 Task: Create a 3D text effect: Design a captivating 3D text effect using Photoshops 3D tools and techniques. Experiment with lighting, textures, and perspective.
Action: Mouse moved to (115, 184)
Screenshot: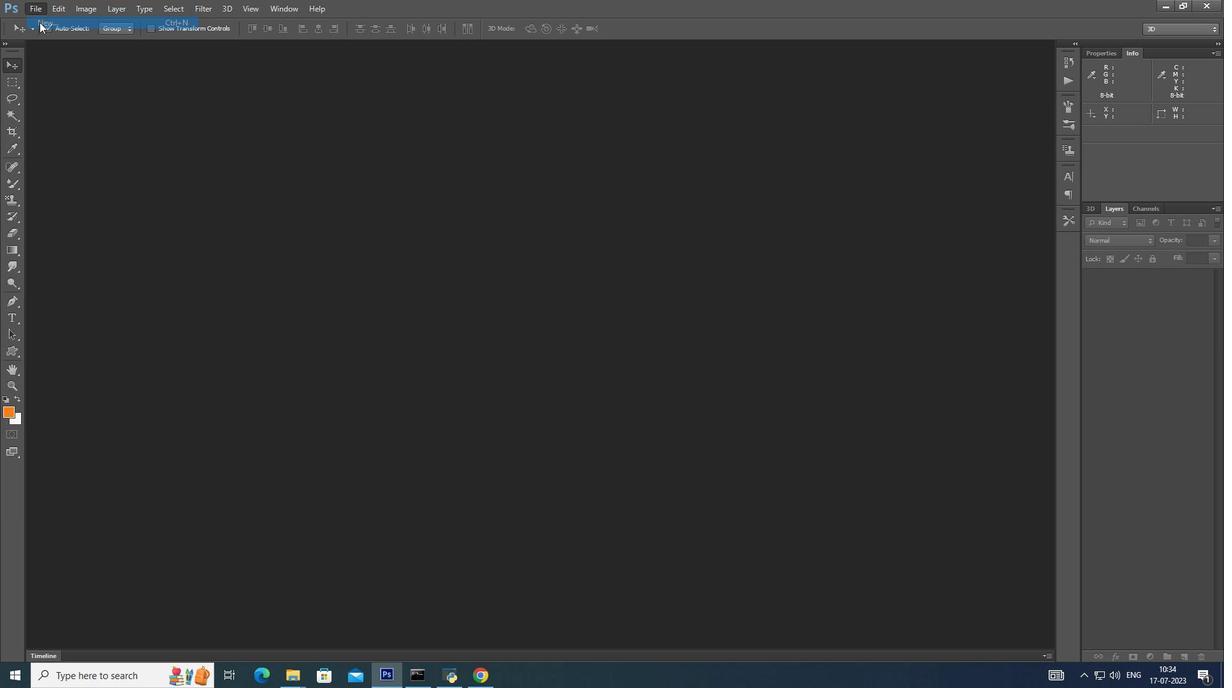 
Action: Mouse pressed left at (115, 184)
Screenshot: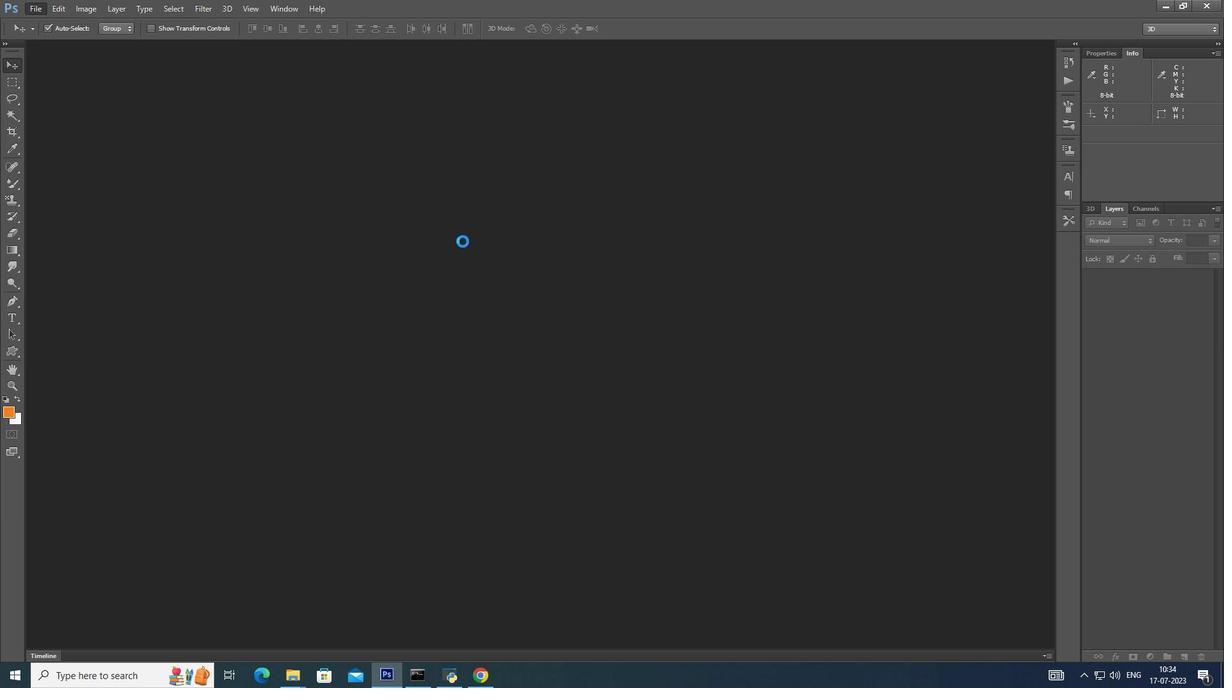 
Action: Mouse moved to (120, 189)
Screenshot: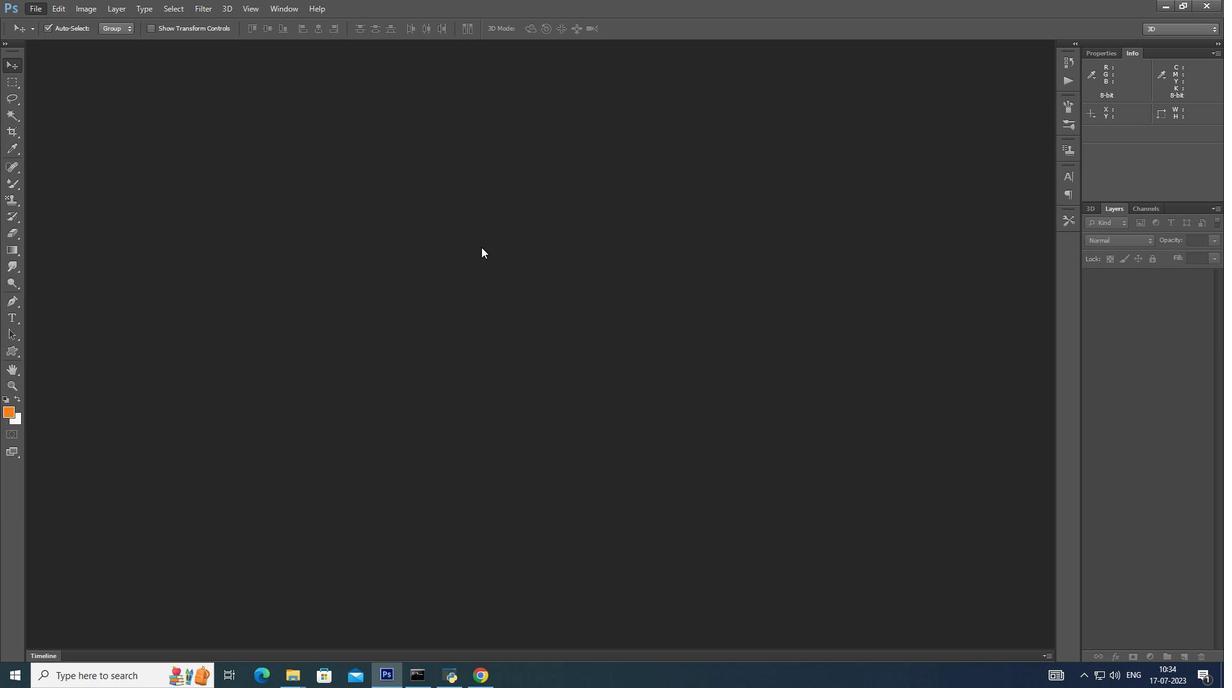 
Action: Mouse pressed left at (120, 189)
Screenshot: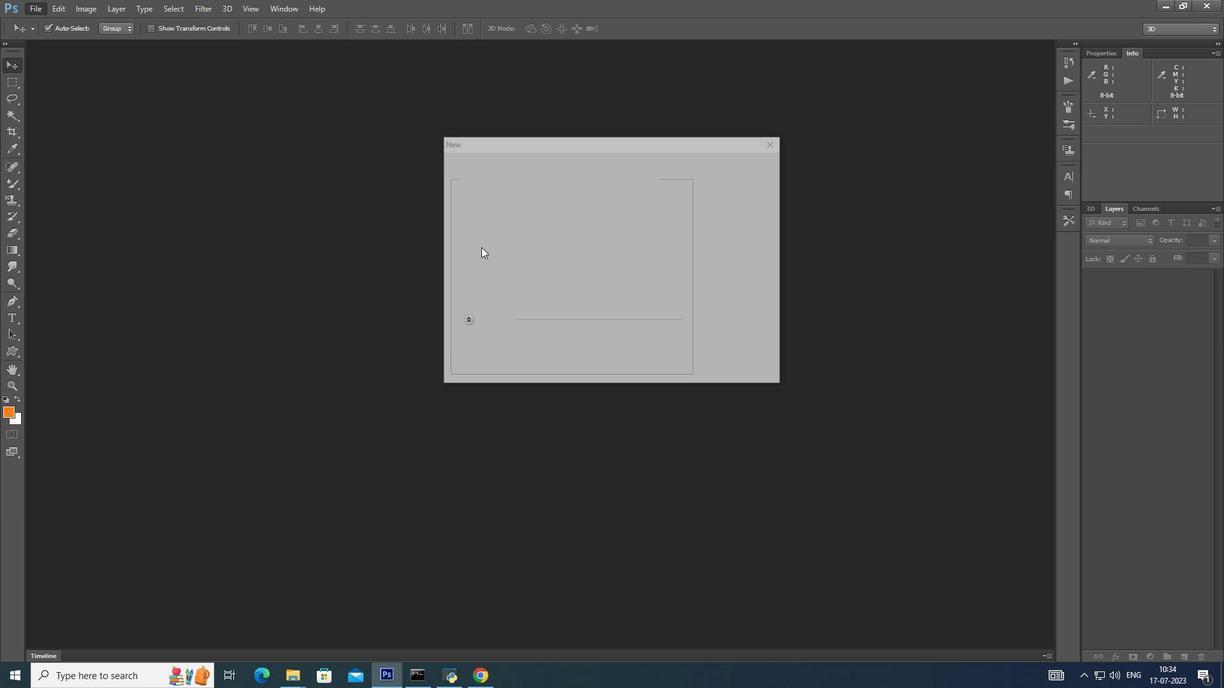 
Action: Mouse moved to (793, 256)
Screenshot: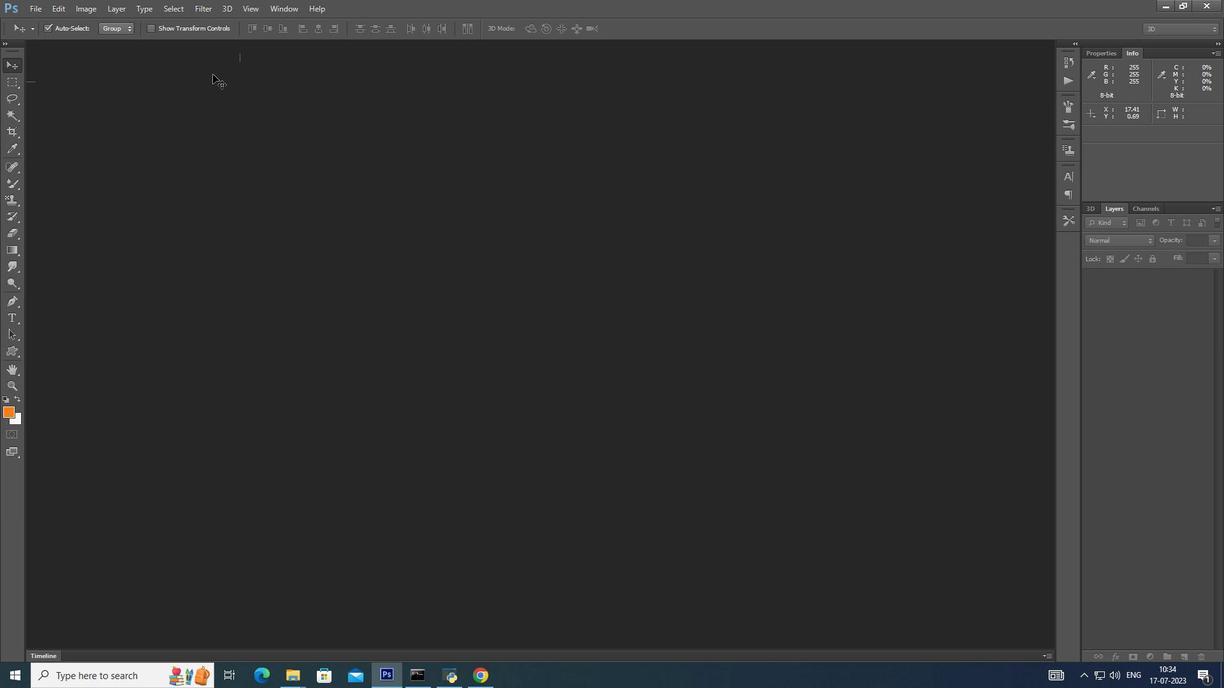 
Action: Mouse pressed left at (793, 256)
Screenshot: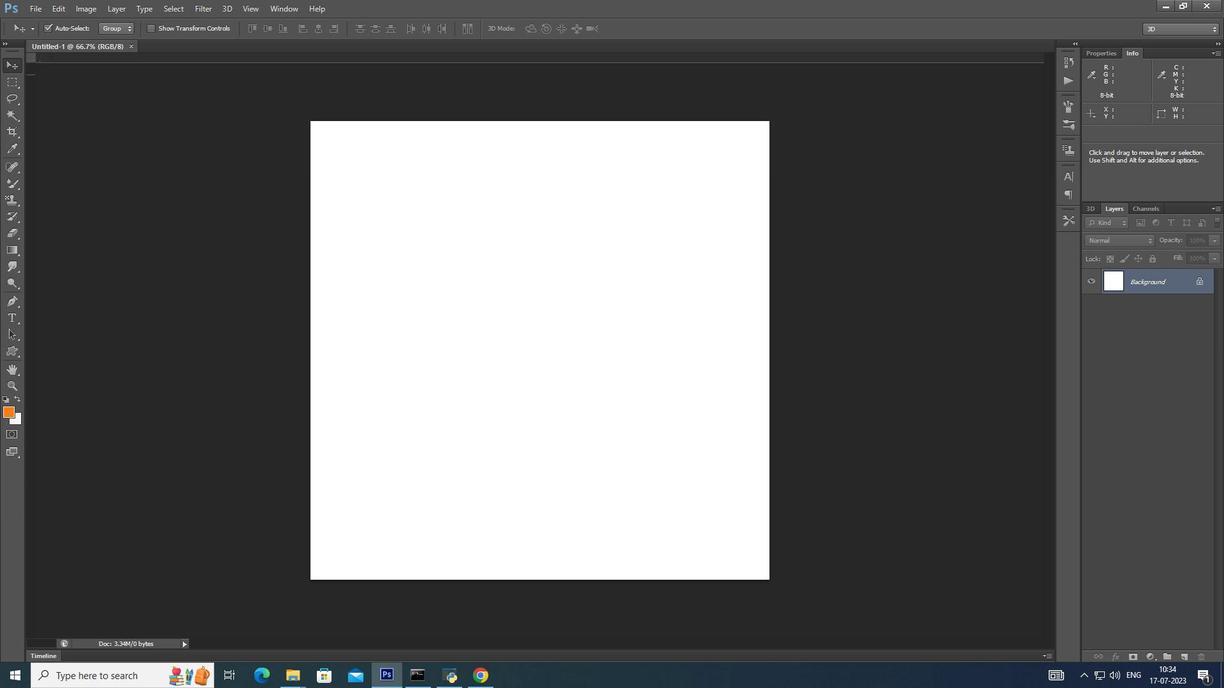 
Action: Mouse moved to (114, 182)
Screenshot: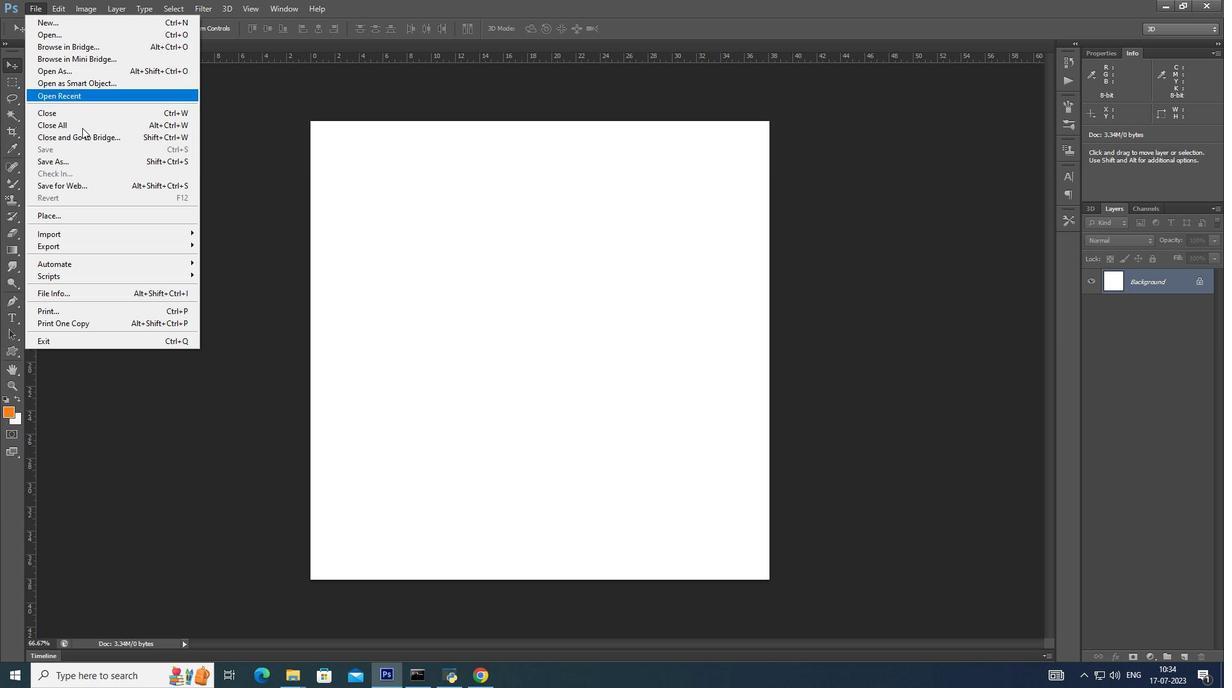 
Action: Mouse pressed left at (114, 182)
Screenshot: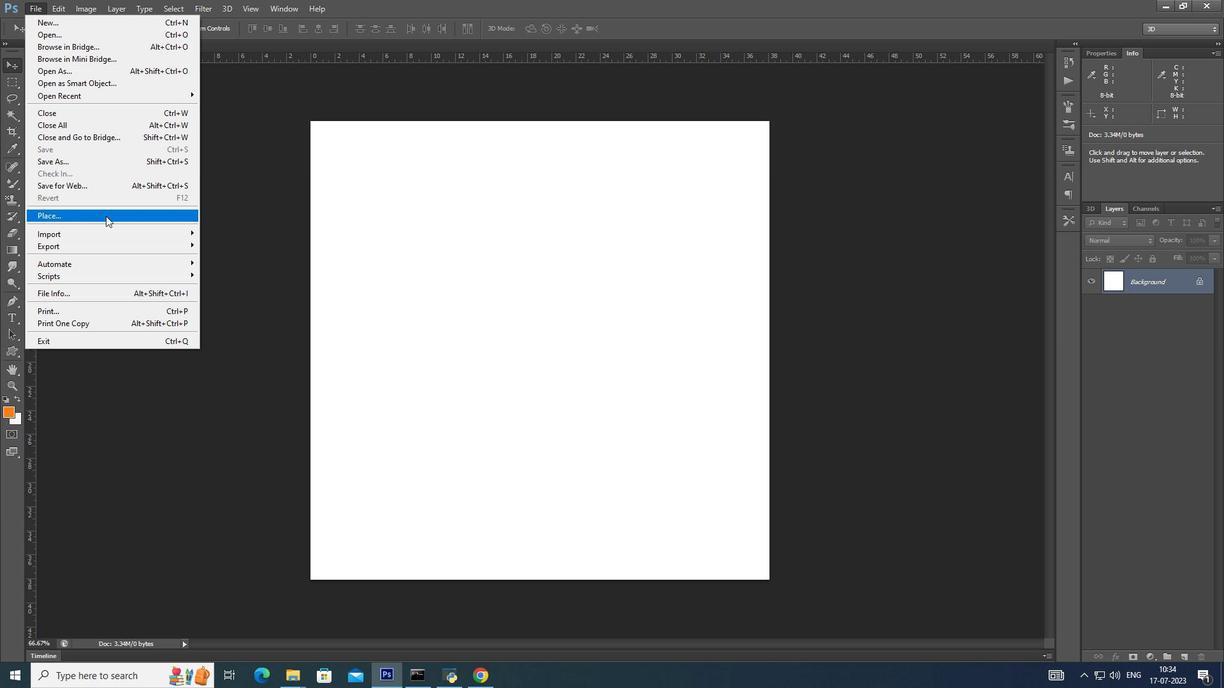 
Action: Mouse moved to (183, 282)
Screenshot: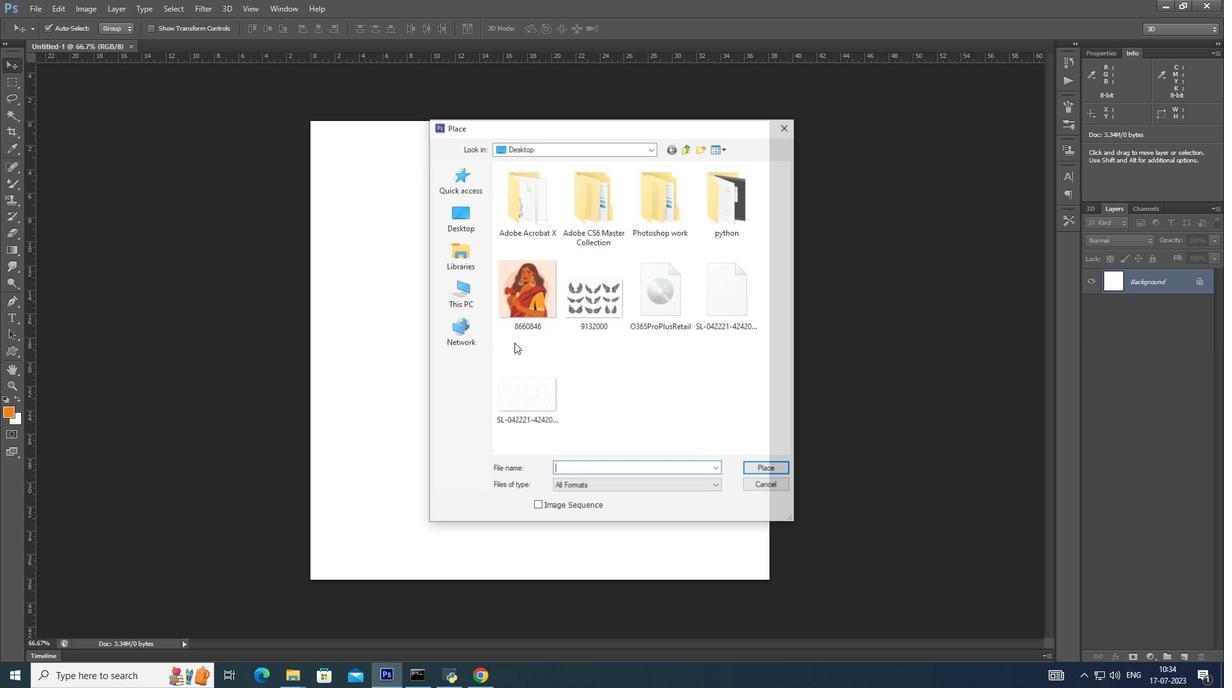
Action: Mouse pressed left at (183, 282)
Screenshot: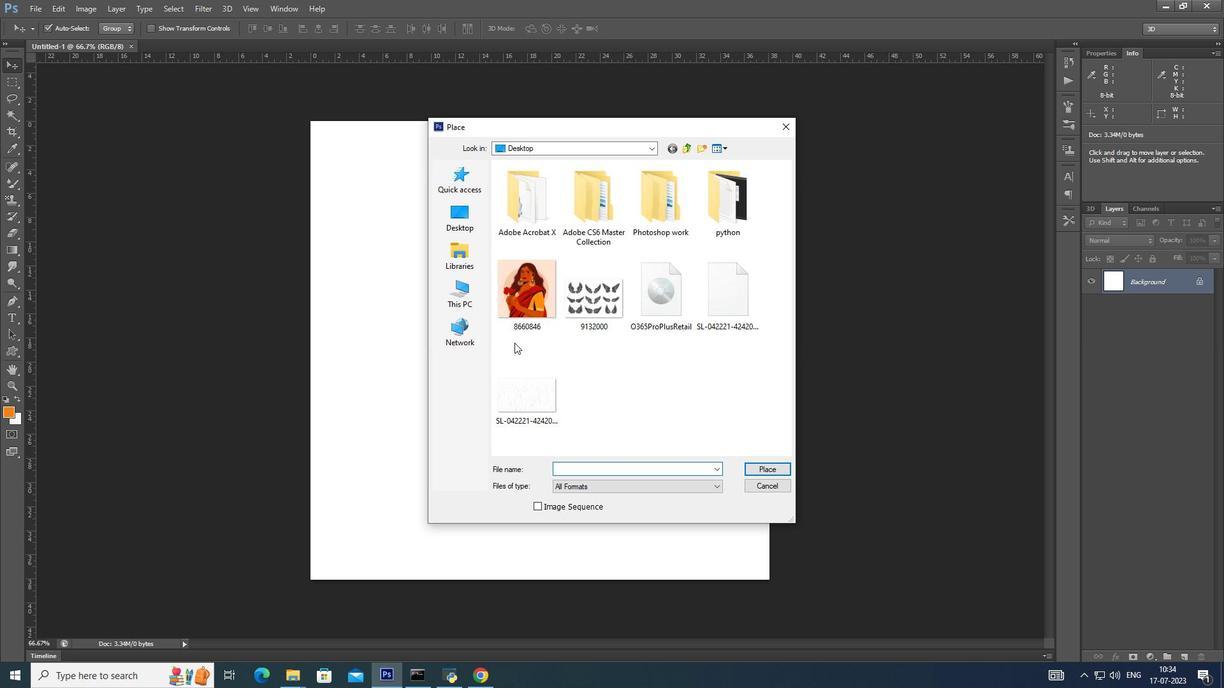 
Action: Mouse moved to (528, 323)
Screenshot: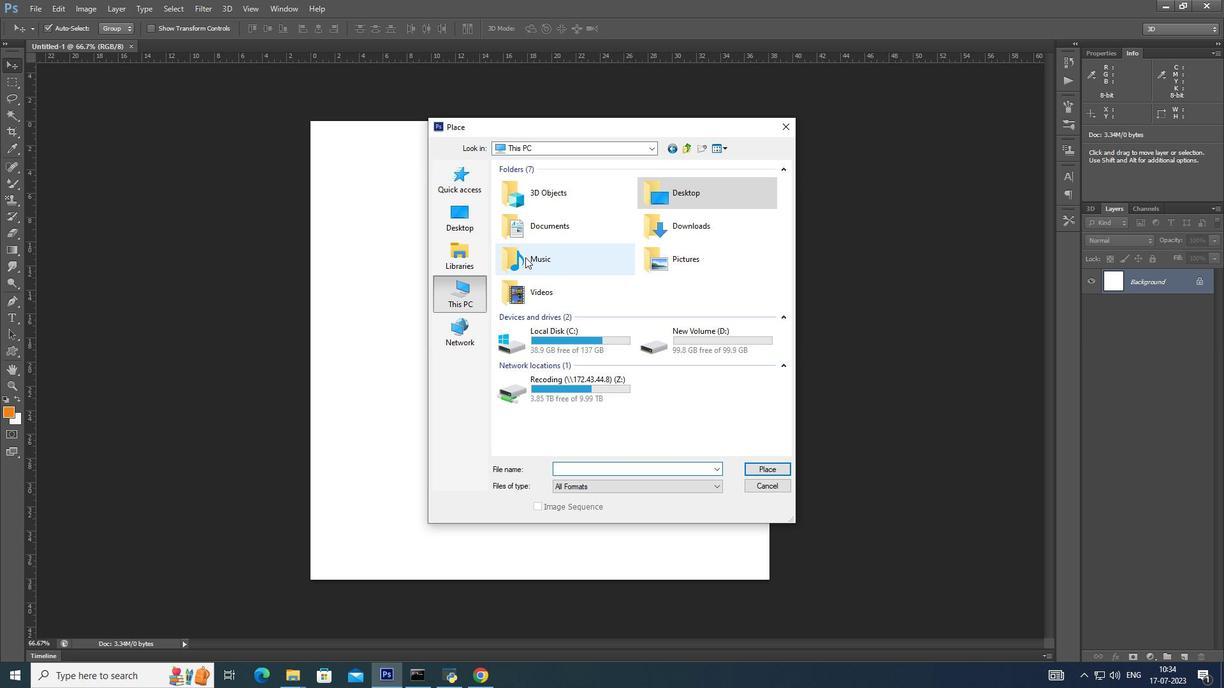 
Action: Mouse pressed left at (528, 323)
Screenshot: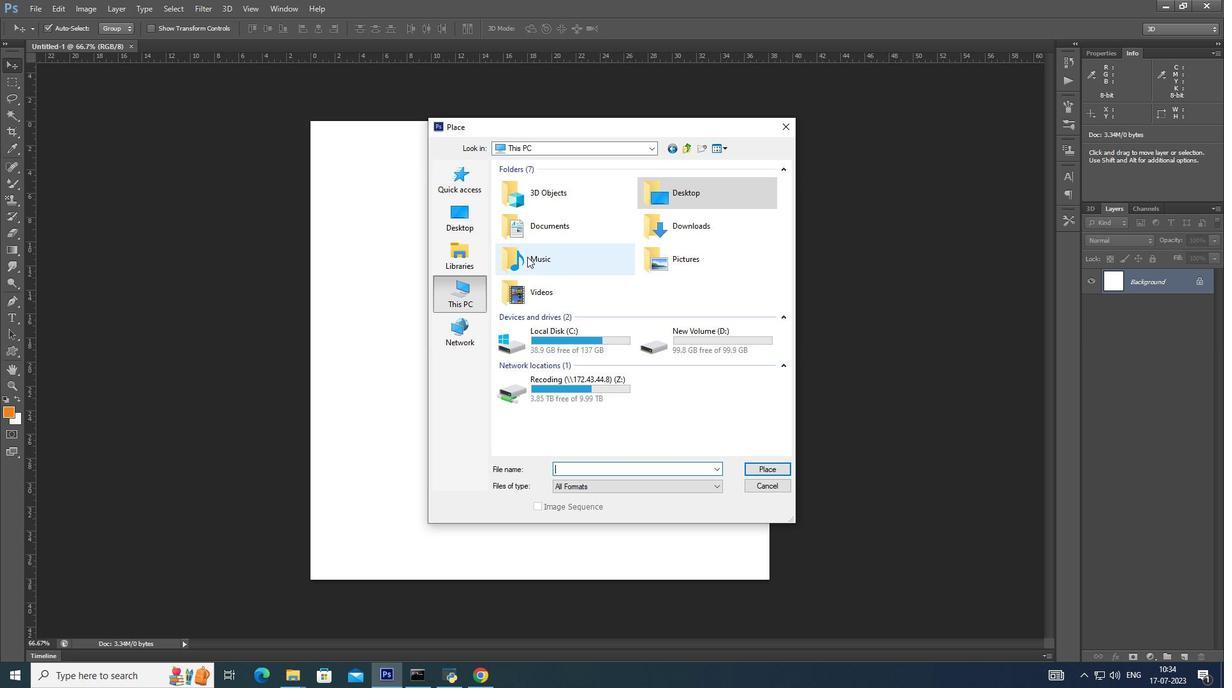 
Action: Mouse moved to (722, 285)
Screenshot: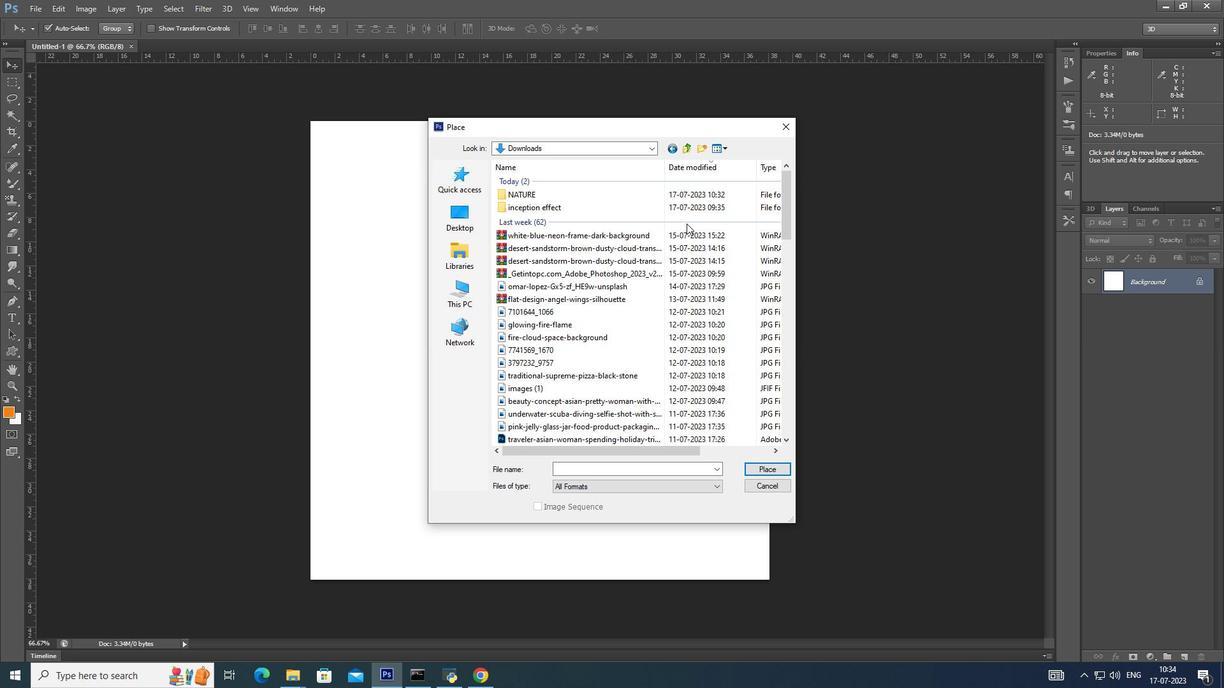 
Action: Mouse pressed left at (722, 285)
Screenshot: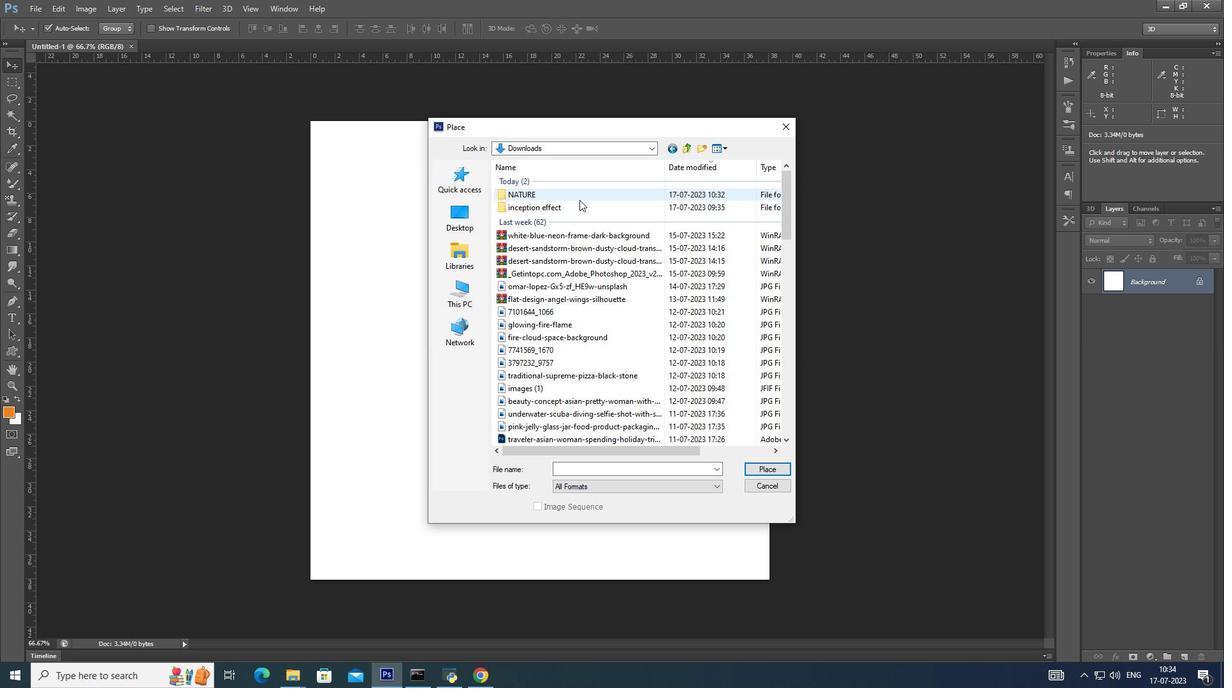 
Action: Mouse pressed left at (722, 285)
Screenshot: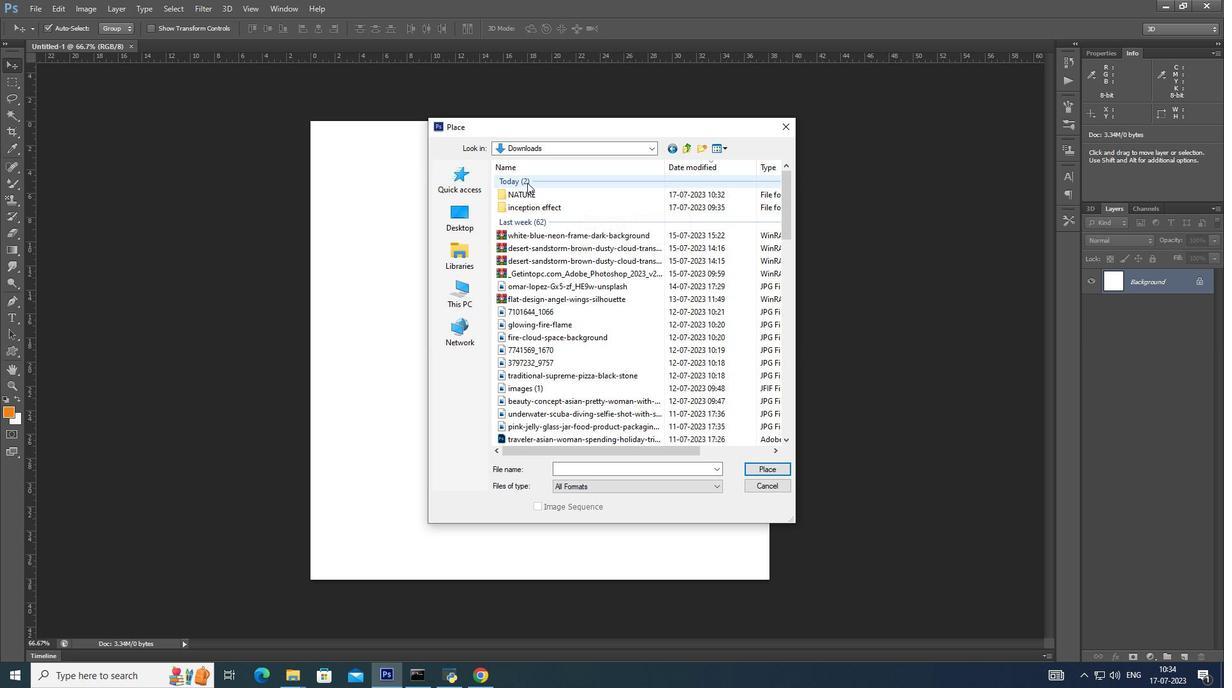 
Action: Mouse moved to (575, 269)
Screenshot: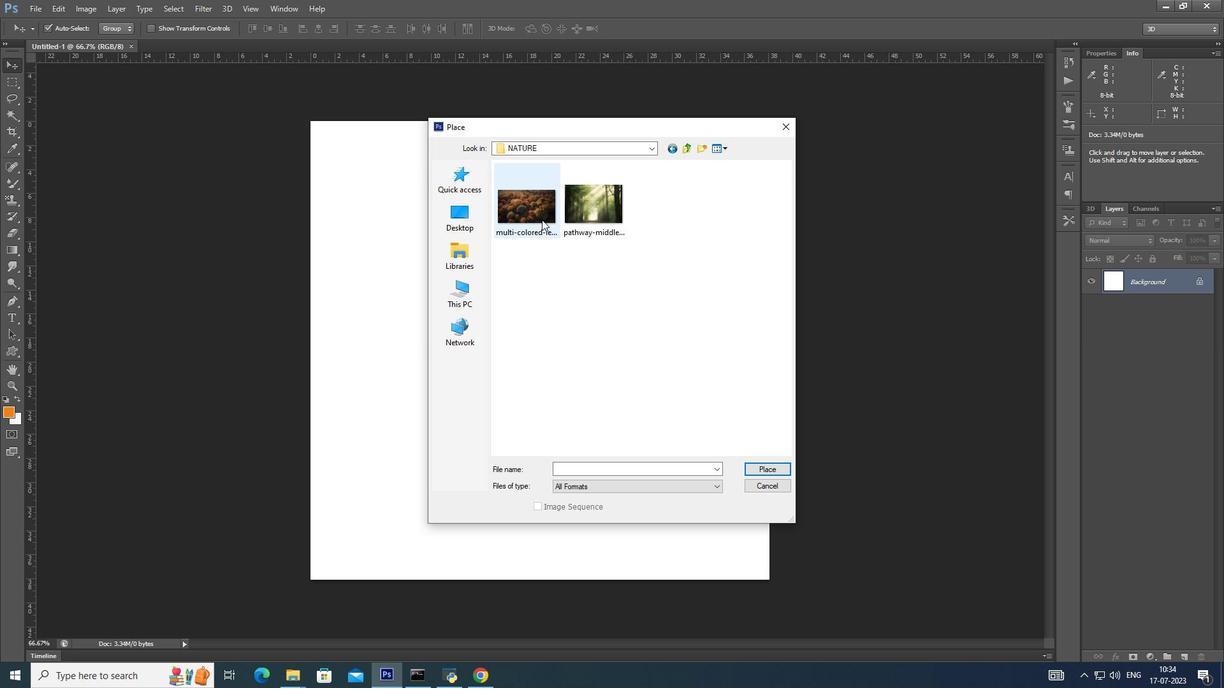
Action: Mouse pressed left at (575, 269)
Screenshot: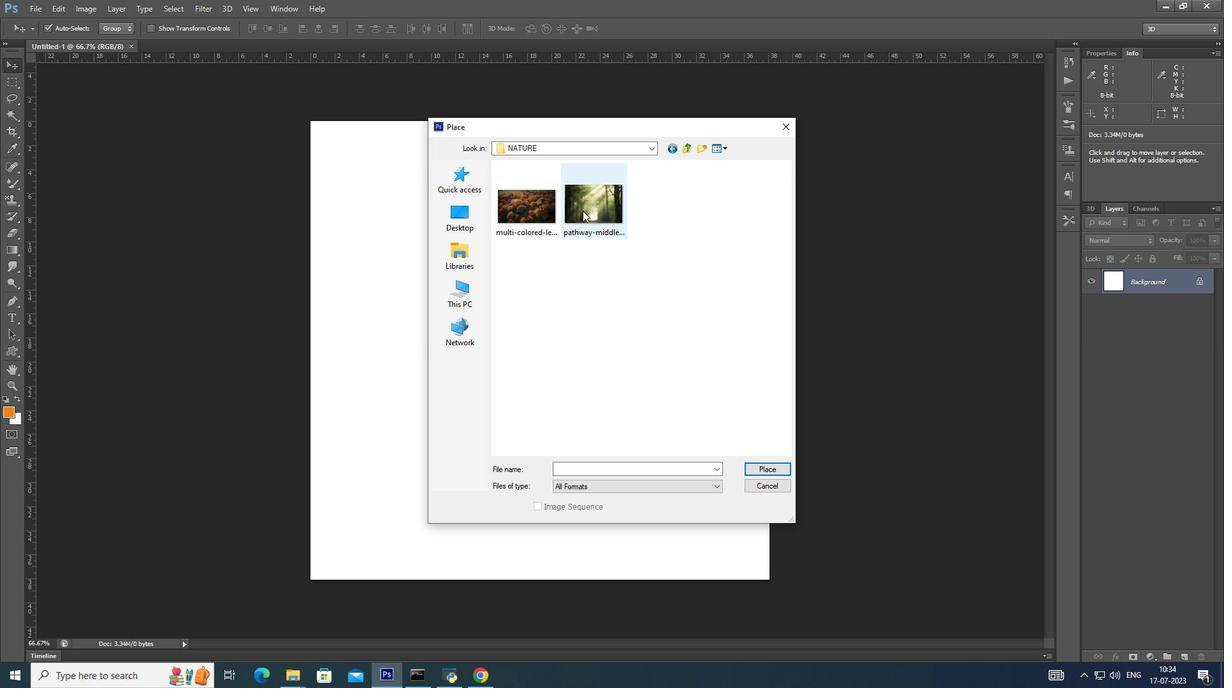 
Action: Mouse pressed left at (575, 269)
Screenshot: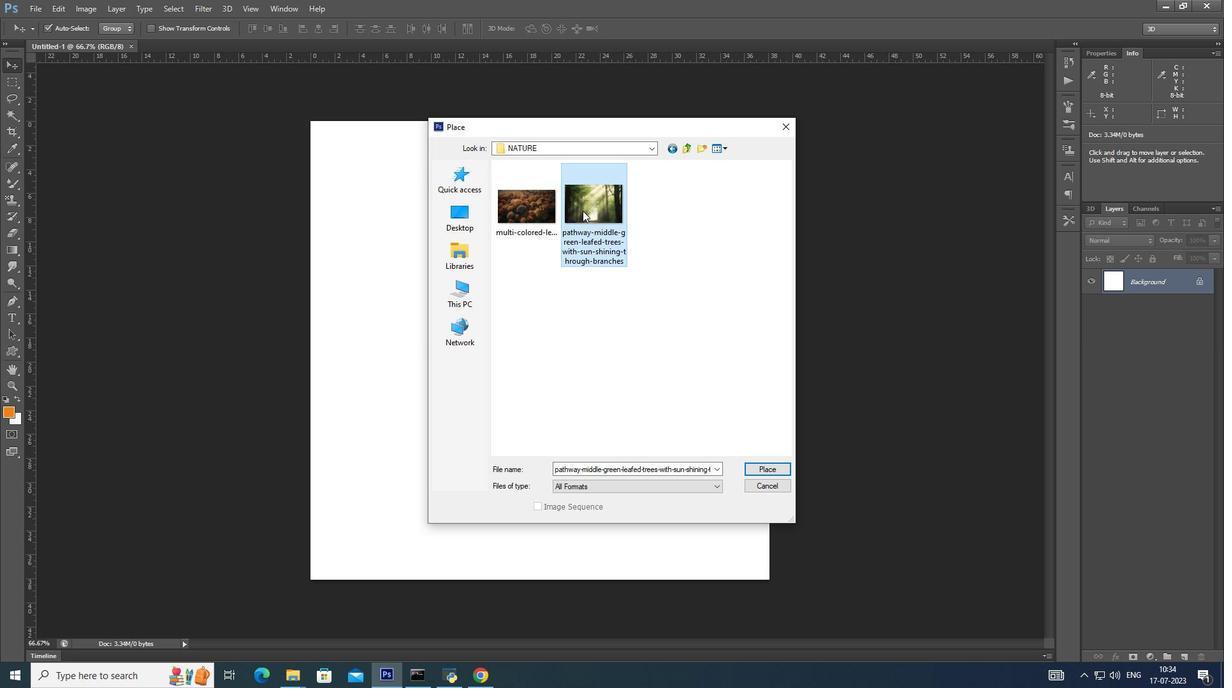 
Action: Mouse moved to (625, 279)
Screenshot: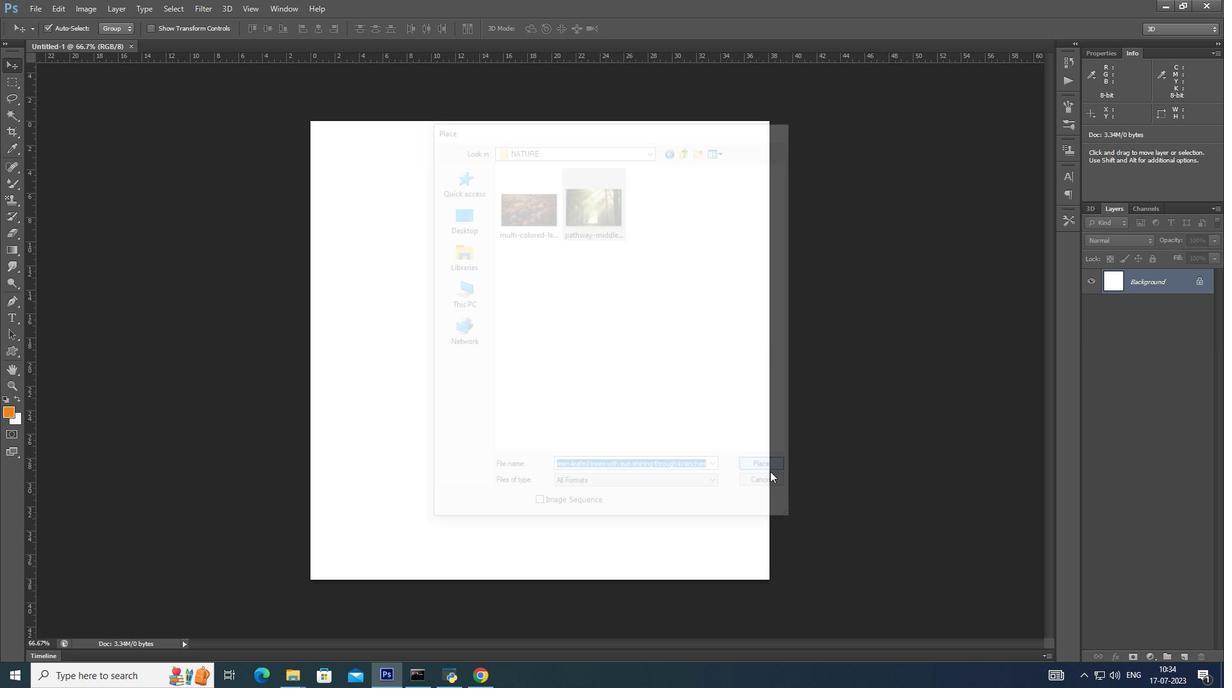 
Action: Mouse pressed left at (625, 279)
Screenshot: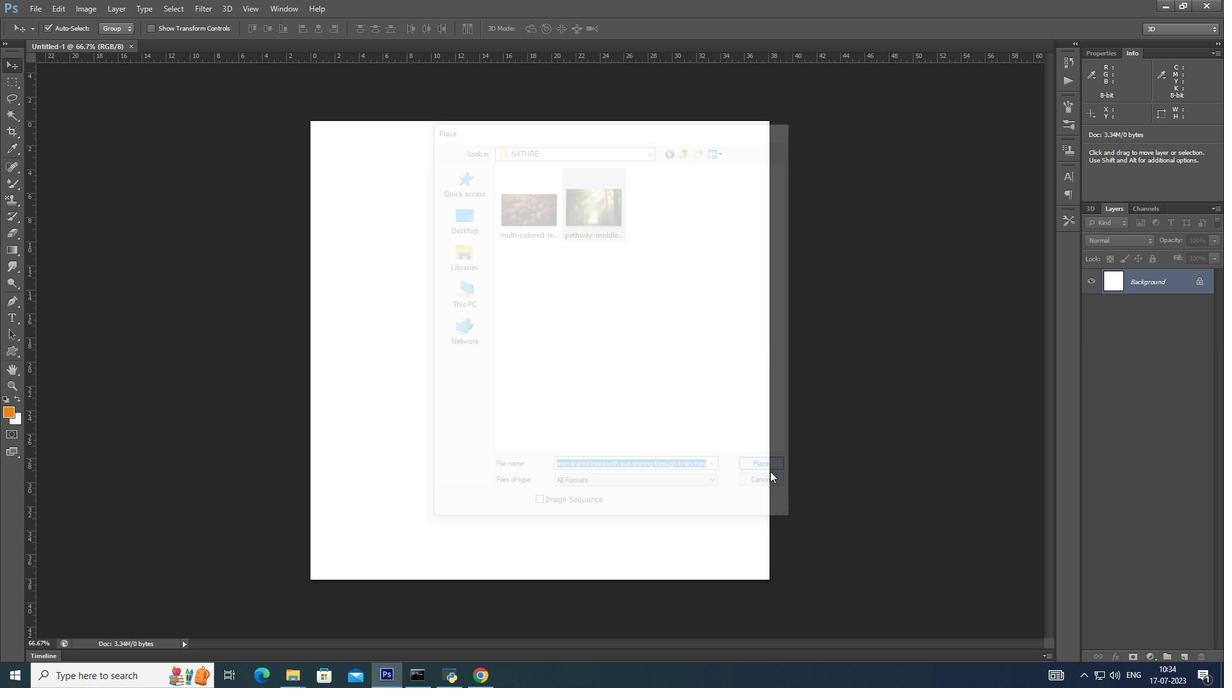 
Action: Mouse moved to (799, 402)
Screenshot: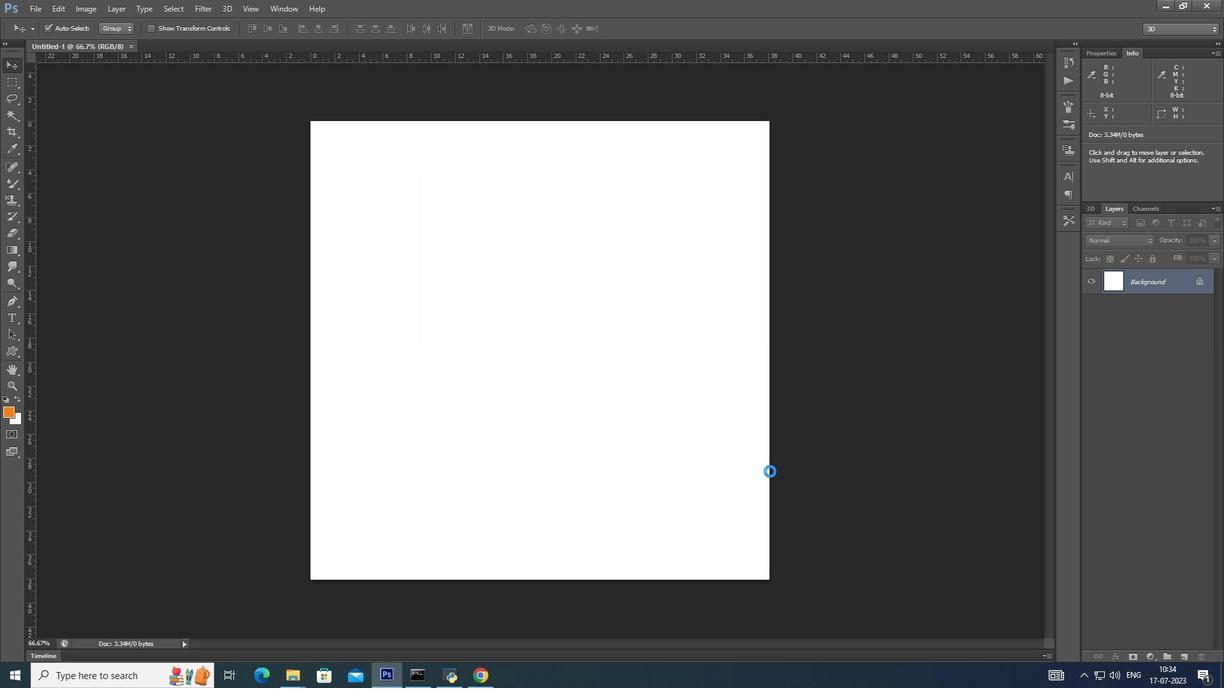 
Action: Mouse pressed left at (799, 402)
Screenshot: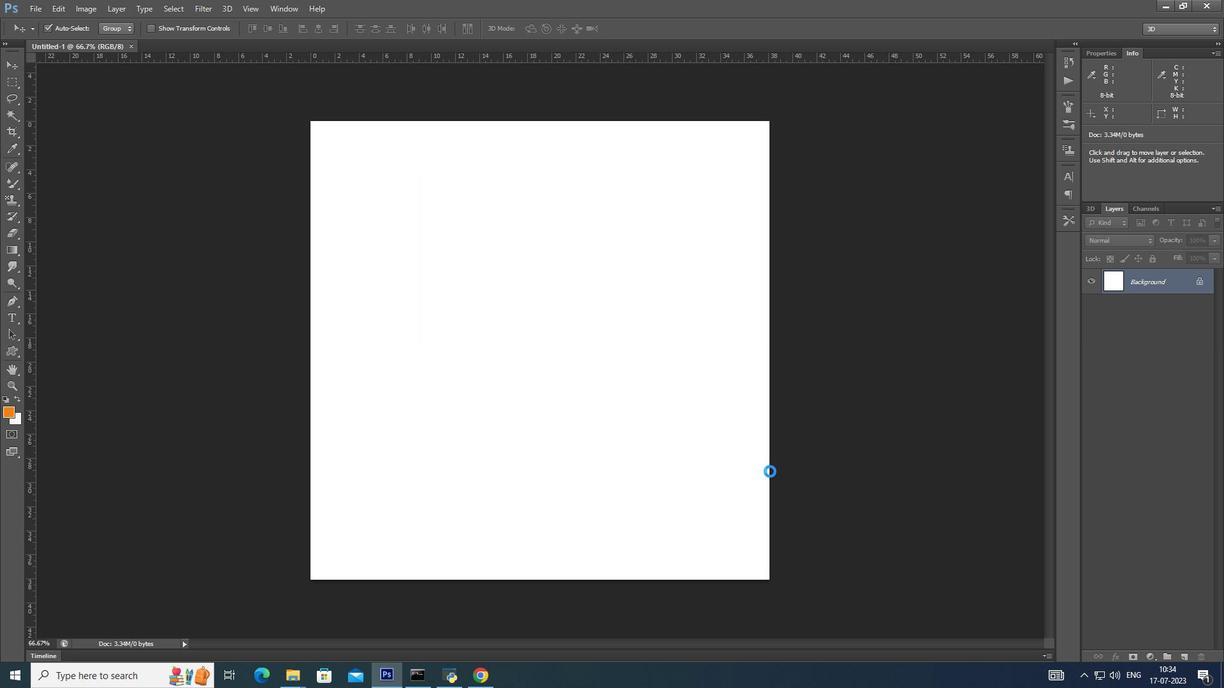 
Action: Mouse moved to (798, 271)
Screenshot: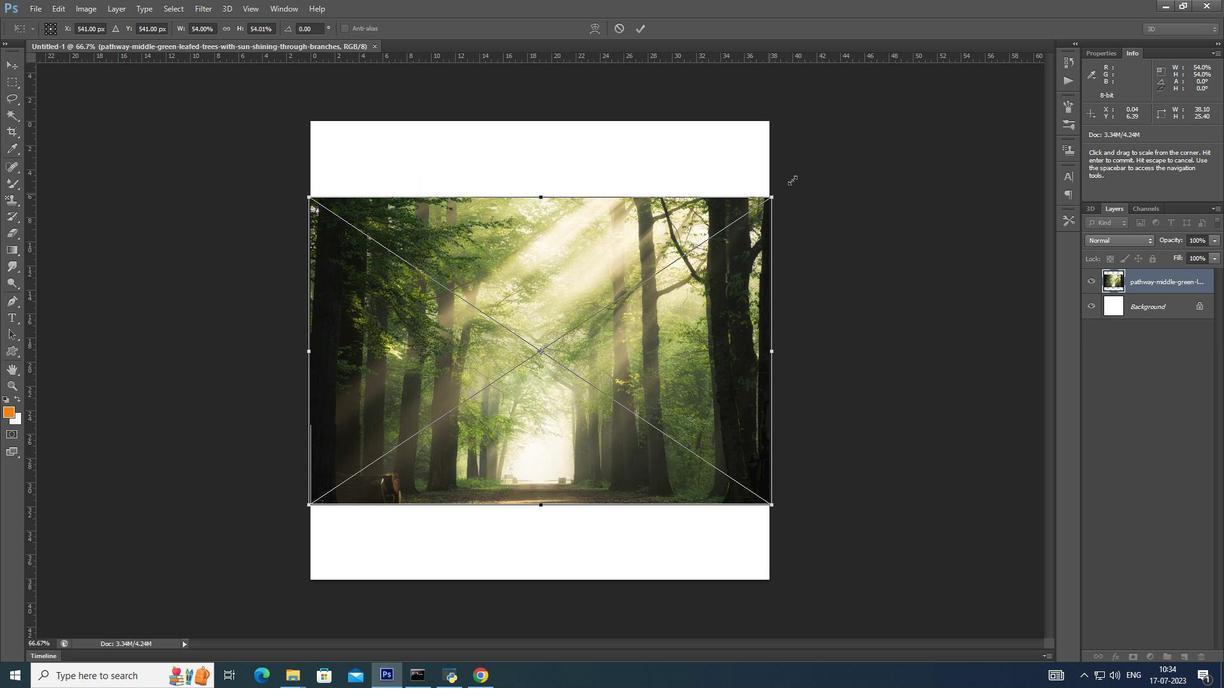 
Action: Key pressed <Key.shift><Key.alt_l>
Screenshot: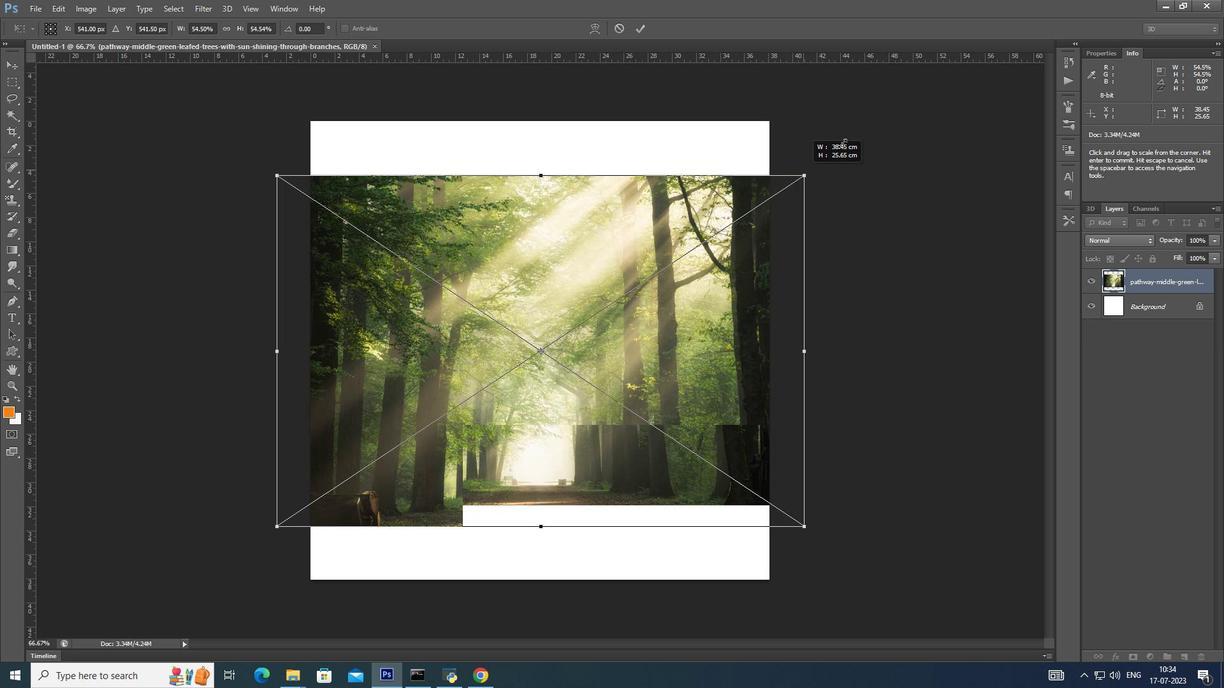 
Action: Mouse pressed left at (798, 271)
Screenshot: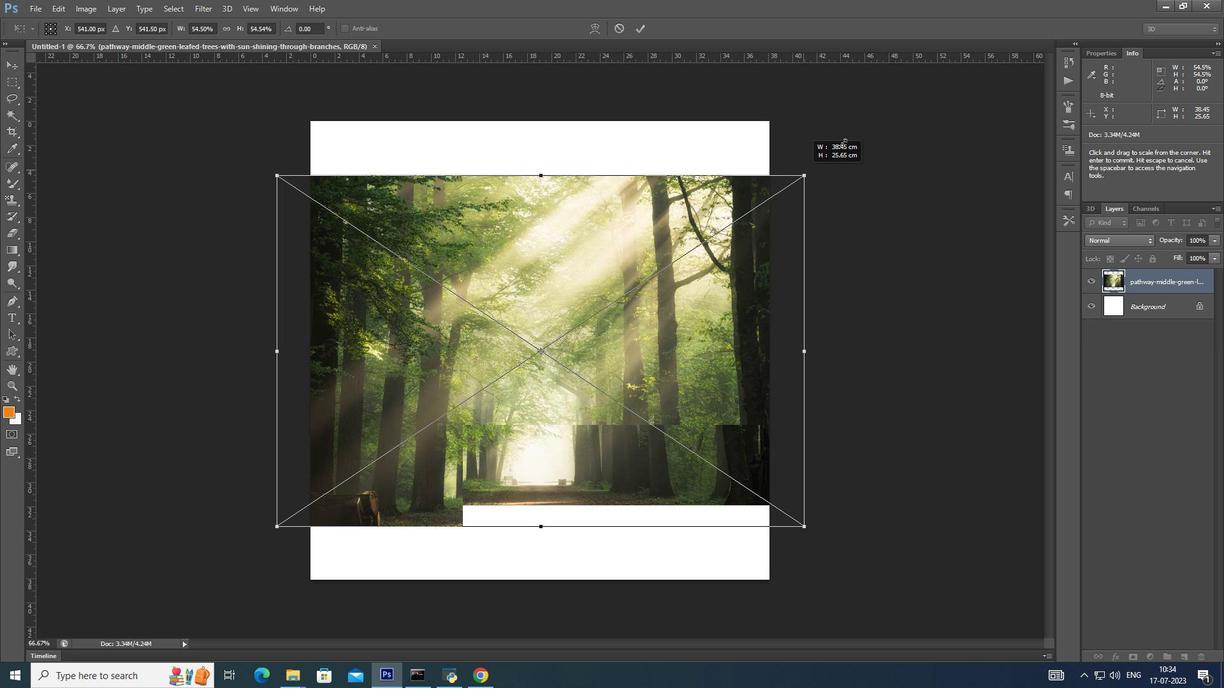 
Action: Mouse moved to (812, 267)
Screenshot: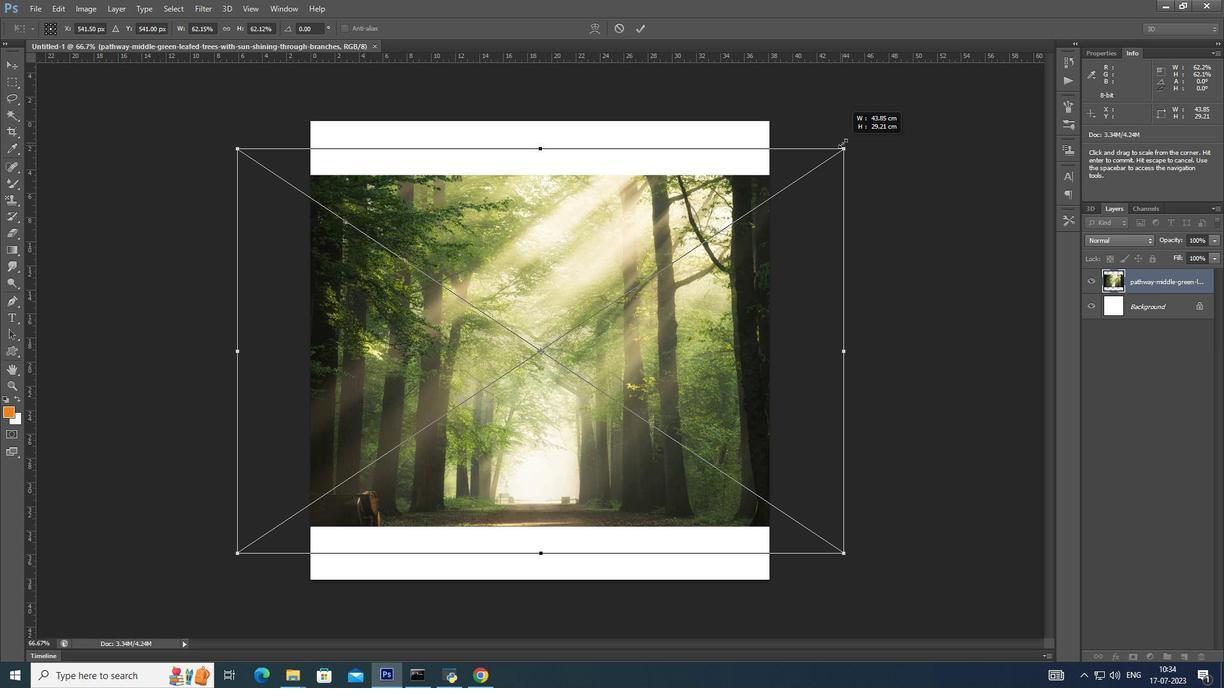 
Action: Key pressed <Key.alt_l>
Screenshot: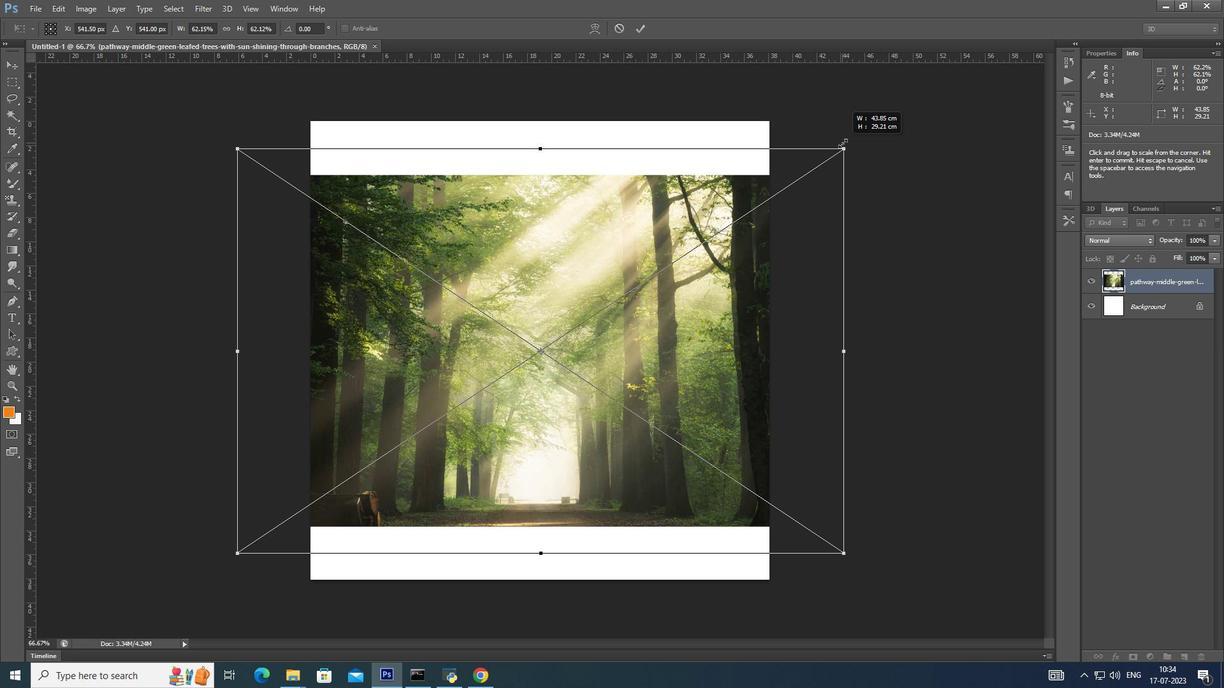 
Action: Mouse moved to (814, 267)
Screenshot: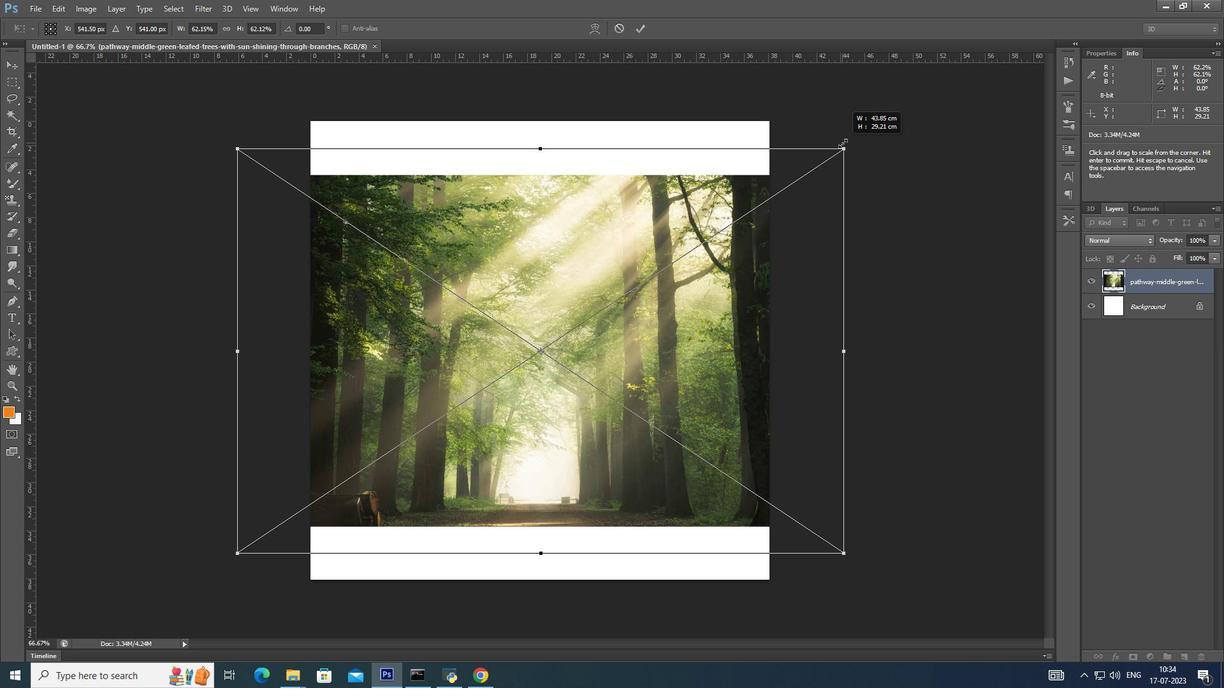 
Action: Key pressed <Key.alt_l>
Screenshot: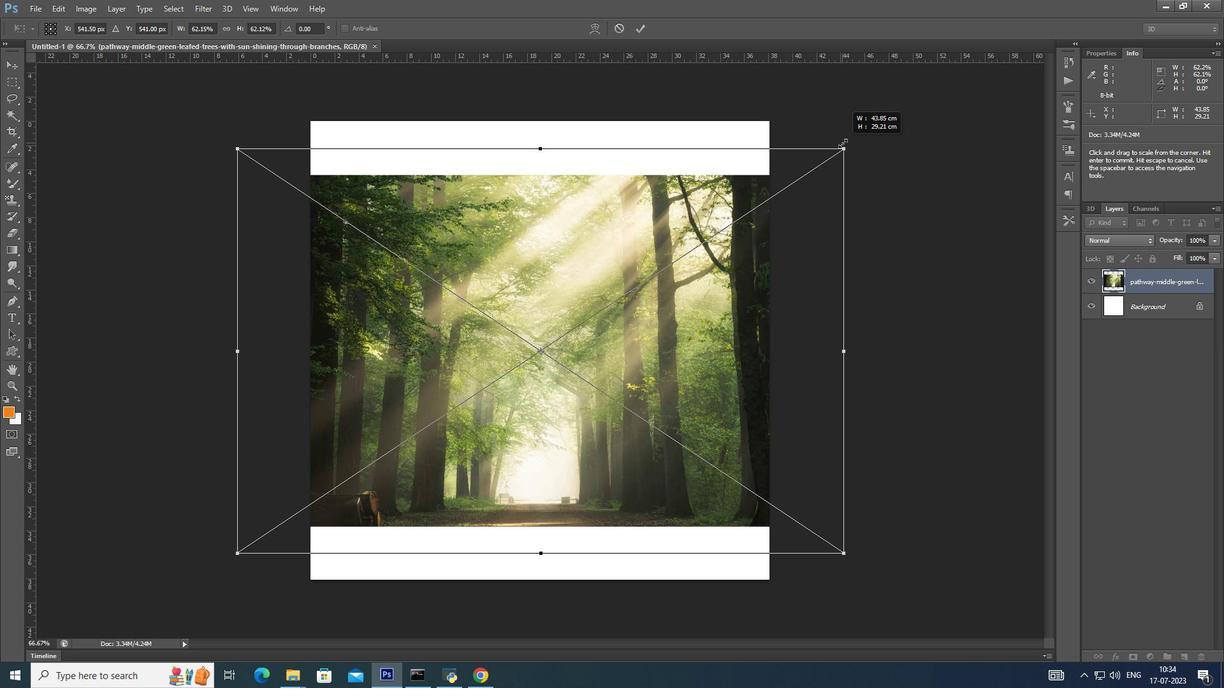 
Action: Mouse moved to (816, 266)
Screenshot: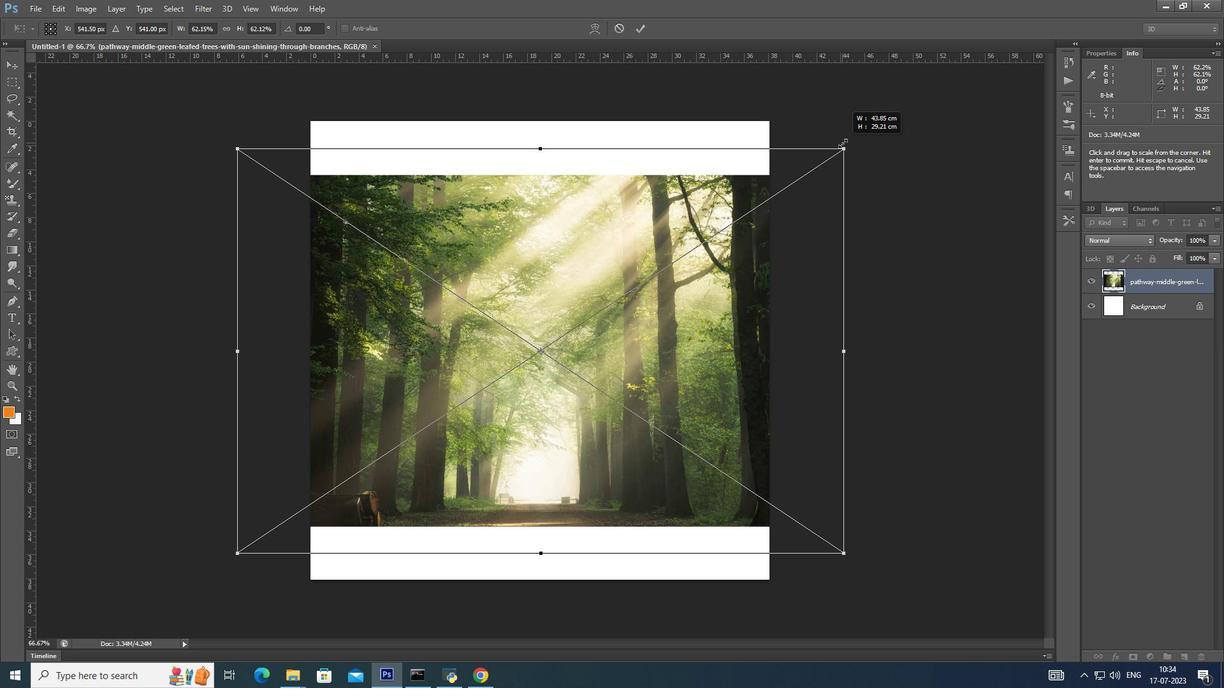 
Action: Key pressed <Key.alt_l>
Screenshot: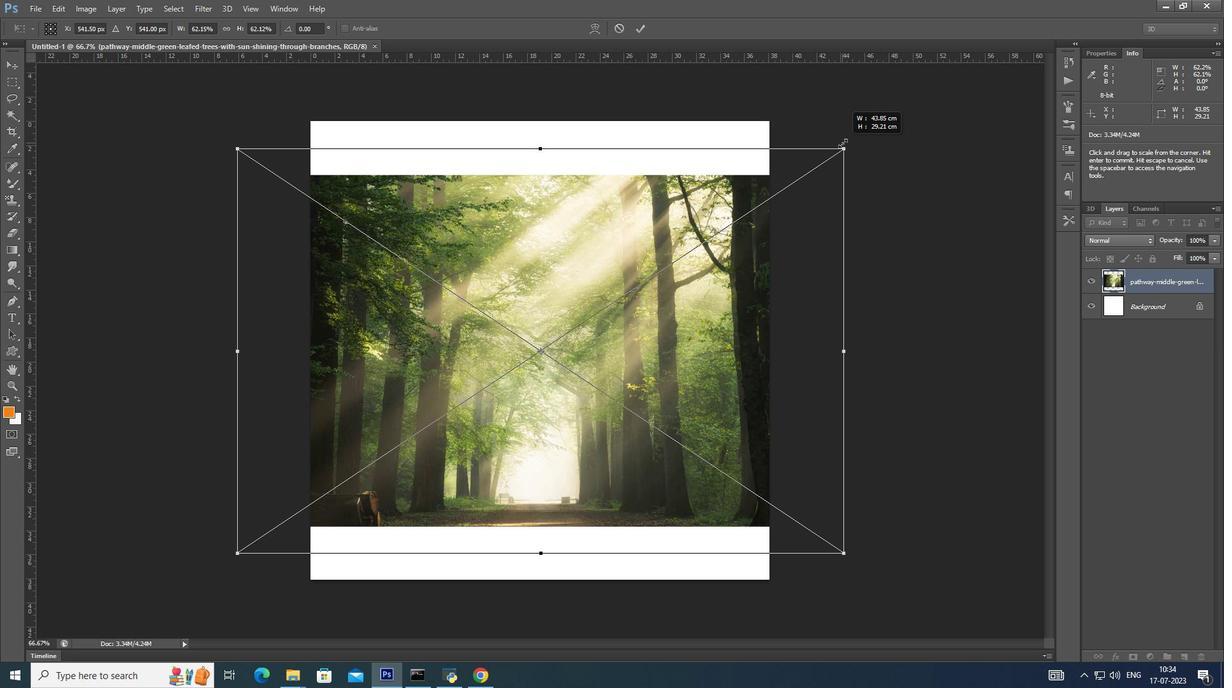 
Action: Mouse moved to (817, 265)
Screenshot: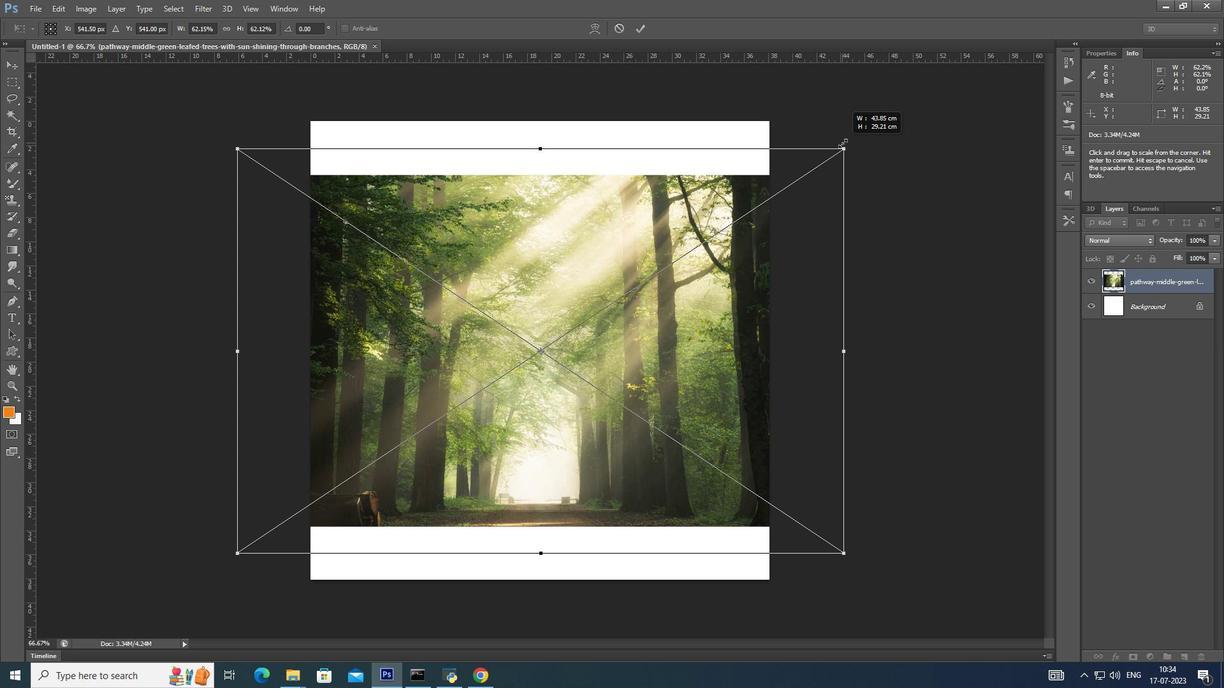 
Action: Key pressed <Key.alt_l>
Screenshot: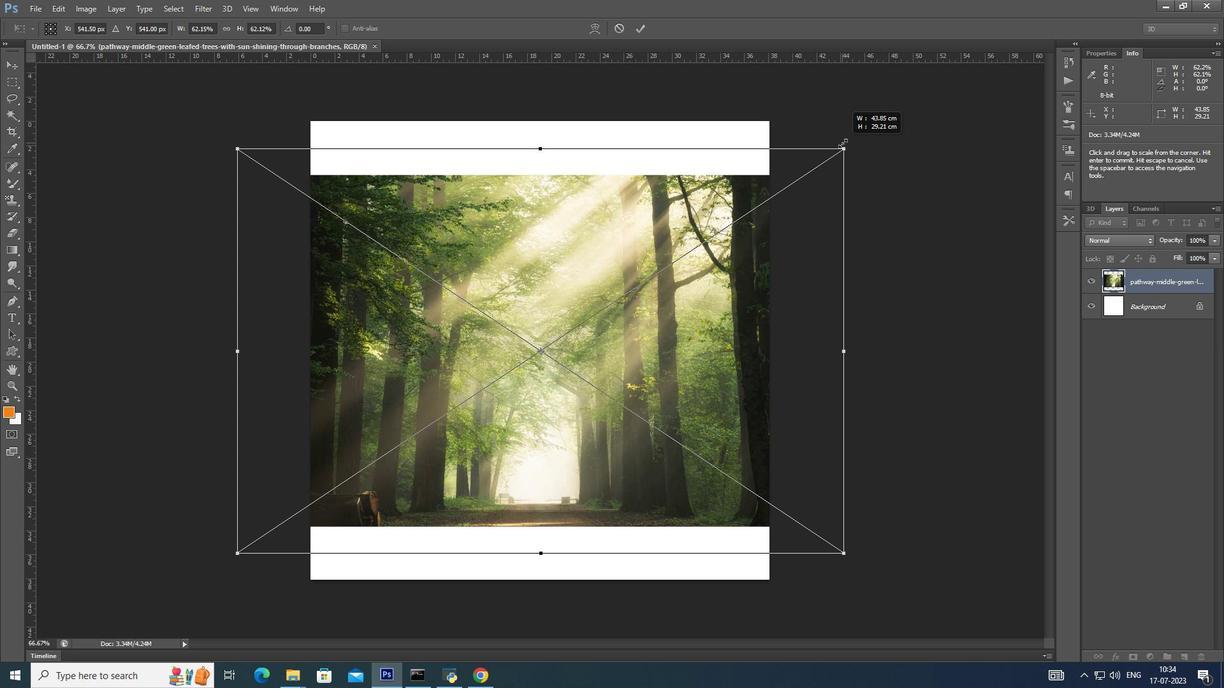 
Action: Mouse moved to (819, 265)
Screenshot: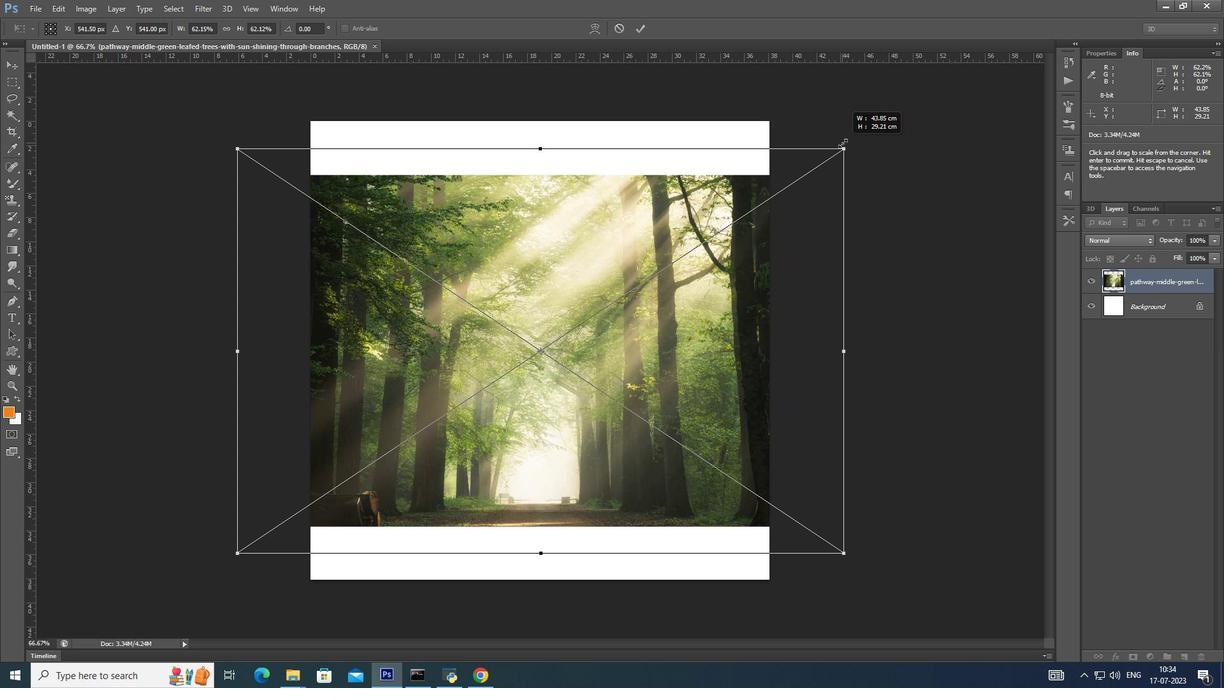 
Action: Key pressed <Key.alt_l>
Screenshot: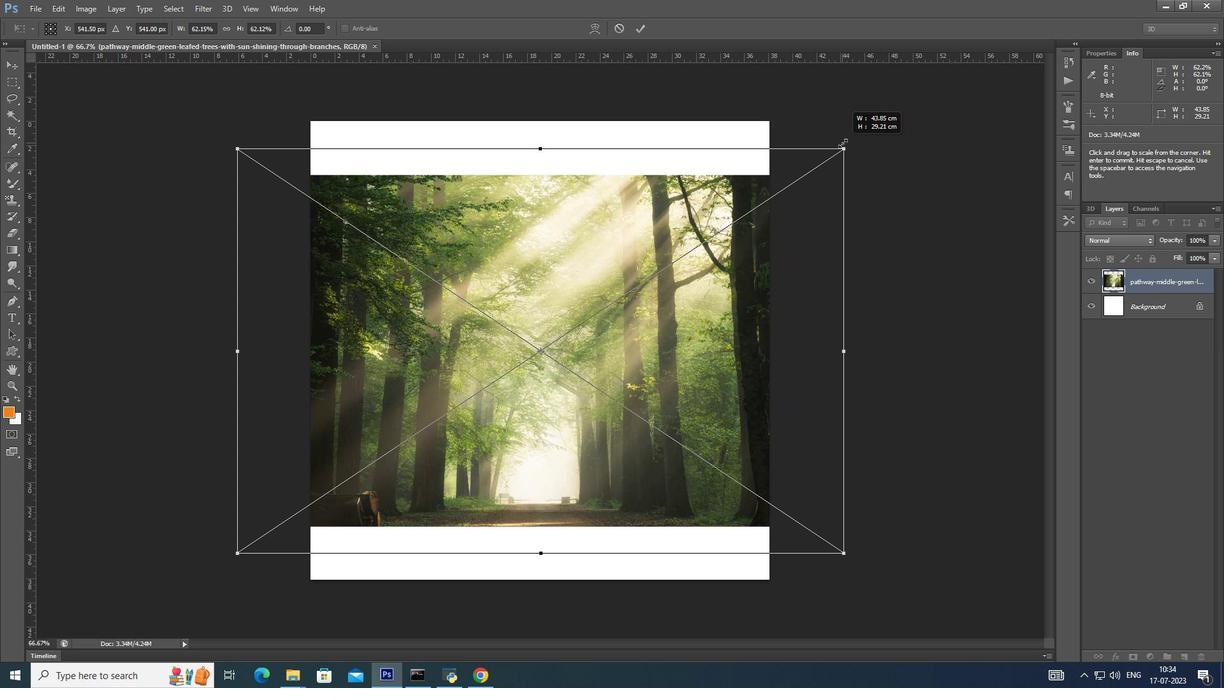 
Action: Mouse moved to (819, 264)
Screenshot: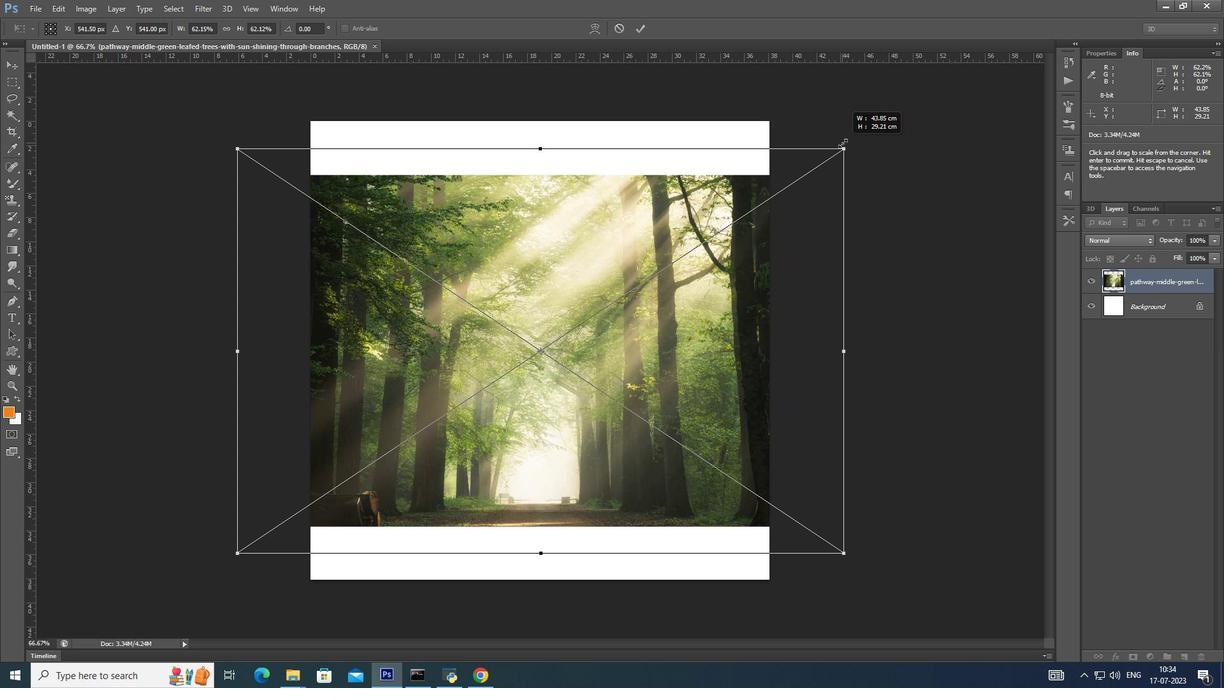 
Action: Key pressed <Key.alt_l>
Screenshot: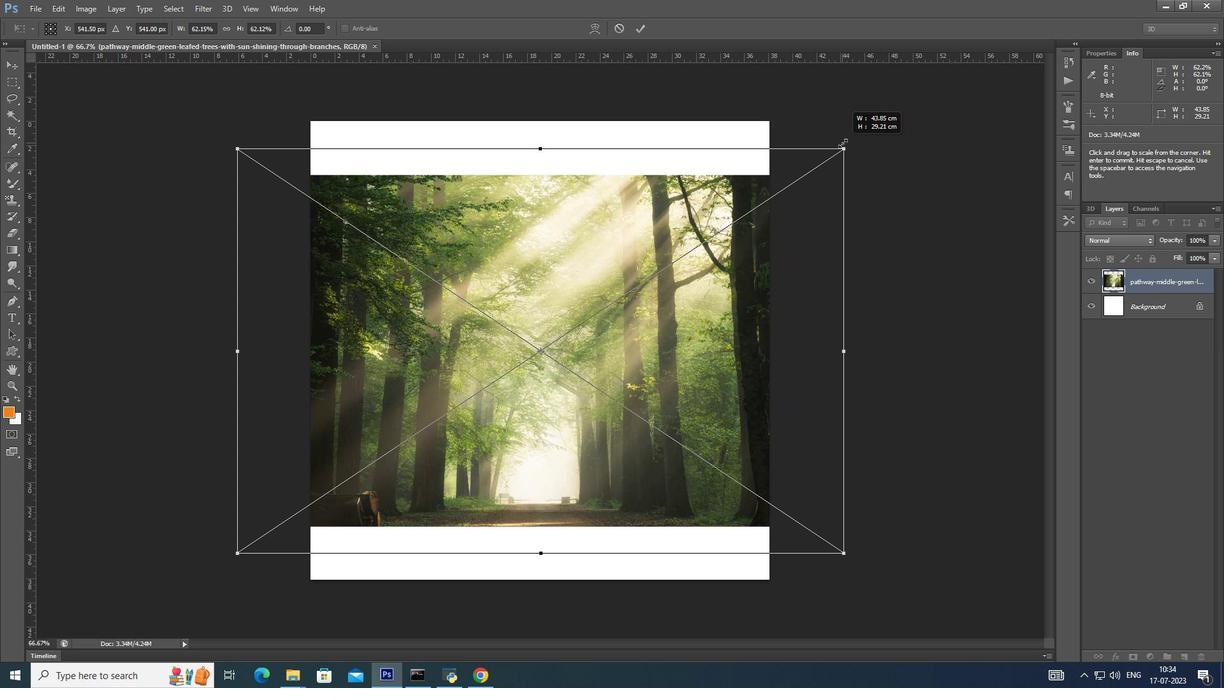 
Action: Mouse moved to (821, 264)
Screenshot: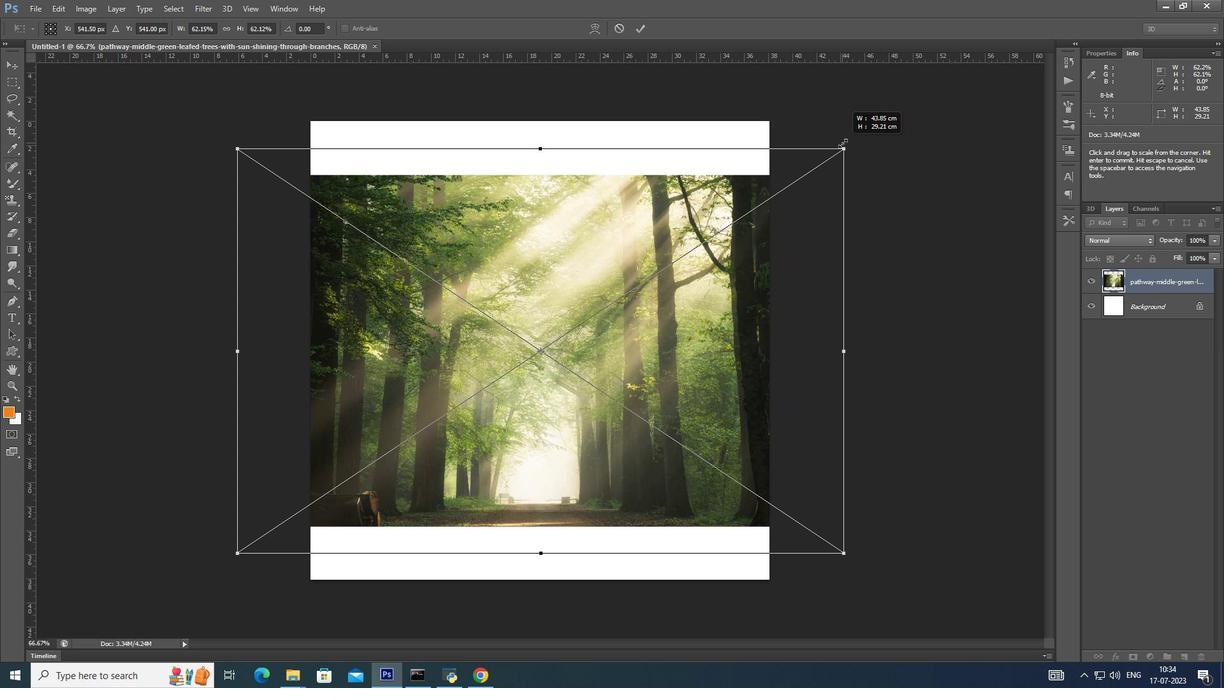 
Action: Key pressed <Key.alt_l>
Screenshot: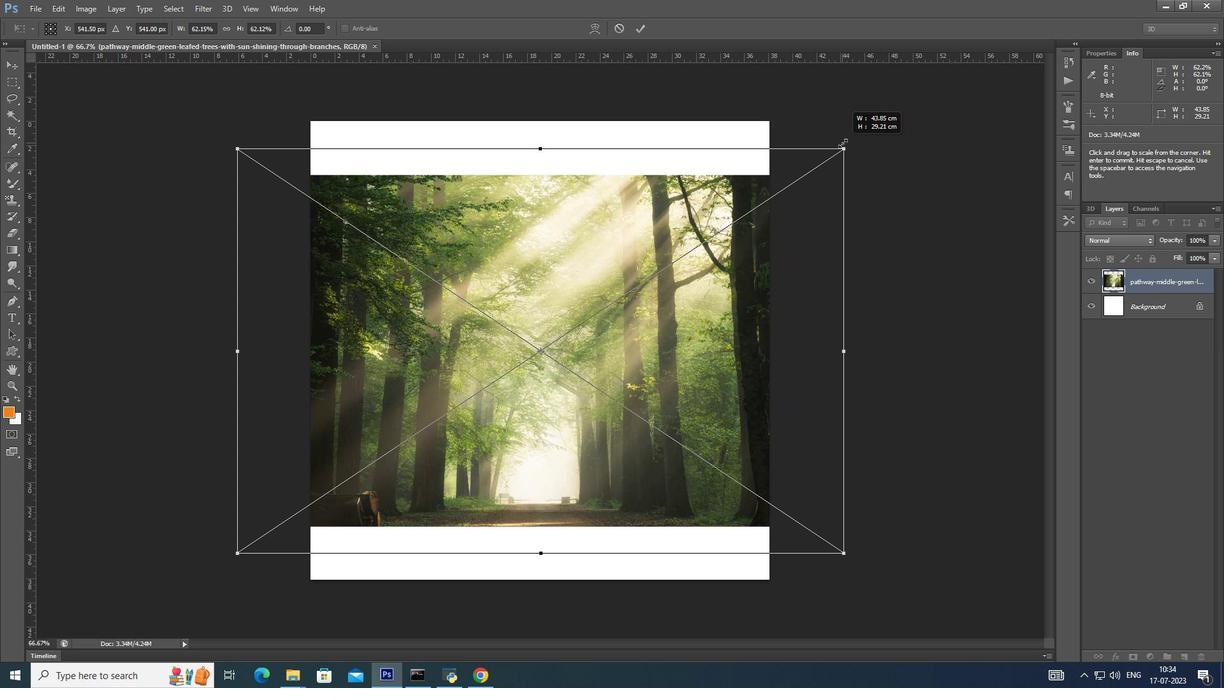 
Action: Mouse moved to (826, 262)
Screenshot: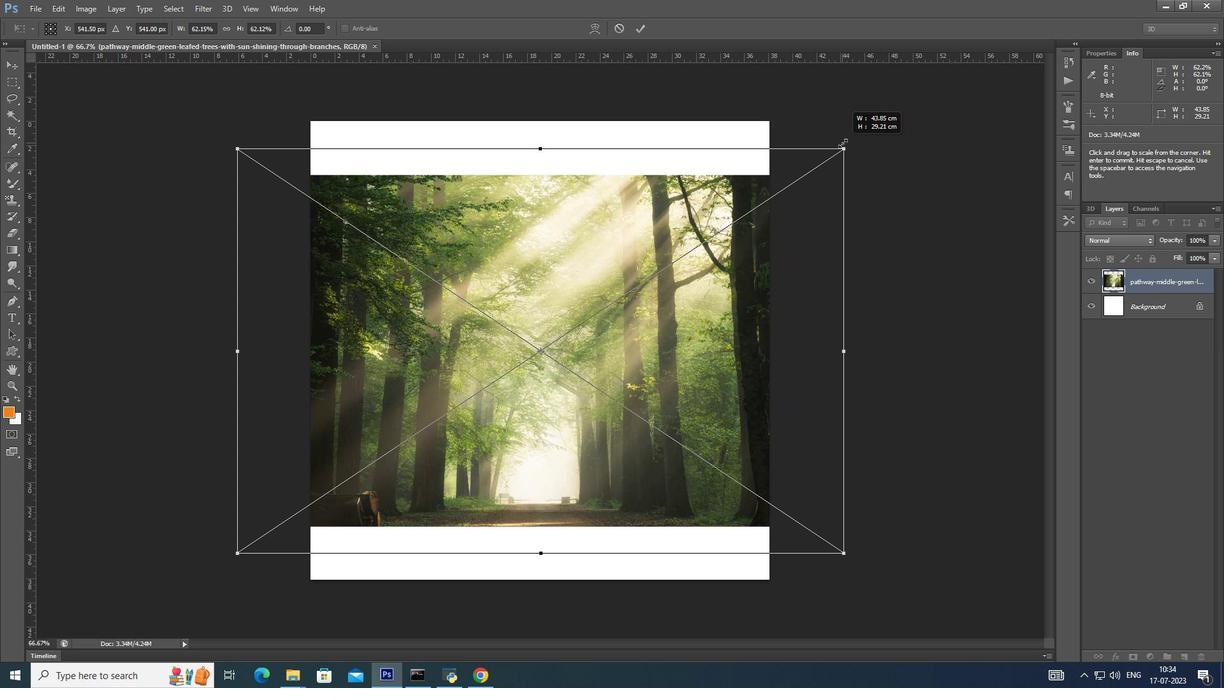 
Action: Key pressed <Key.alt_l>
Screenshot: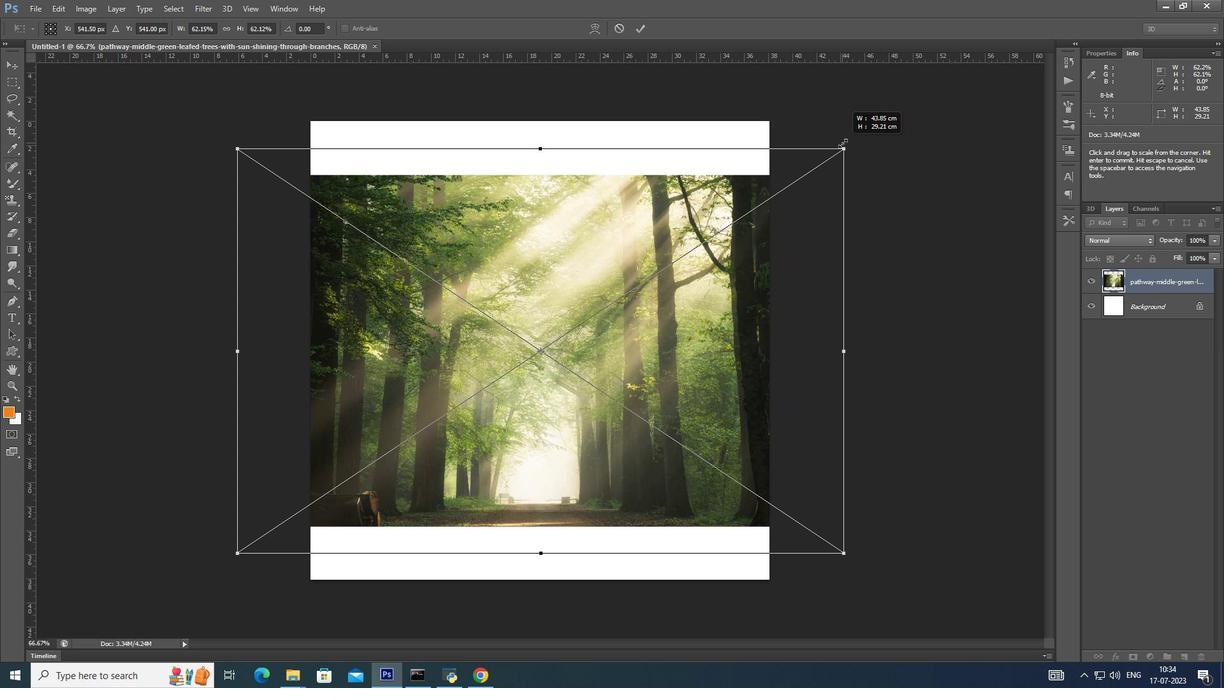 
Action: Mouse moved to (826, 262)
Screenshot: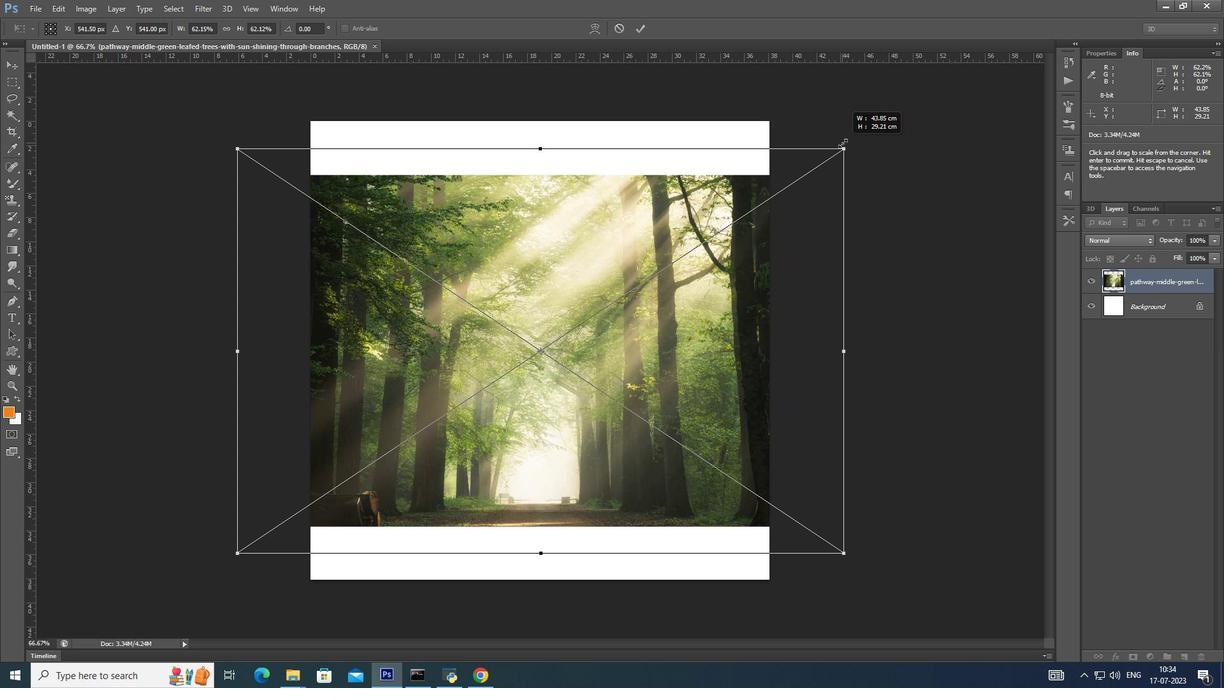 
Action: Key pressed <Key.alt_l>
Screenshot: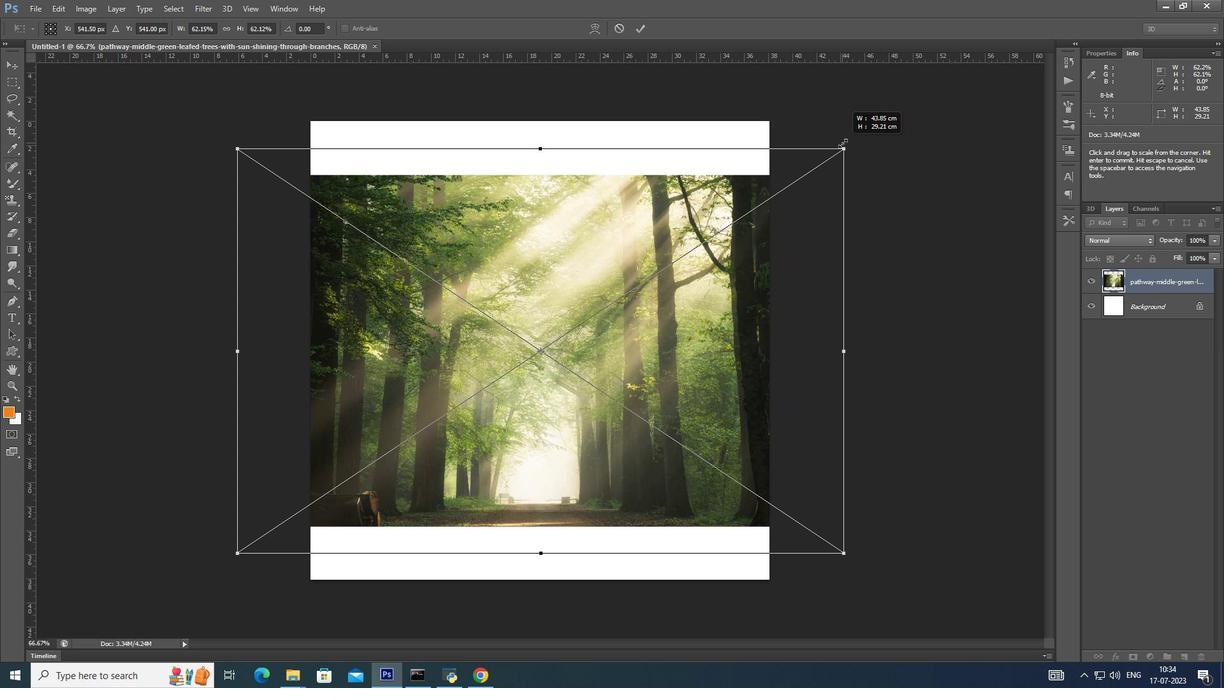 
Action: Mouse moved to (828, 261)
Screenshot: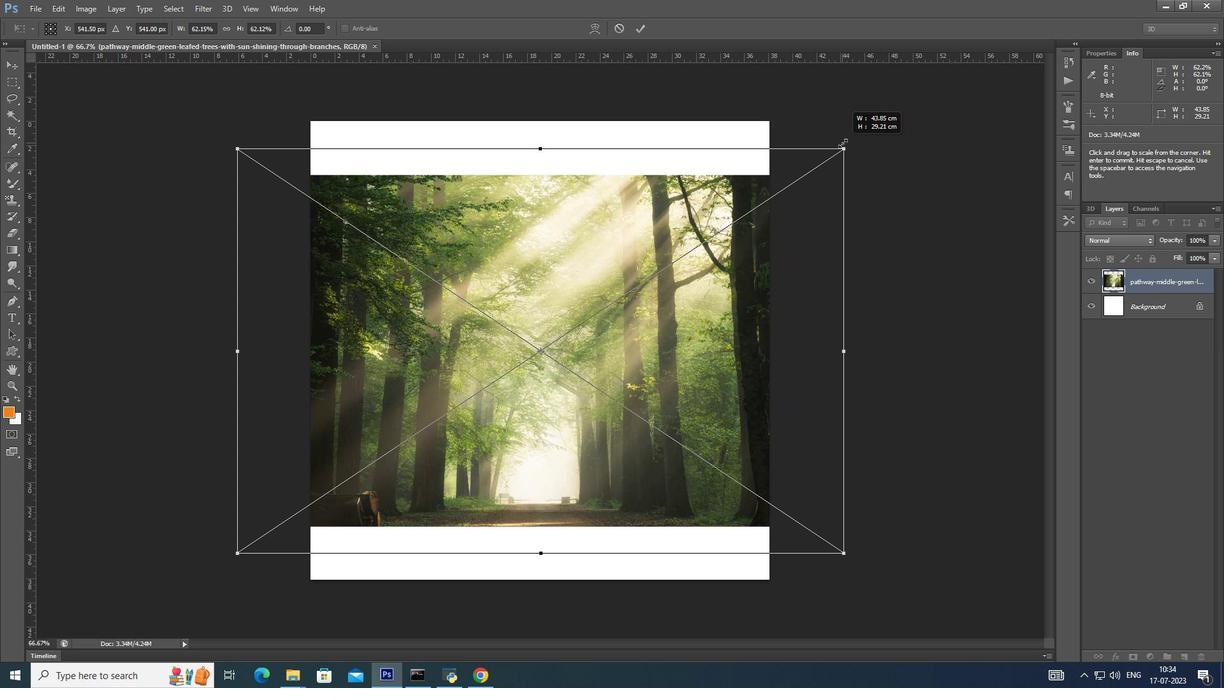 
Action: Key pressed <Key.alt_l>
Screenshot: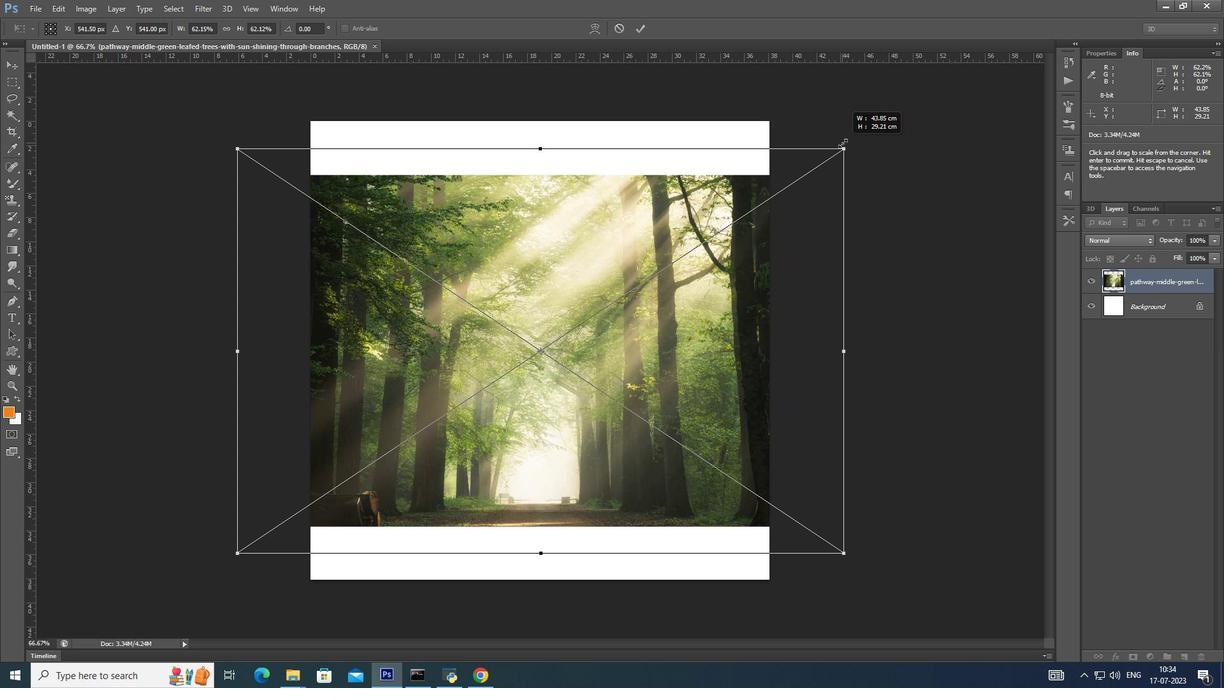
Action: Mouse moved to (829, 261)
Screenshot: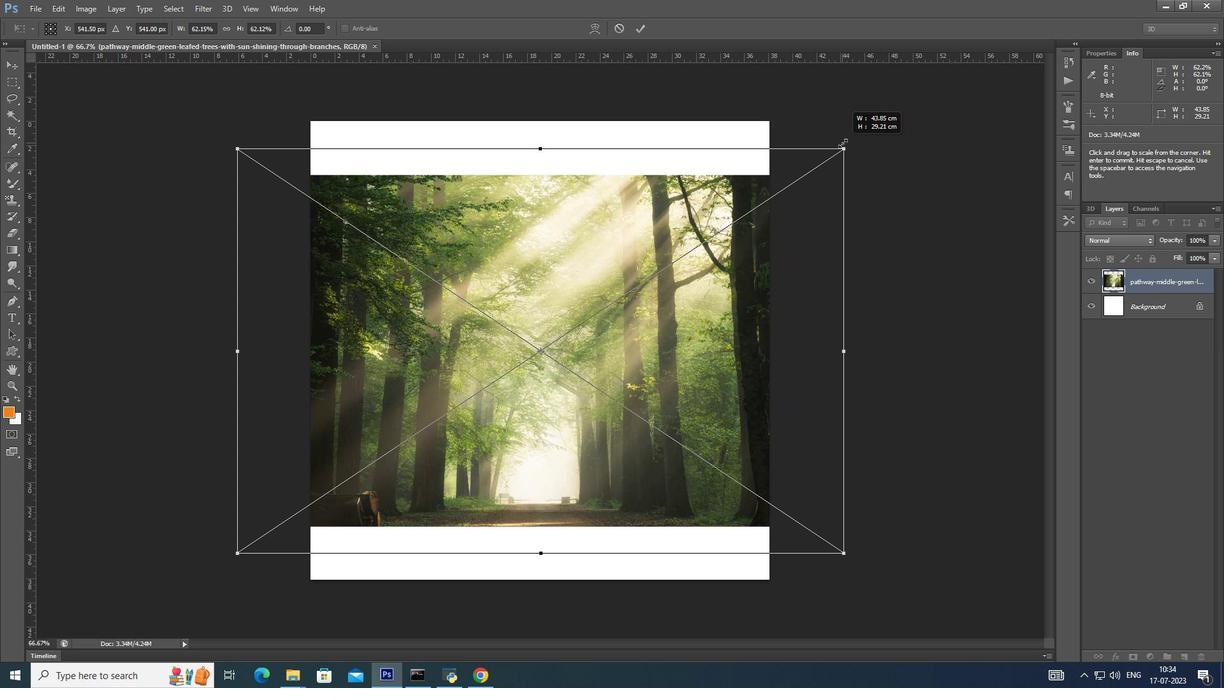 
Action: Key pressed <Key.alt_l>
Screenshot: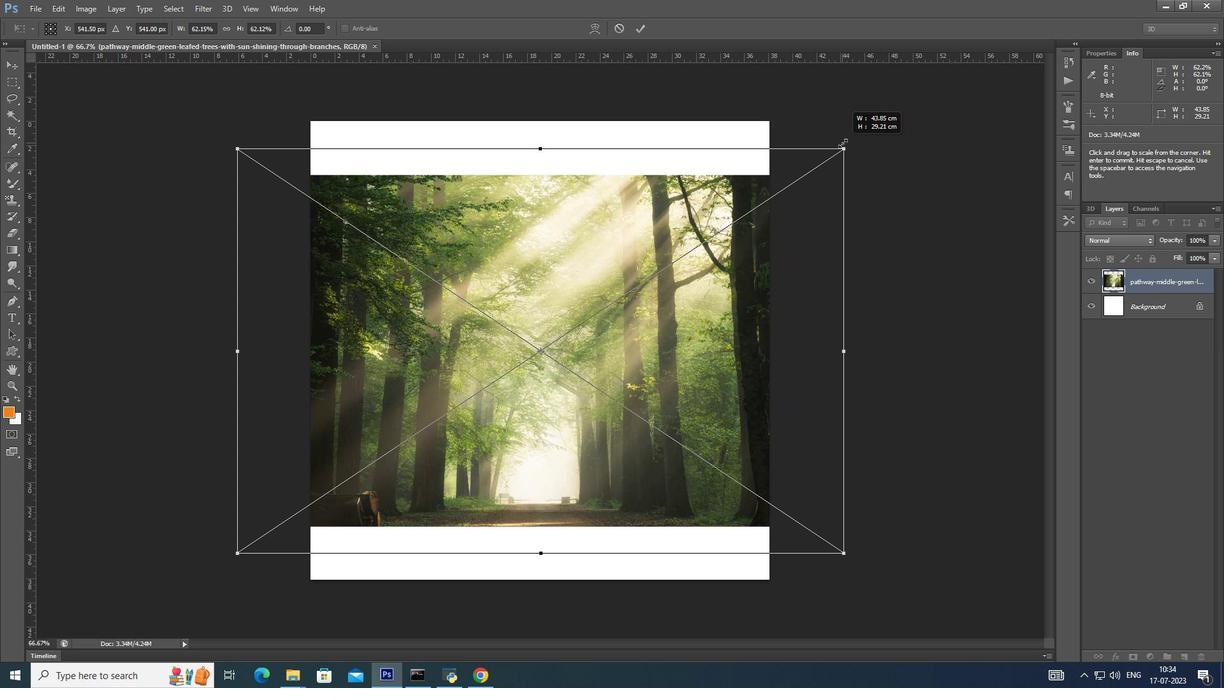 
Action: Mouse moved to (830, 260)
Screenshot: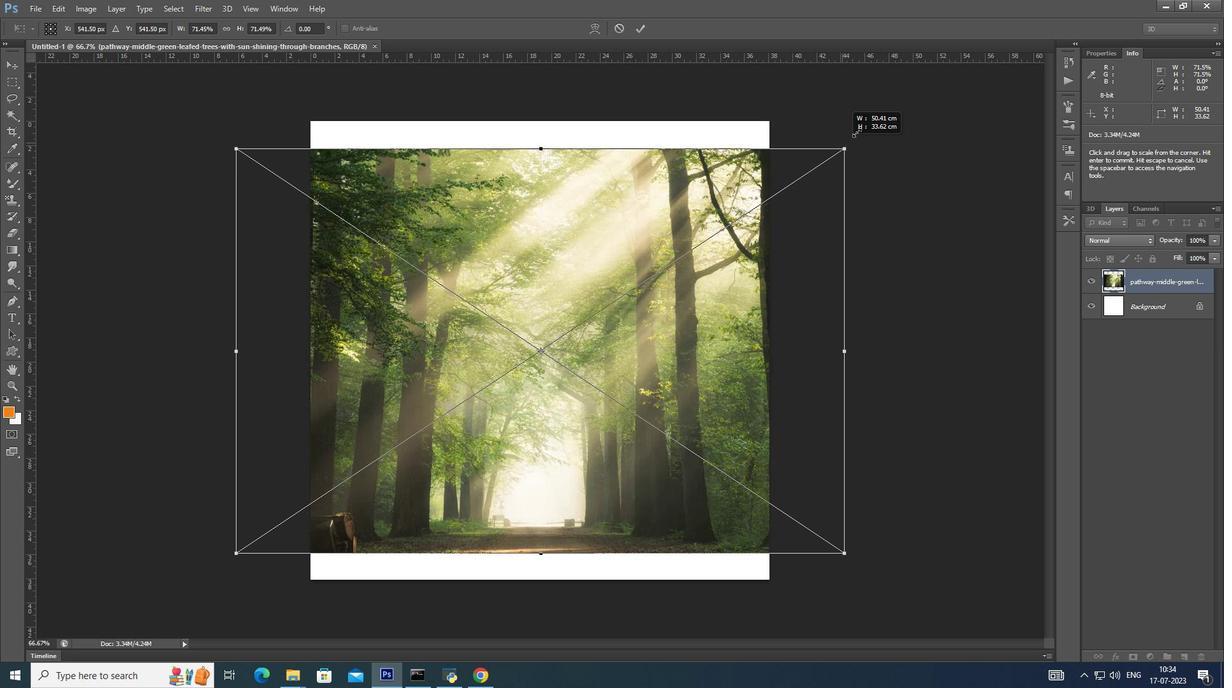 
Action: Key pressed <Key.alt_l>
Screenshot: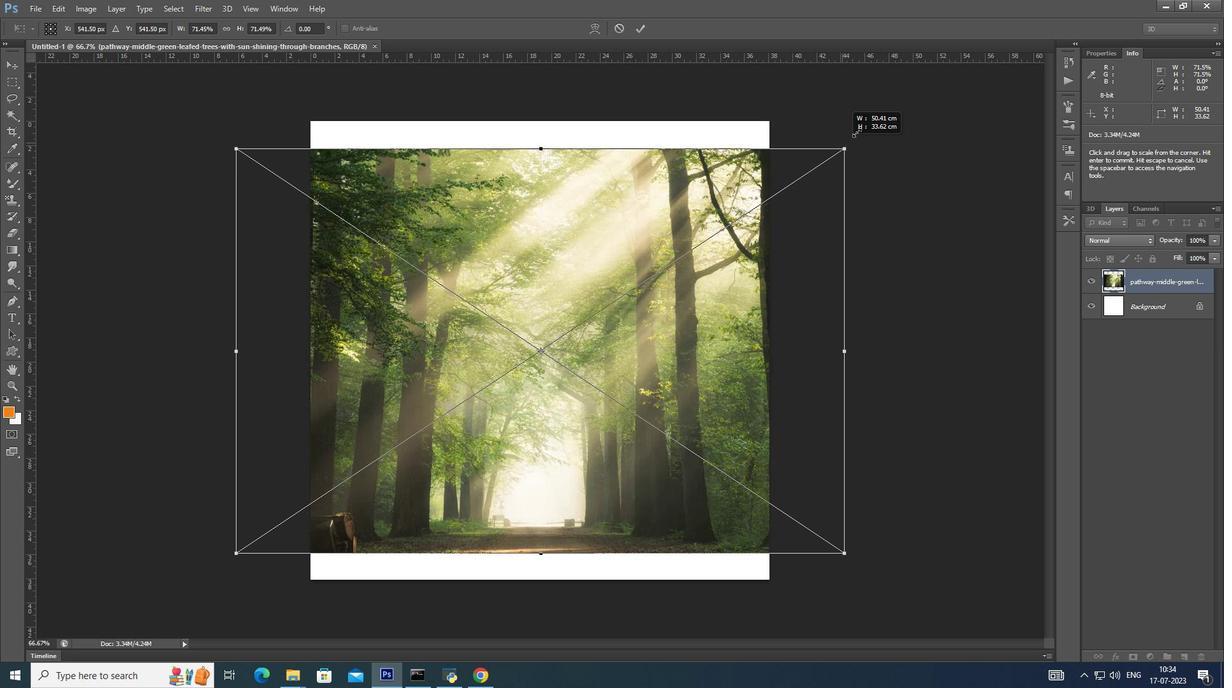 
Action: Mouse moved to (830, 260)
Screenshot: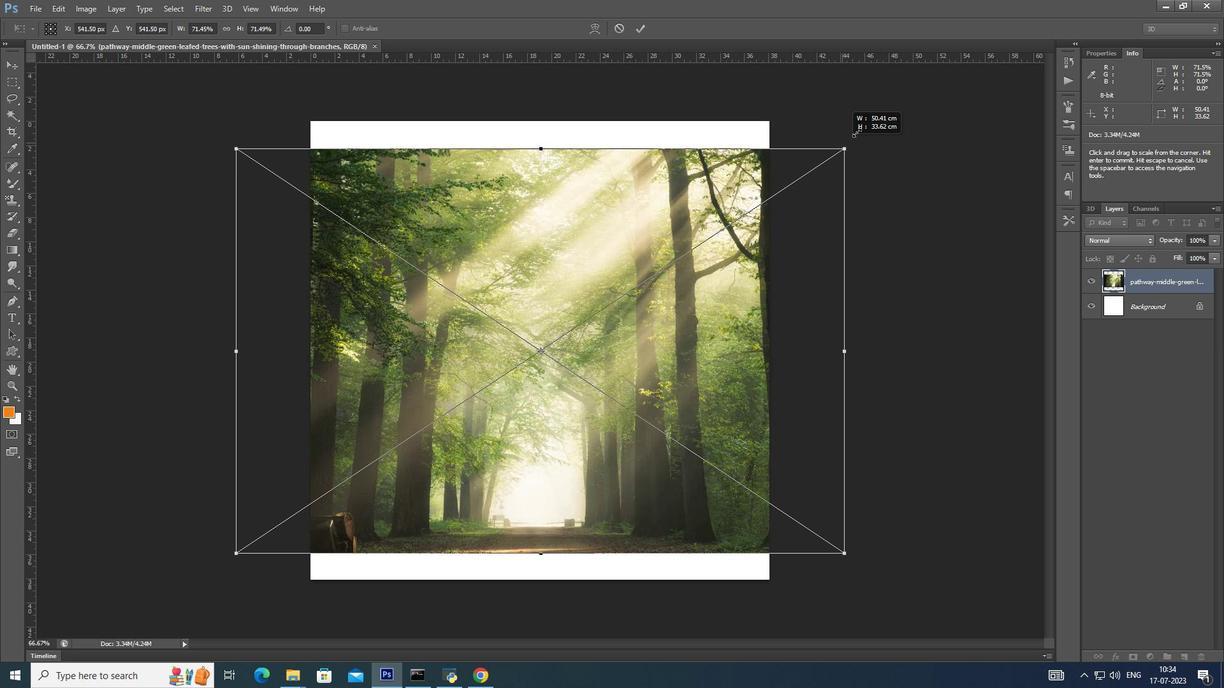 
Action: Key pressed <Key.alt_l>
Screenshot: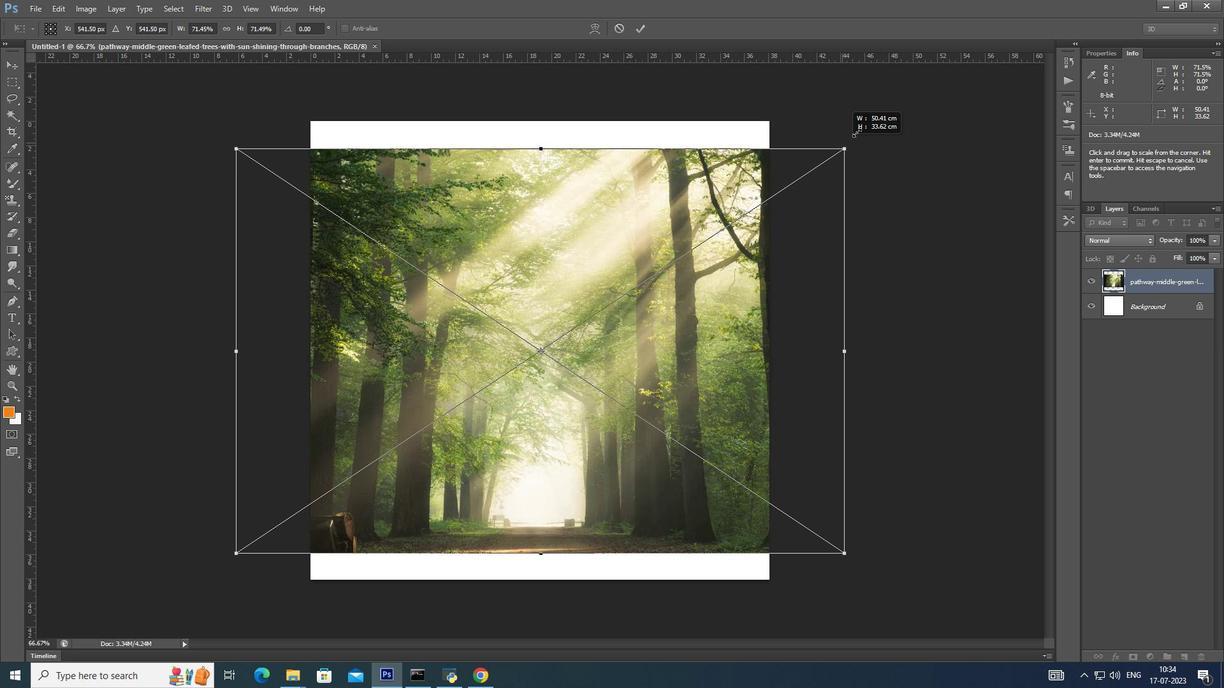 
Action: Mouse moved to (833, 258)
Screenshot: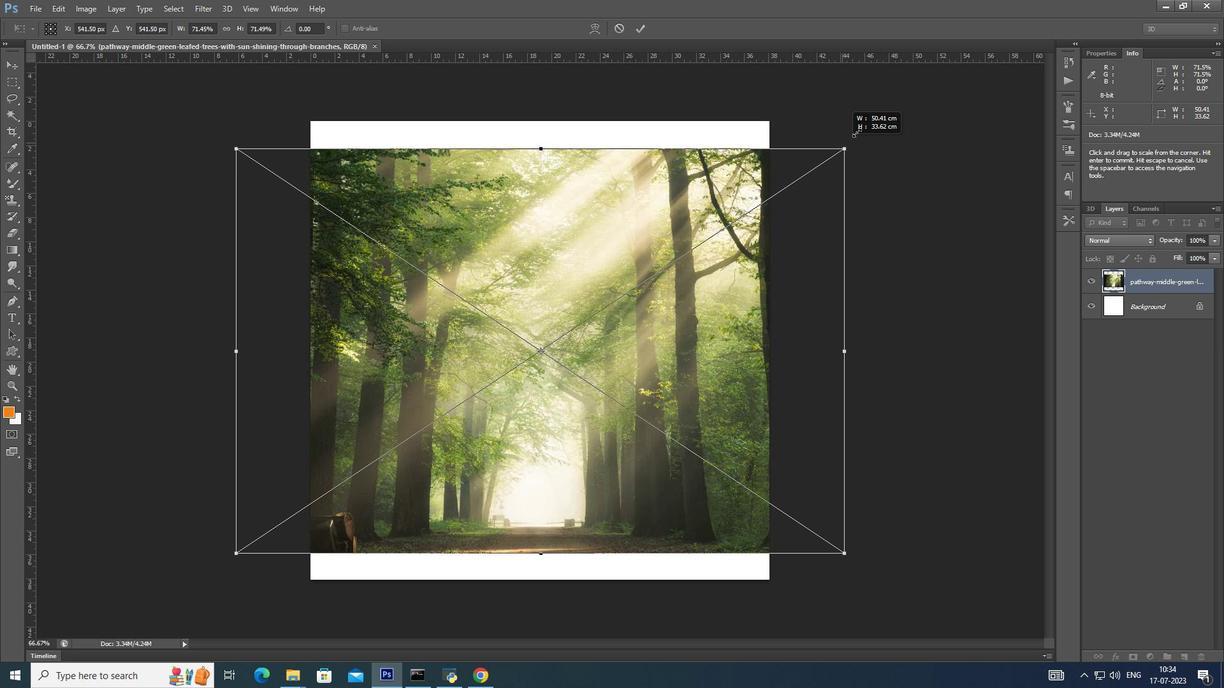 
Action: Key pressed <Key.alt_l>
Screenshot: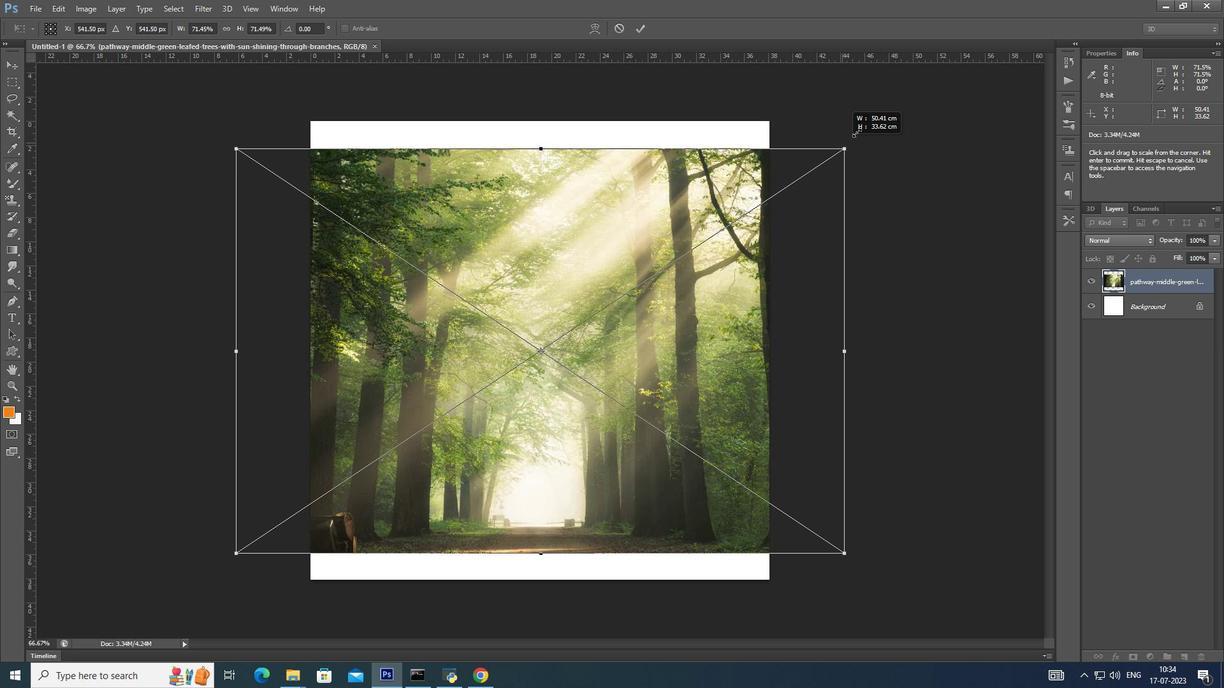 
Action: Mouse moved to (835, 258)
Screenshot: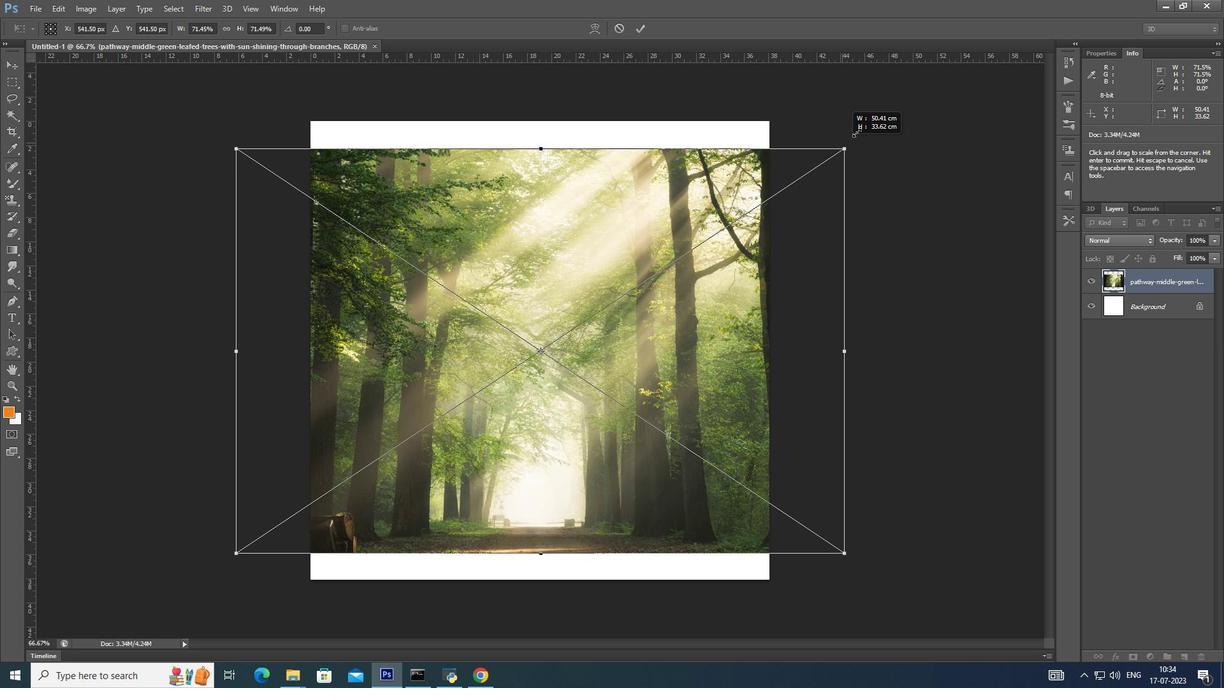 
Action: Key pressed <Key.alt_l>
Screenshot: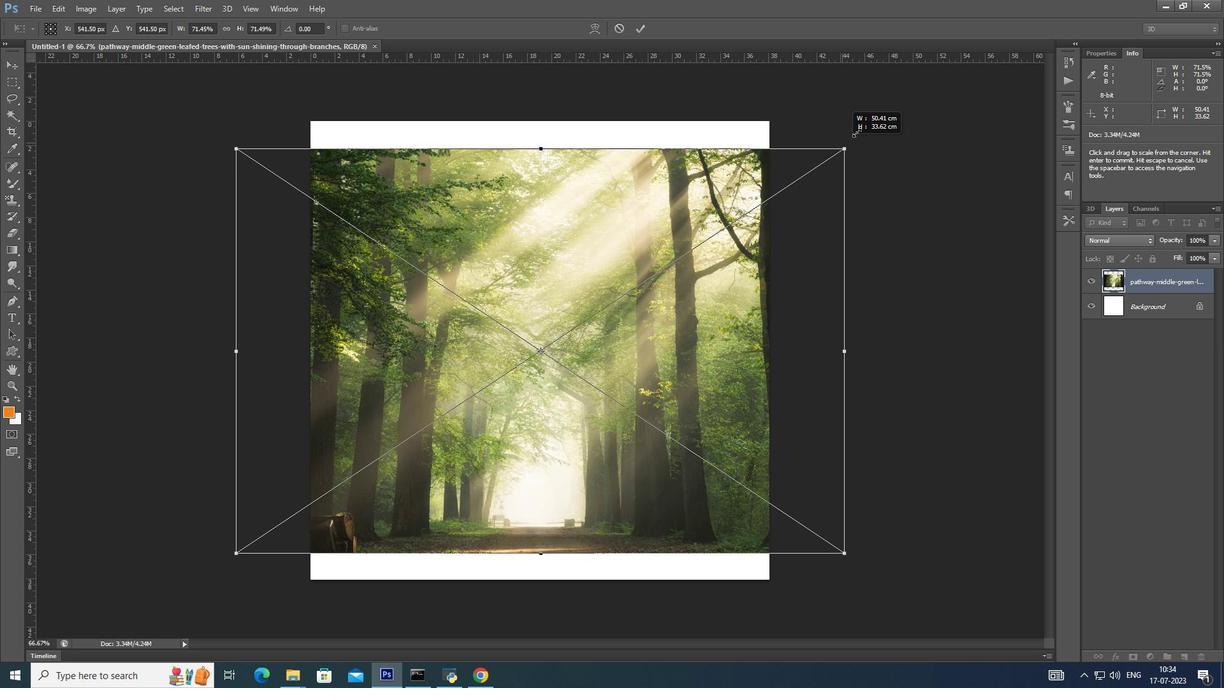 
Action: Mouse moved to (837, 257)
Screenshot: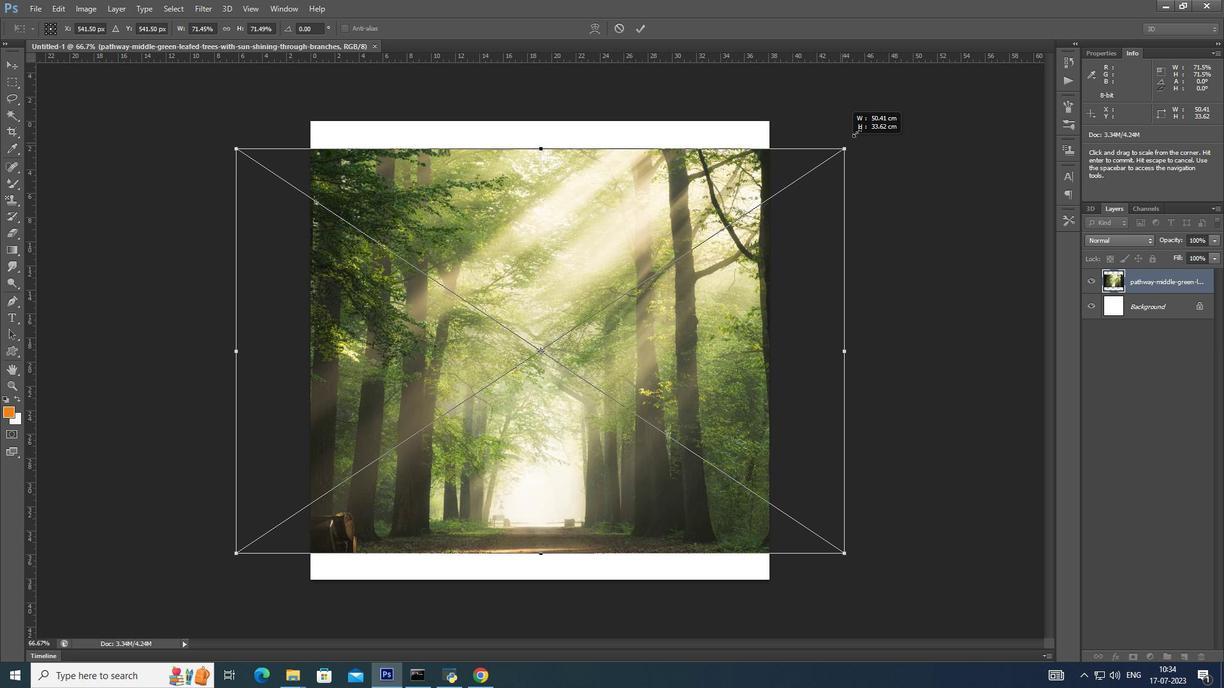 
Action: Key pressed <Key.alt_l>
Screenshot: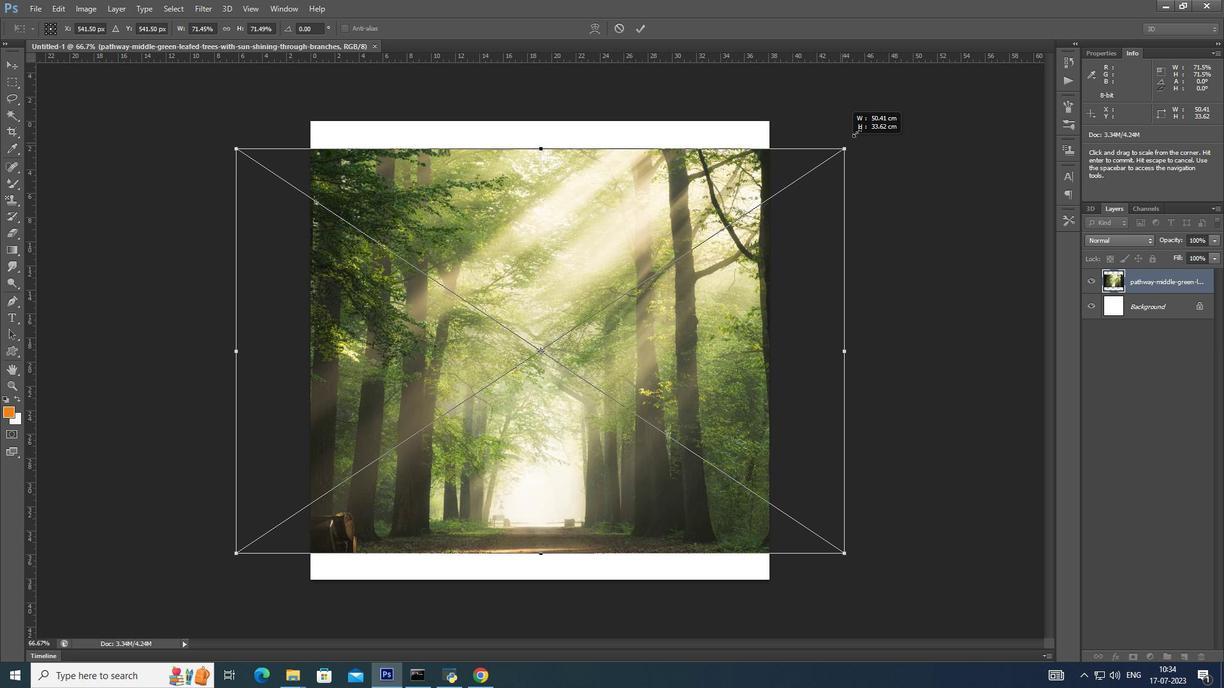 
Action: Mouse moved to (837, 256)
Screenshot: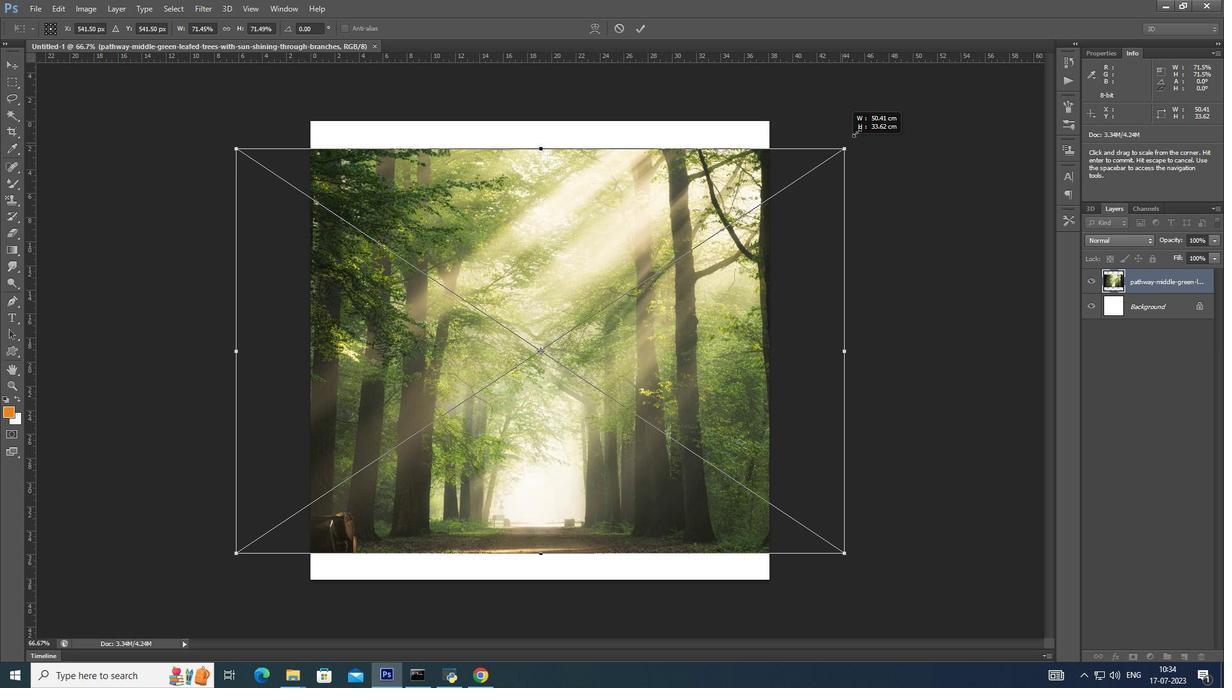 
Action: Key pressed <Key.alt_l>
Screenshot: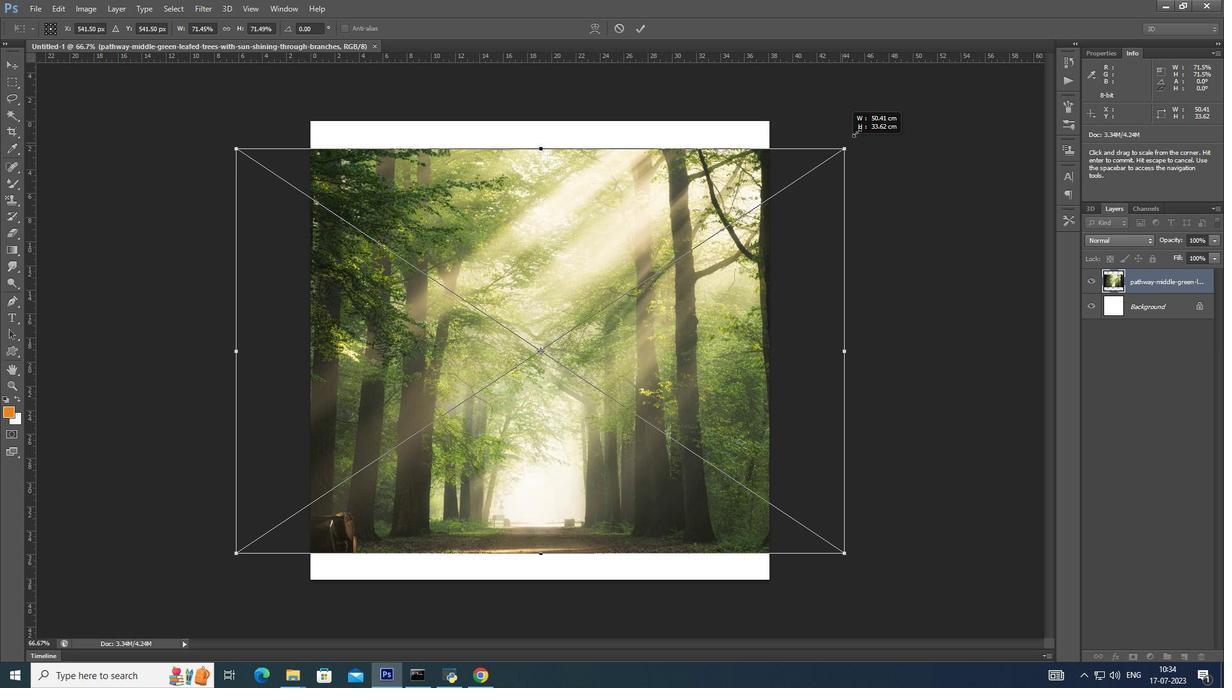 
Action: Mouse moved to (842, 255)
Screenshot: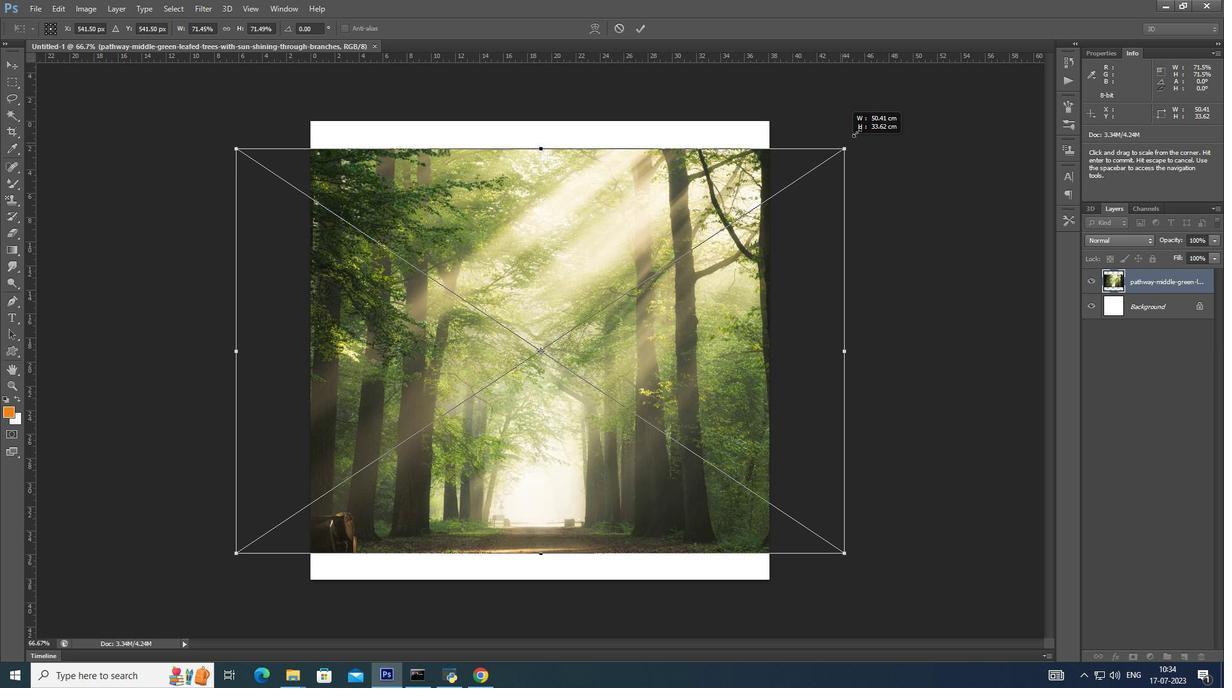 
Action: Key pressed <Key.alt_l>
Screenshot: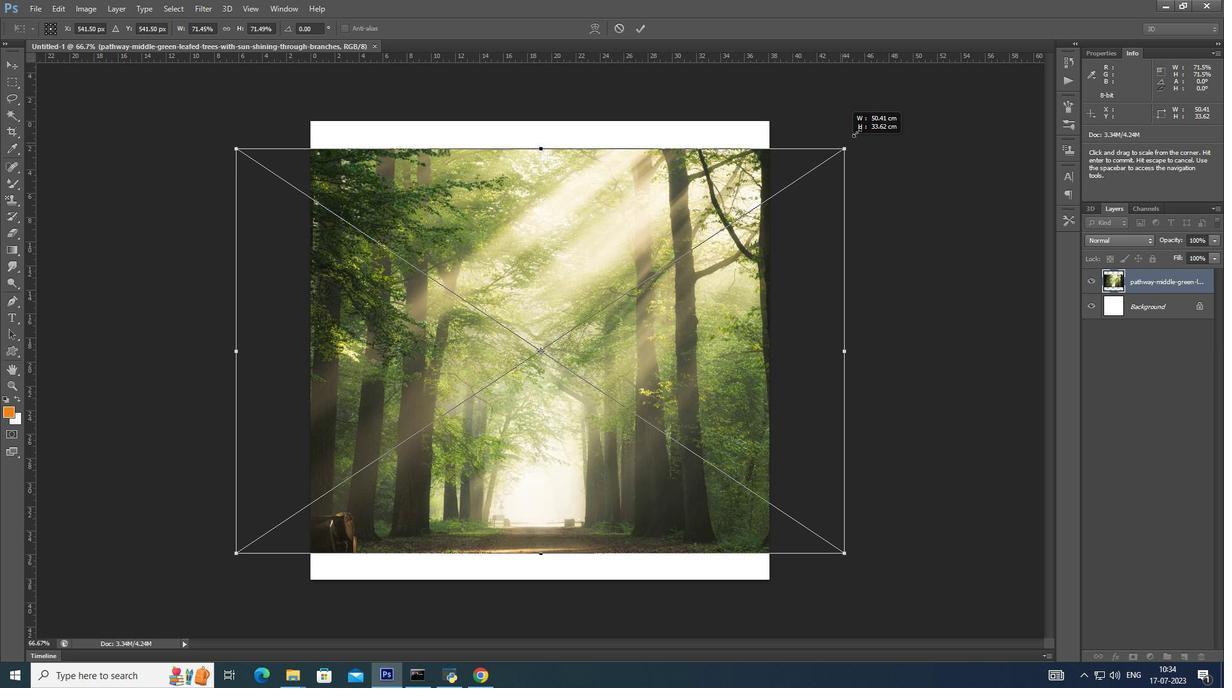 
Action: Mouse moved to (844, 254)
Screenshot: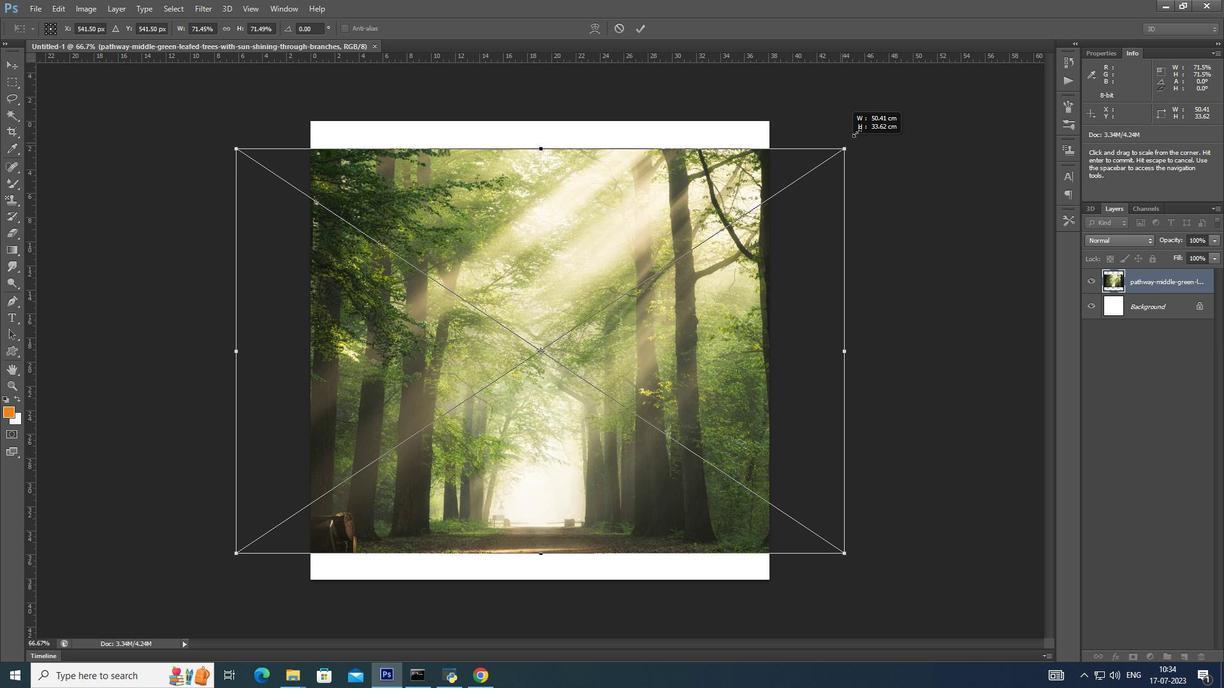 
Action: Key pressed <Key.alt_l>
Screenshot: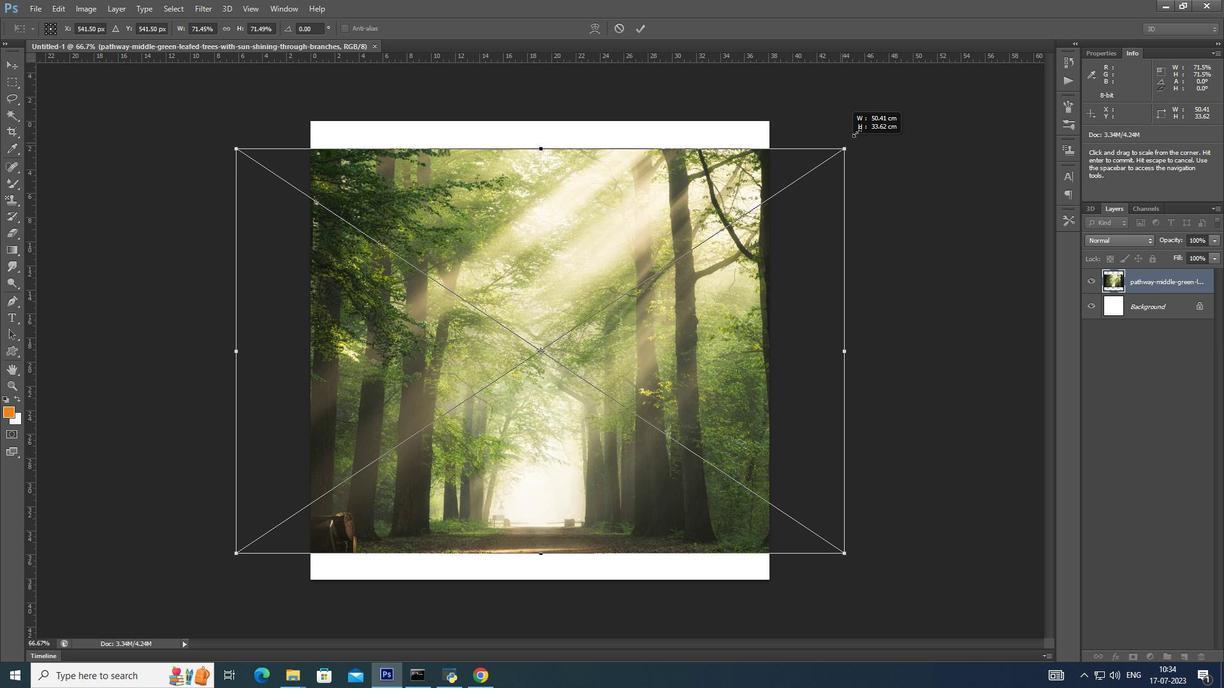 
Action: Mouse moved to (844, 254)
Screenshot: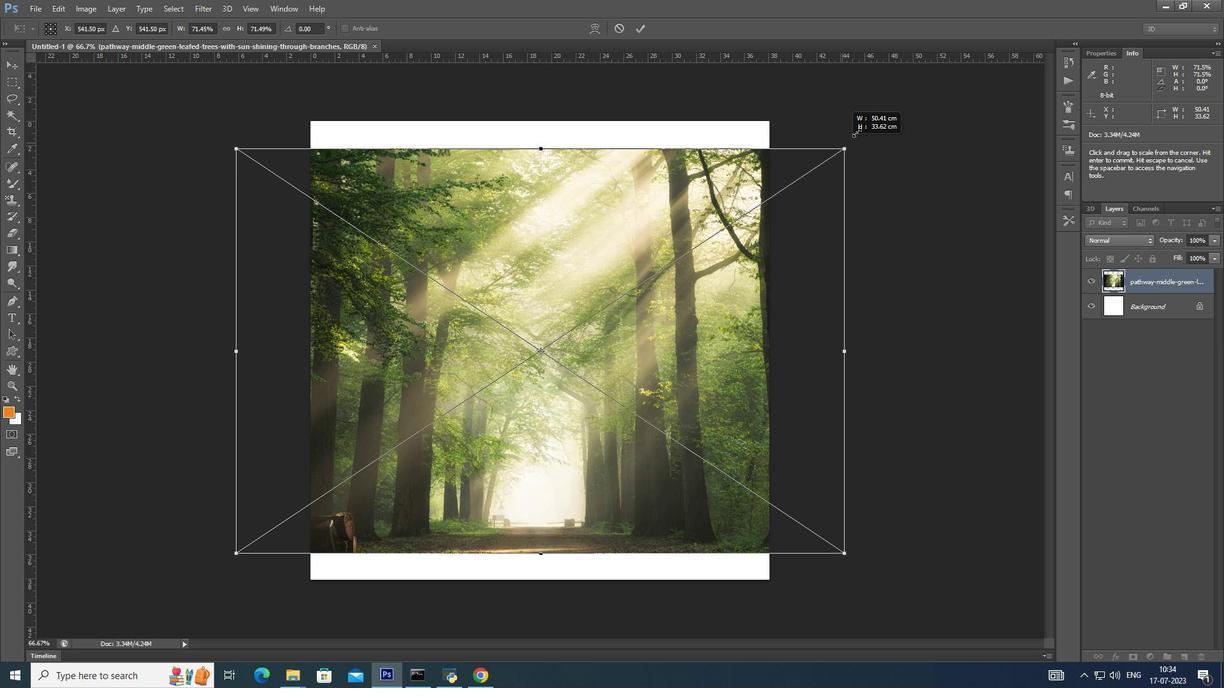 
Action: Key pressed <Key.alt_l>
Screenshot: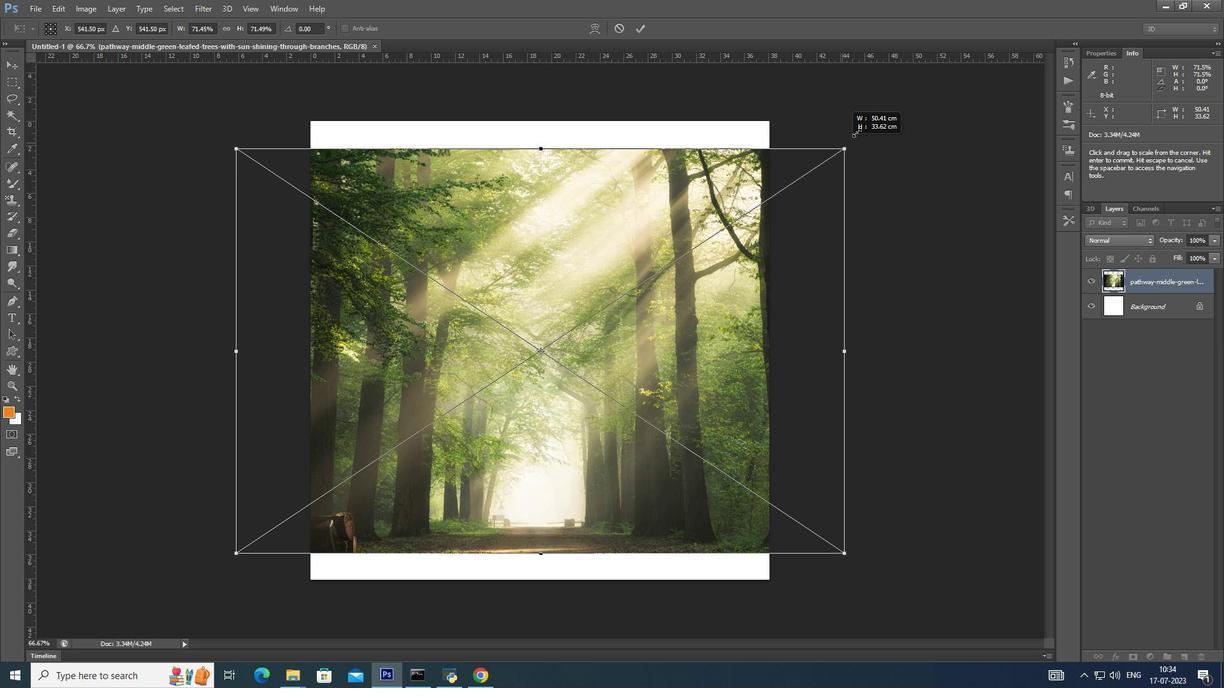 
Action: Mouse moved to (847, 252)
Screenshot: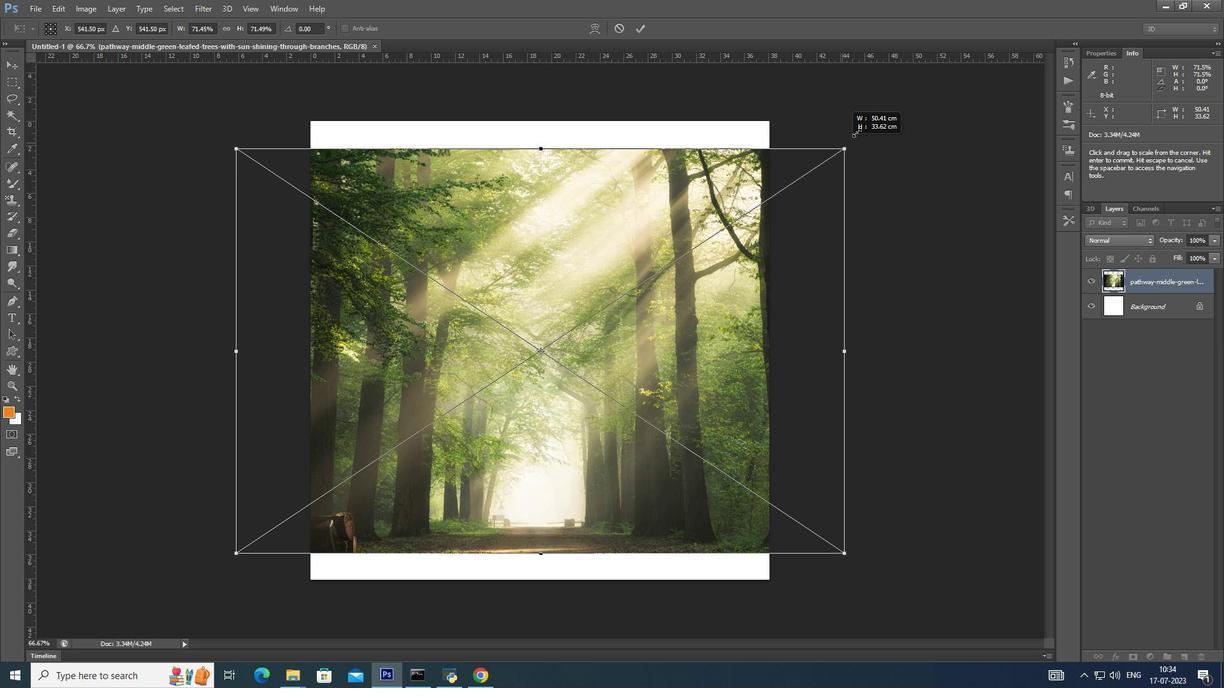 
Action: Key pressed <Key.alt_l>
Screenshot: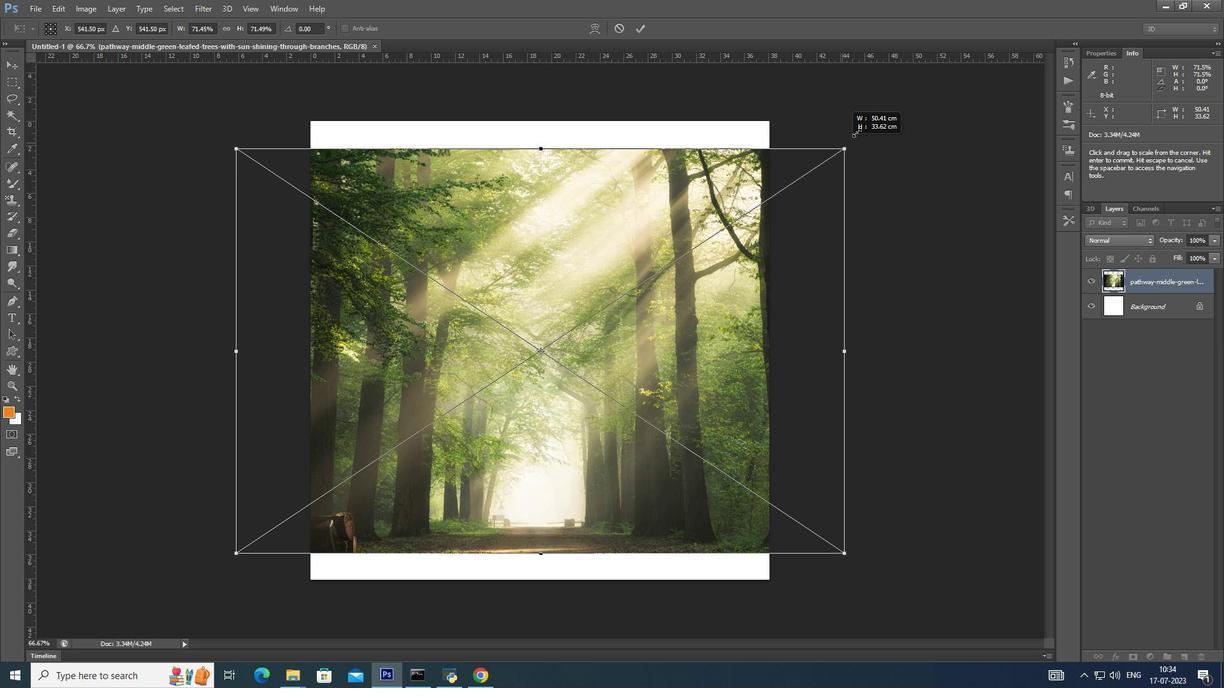 
Action: Mouse moved to (849, 251)
Screenshot: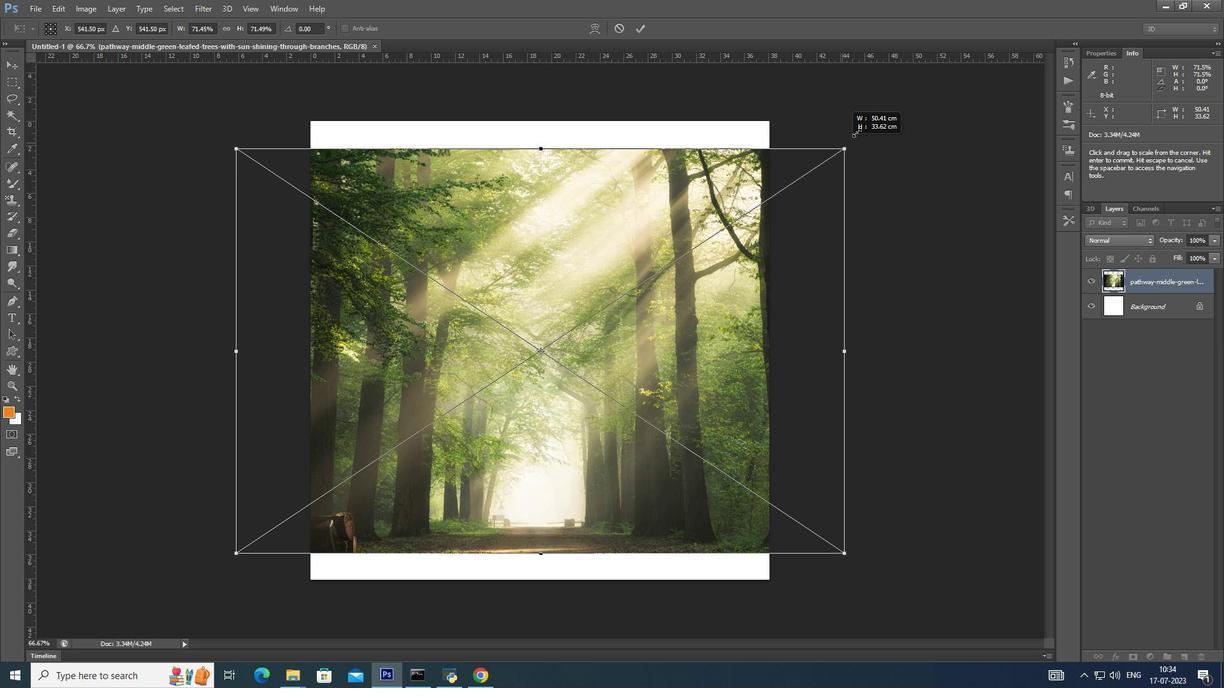 
Action: Key pressed <Key.alt_l>
Screenshot: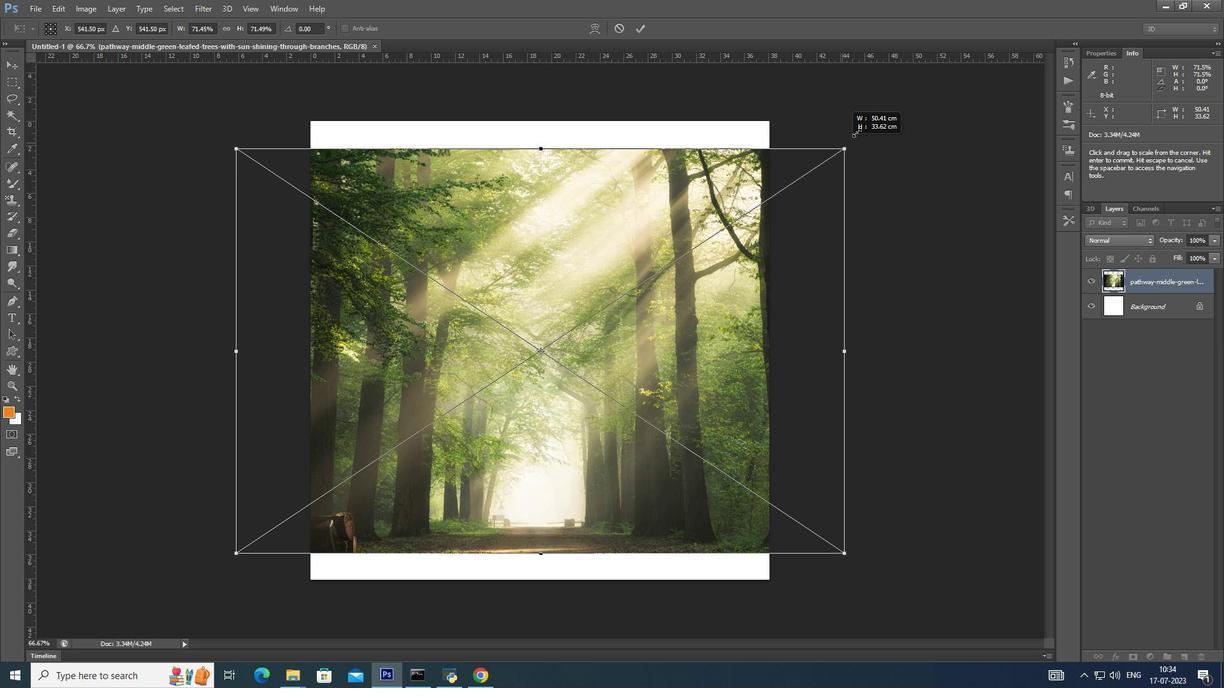 
Action: Mouse moved to (853, 250)
Screenshot: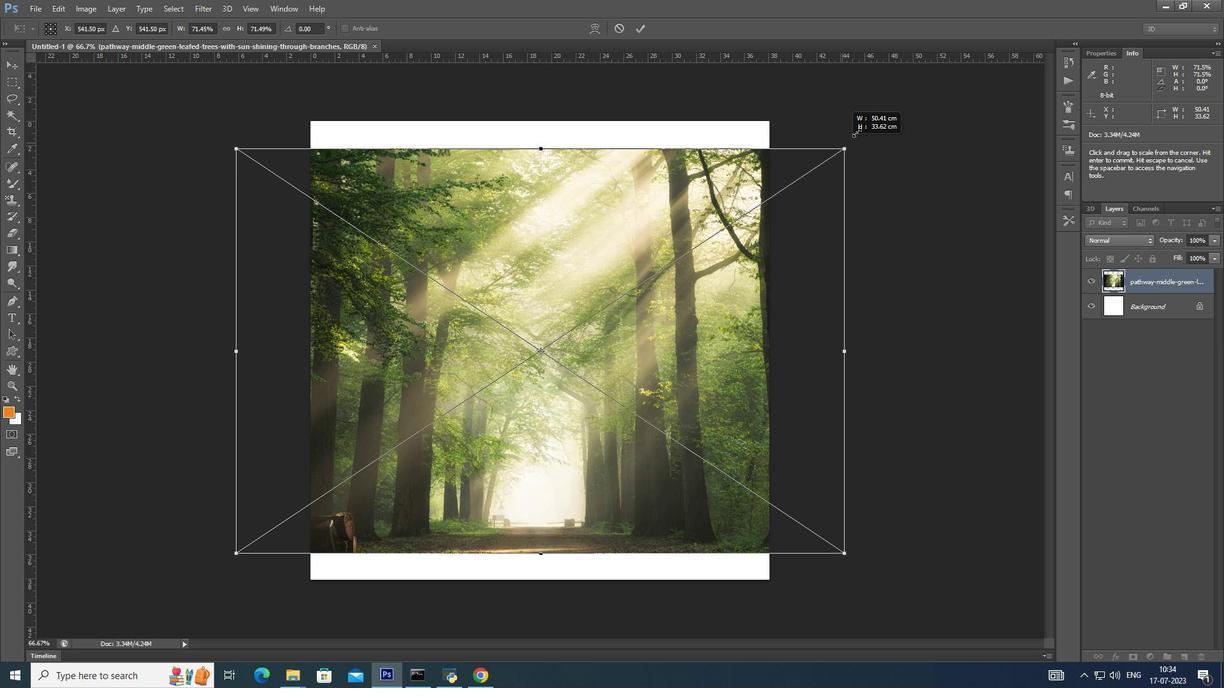 
Action: Key pressed <Key.alt_l>
Screenshot: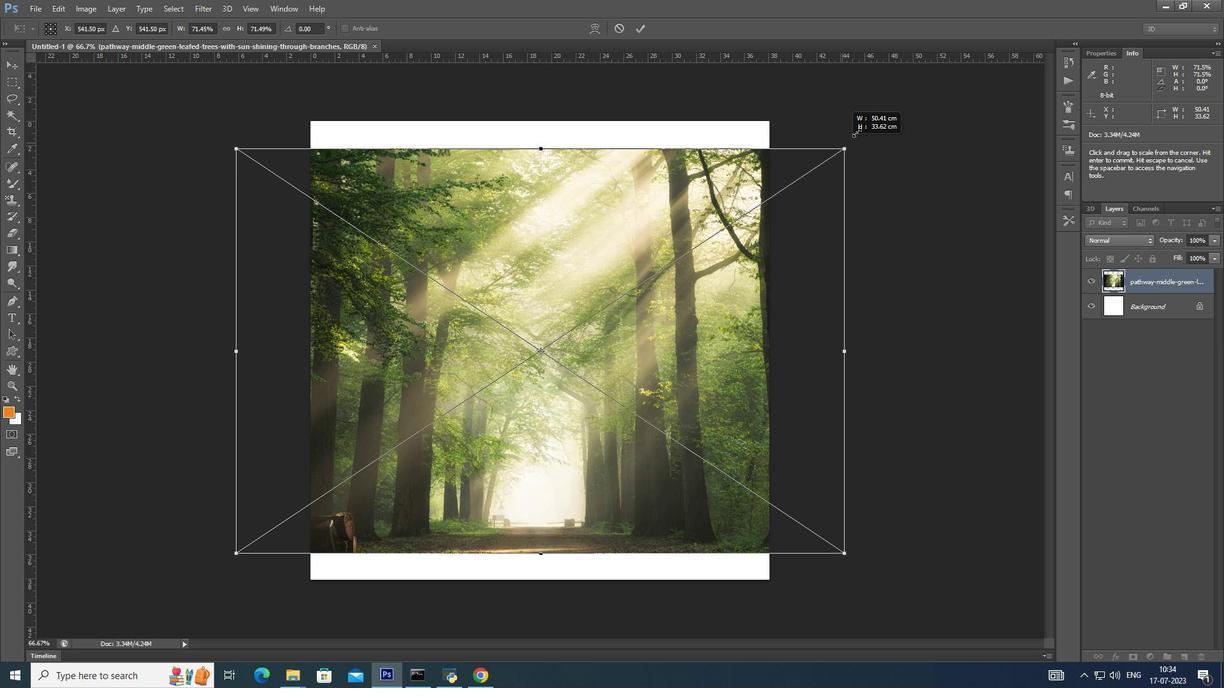 
Action: Mouse moved to (855, 250)
Screenshot: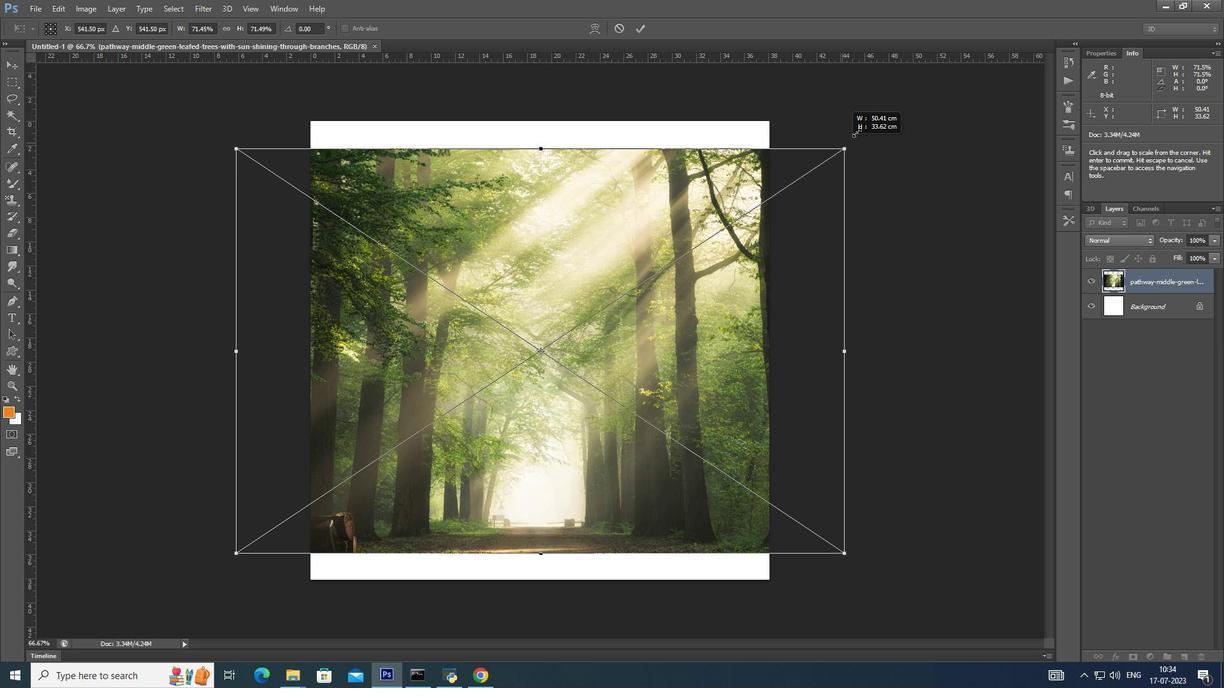 
Action: Key pressed <Key.alt_l>
Screenshot: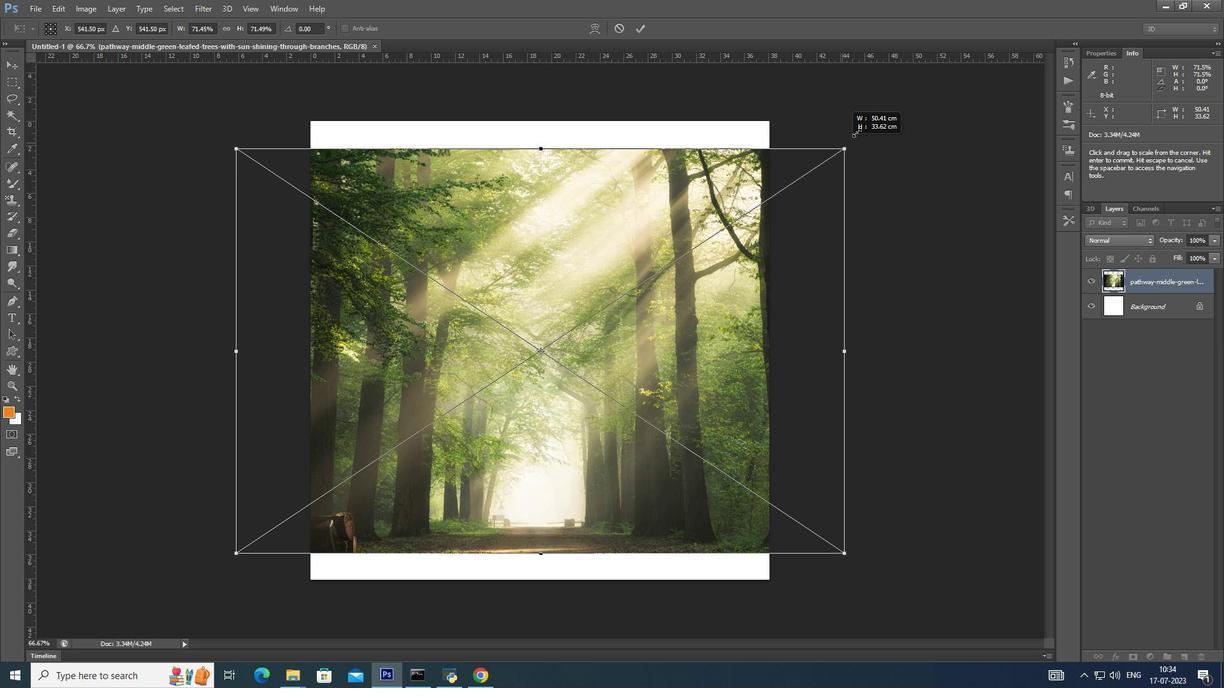 
Action: Mouse moved to (860, 248)
Screenshot: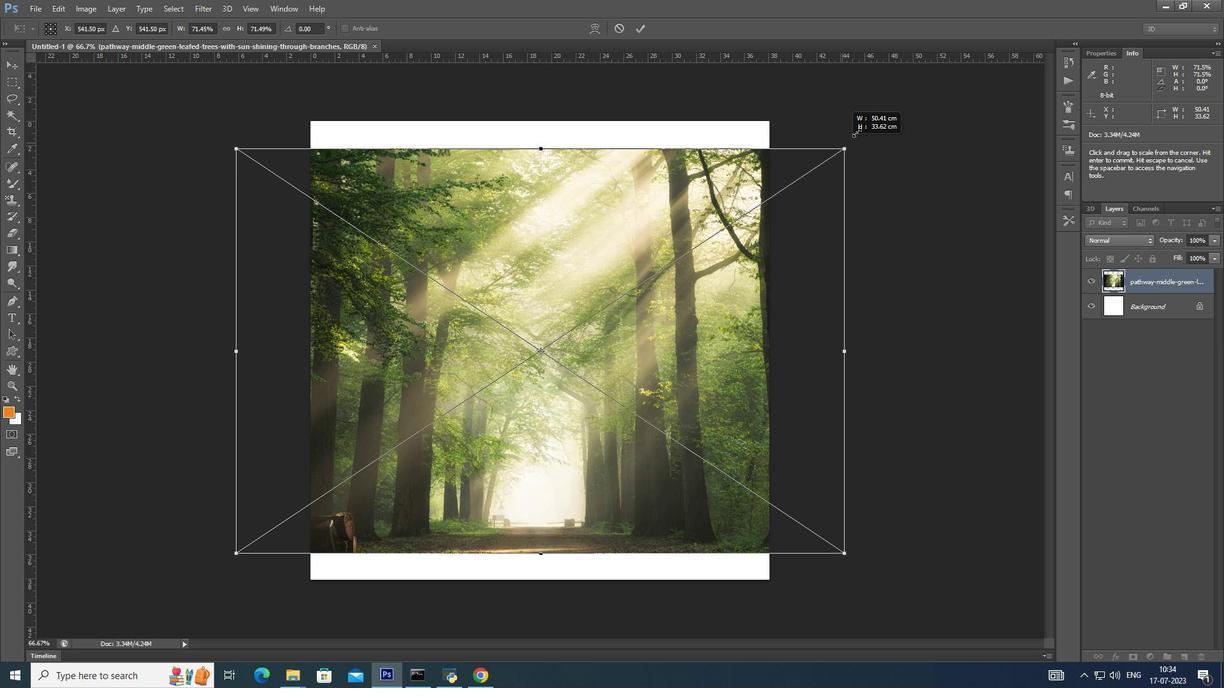 
Action: Key pressed <Key.alt_l>
Screenshot: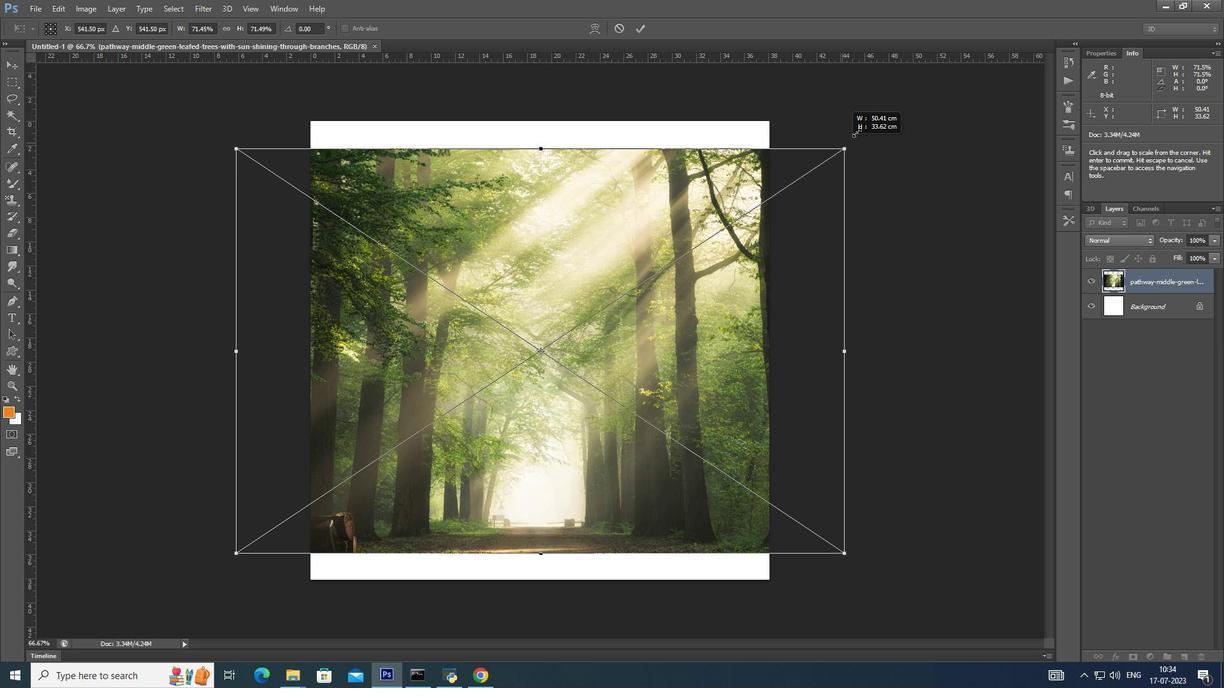 
Action: Mouse moved to (860, 248)
Screenshot: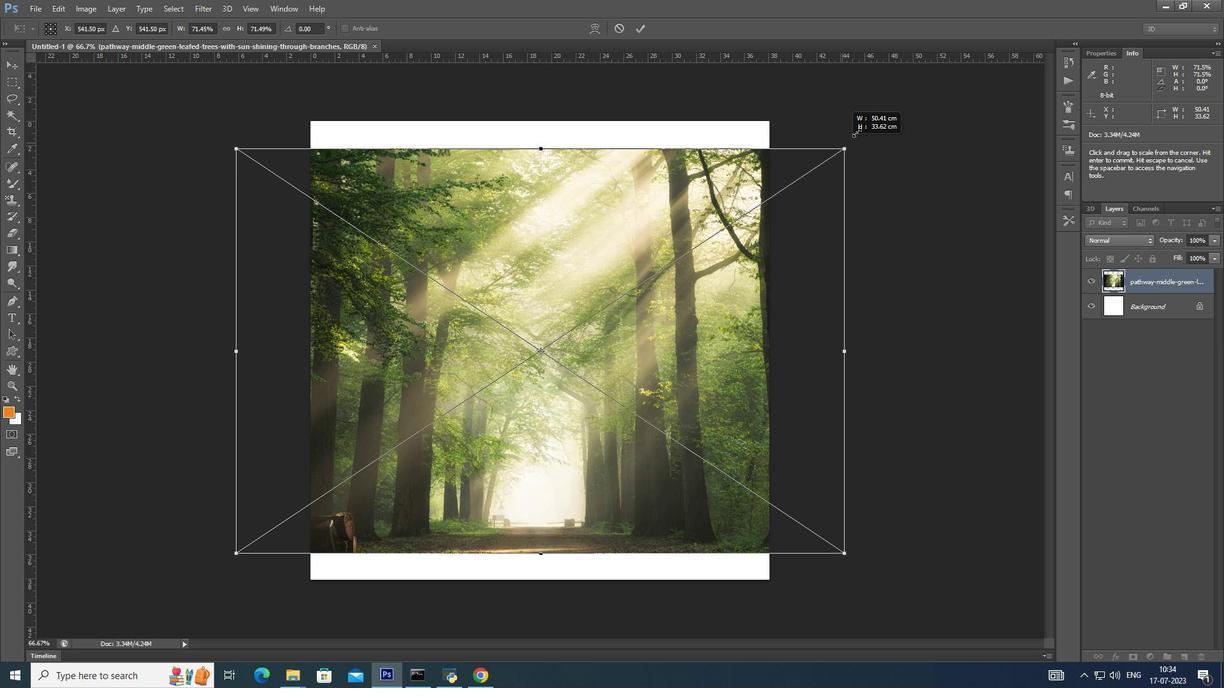 
Action: Key pressed <Key.alt_l>
Screenshot: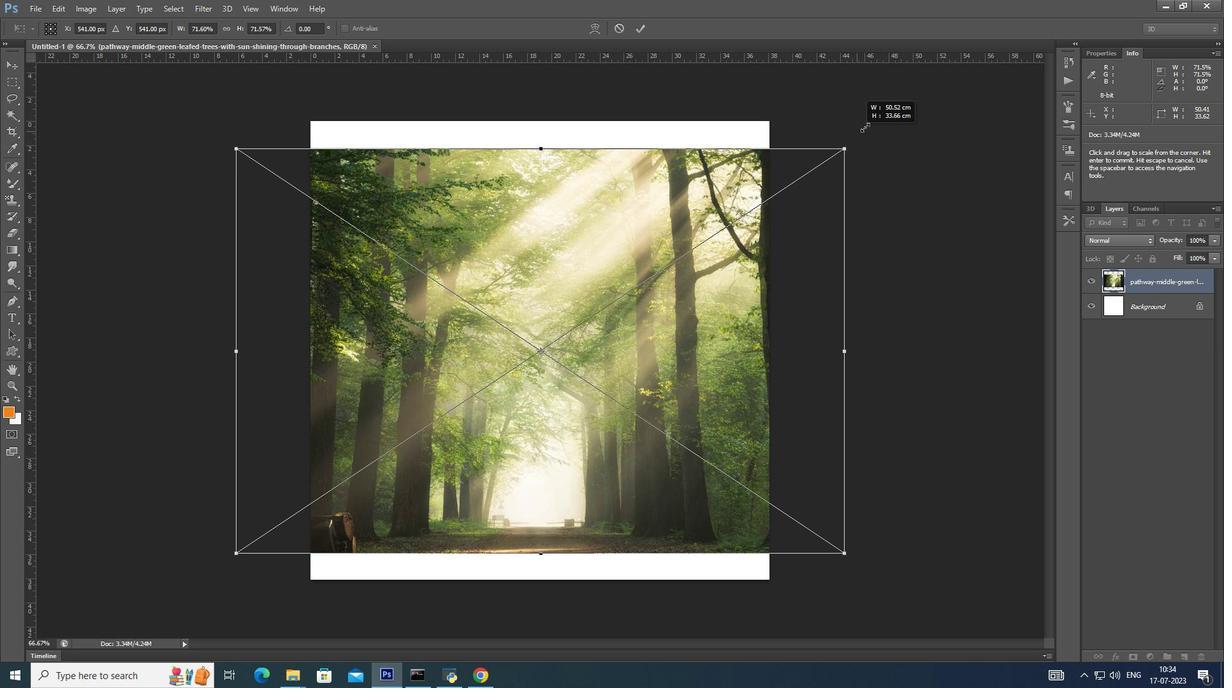 
Action: Mouse moved to (863, 247)
Screenshot: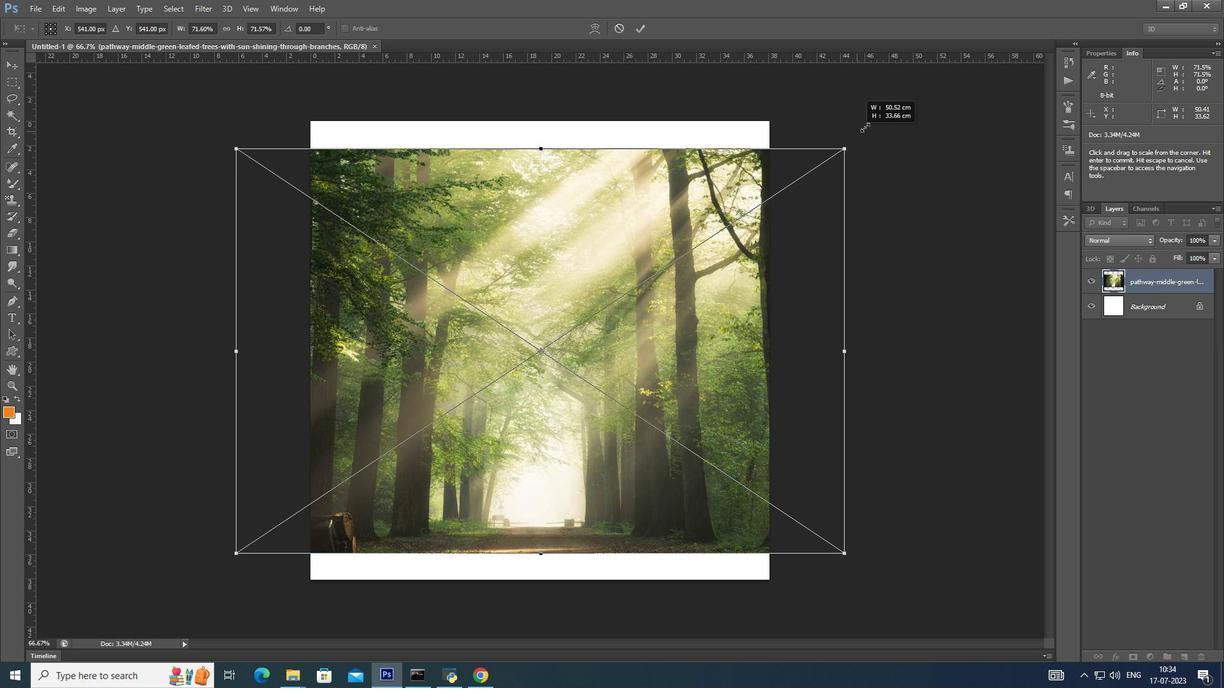 
Action: Key pressed <Key.alt_l>
Screenshot: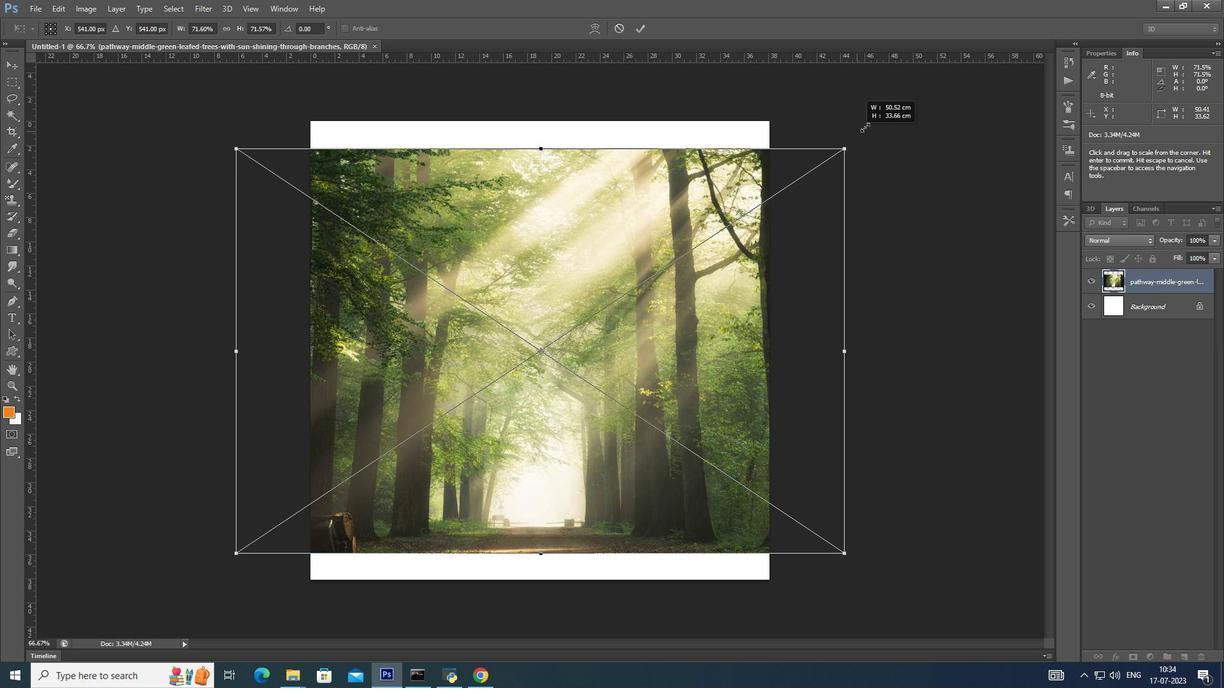
Action: Mouse moved to (866, 247)
Screenshot: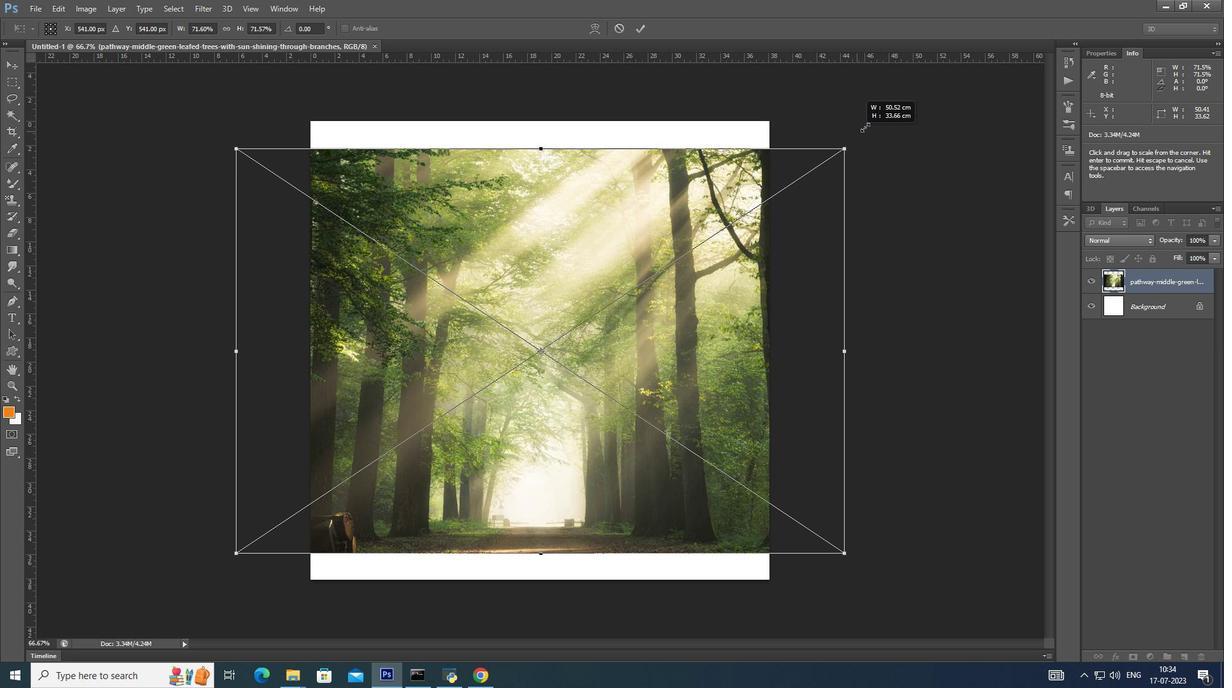 
Action: Key pressed <Key.alt_l><Key.alt_l><Key.alt_l><Key.alt_l><Key.alt_l><Key.alt_l><Key.alt_l><Key.alt_l><Key.alt_l><Key.alt_l><Key.alt_l><Key.alt_l><Key.alt_l><Key.alt_l><Key.alt_l><Key.alt_l><Key.alt_l><Key.alt_l><Key.alt_l>
Screenshot: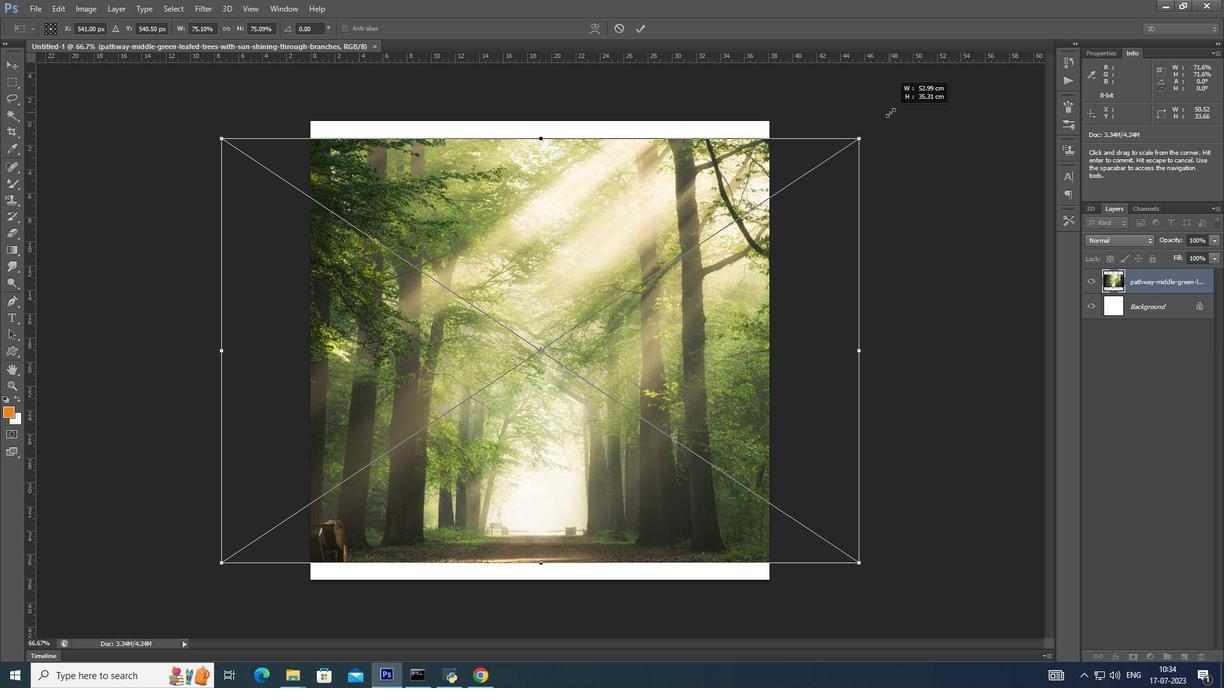 
Action: Mouse moved to (866, 246)
Screenshot: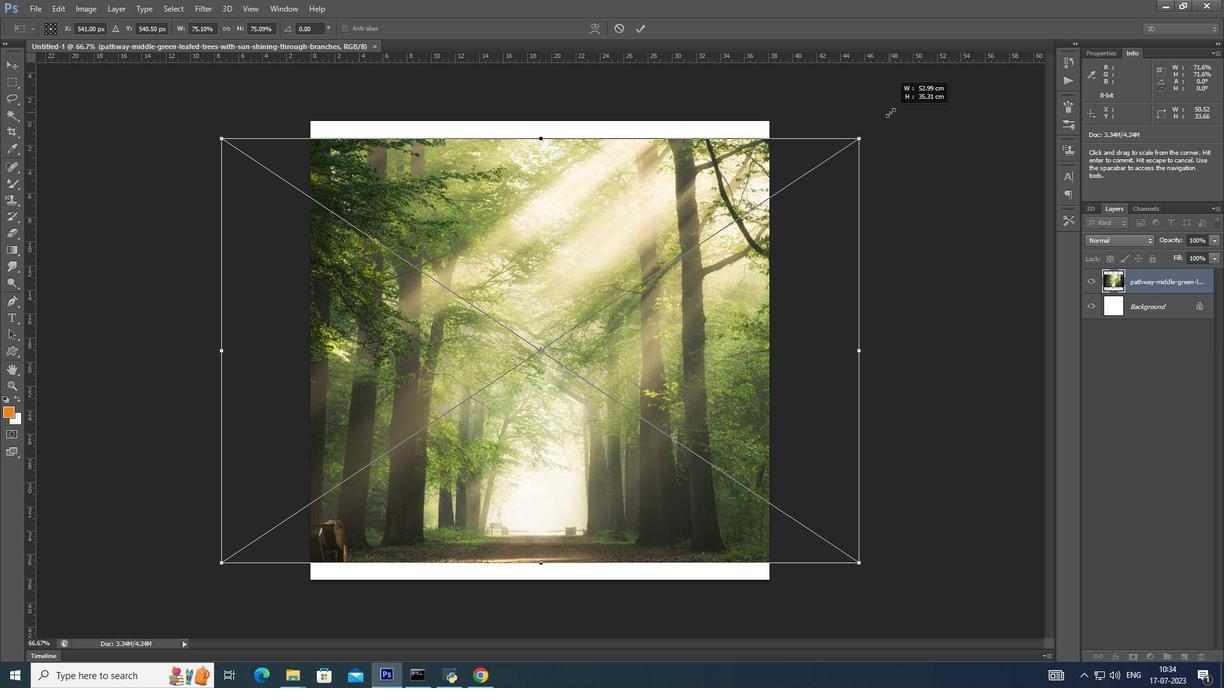 
Action: Key pressed <Key.alt_l><Key.alt_l><Key.alt_l>
Screenshot: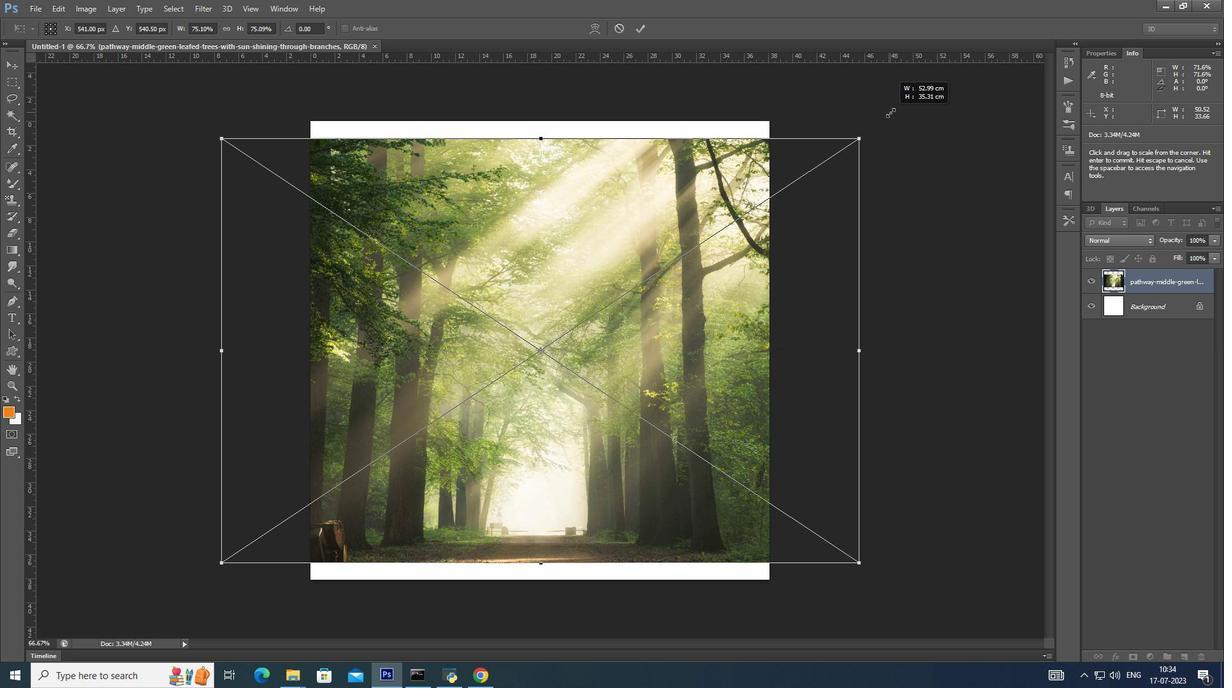 
Action: Mouse moved to (878, 242)
Screenshot: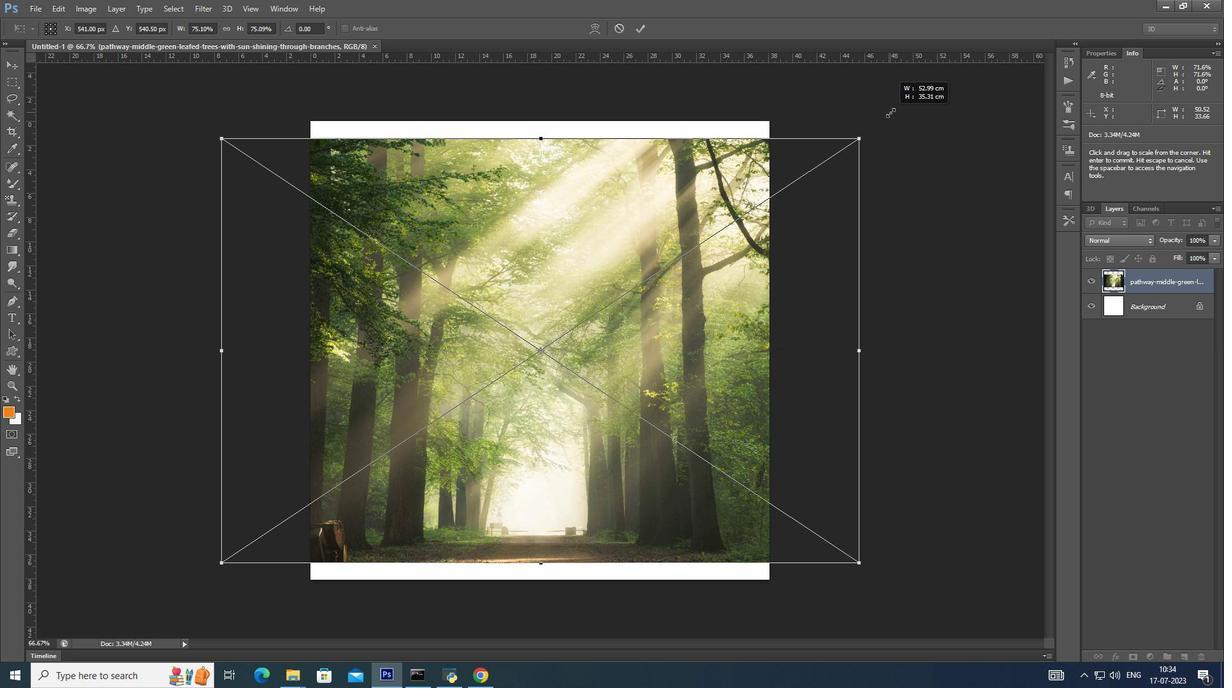 
Action: Key pressed <Key.alt_l>
Screenshot: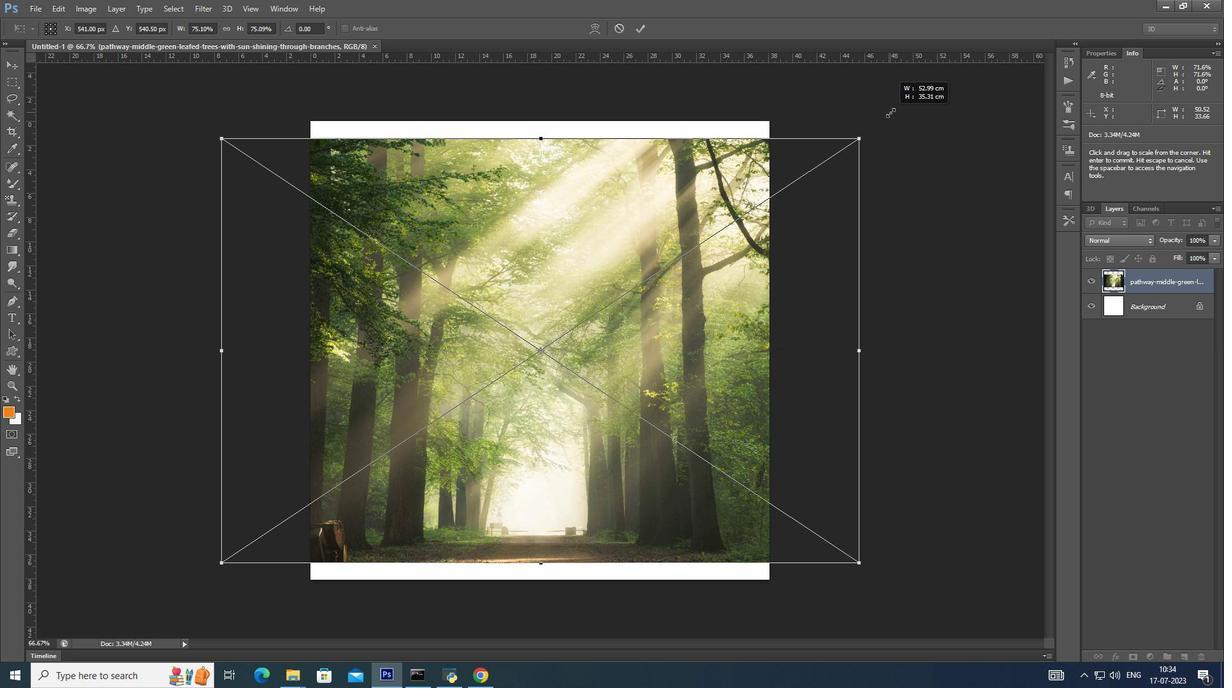 
Action: Mouse moved to (879, 242)
Screenshot: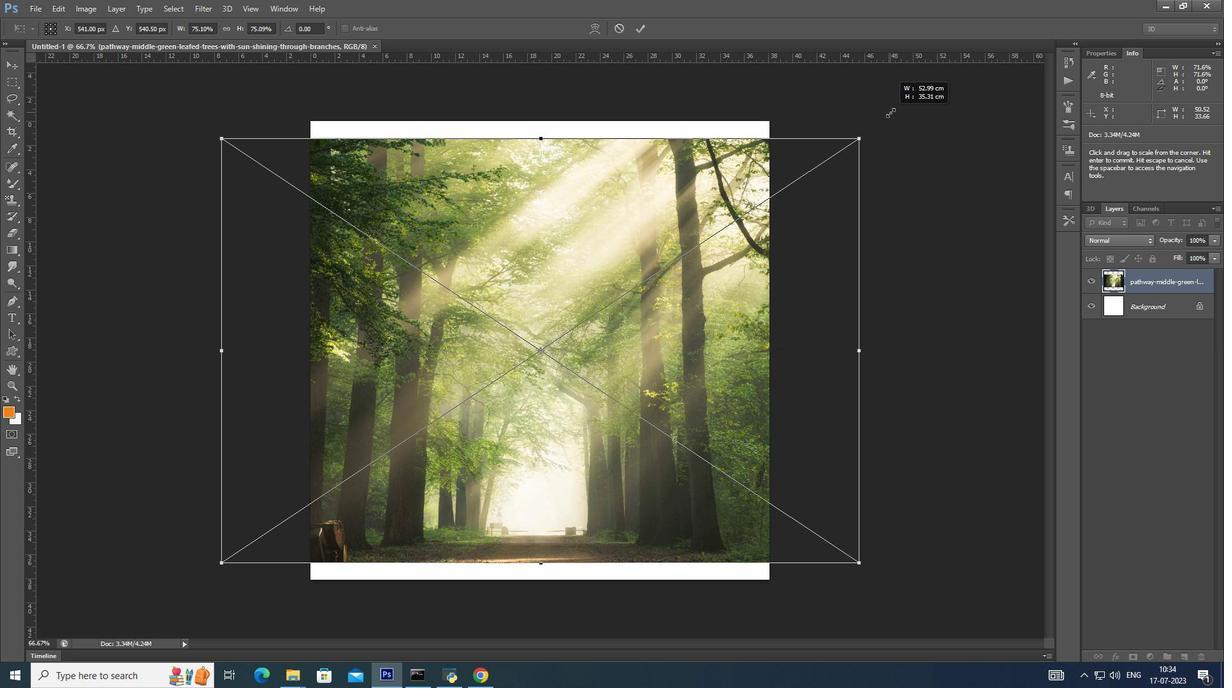 
Action: Key pressed <Key.alt_l><Key.alt_l><Key.alt_l><Key.alt_l><Key.alt_l><Key.alt_l><Key.alt_l><Key.alt_l><Key.alt_l><Key.alt_l><Key.alt_l><Key.alt_l><Key.alt_l><Key.alt_l><Key.alt_l><Key.alt_l><Key.alt_l>
Screenshot: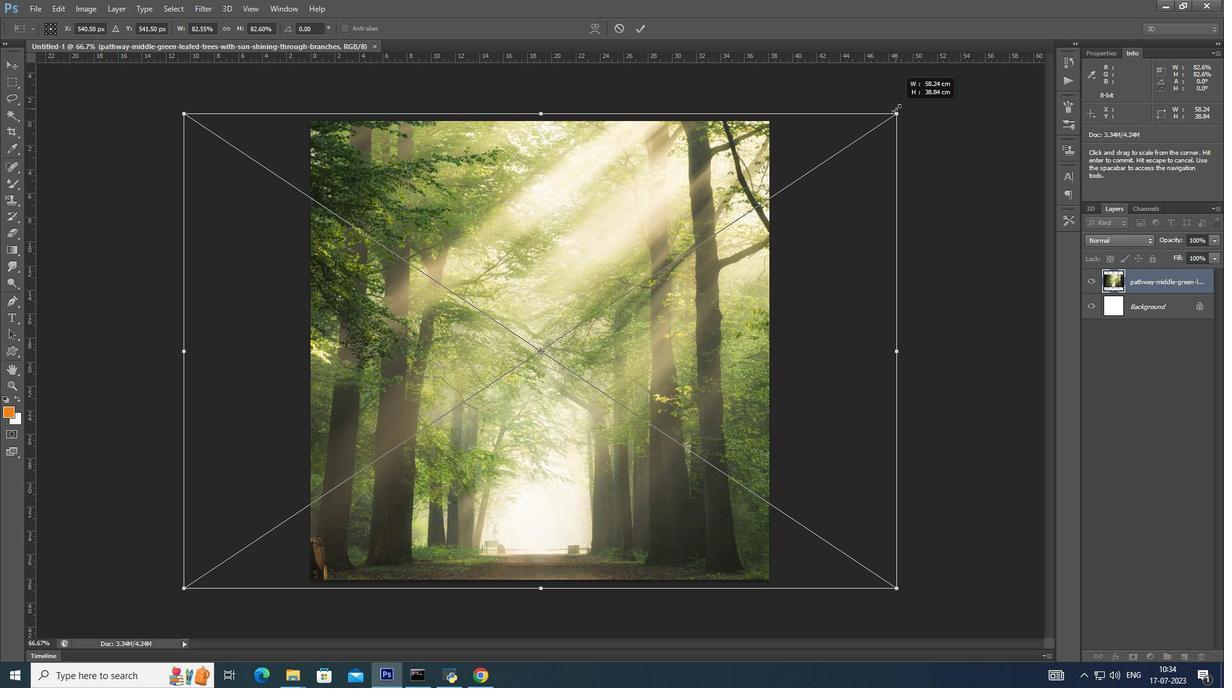 
Action: Mouse moved to (881, 240)
Screenshot: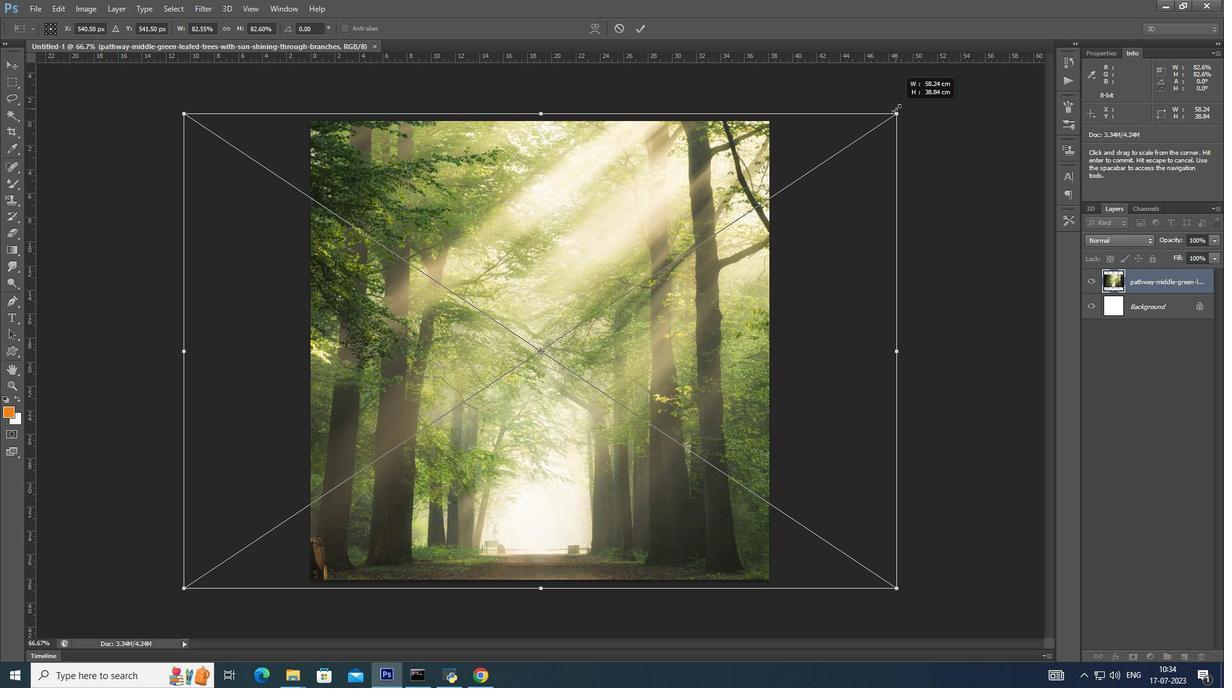 
Action: Key pressed <Key.alt_l>
Screenshot: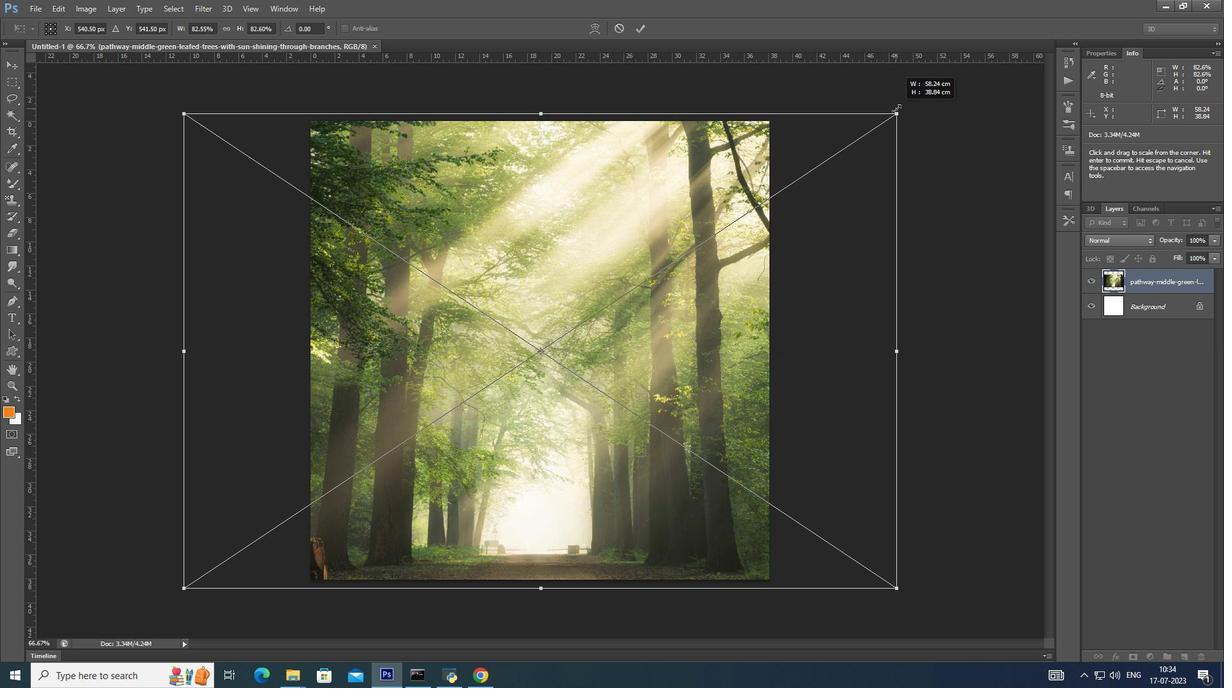
Action: Mouse moved to (884, 240)
Screenshot: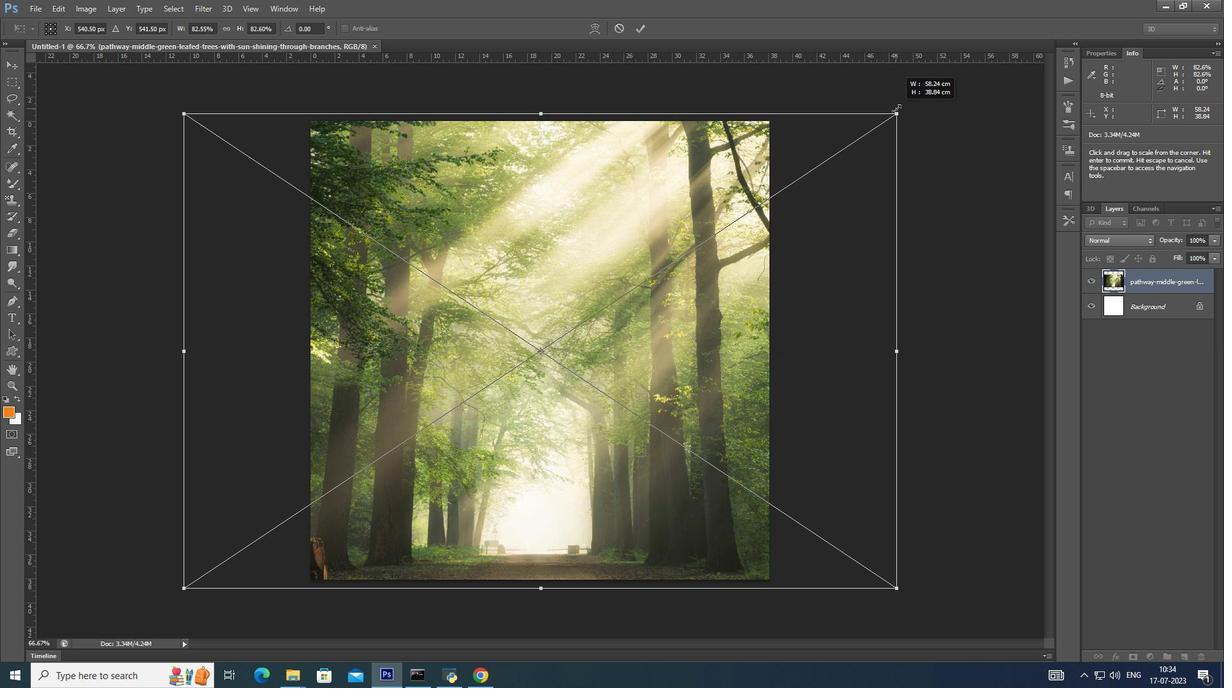 
Action: Key pressed <Key.alt_l>
Screenshot: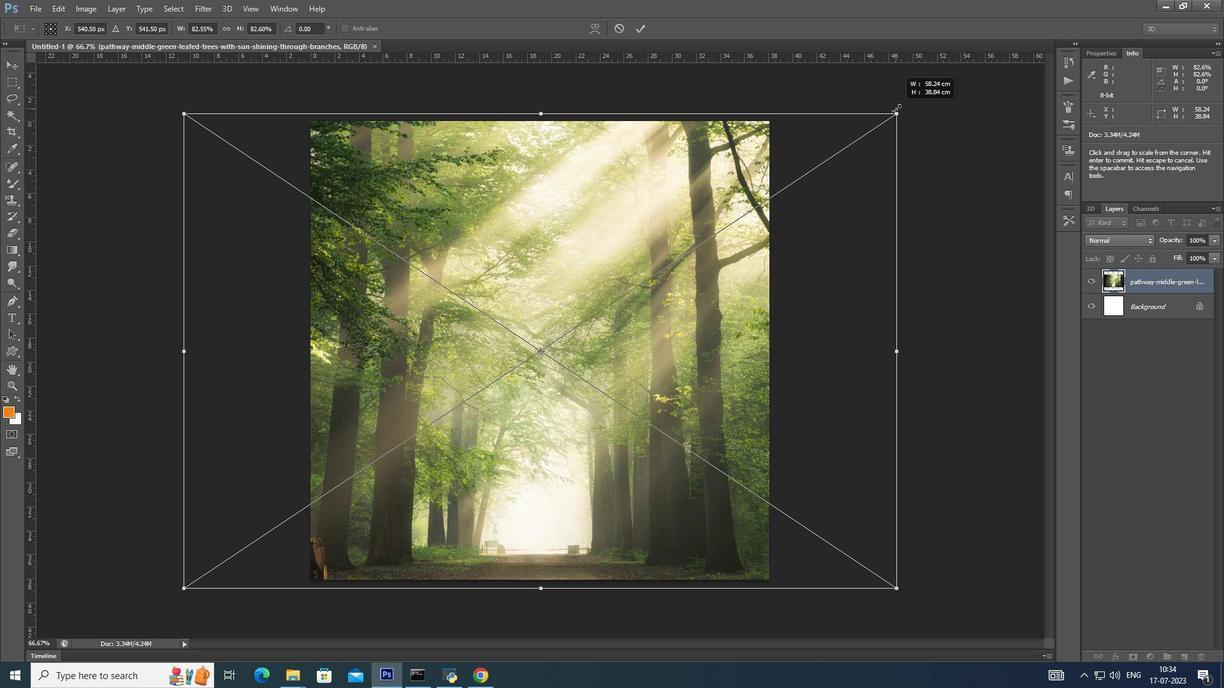 
Action: Mouse moved to (886, 239)
Screenshot: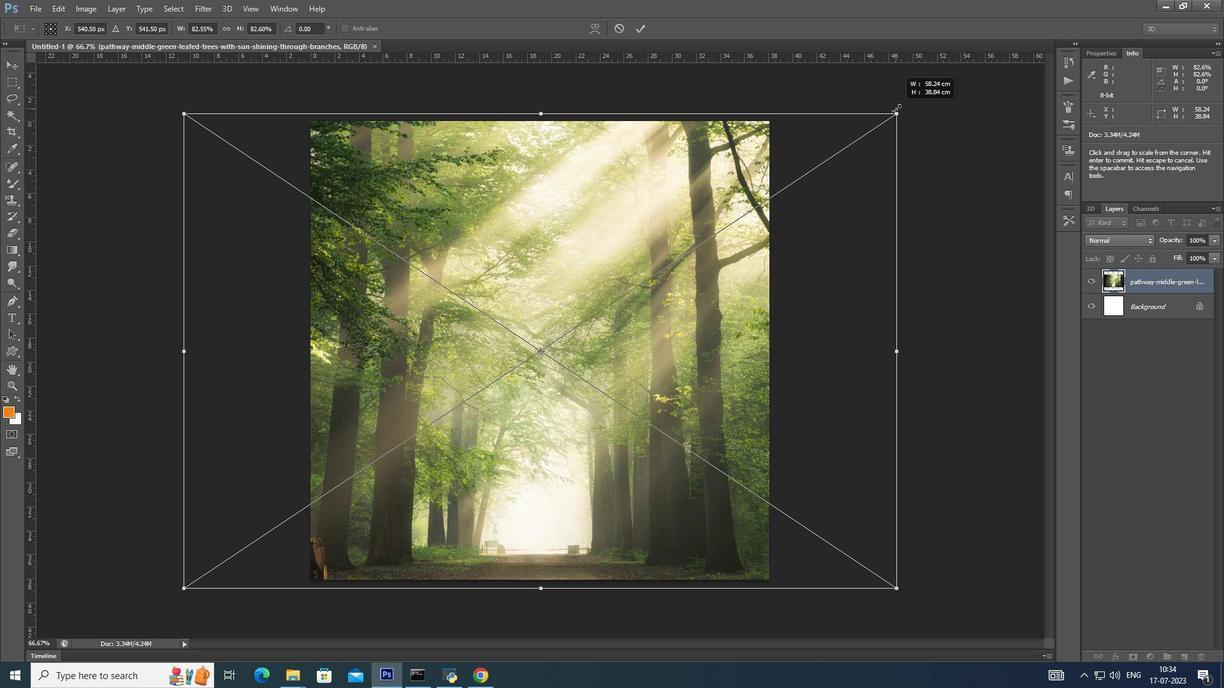 
Action: Key pressed <Key.alt_l><Key.alt_l>
Screenshot: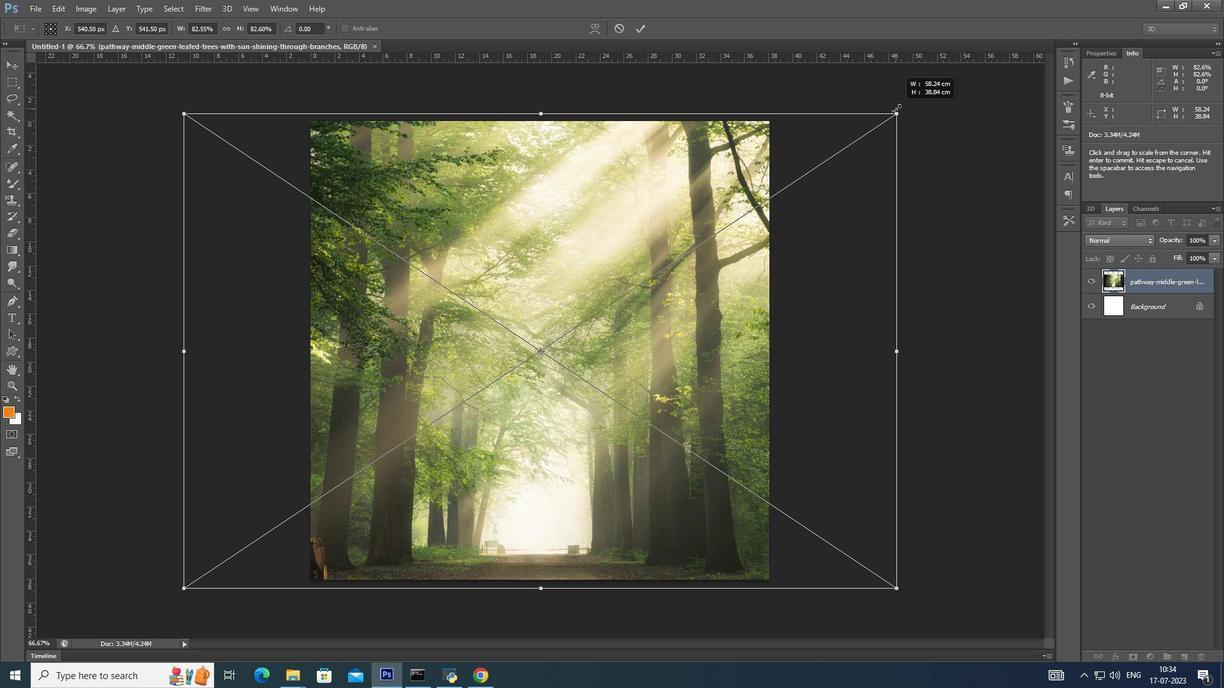 
Action: Mouse moved to (887, 239)
Screenshot: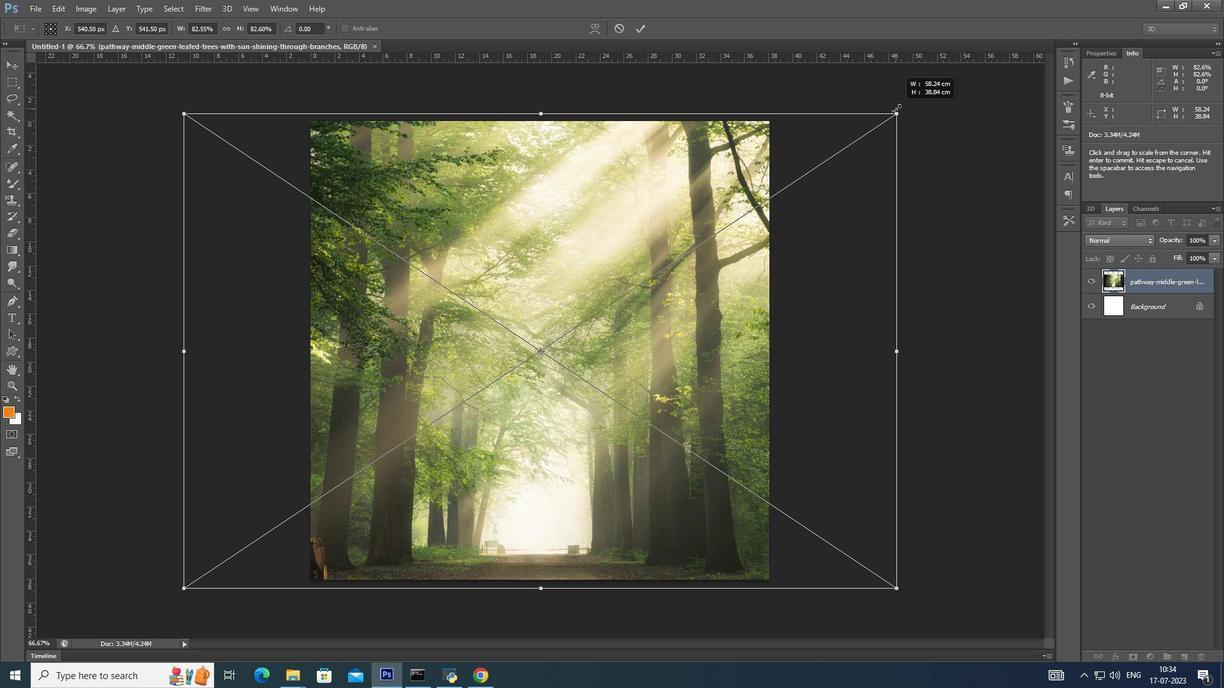 
Action: Key pressed <Key.alt_l>
Screenshot: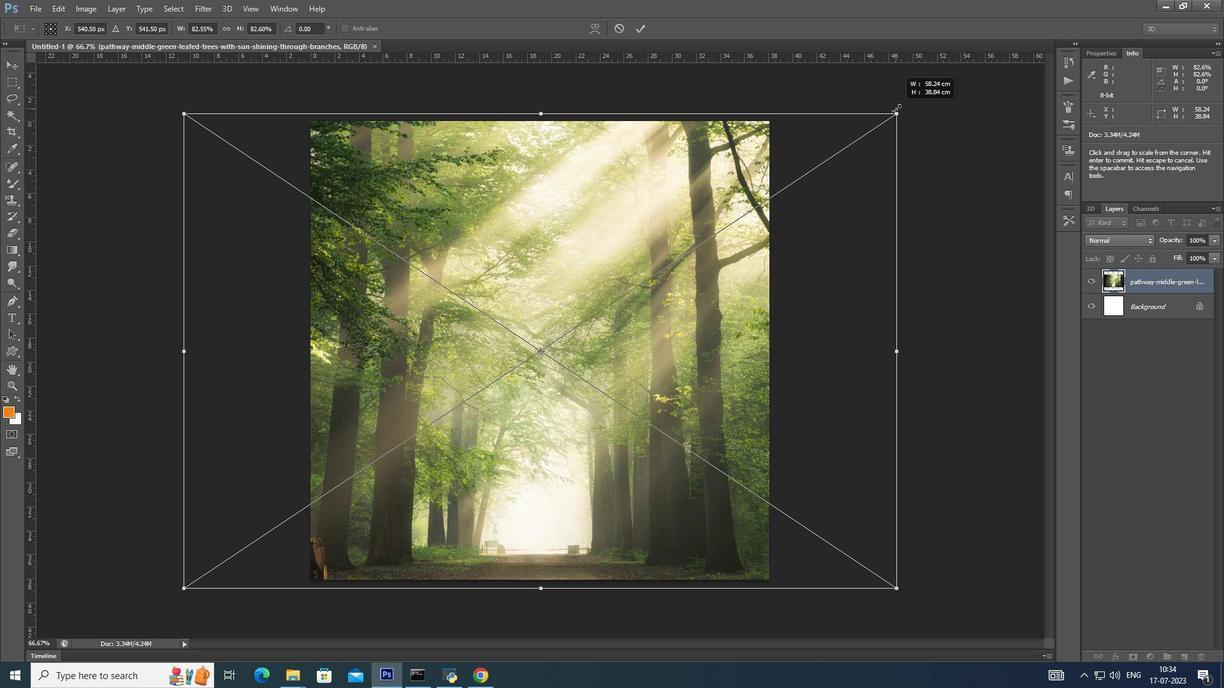 
Action: Mouse moved to (888, 239)
Screenshot: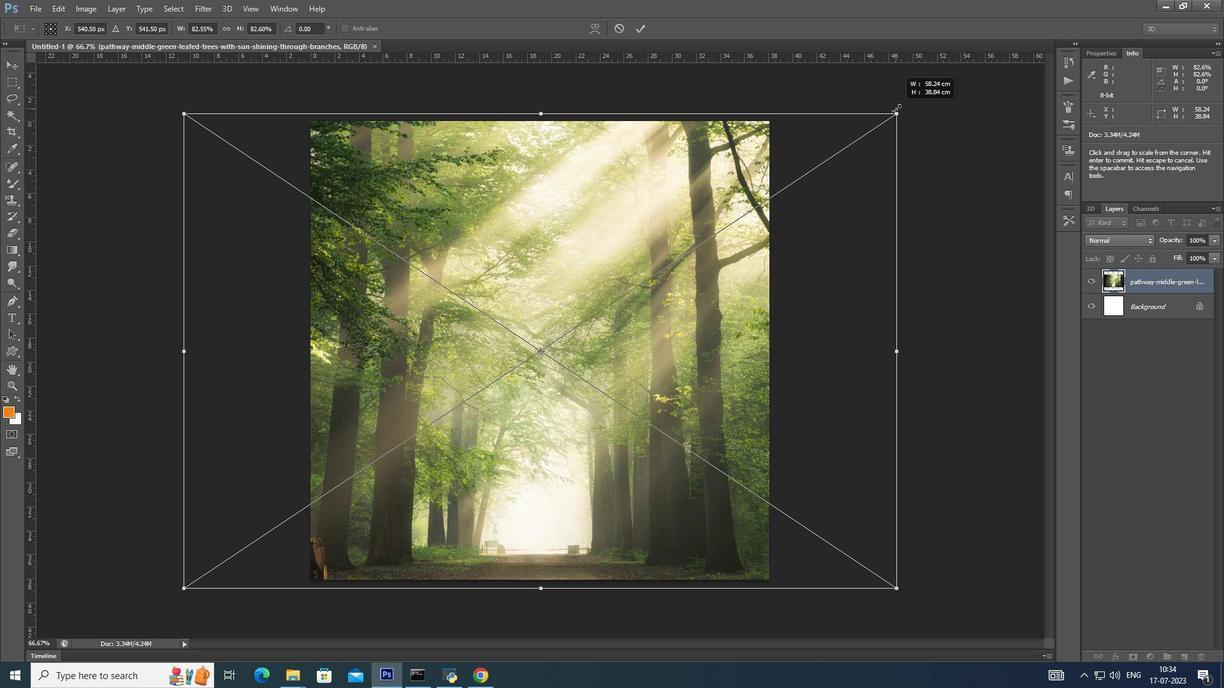 
Action: Key pressed <Key.alt_l>
Screenshot: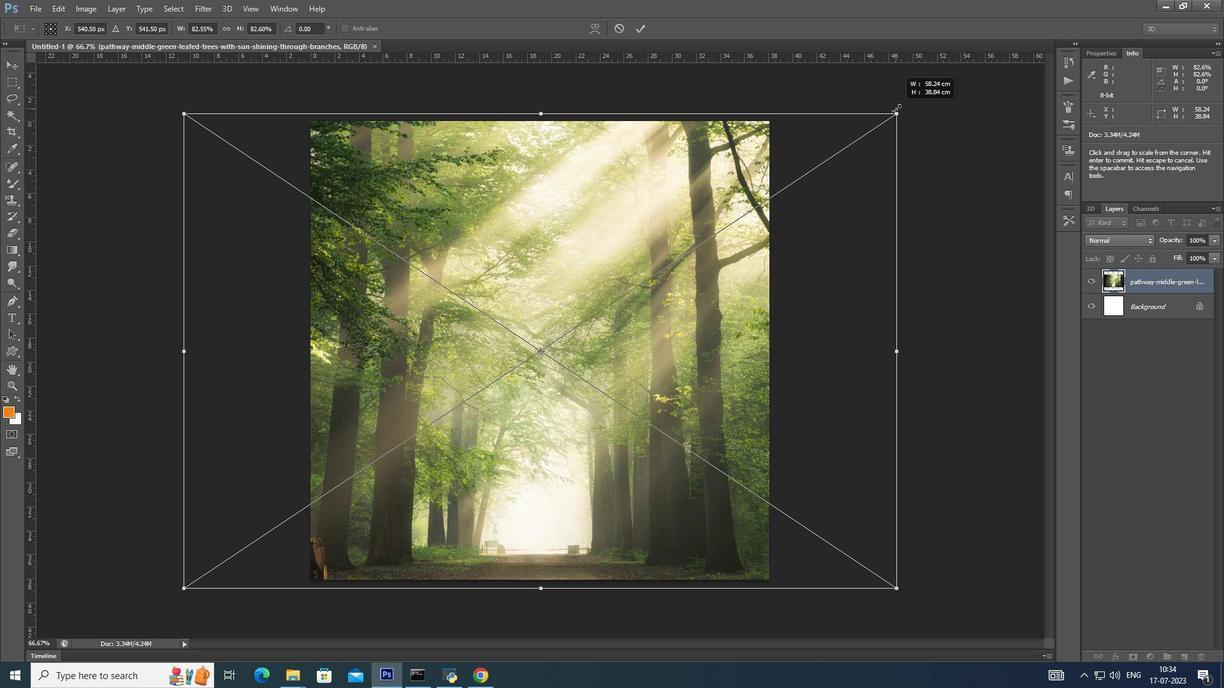 
Action: Mouse moved to (889, 239)
Screenshot: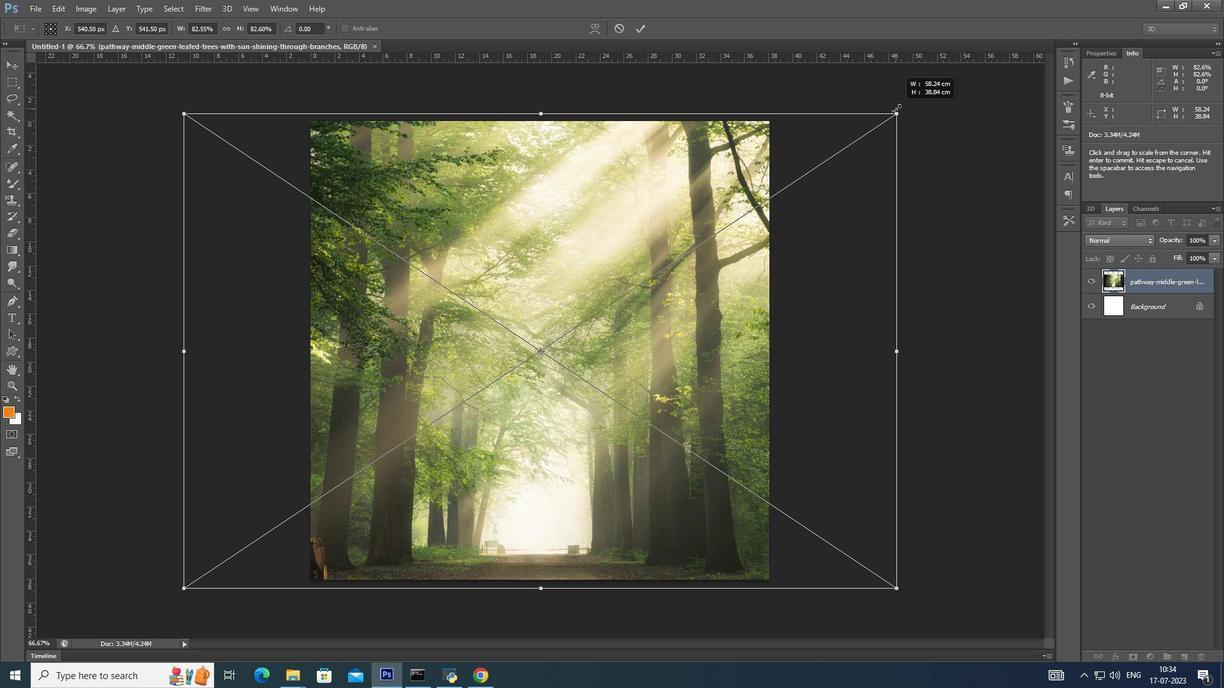 
Action: Key pressed <Key.alt_l>
Screenshot: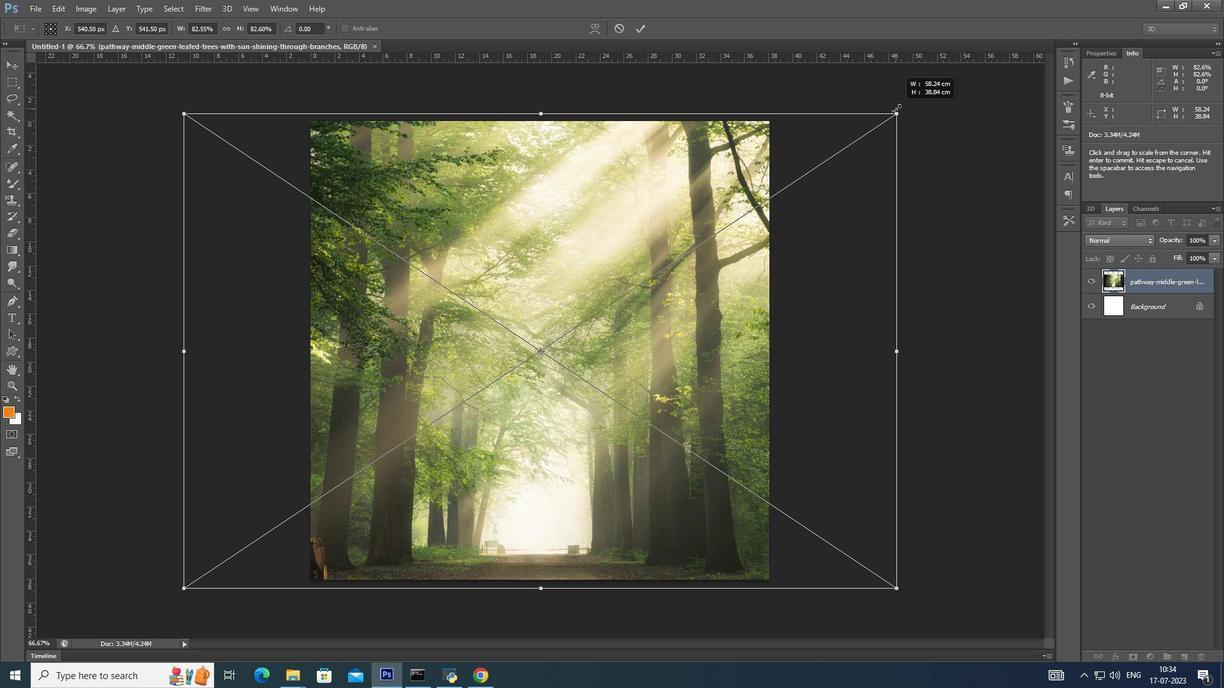 
Action: Mouse moved to (891, 238)
Screenshot: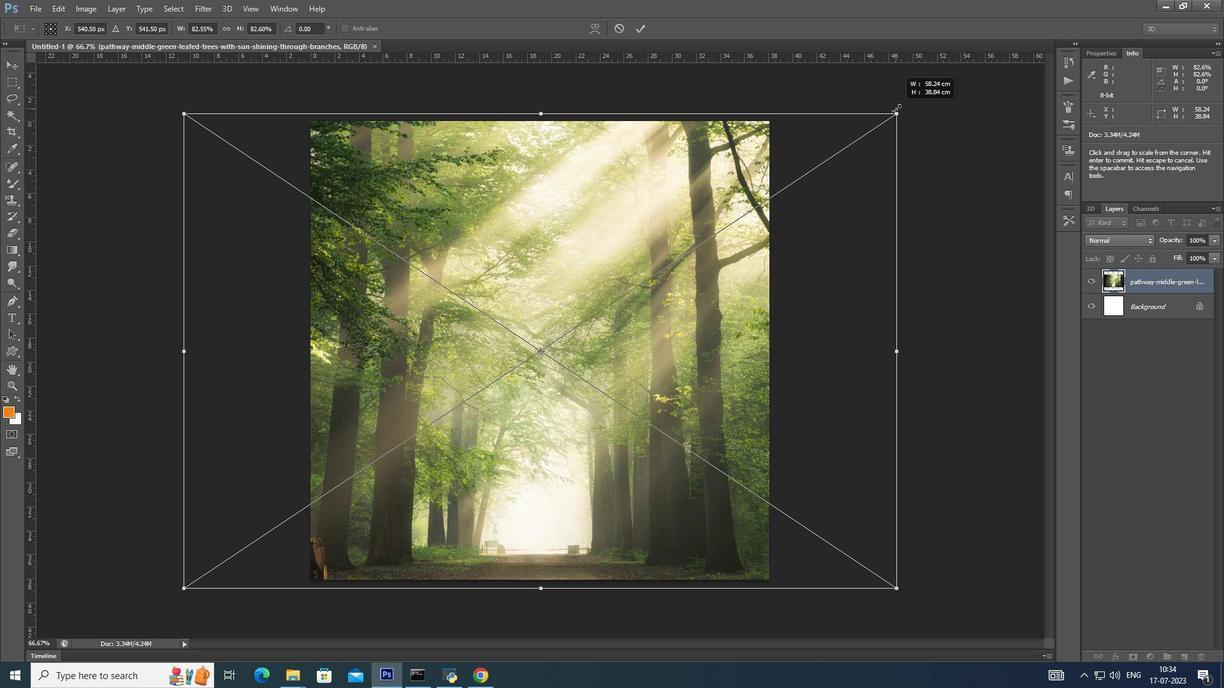 
Action: Key pressed <Key.alt_l>
Screenshot: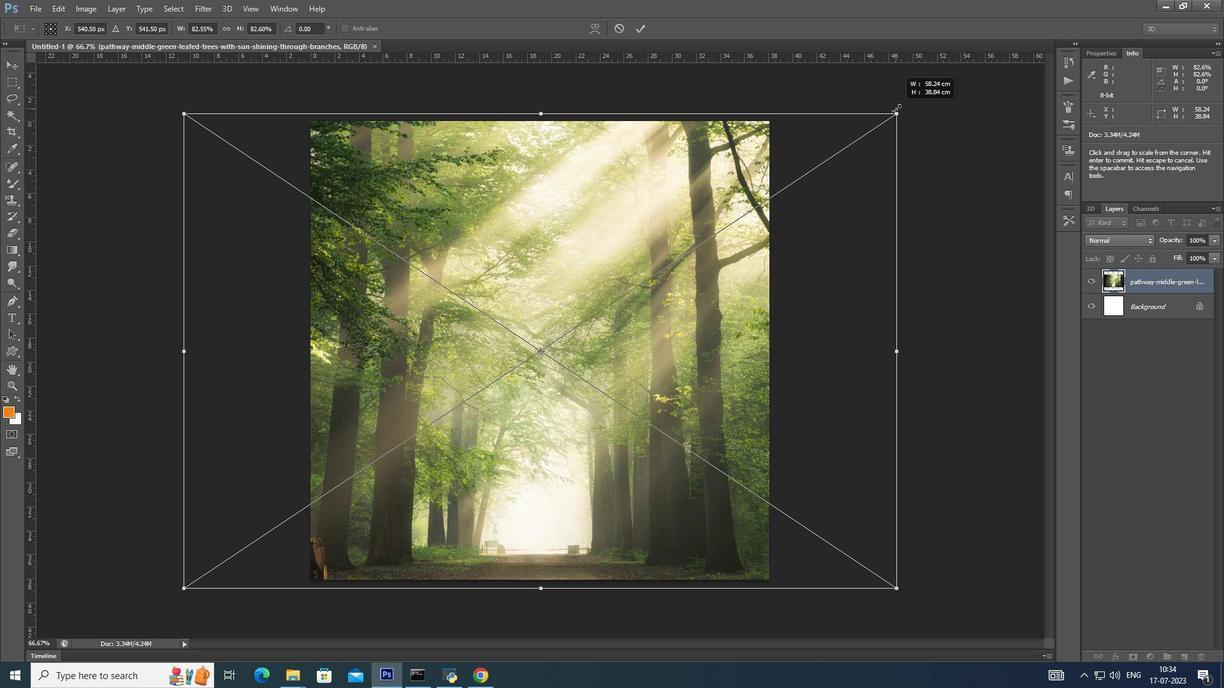 
Action: Mouse moved to (893, 237)
Screenshot: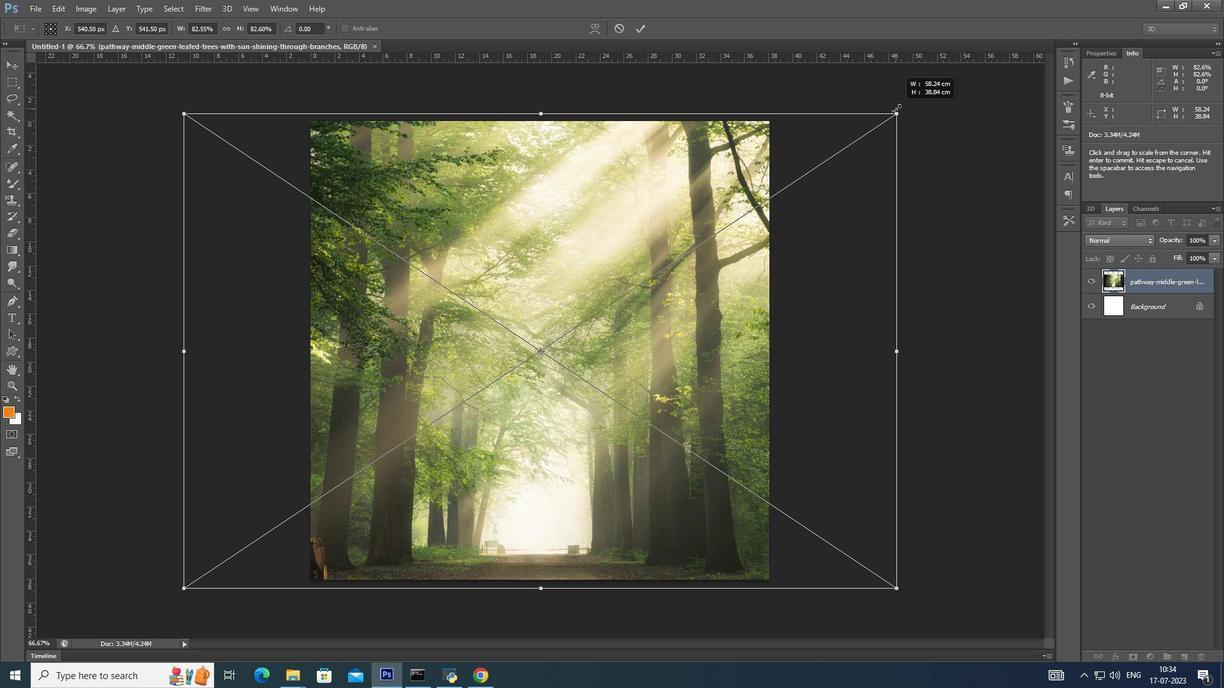 
Action: Key pressed <Key.alt_l>
Screenshot: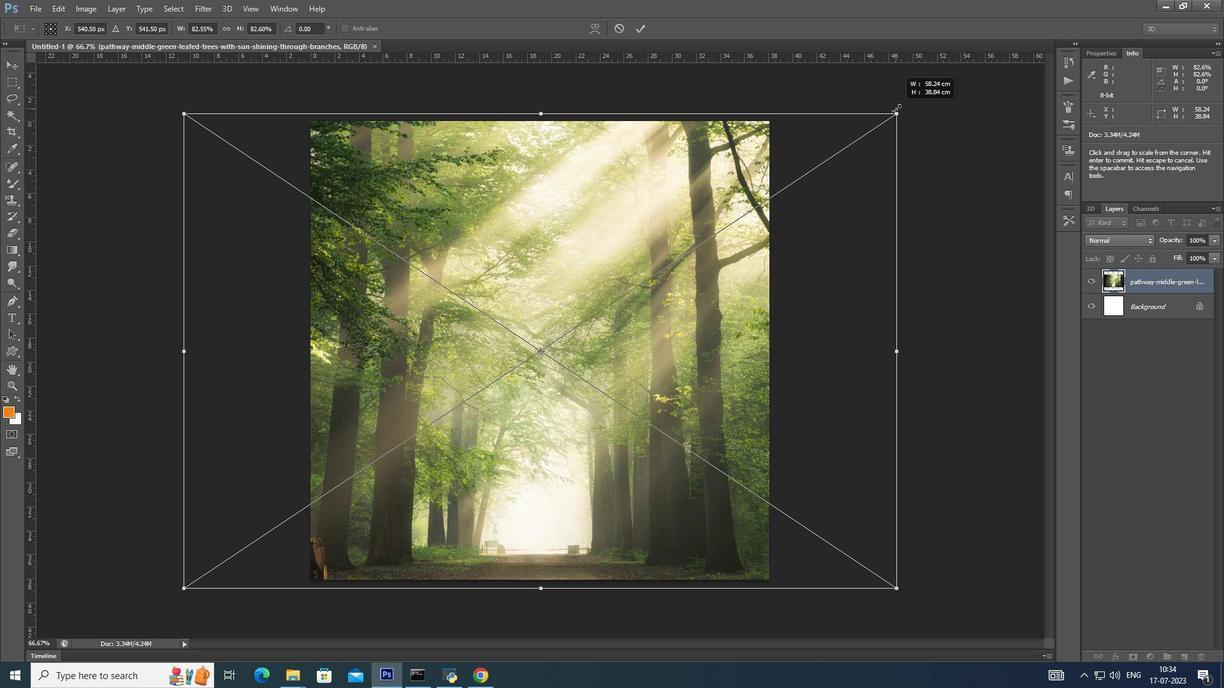 
Action: Mouse moved to (895, 237)
Screenshot: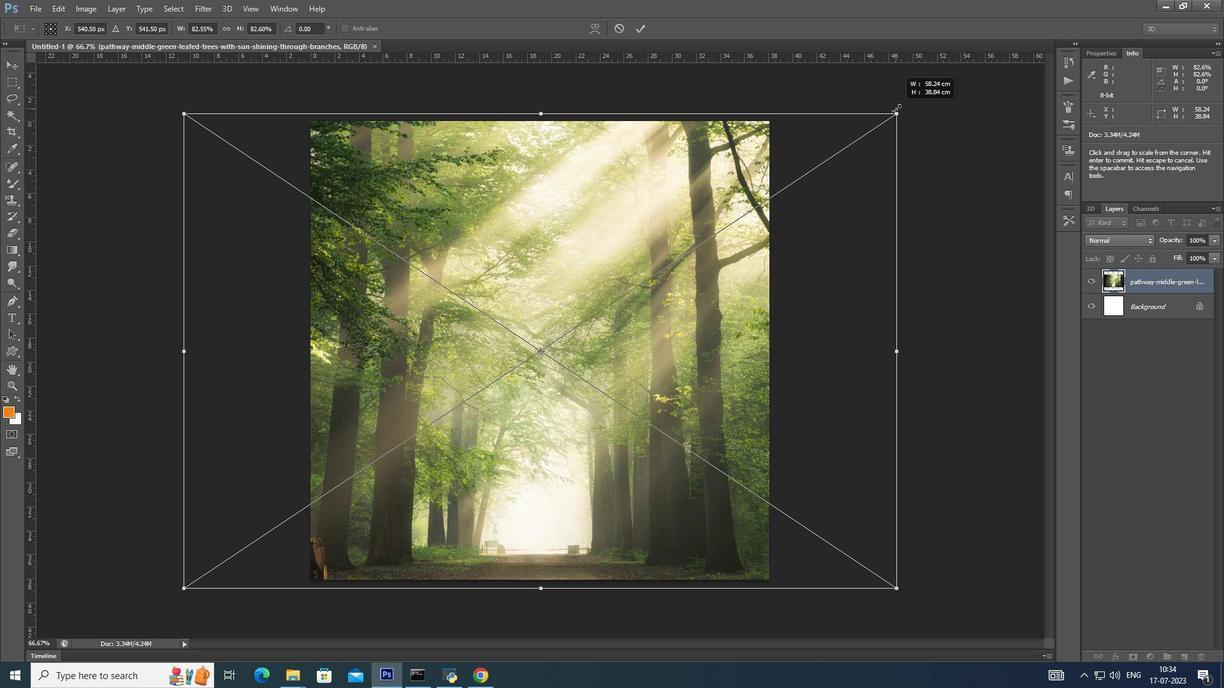 
Action: Key pressed <Key.alt_l>
Screenshot: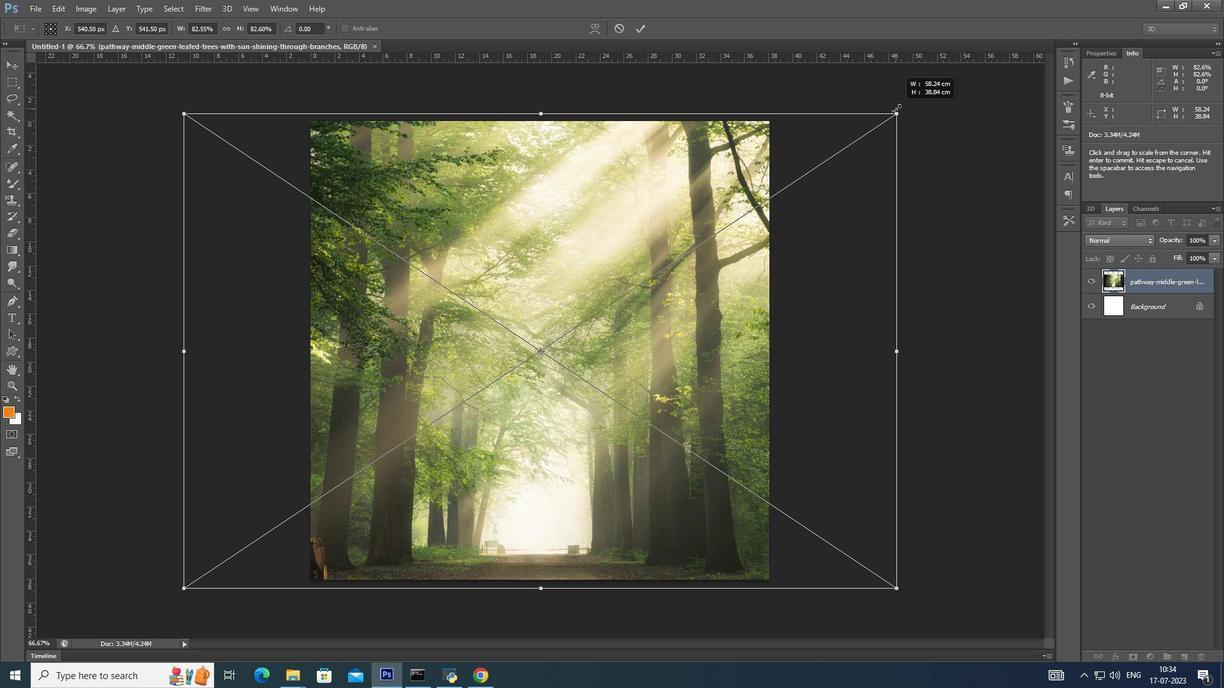 
Action: Mouse moved to (898, 236)
Screenshot: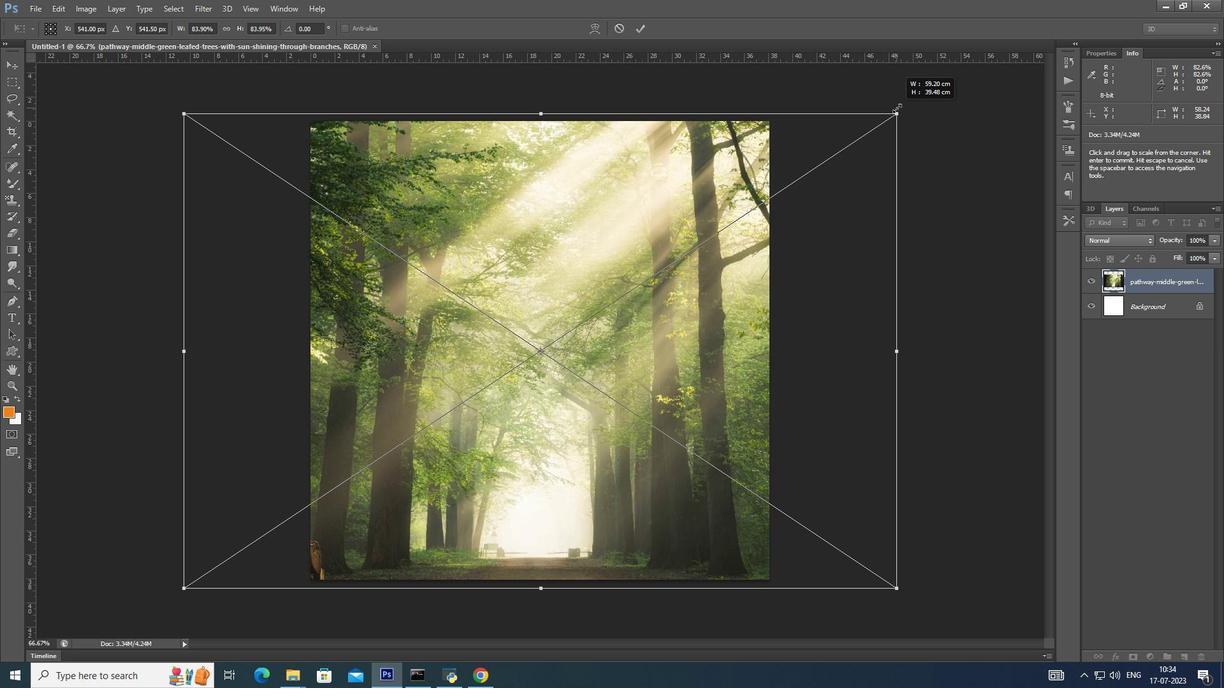 
Action: Key pressed <Key.alt_l>
Screenshot: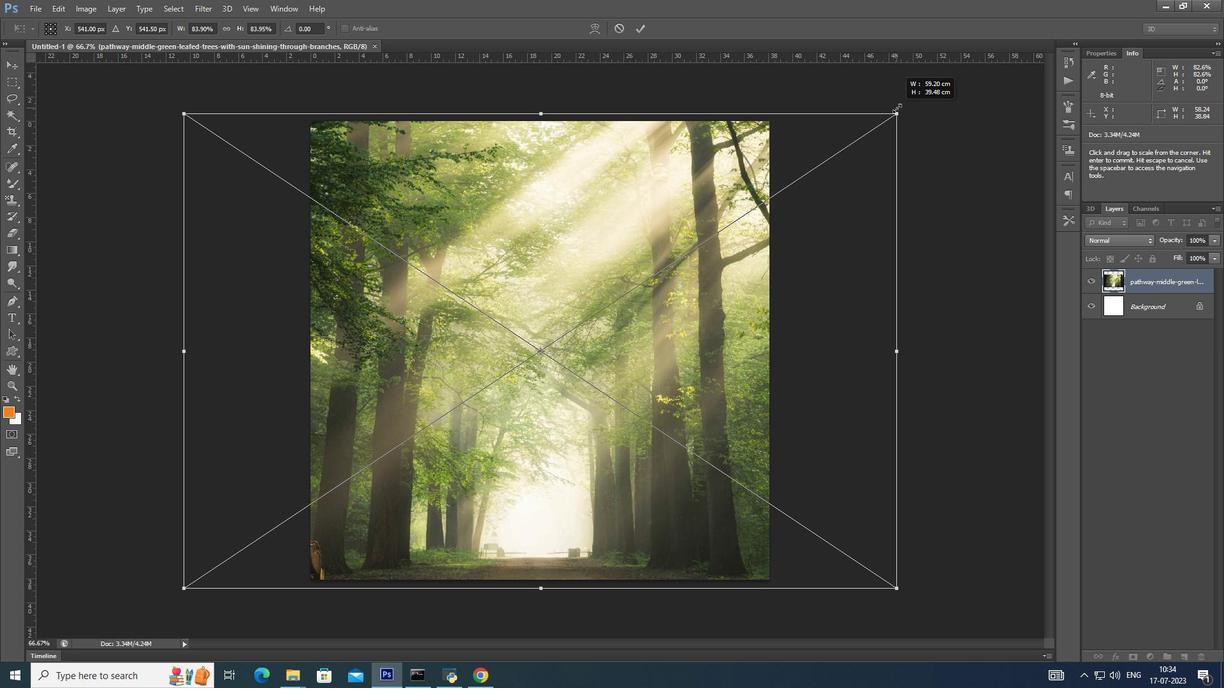
Action: Mouse moved to (901, 235)
Screenshot: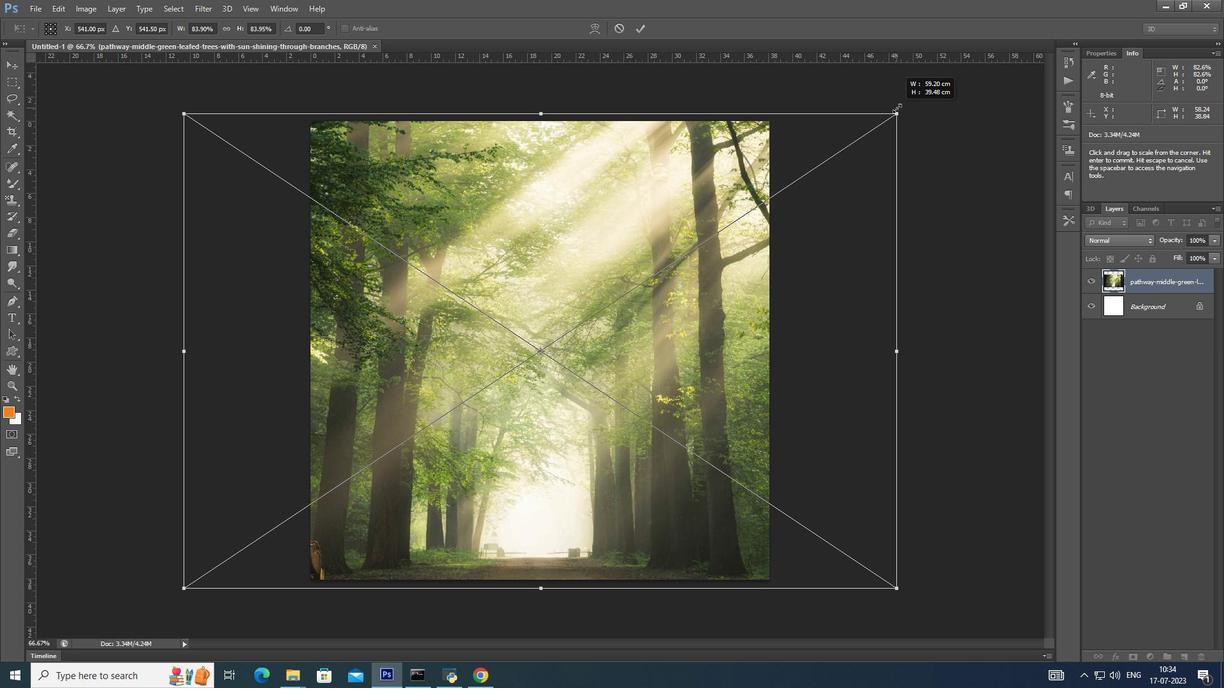 
Action: Key pressed <Key.alt_l>
Screenshot: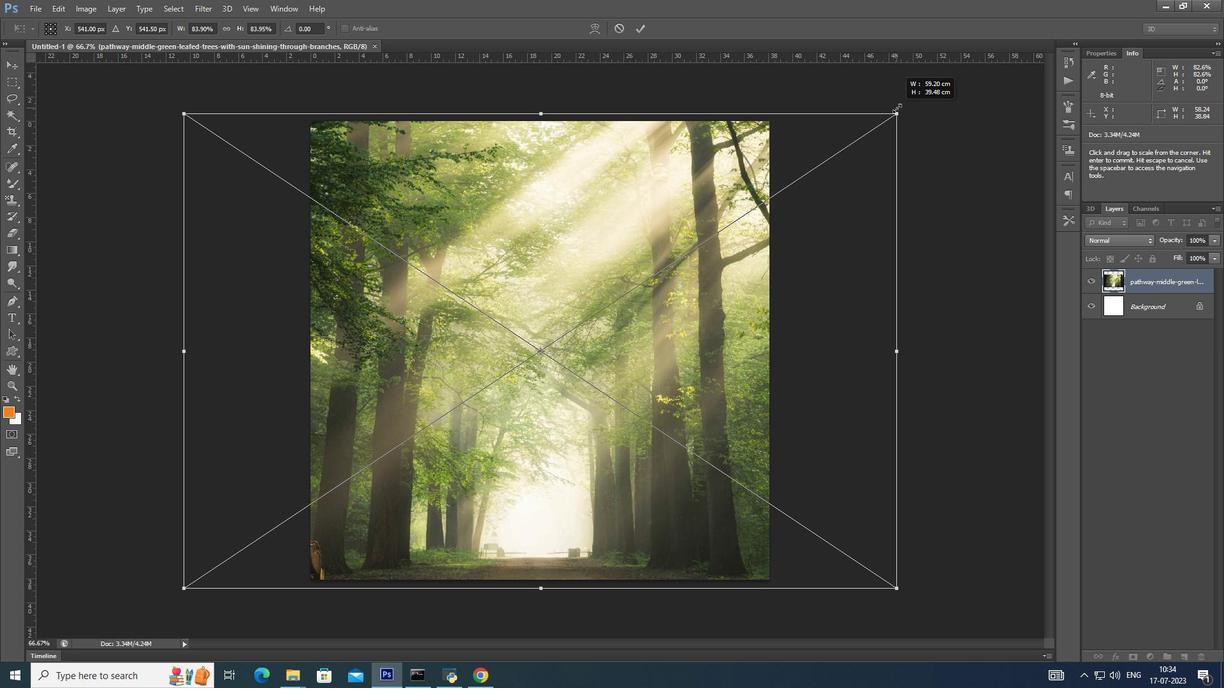 
Action: Mouse moved to (909, 233)
Screenshot: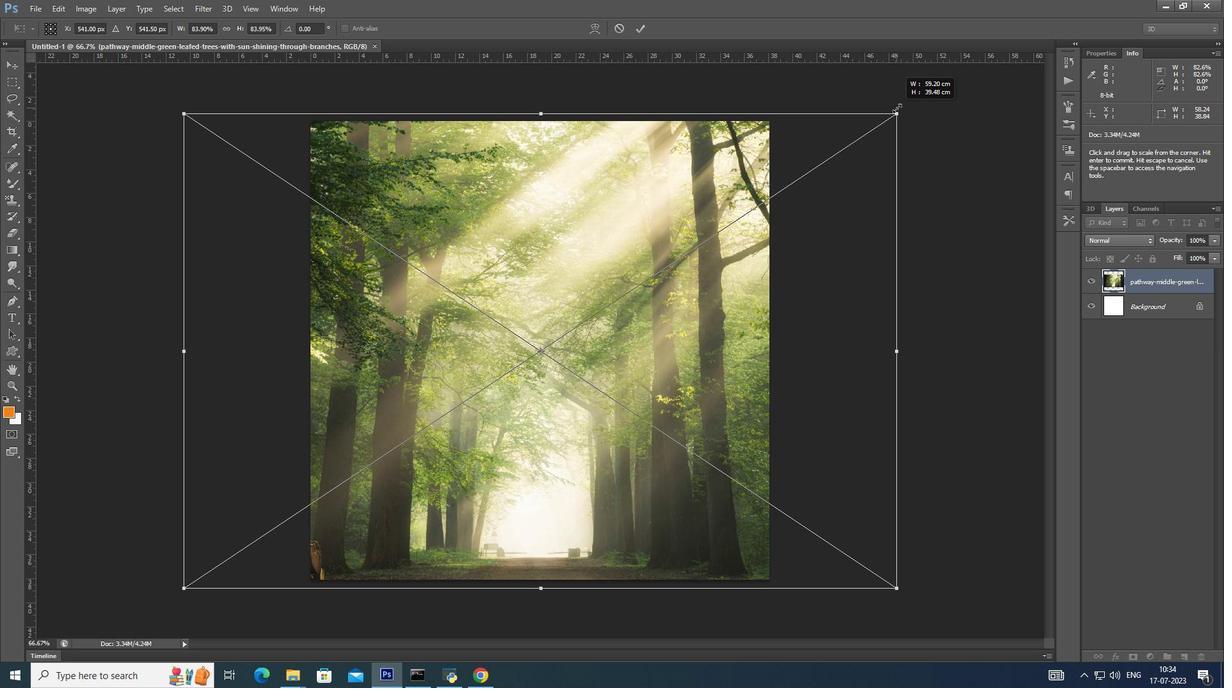 
Action: Key pressed <Key.alt_l>
Screenshot: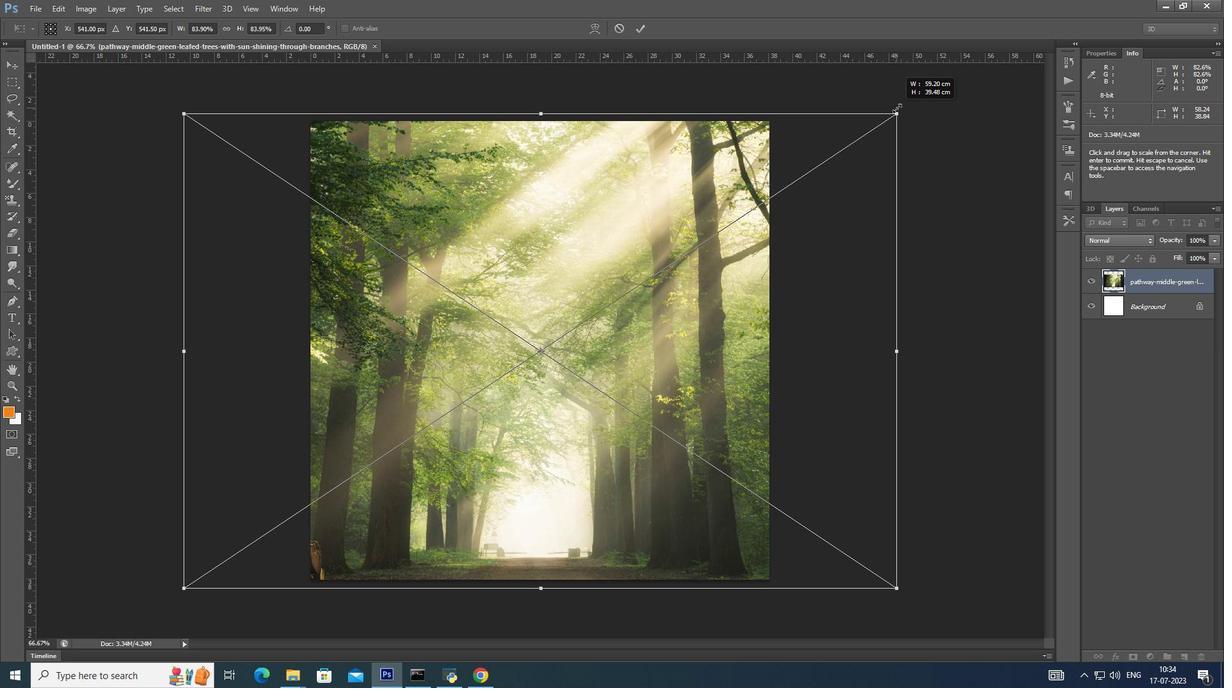
Action: Mouse moved to (909, 233)
Screenshot: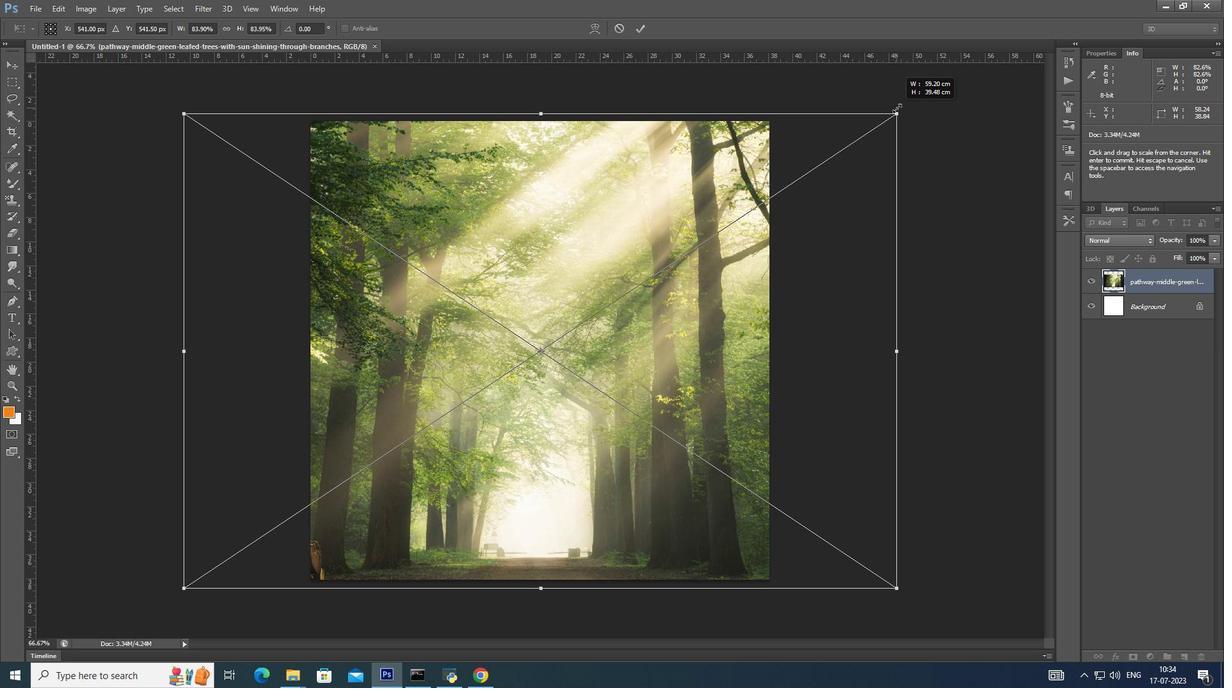 
Action: Key pressed <Key.alt_l>
Screenshot: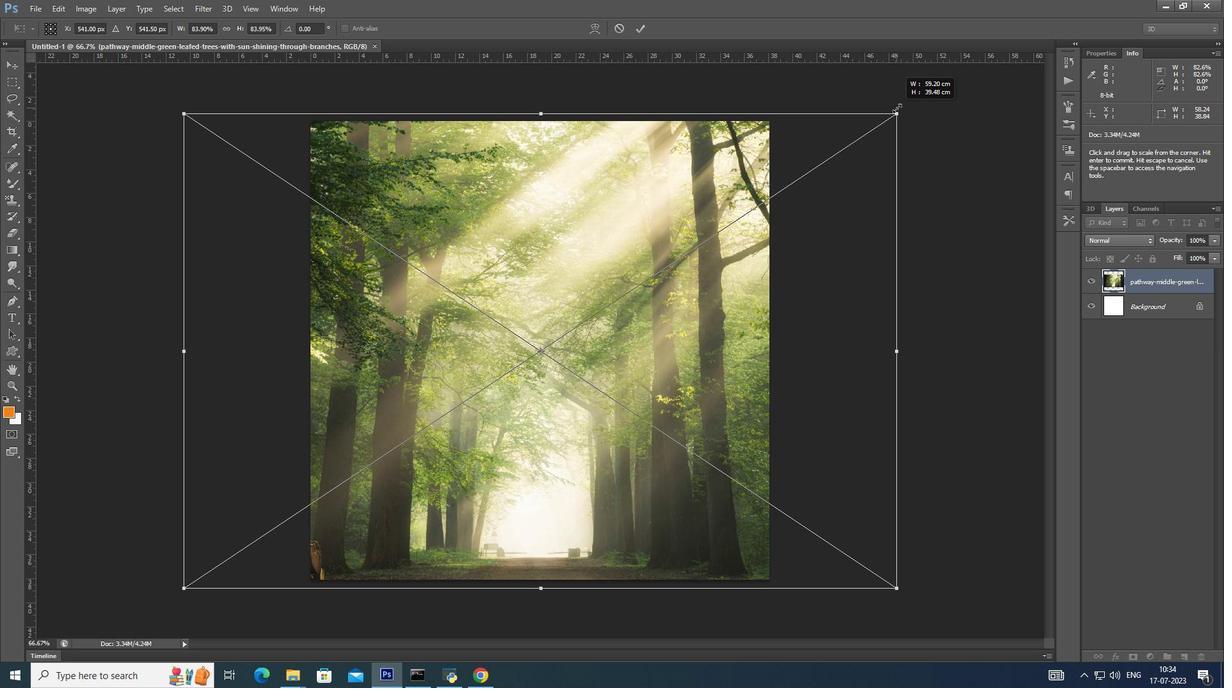 
Action: Mouse moved to (910, 233)
Screenshot: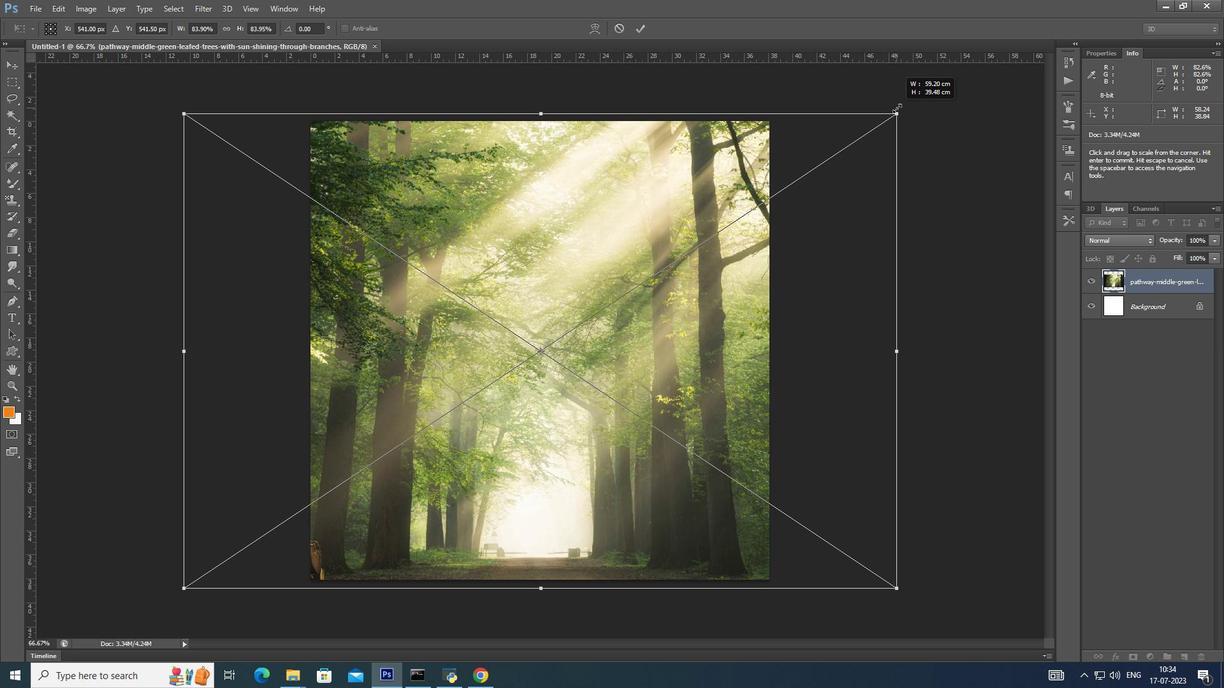 
Action: Key pressed <Key.alt_l>
Screenshot: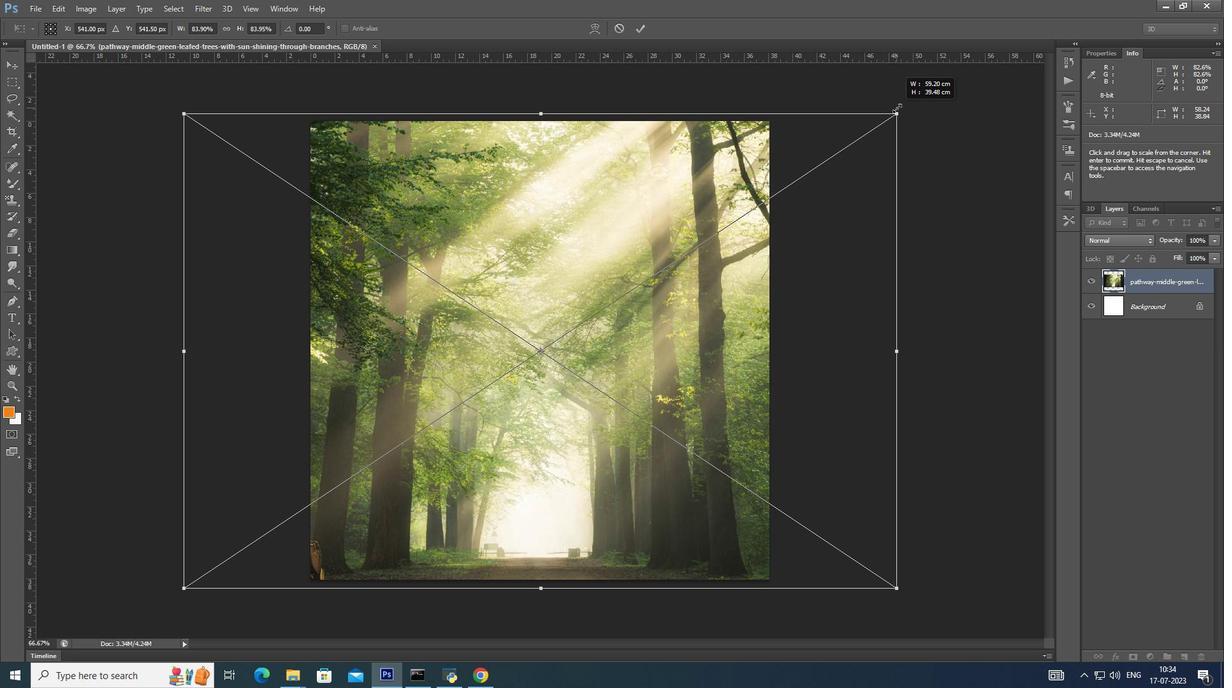 
Action: Mouse moved to (911, 232)
Screenshot: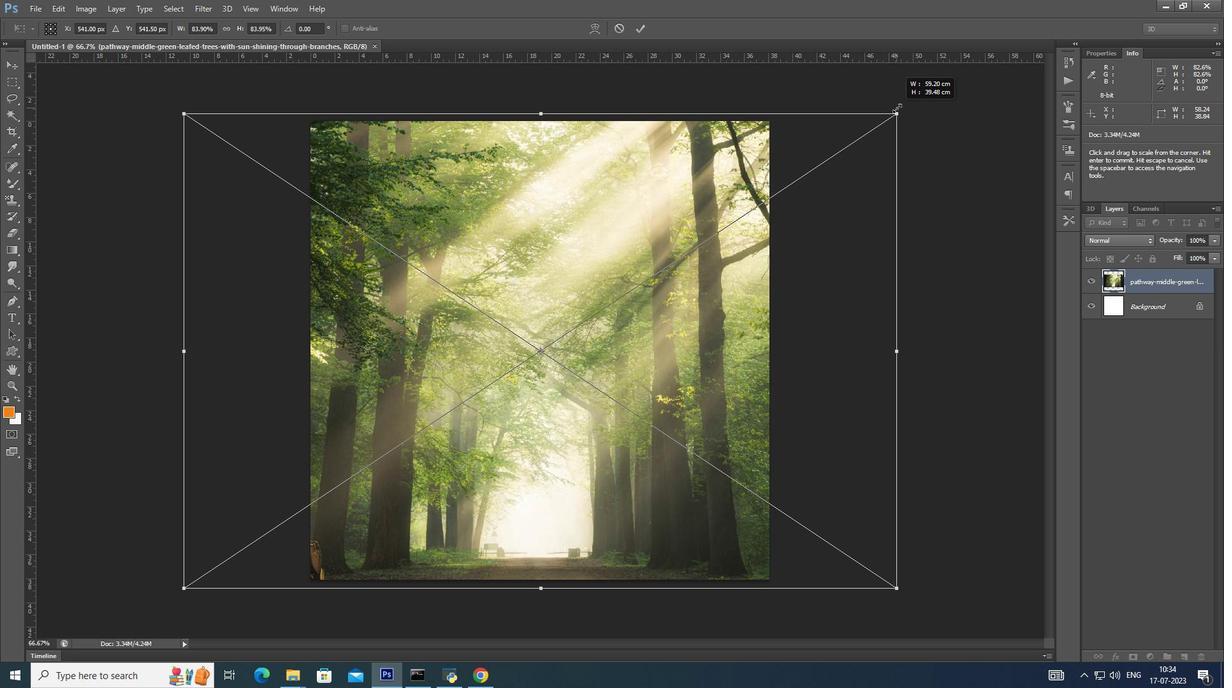 
Action: Key pressed <Key.alt_l><Key.alt_l><Key.alt_l><Key.alt_l><Key.alt_l><Key.alt_l><Key.alt_l><Key.alt_l><Key.alt_l>
Screenshot: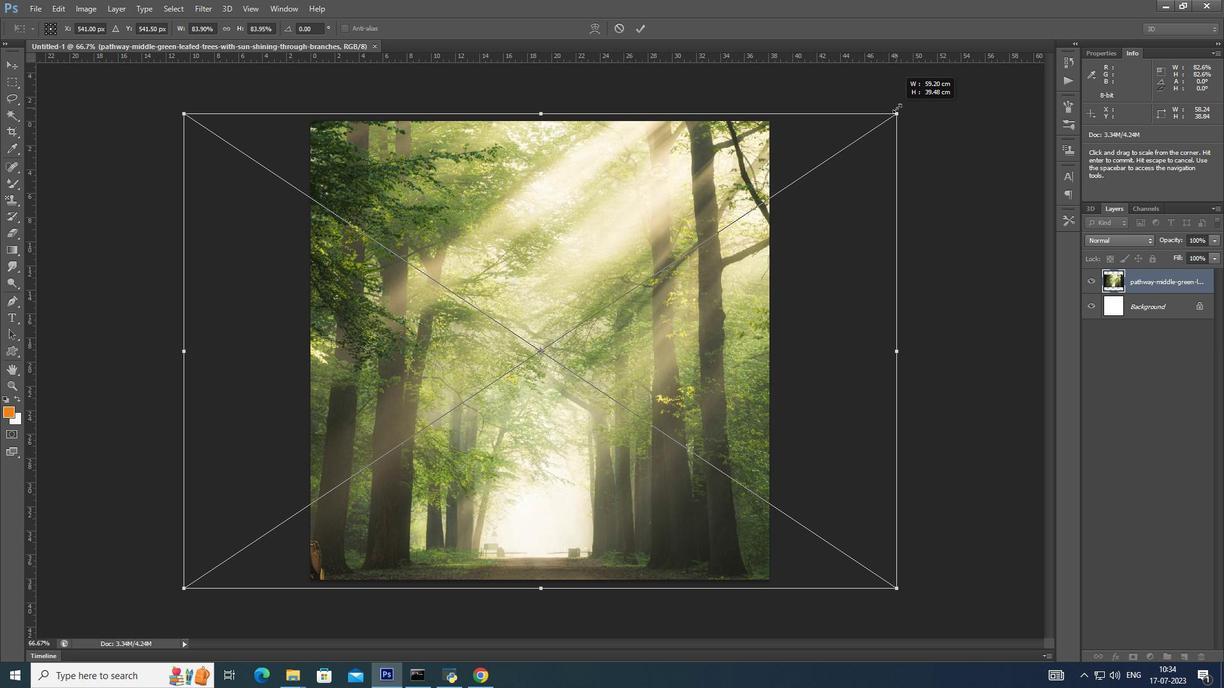 
Action: Mouse moved to (914, 231)
Screenshot: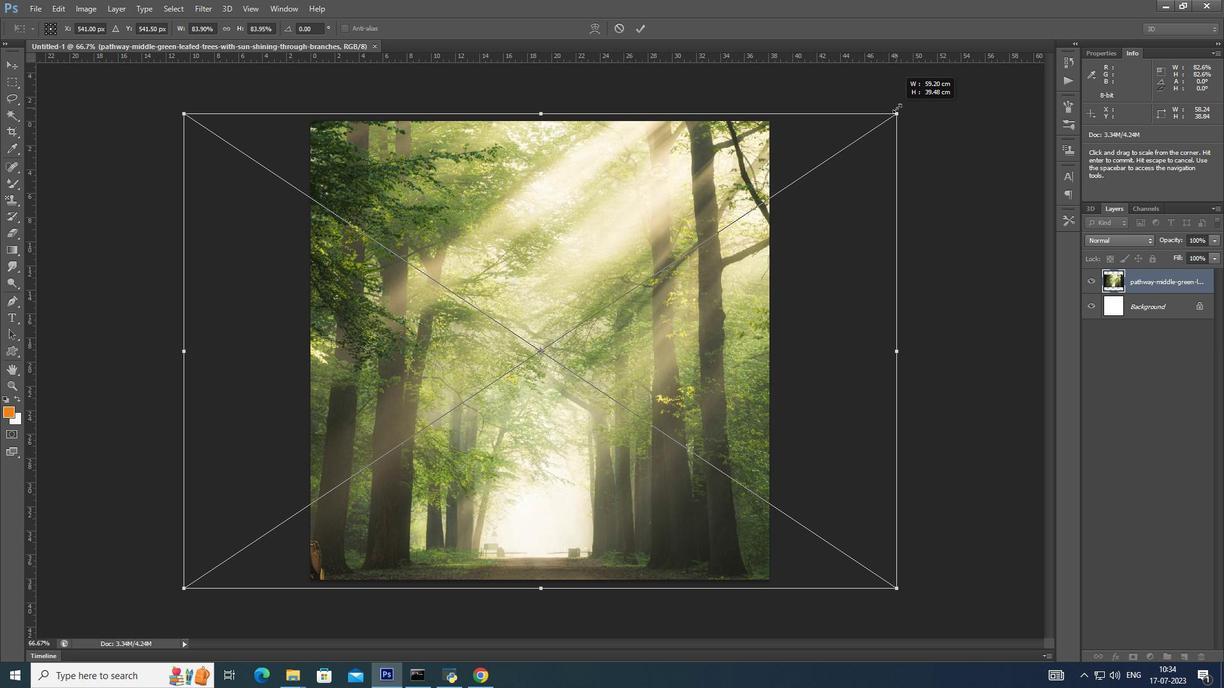 
Action: Key pressed <Key.alt_l>
Screenshot: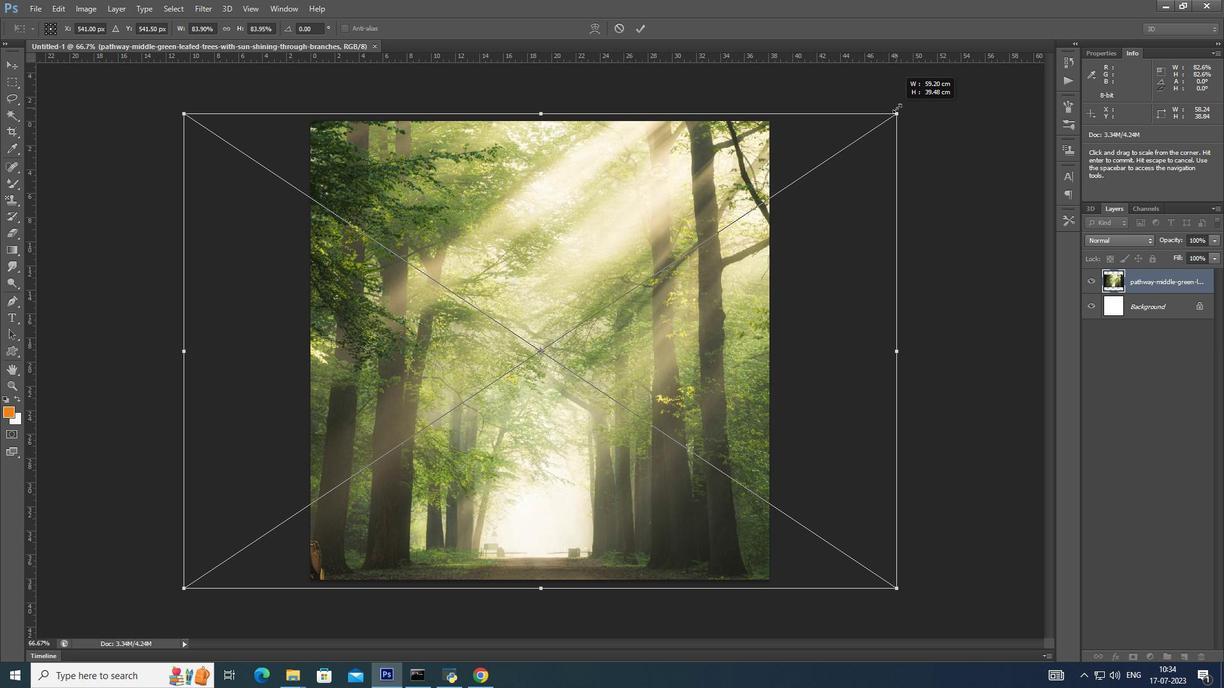 
Action: Mouse moved to (915, 231)
Screenshot: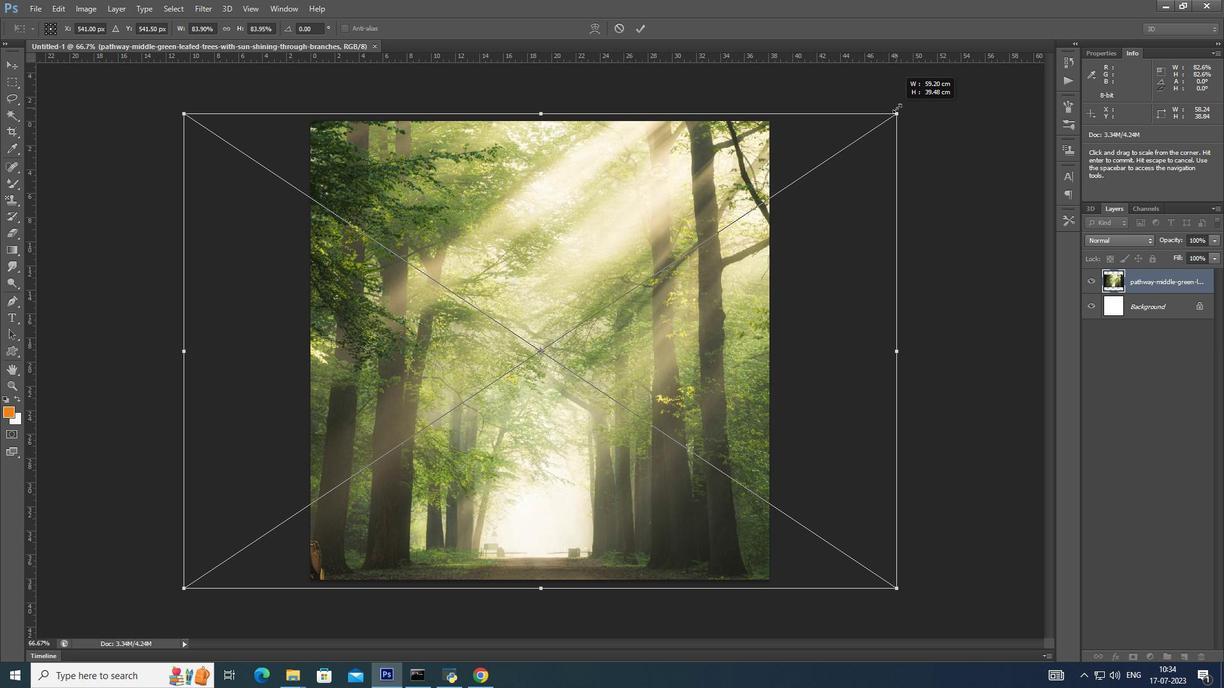
Action: Key pressed <Key.alt_l><Key.alt_l><Key.alt_l><Key.alt_l><Key.alt_l><Key.alt_l><Key.alt_l><Key.alt_l><Key.alt_l><Key.alt_l><Key.alt_l><Key.alt_l><Key.alt_l><Key.alt_l><Key.alt_l><Key.alt_l>
Screenshot: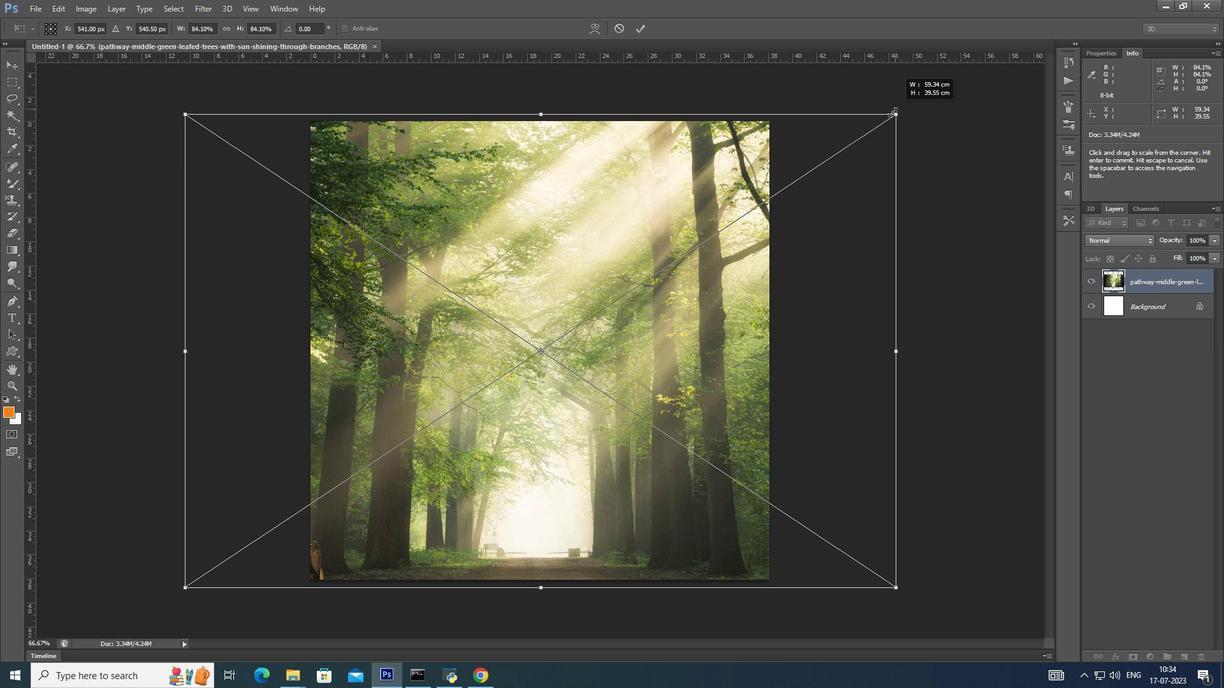 
Action: Mouse moved to (916, 230)
Screenshot: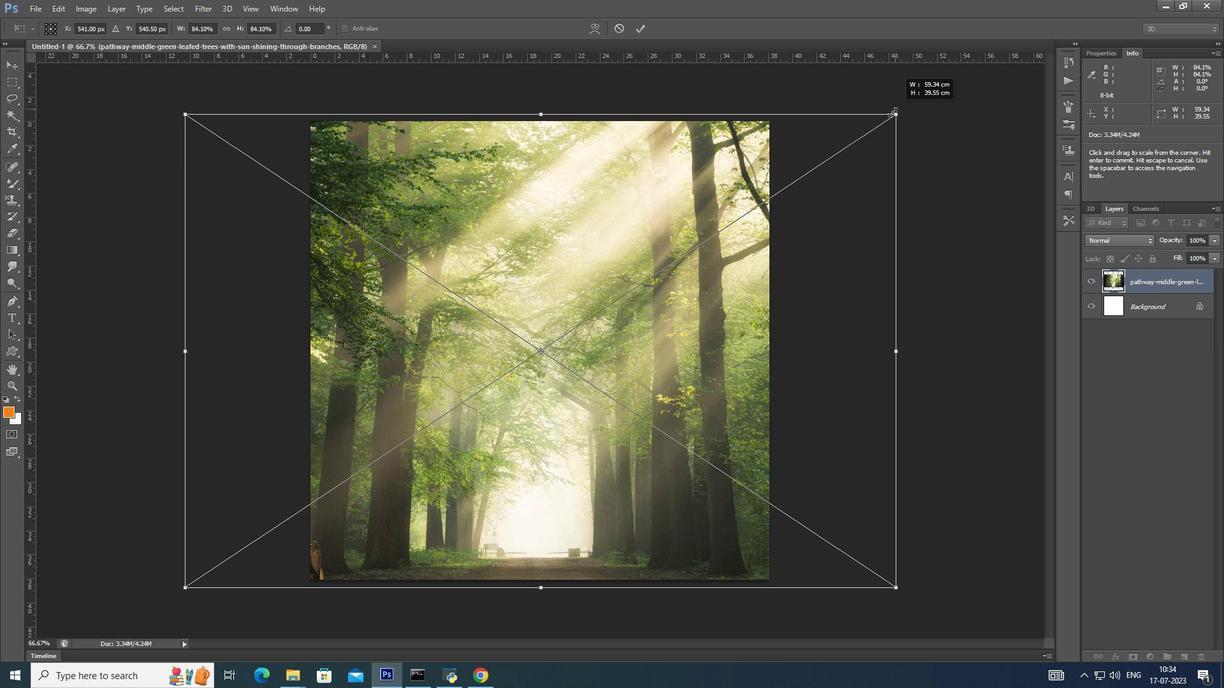 
Action: Key pressed <Key.alt_l><Key.alt_l><Key.alt_l><Key.alt_l><Key.alt_l><Key.alt_l><Key.alt_l><Key.alt_l><Key.alt_l><Key.alt_l><Key.alt_l><Key.alt_l><Key.alt_l><Key.alt_l><Key.alt_l><Key.alt_l><Key.alt_l><Key.alt_l><Key.alt_l><Key.alt_l>
Screenshot: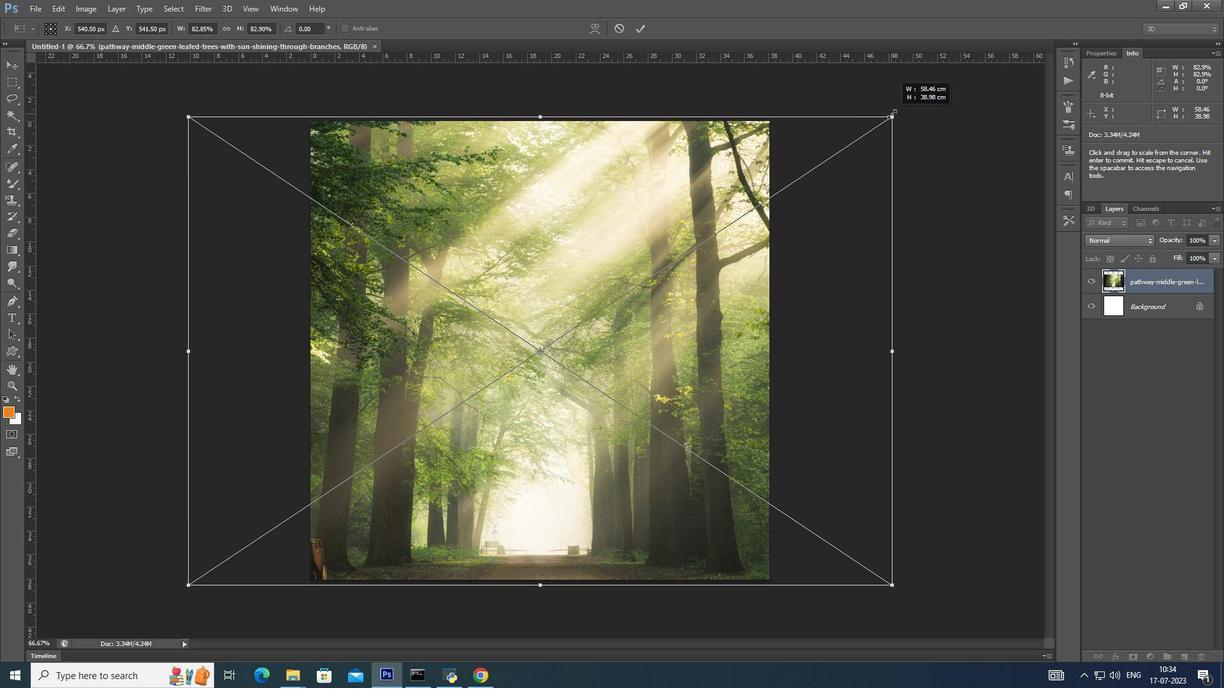 
Action: Mouse moved to (916, 230)
Screenshot: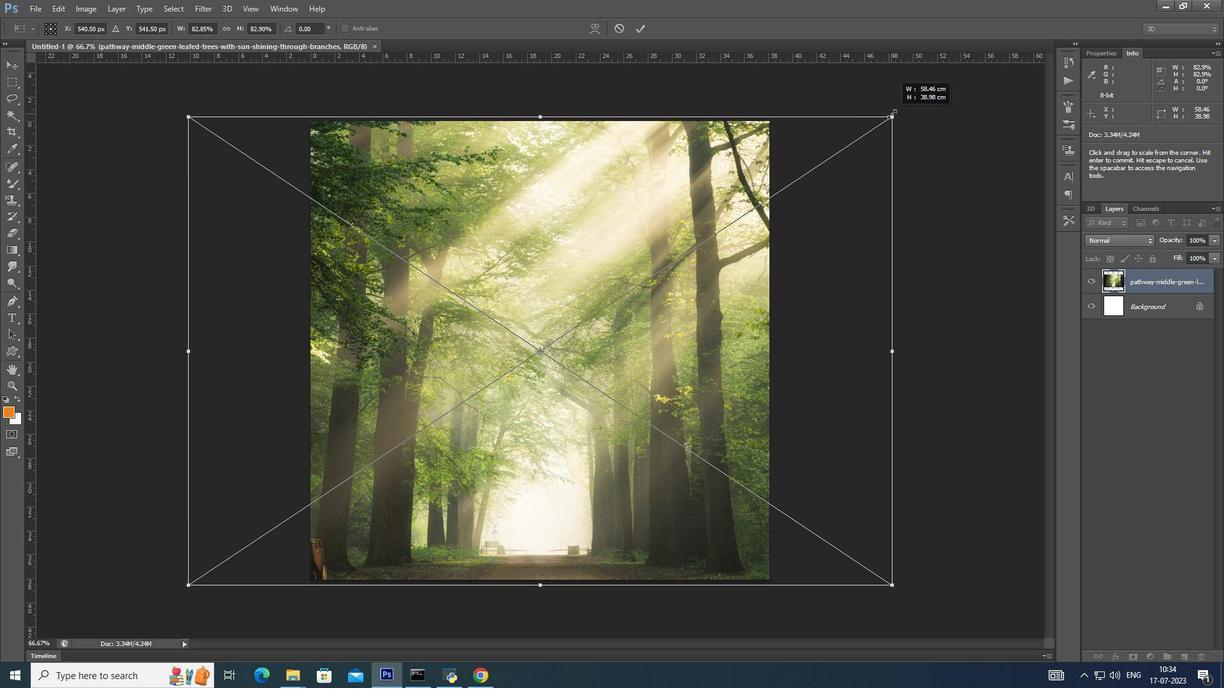 
Action: Key pressed <Key.alt_l>
Screenshot: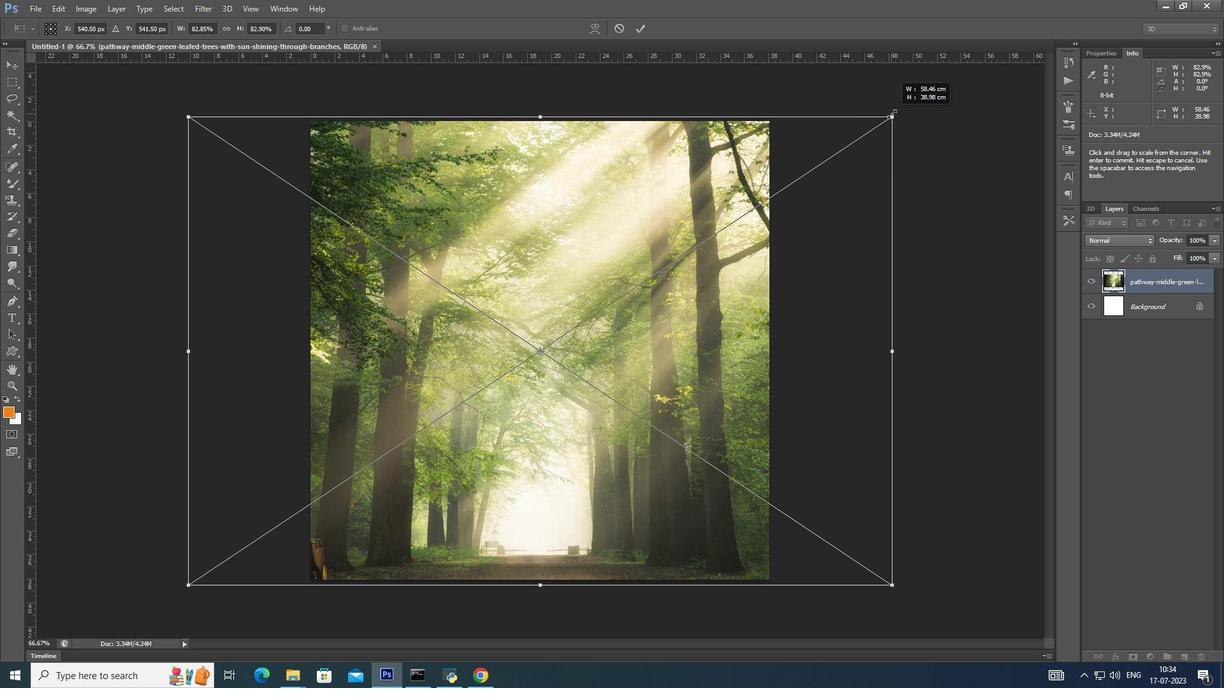 
Action: Mouse moved to (916, 230)
Screenshot: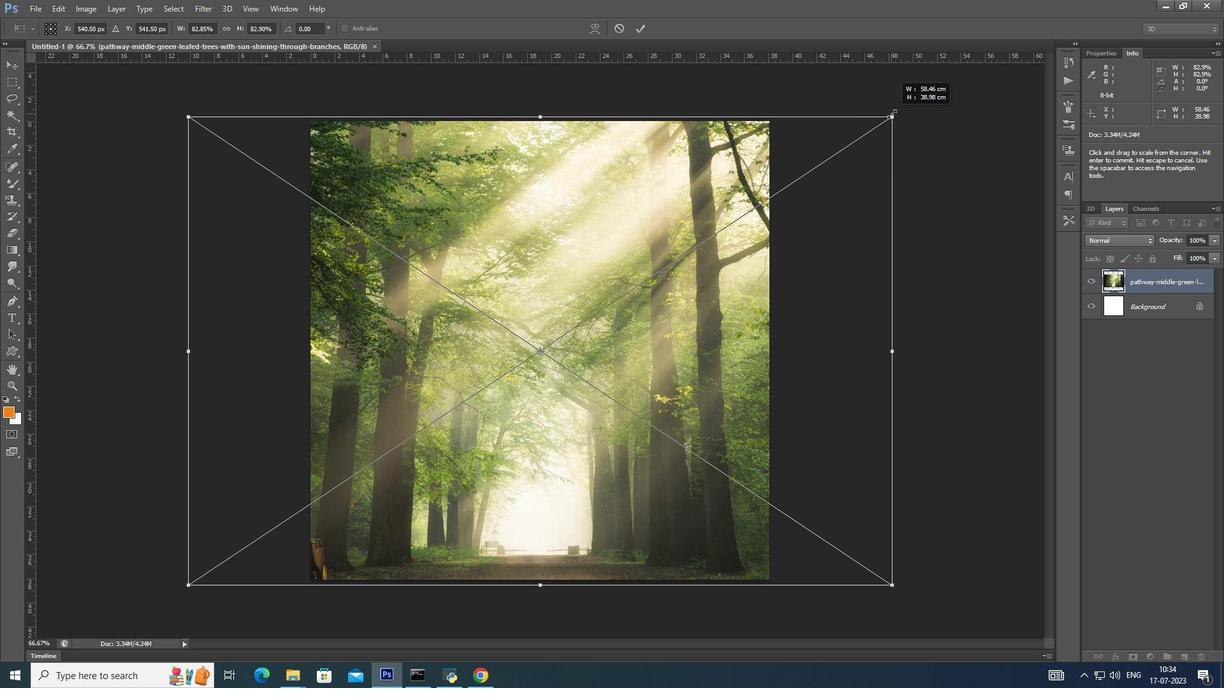 
Action: Key pressed <Key.alt_l>
Screenshot: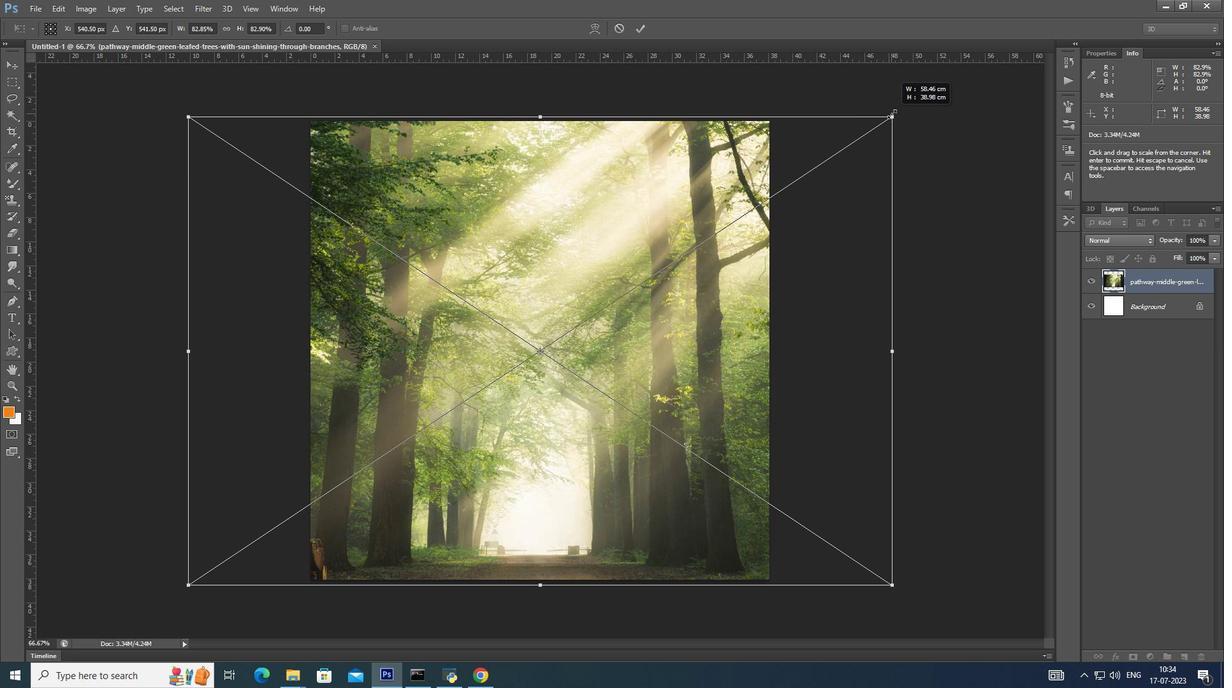 
Action: Mouse moved to (915, 231)
Screenshot: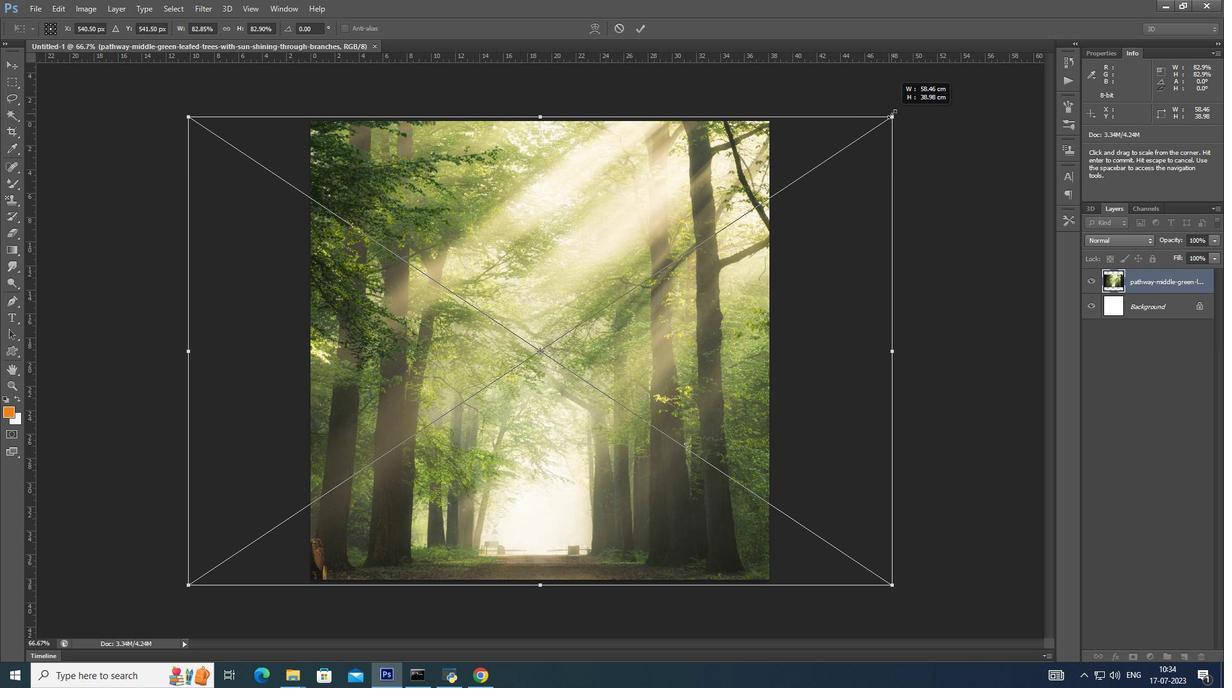 
Action: Key pressed <Key.alt_l>
Screenshot: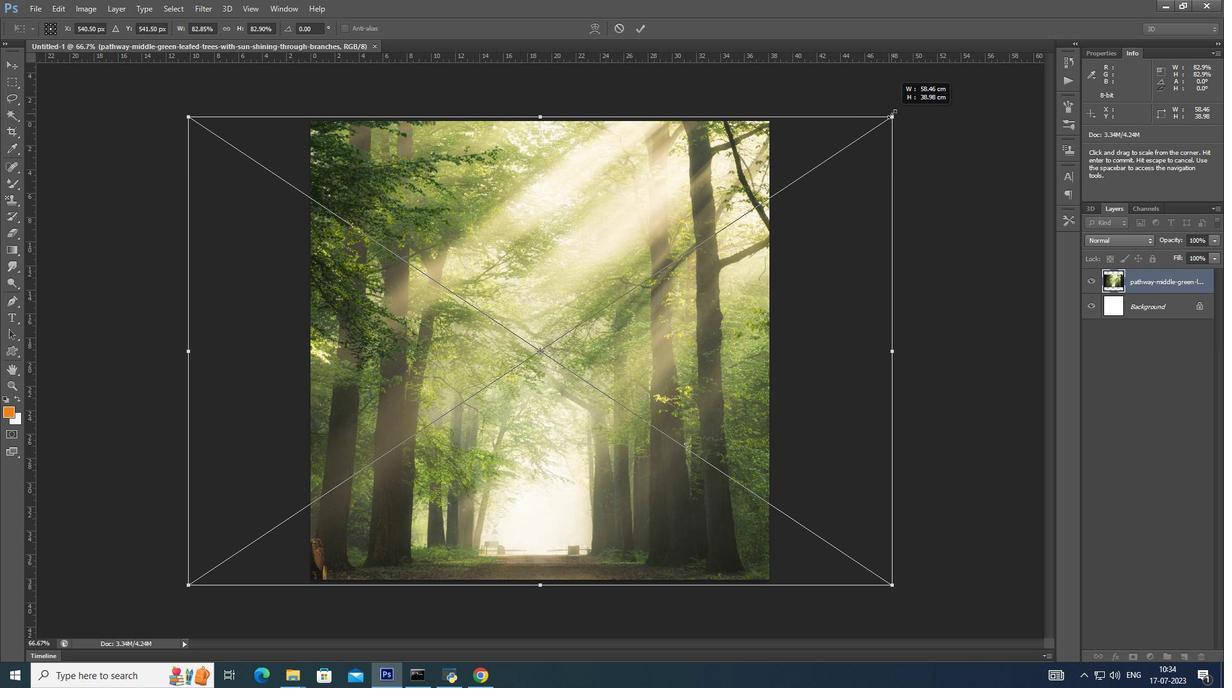 
Action: Mouse moved to (914, 231)
Screenshot: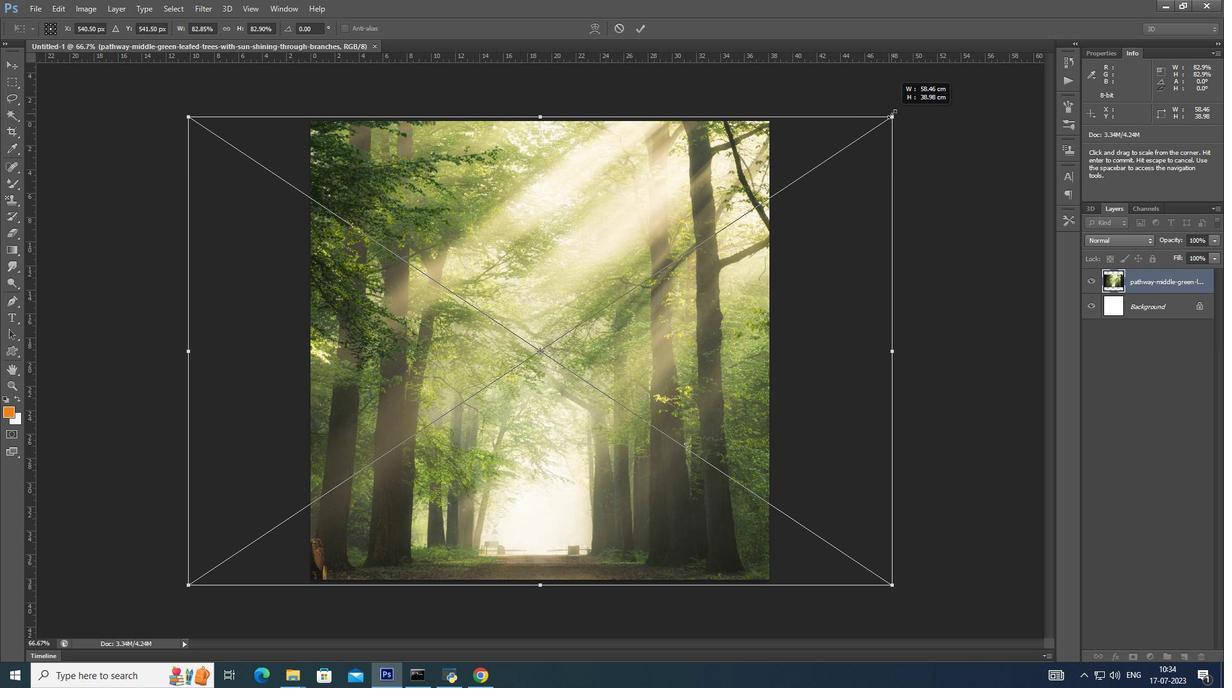 
Action: Key pressed <Key.alt_l><Key.alt_l>
Screenshot: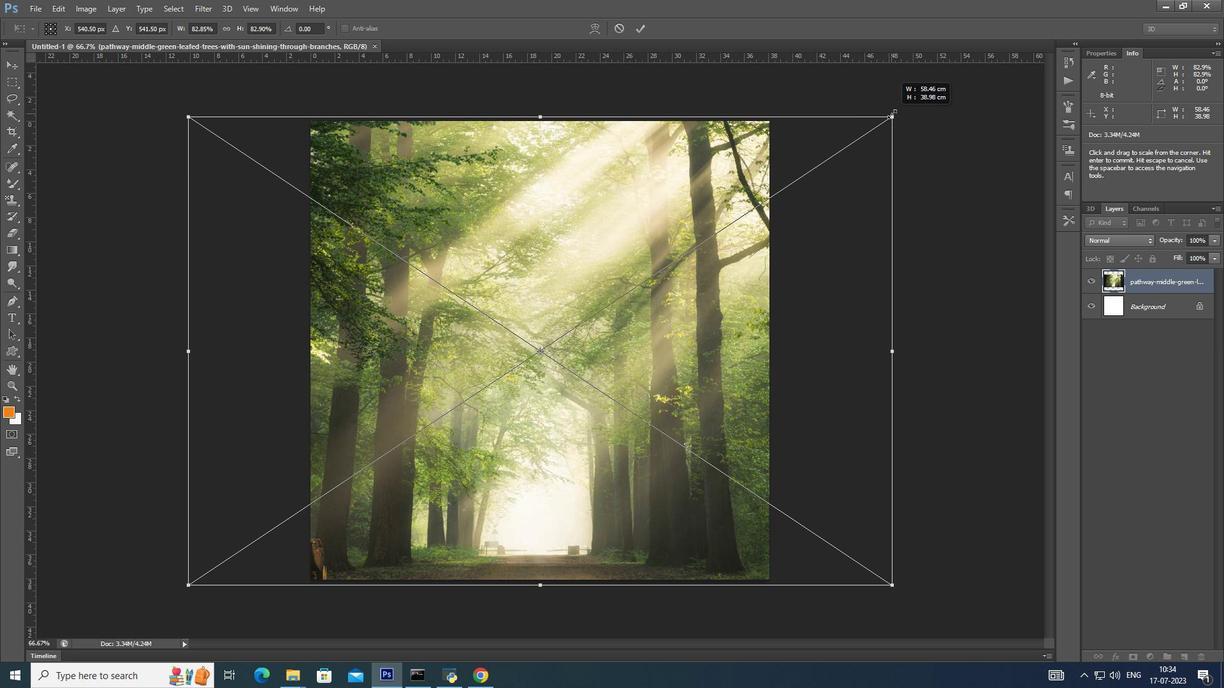
Action: Mouse moved to (913, 232)
Screenshot: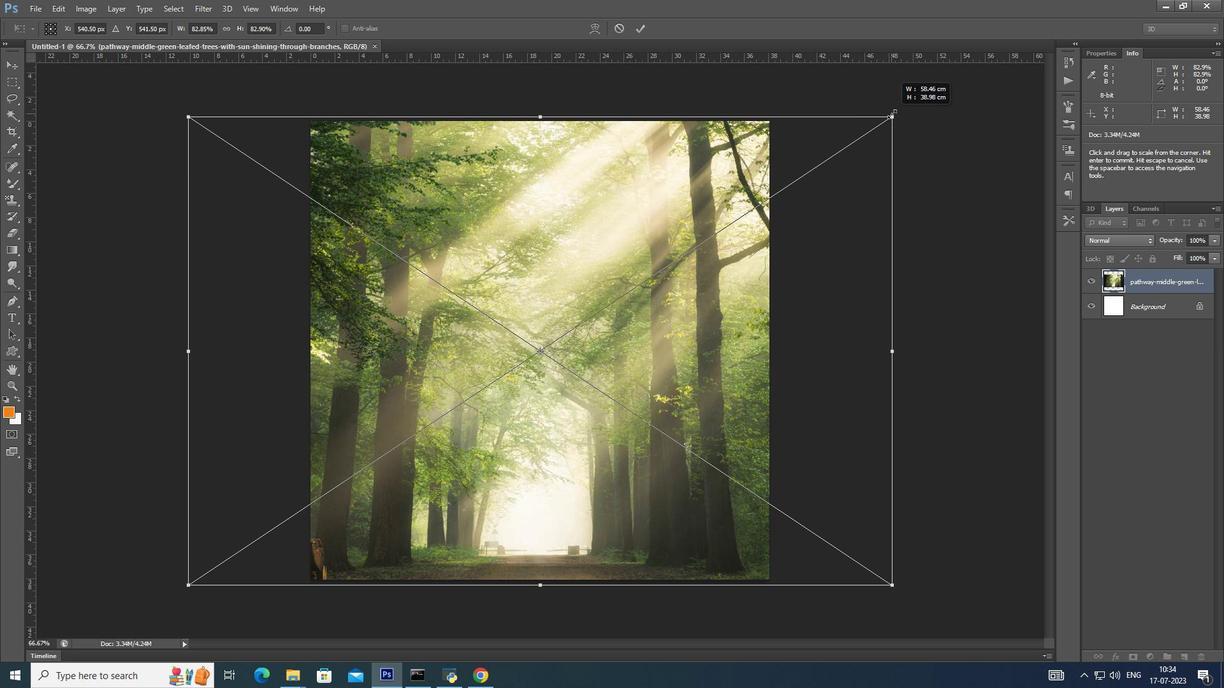 
Action: Key pressed <Key.alt_l>
Screenshot: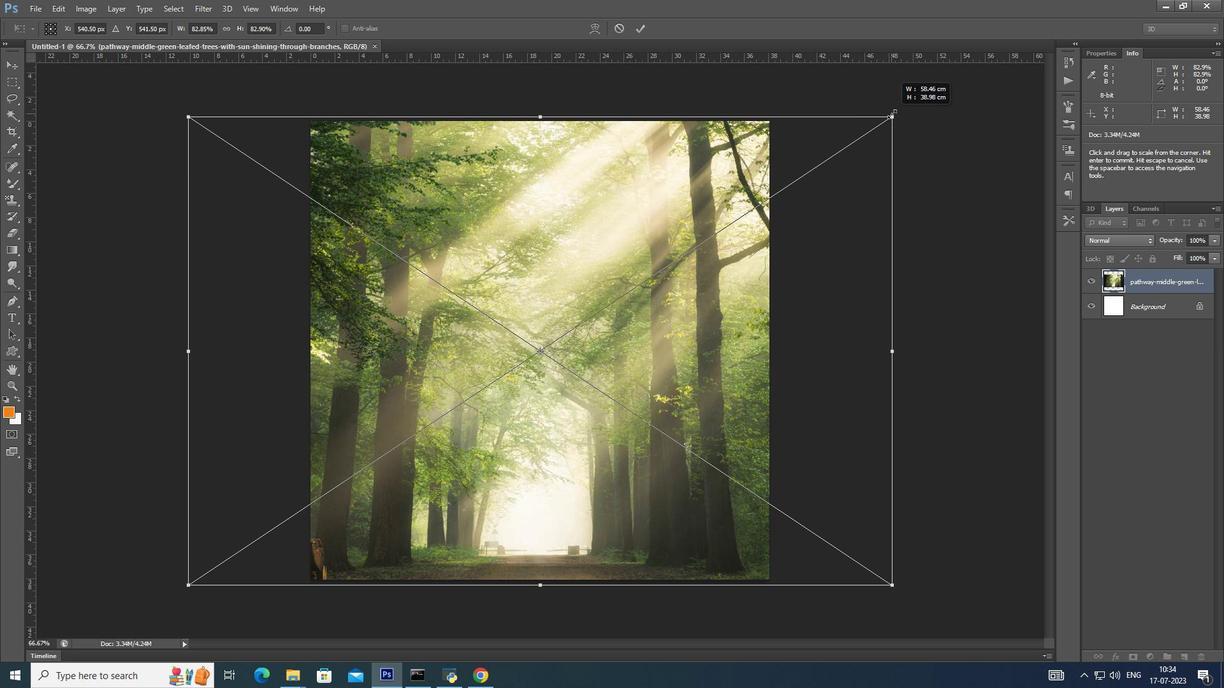
Action: Mouse moved to (913, 232)
Screenshot: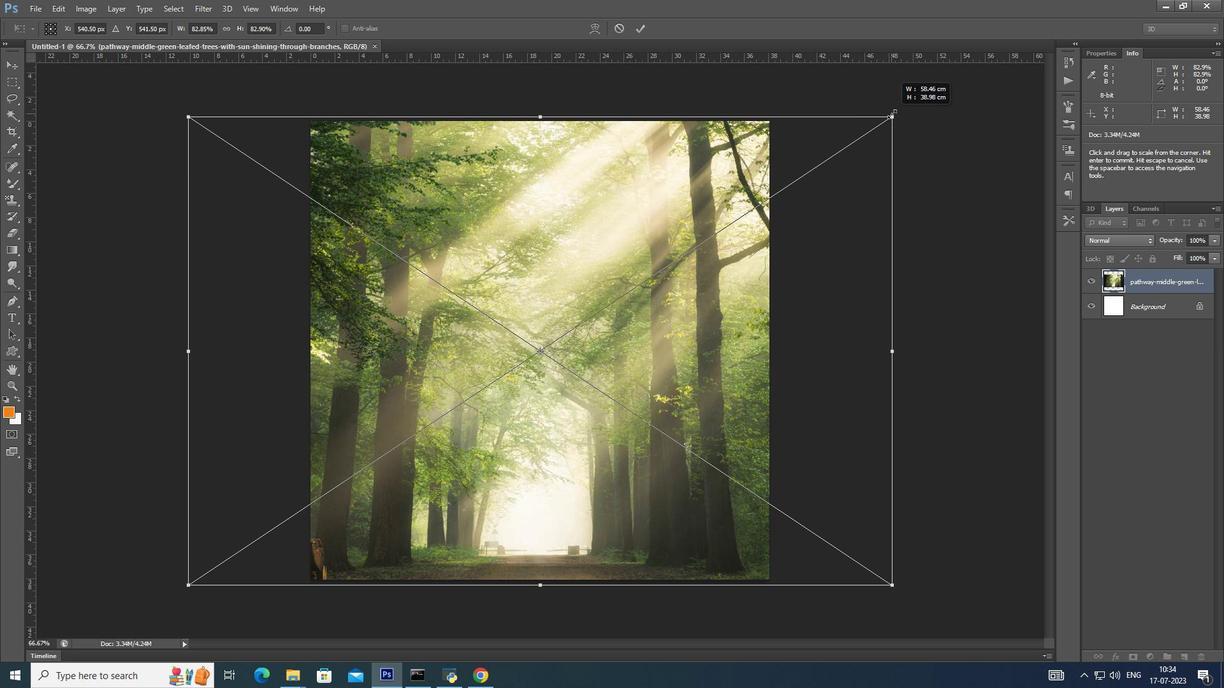 
Action: Key pressed <Key.alt_l><Key.alt_l>
Screenshot: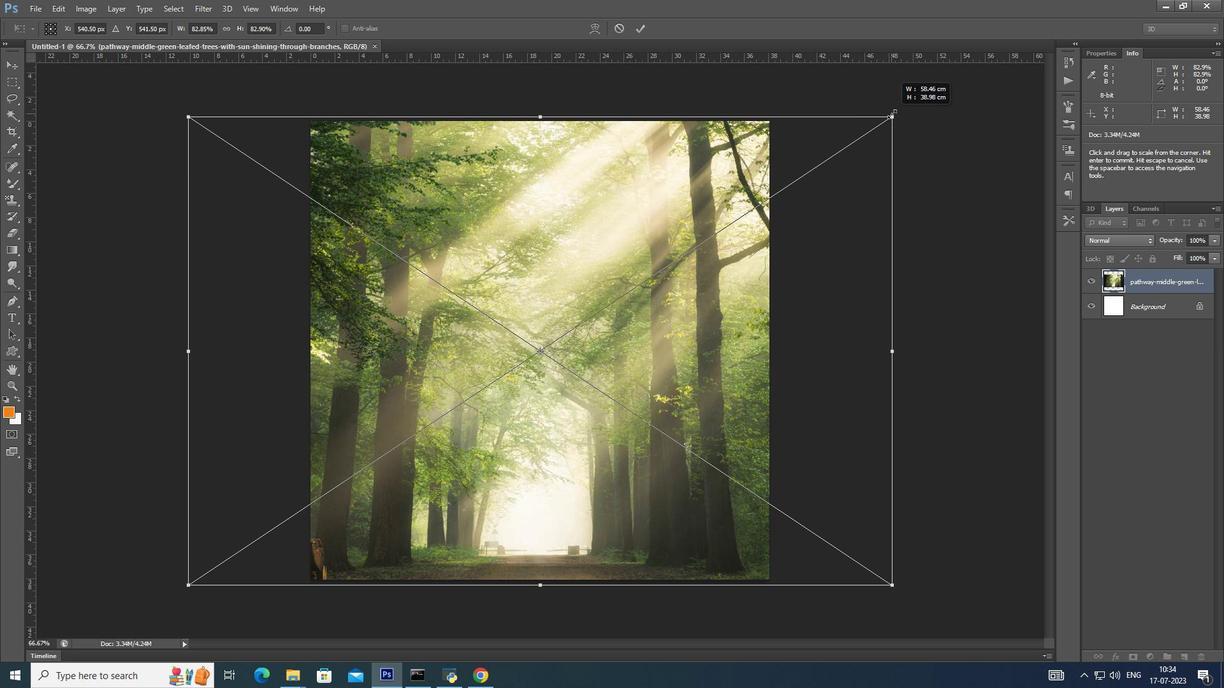 
Action: Mouse moved to (912, 232)
Screenshot: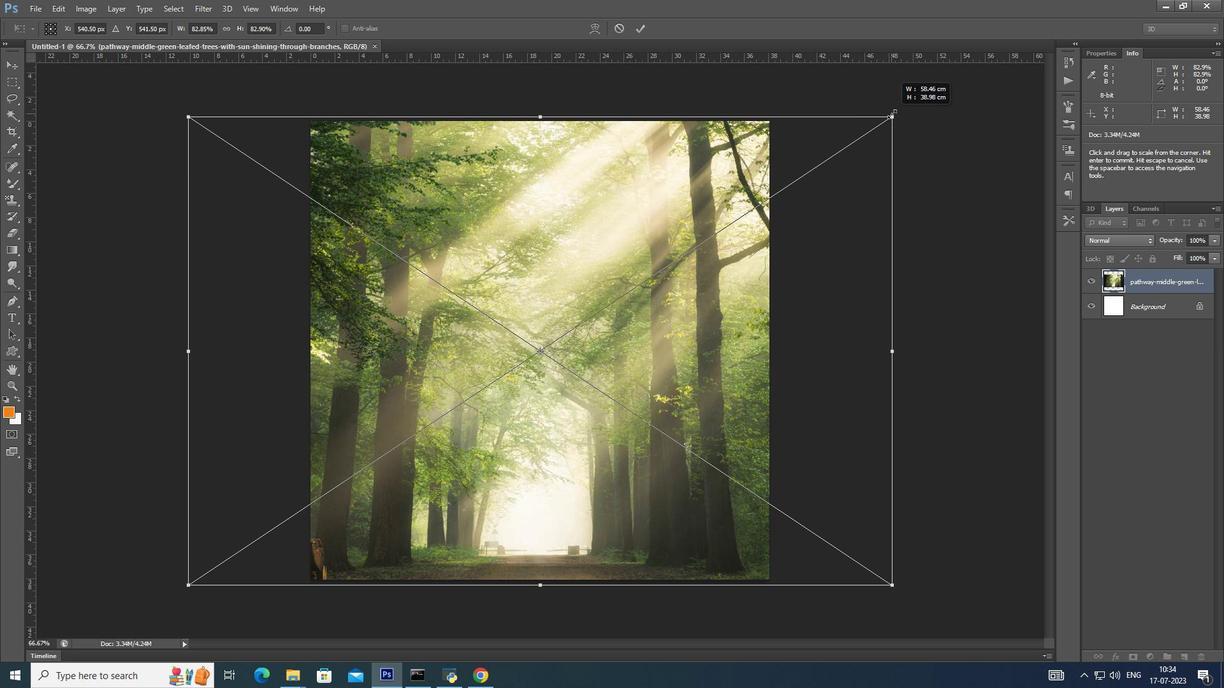 
Action: Key pressed <Key.alt_l><Key.alt_l><Key.alt_l><Key.alt_l><Key.alt_l>
Screenshot: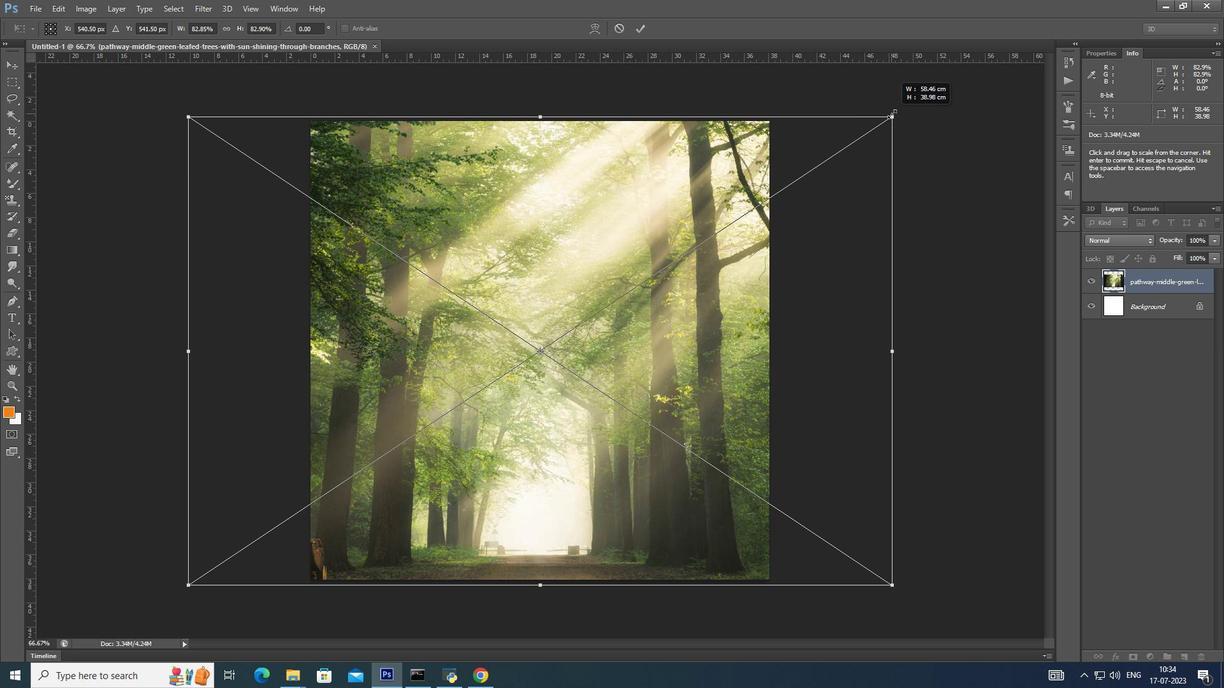 
Action: Mouse moved to (912, 232)
Screenshot: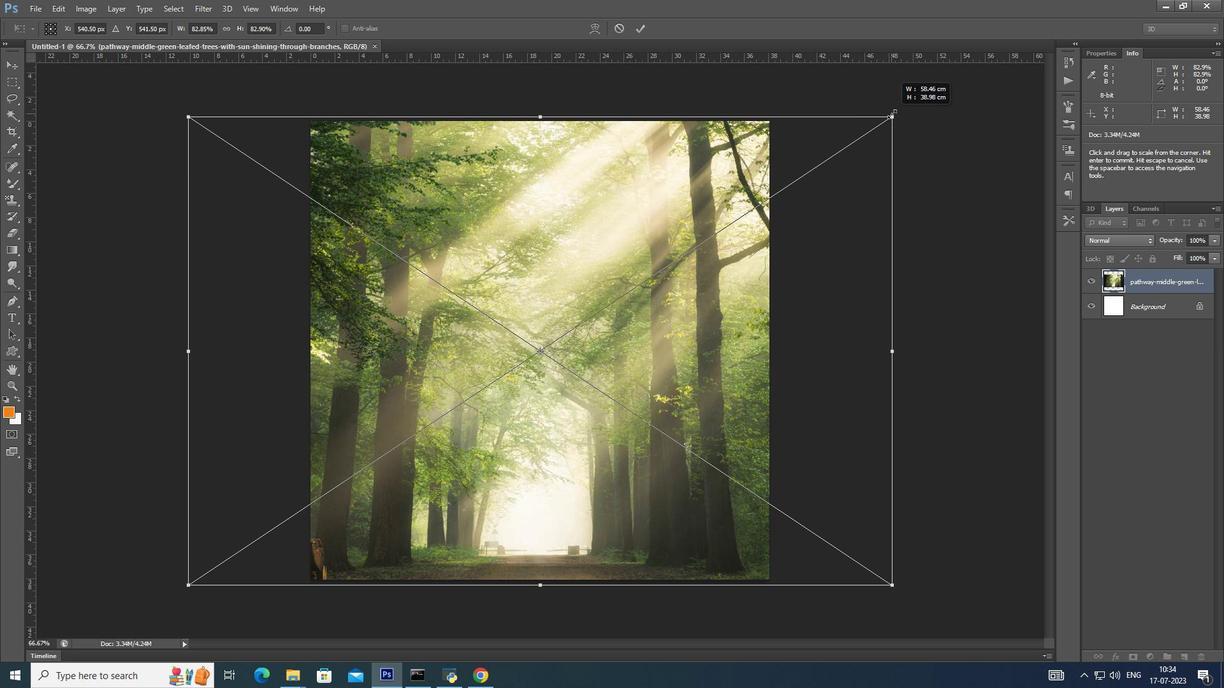 
Action: Key pressed <Key.alt_l><Key.alt_l><Key.alt_l><Key.alt_l><Key.alt_l><Key.alt_l><Key.alt_l><Key.alt_l><Key.alt_l><Key.alt_l><Key.alt_l><Key.alt_l><Key.alt_l><Key.alt_l><Key.alt_l>
Screenshot: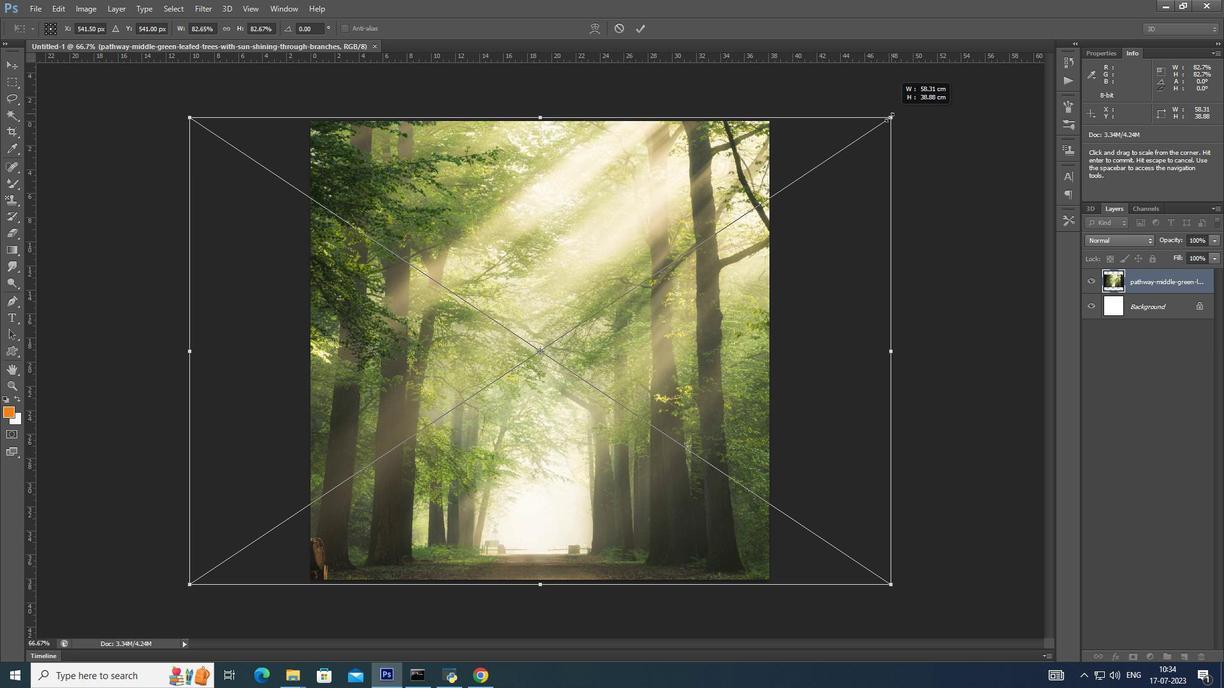 
Action: Mouse moved to (911, 233)
Screenshot: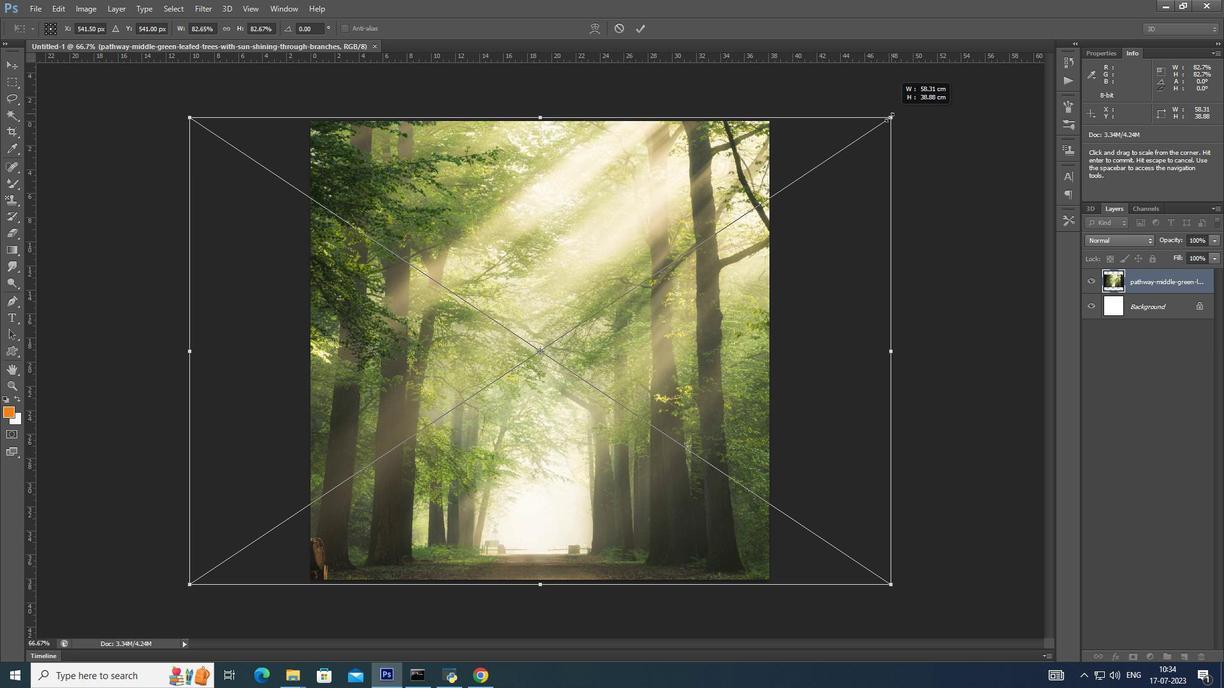 
Action: Key pressed <Key.alt_l>
Screenshot: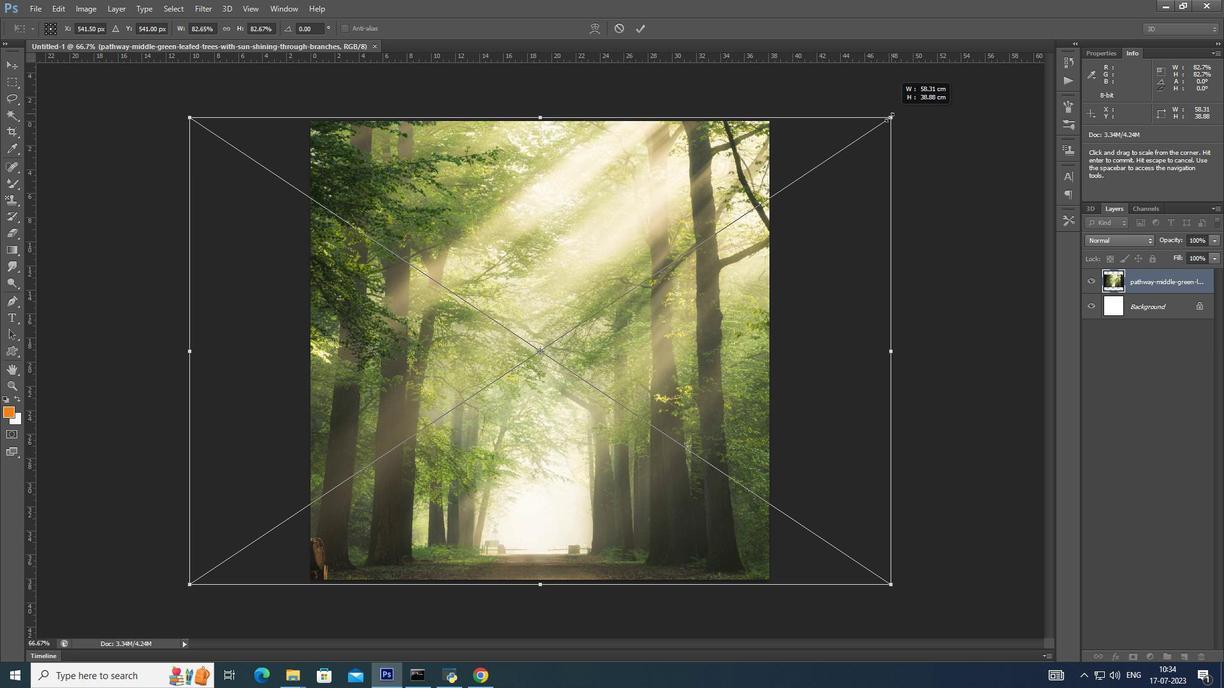 
Action: Mouse moved to (911, 233)
Screenshot: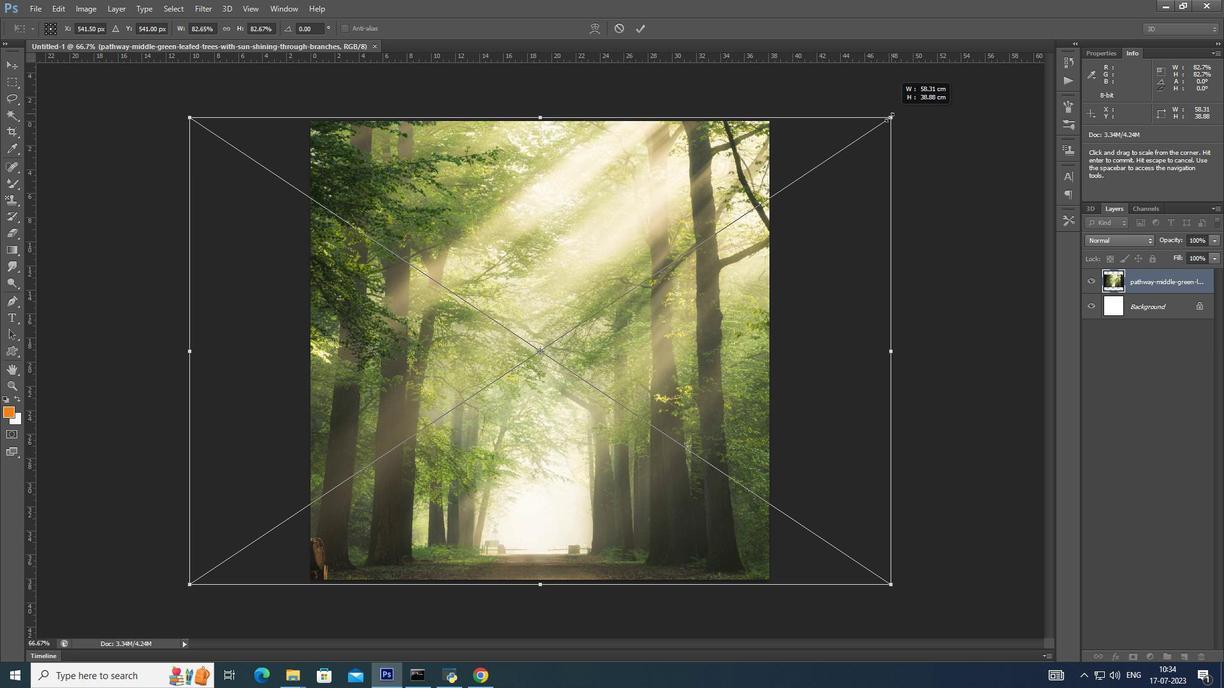 
Action: Key pressed <Key.alt_l>
Screenshot: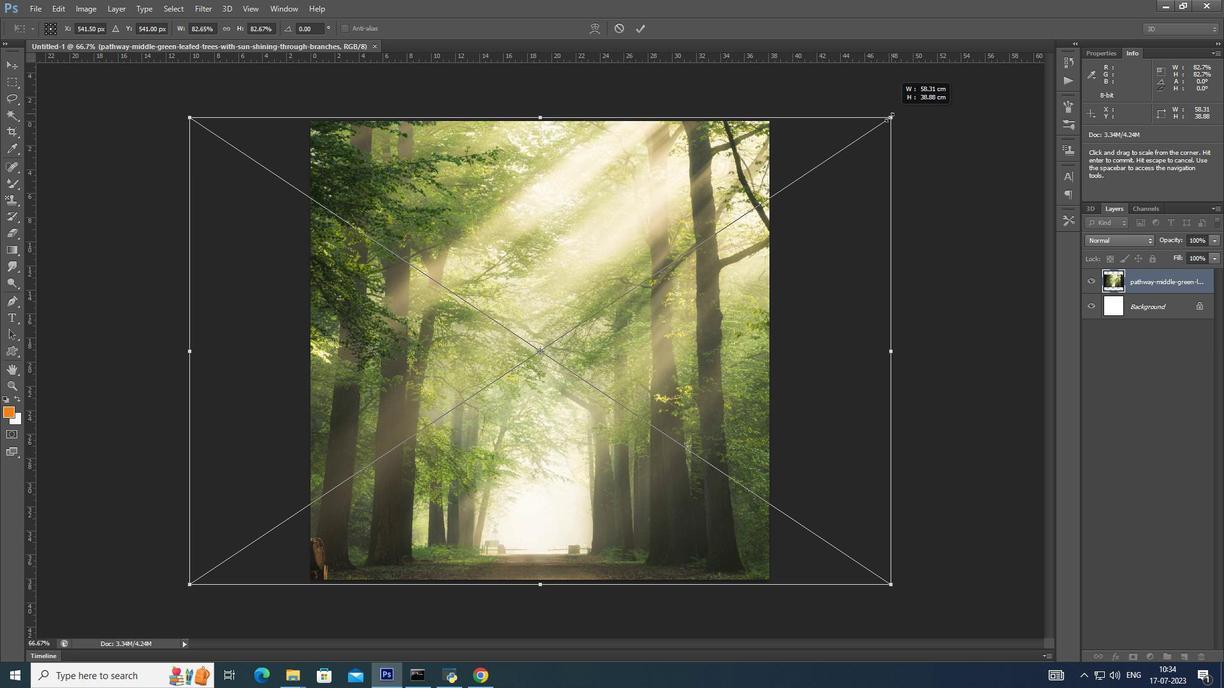 
Action: Mouse moved to (911, 233)
Screenshot: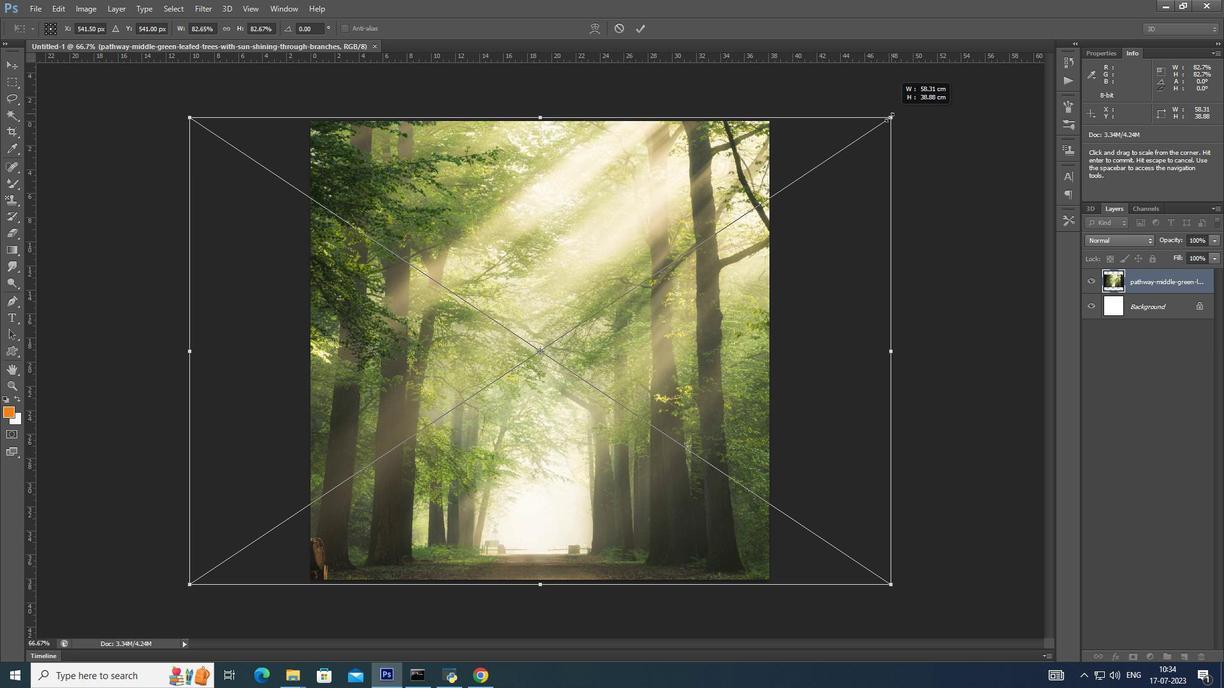 
Action: Key pressed <Key.alt_l><Key.alt_l><Key.alt_l><Key.alt_l><Key.alt_l><Key.alt_l><Key.alt_l><Key.alt_l><Key.alt_l><Key.alt_l><Key.alt_l><Key.alt_l><Key.alt_l><Key.alt_l><Key.alt_l><Key.alt_l><Key.alt_l><Key.alt_l><Key.alt_l><Key.alt_l><Key.alt_l><Key.alt_l><Key.alt_l><Key.alt_l><Key.alt_l><Key.alt_l><Key.alt_l><Key.alt_l><Key.alt_l><Key.alt_l><Key.alt_l><Key.alt_l><Key.alt_l><Key.alt_l>
Screenshot: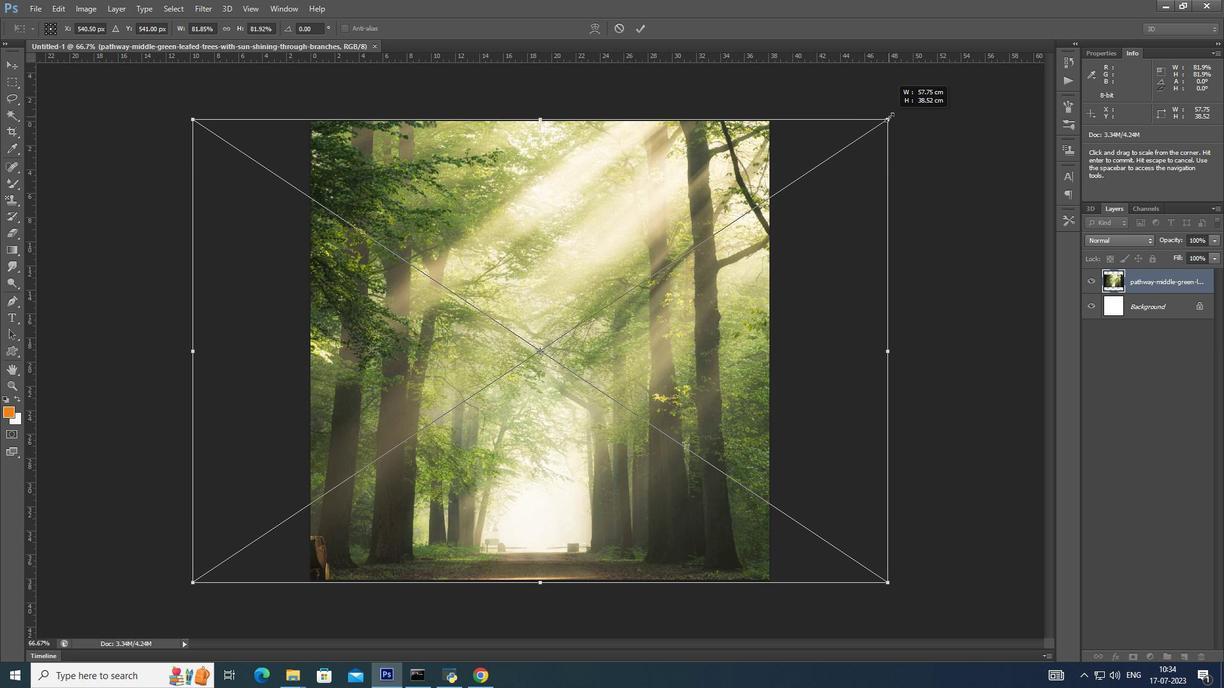 
Action: Mouse moved to (911, 233)
Screenshot: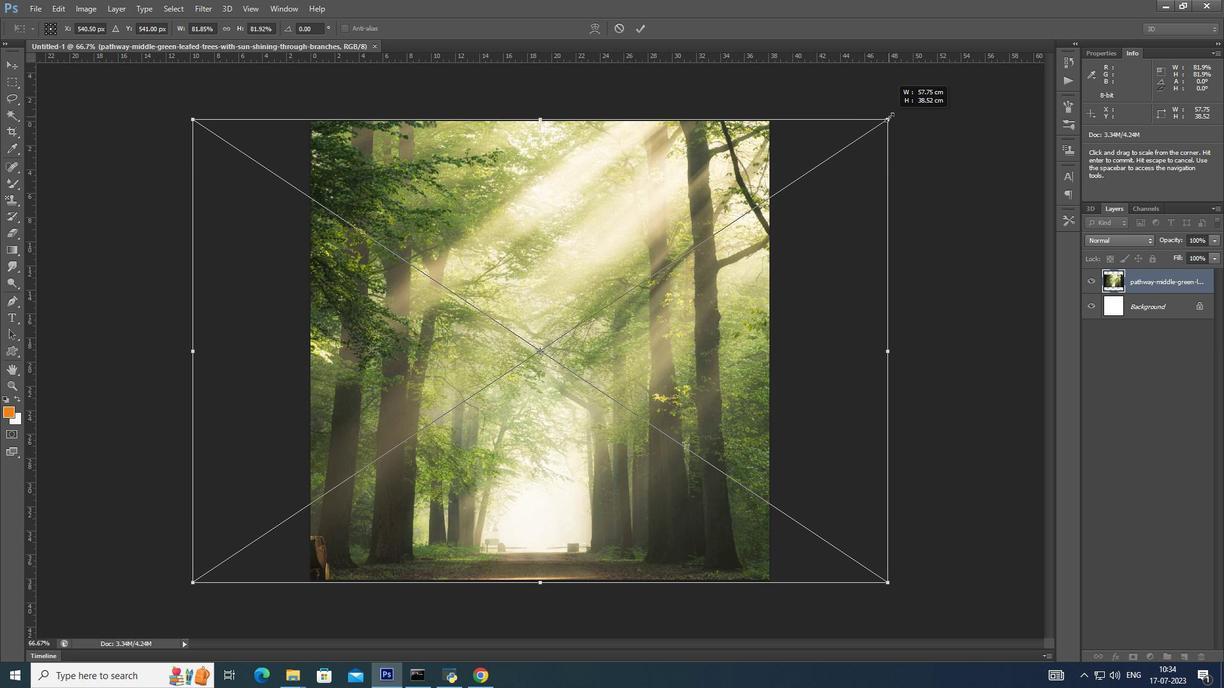 
Action: Key pressed <Key.alt_l>
Screenshot: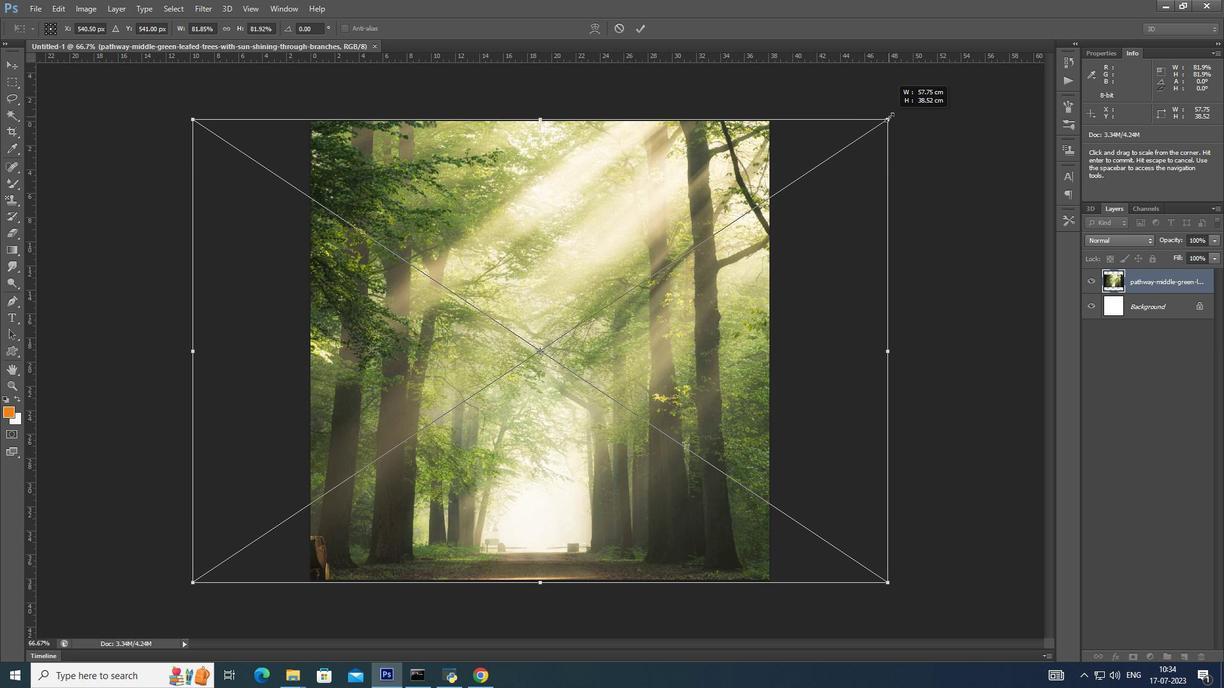
Action: Mouse moved to (911, 234)
Screenshot: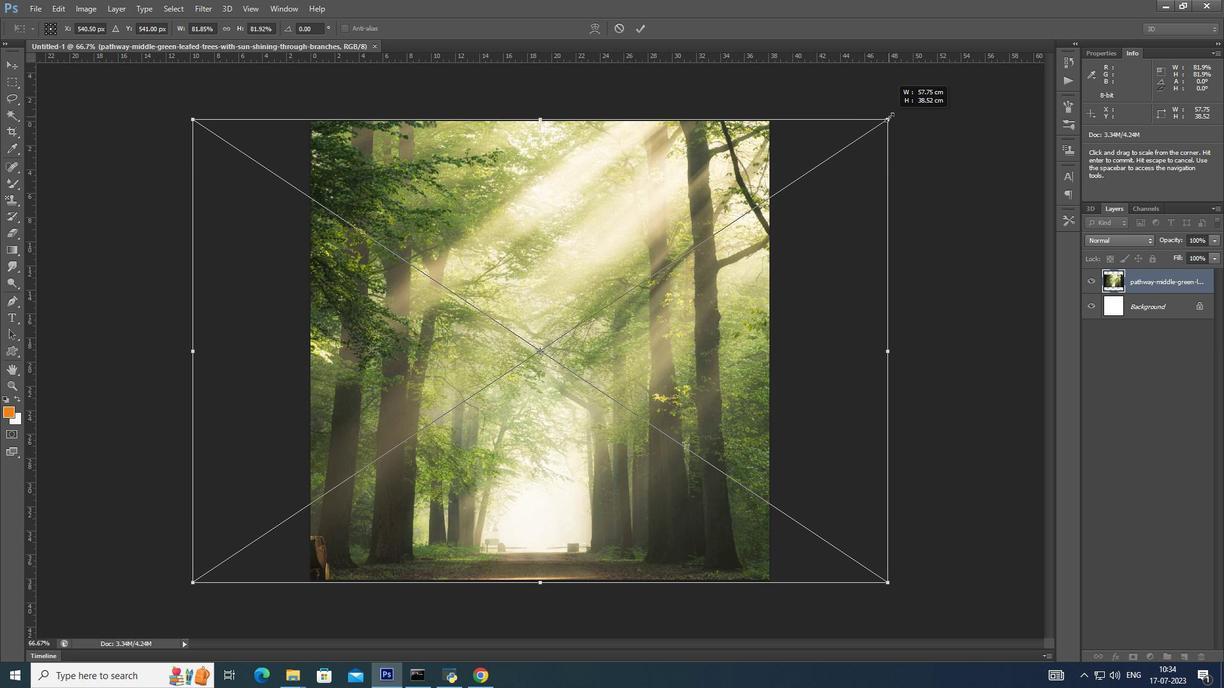 
Action: Key pressed <Key.alt_l>
Screenshot: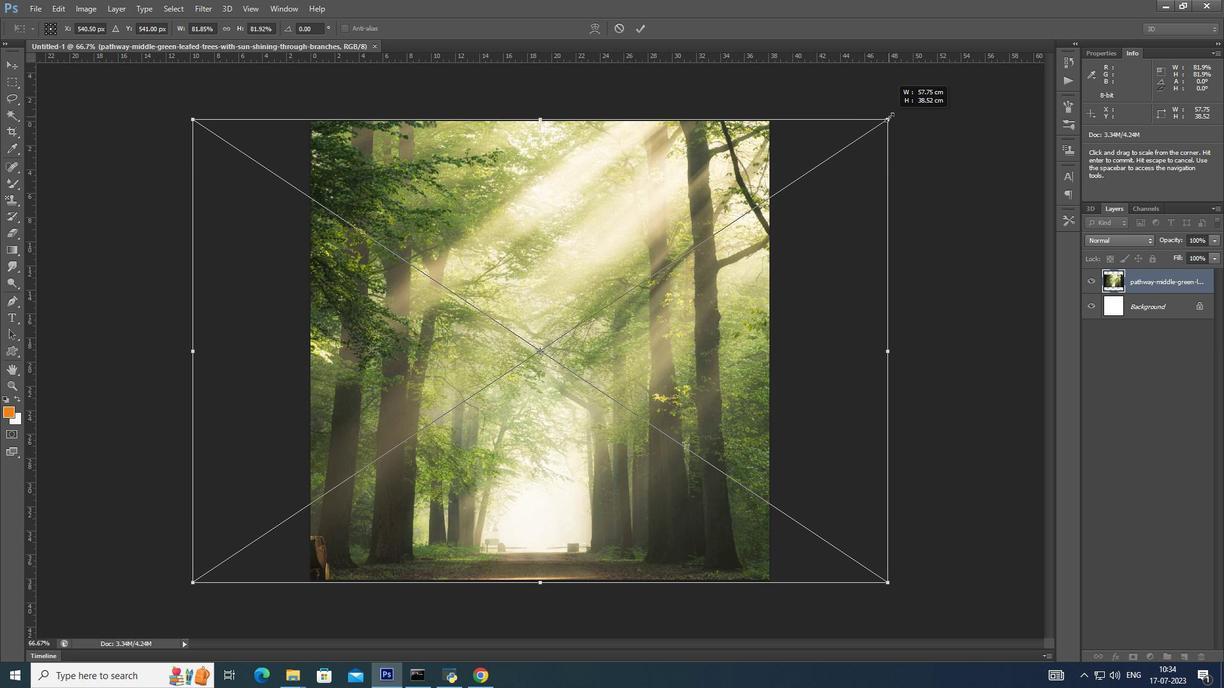 
Action: Mouse moved to (910, 234)
Screenshot: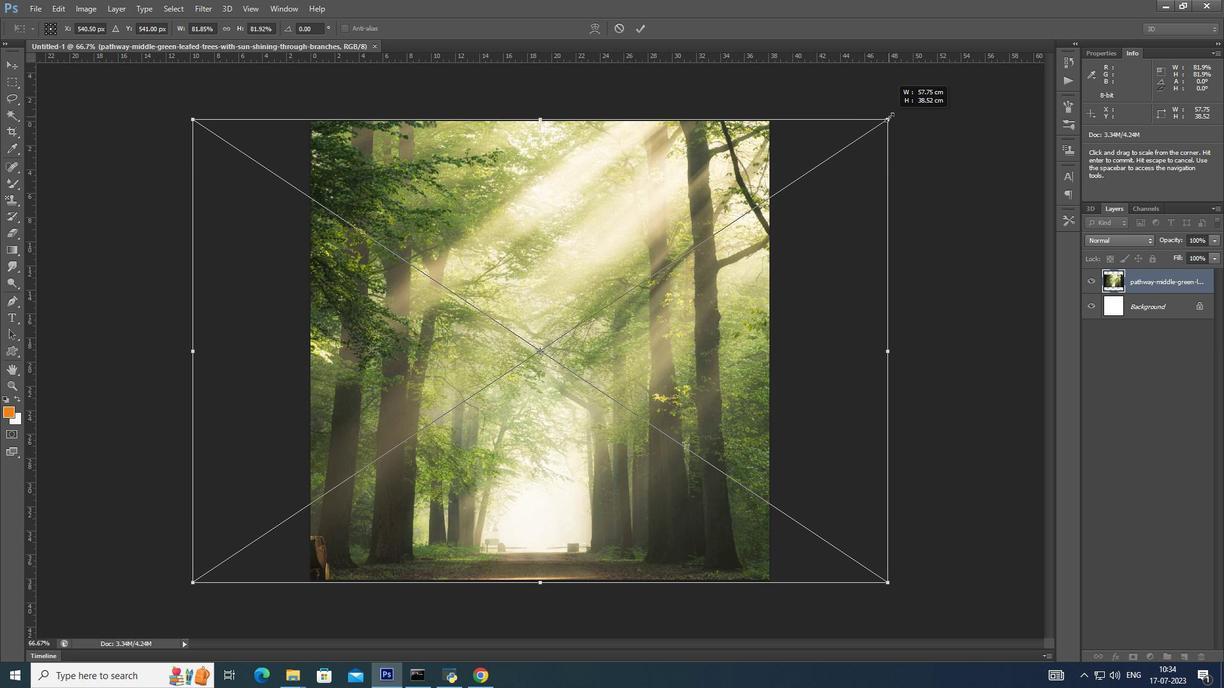 
Action: Key pressed <Key.alt_l>
Screenshot: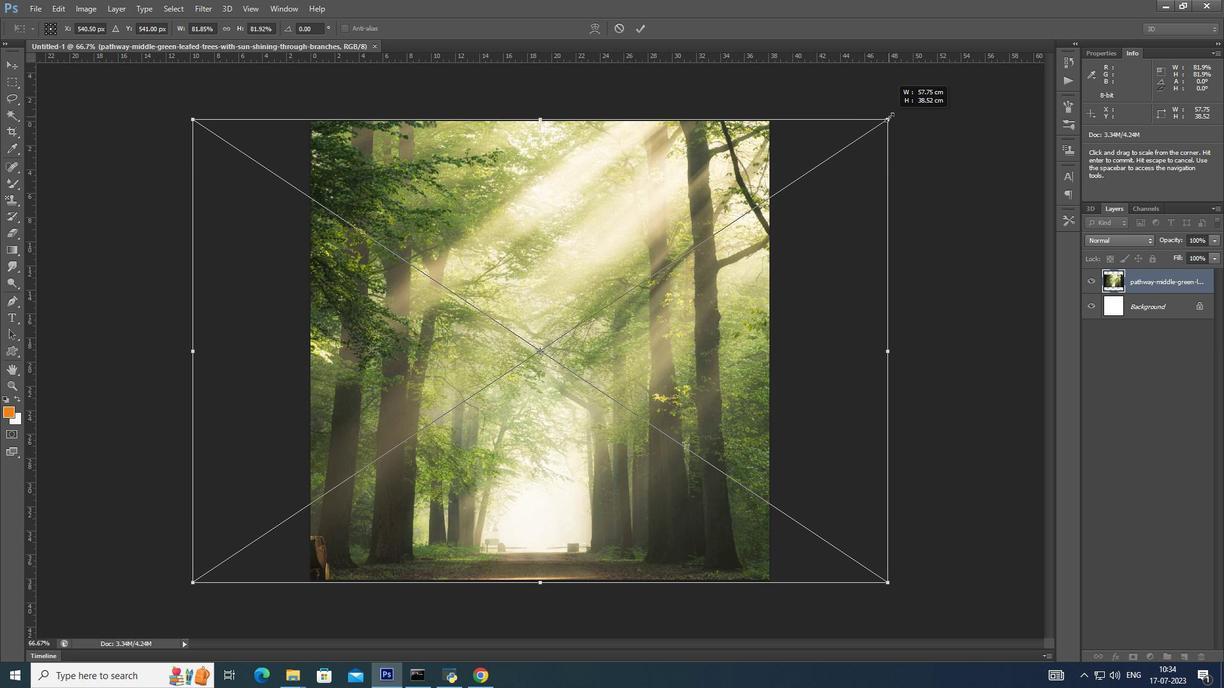 
Action: Mouse moved to (910, 234)
Screenshot: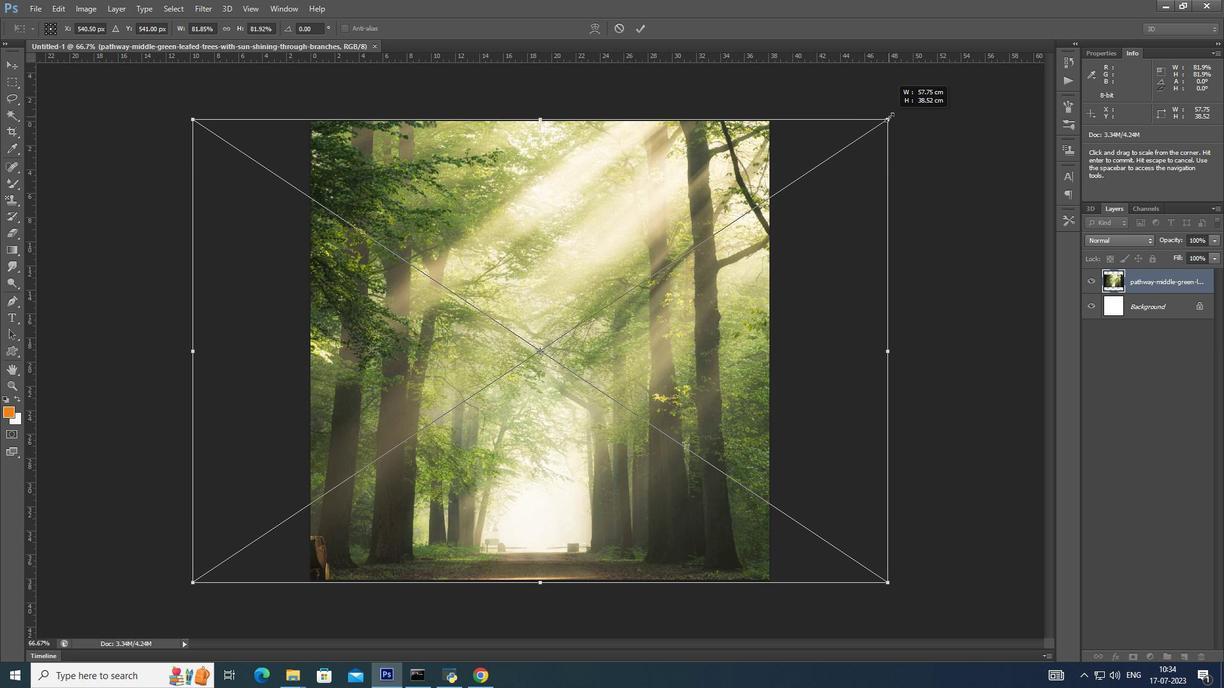 
Action: Key pressed <Key.alt_l>
Screenshot: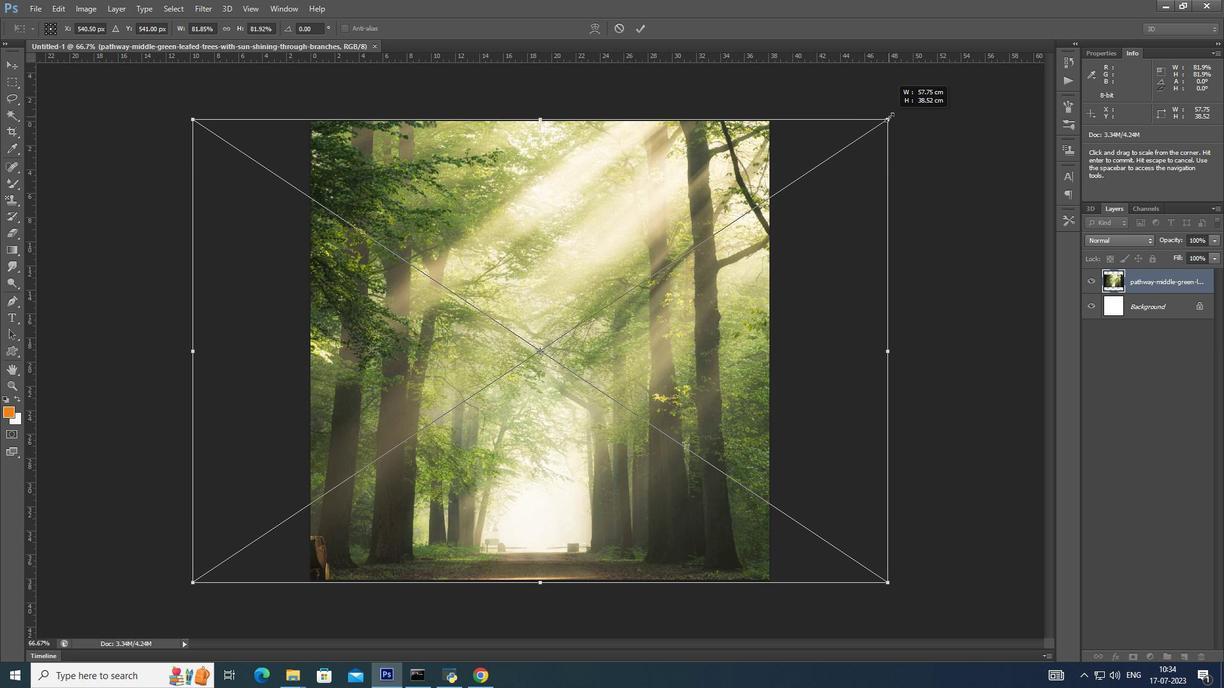 
Action: Mouse moved to (909, 234)
Screenshot: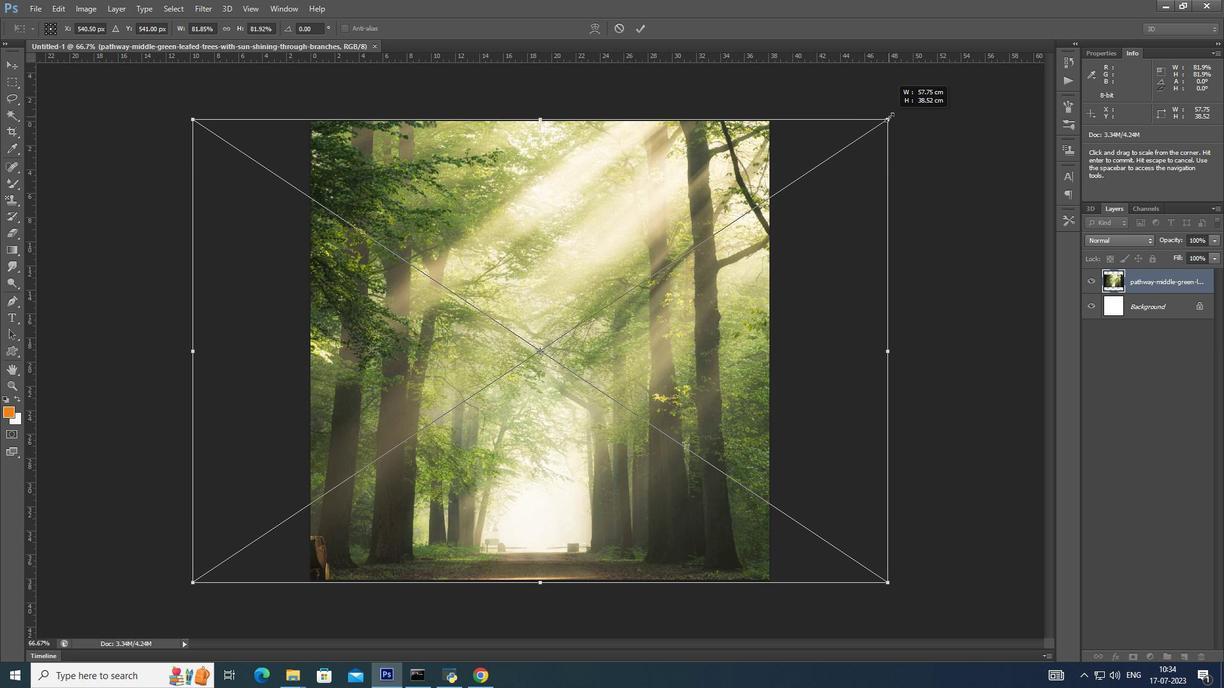 
Action: Key pressed <Key.alt_l><Key.alt_l><Key.alt_l><Key.alt_l><Key.alt_l><Key.alt_l><Key.alt_l><Key.alt_l><Key.alt_l><Key.alt_l><Key.alt_l><Key.alt_l><Key.alt_l><Key.alt_l><Key.alt_l><Key.alt_l><Key.alt_l><Key.alt_l><Key.alt_l><Key.alt_l><Key.alt_l><Key.alt_l><Key.alt_l><Key.alt_l><Key.alt_l><Key.alt_l><Key.alt_l><Key.alt_l><Key.alt_l><Key.alt_l><Key.alt_l><Key.alt_l><Key.alt_l><Key.alt_l><Key.alt_l><Key.alt_l><Key.alt_l><Key.alt_l><Key.alt_l><Key.alt_l><Key.alt_l><Key.alt_l><Key.alt_l><Key.alt_l><Key.alt_l><Key.alt_l><Key.alt_l><Key.alt_l><Key.enter>
Screenshot: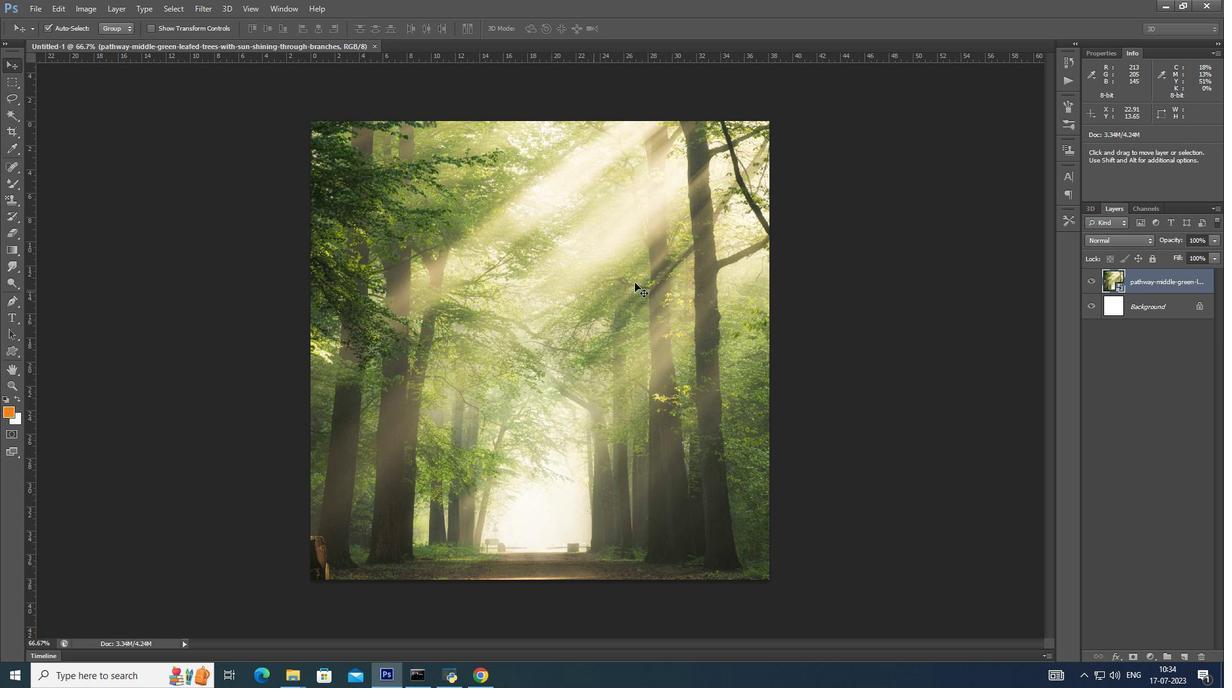 
Action: Mouse moved to (690, 312)
Screenshot: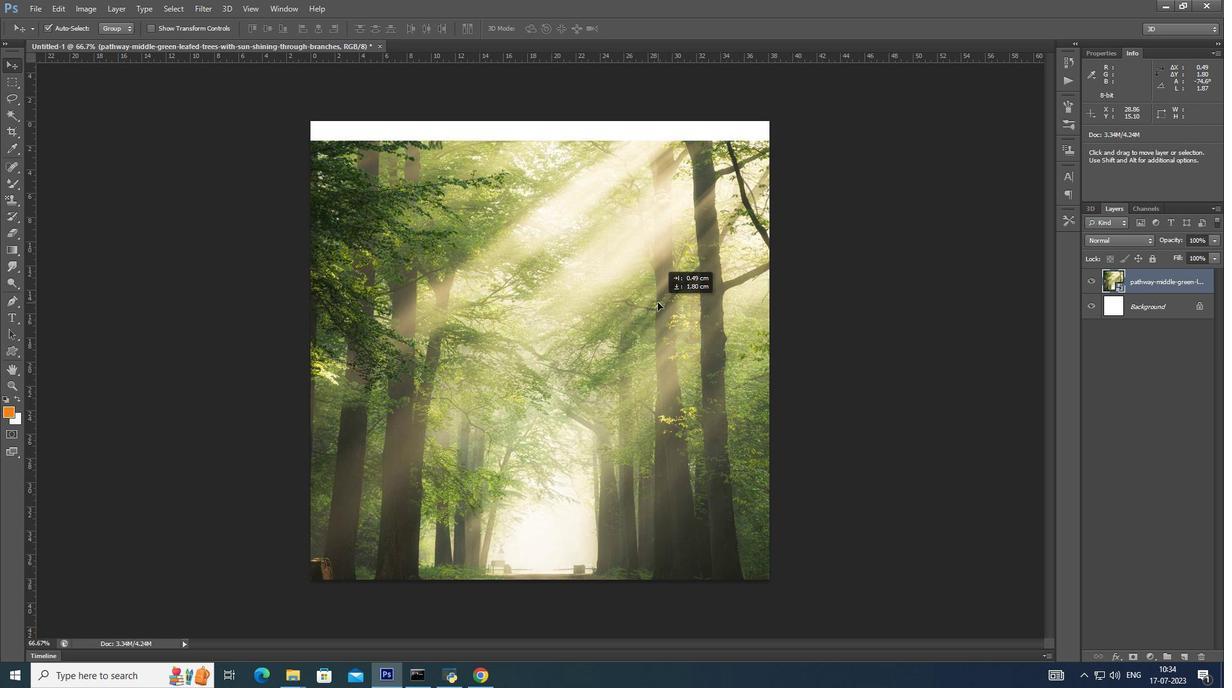 
Action: Mouse pressed left at (690, 312)
Screenshot: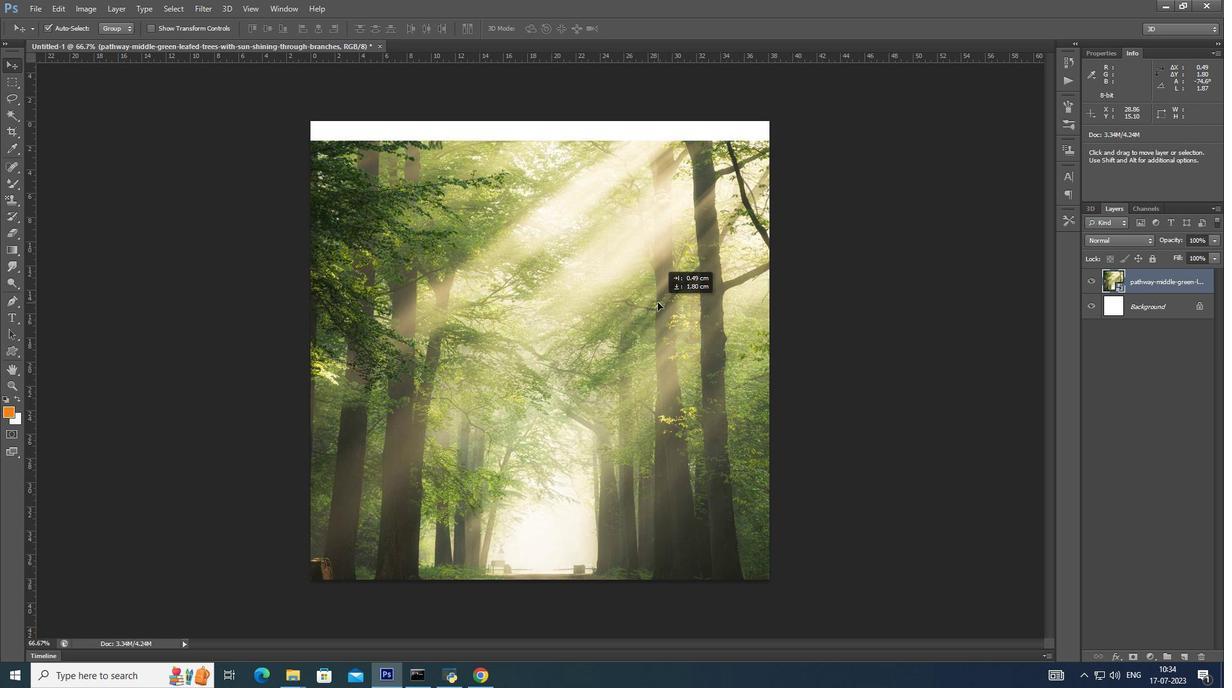 
Action: Mouse moved to (1142, 316)
Screenshot: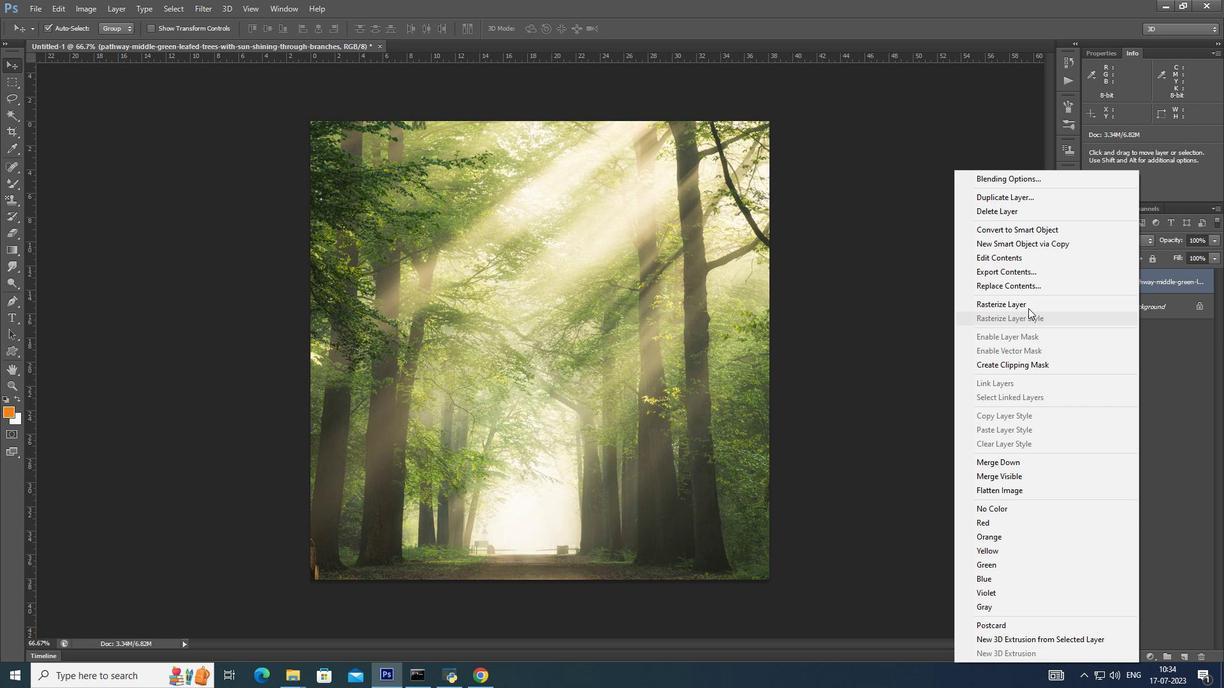 
Action: Mouse pressed right at (1142, 316)
Screenshot: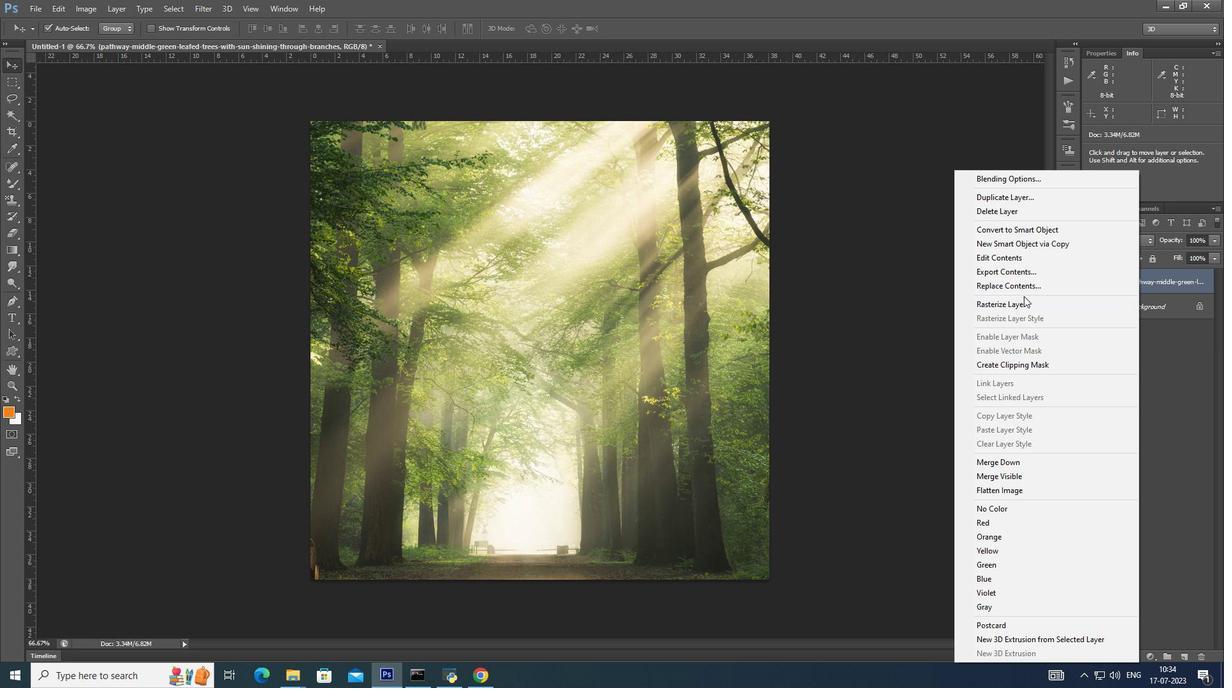 
Action: Mouse moved to (1038, 325)
Screenshot: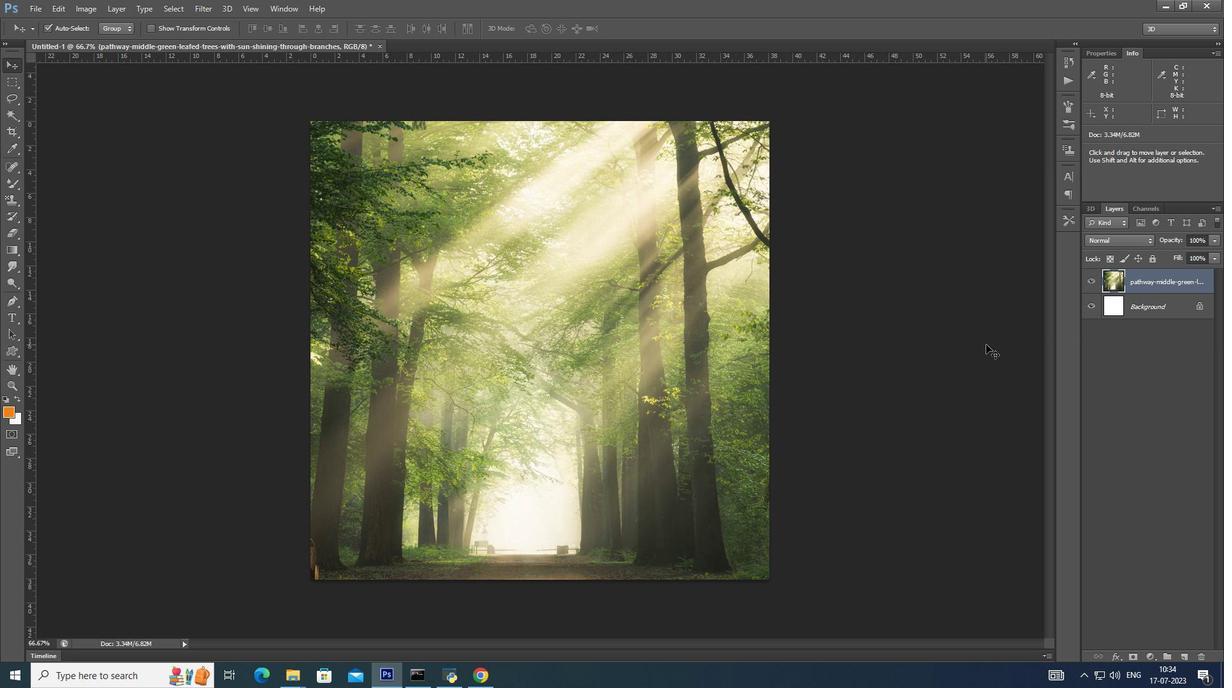 
Action: Mouse pressed left at (1038, 325)
Screenshot: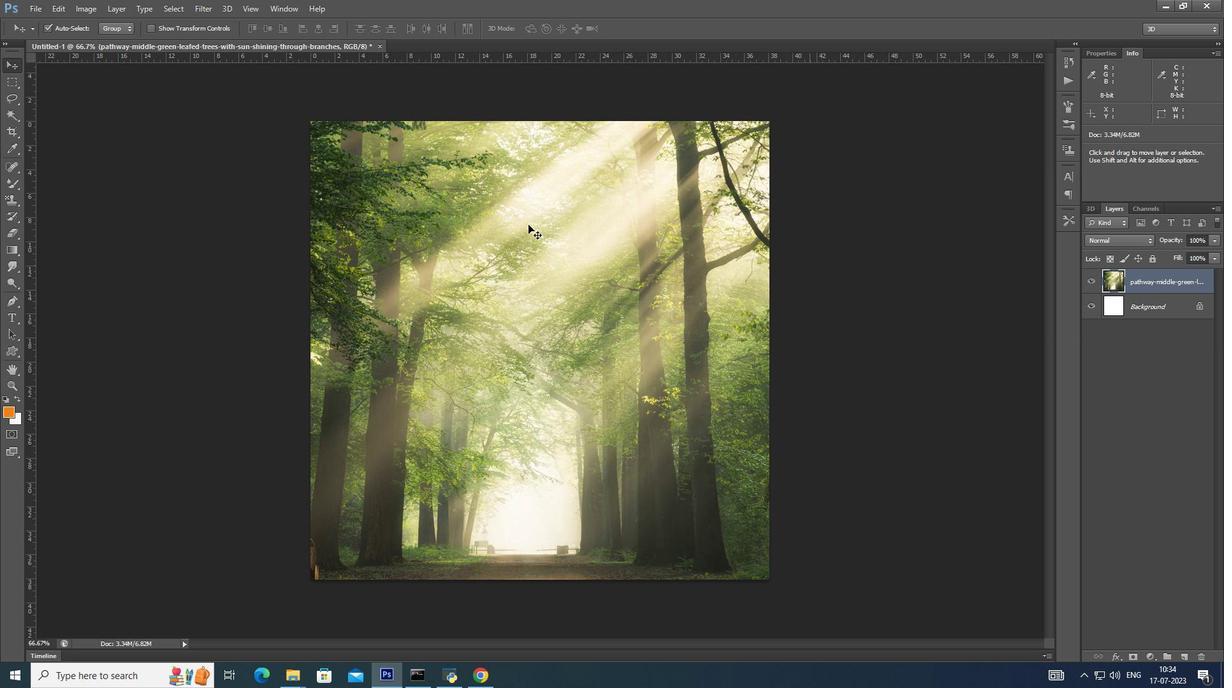 
Action: Mouse moved to (434, 278)
Screenshot: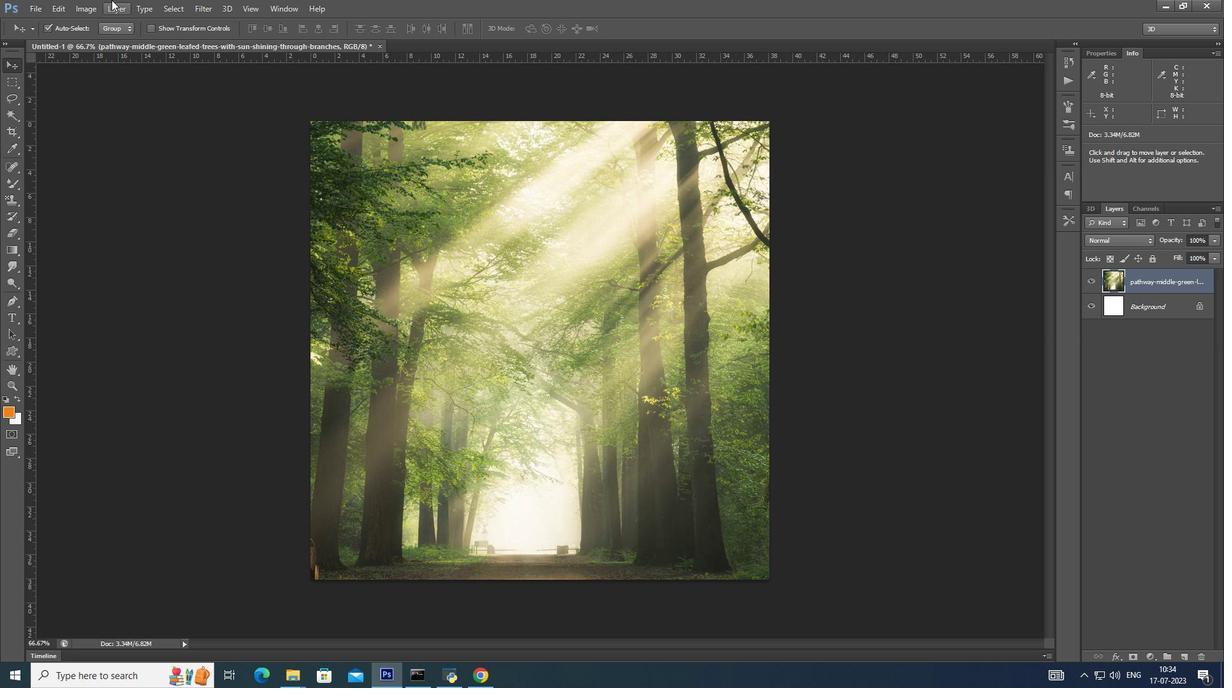 
Action: Mouse pressed left at (434, 278)
Screenshot: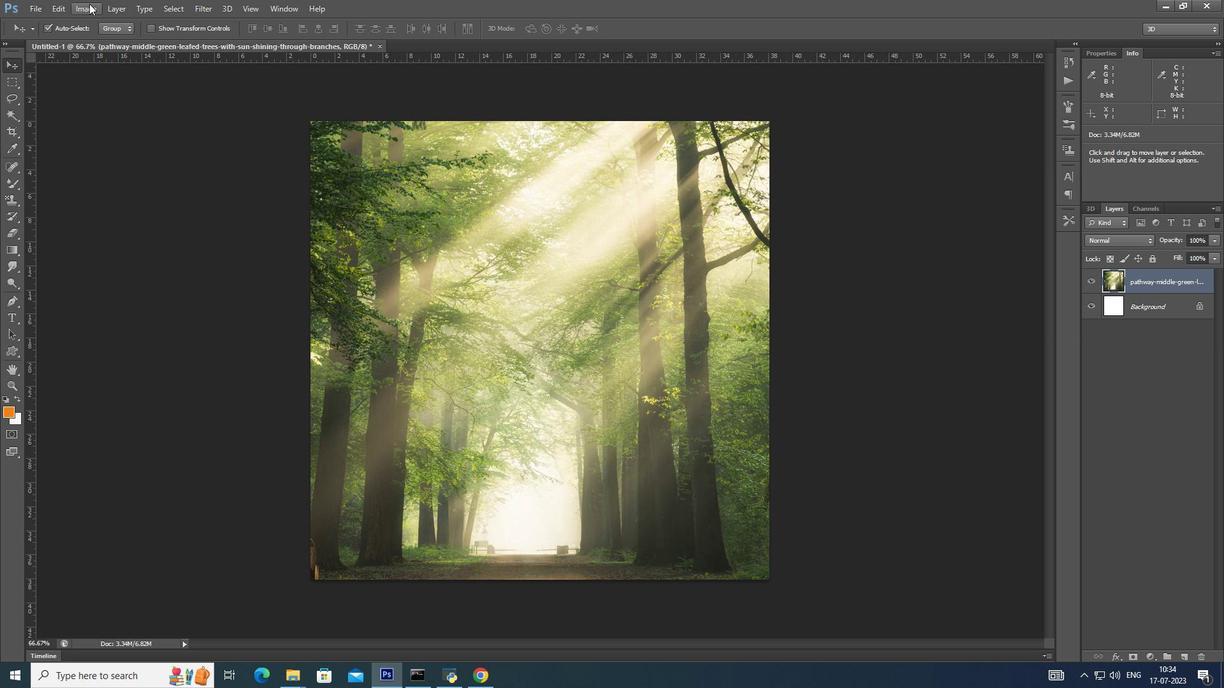 
Action: Mouse moved to (167, 181)
Screenshot: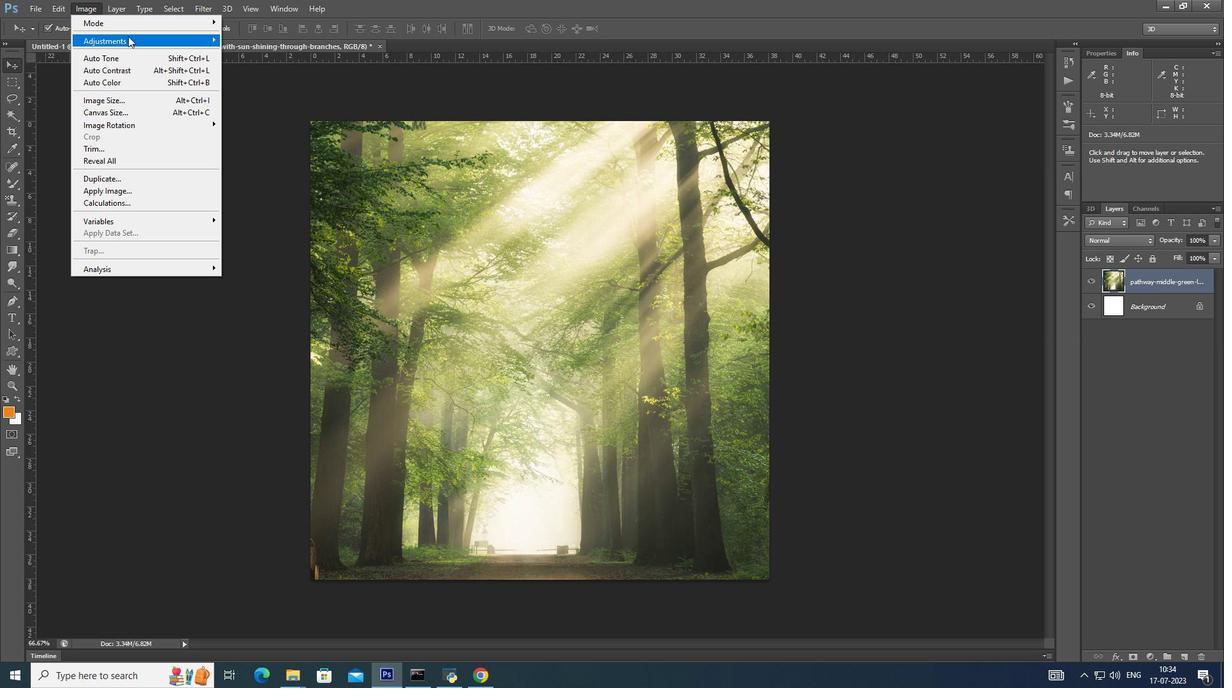 
Action: Mouse pressed left at (167, 181)
Screenshot: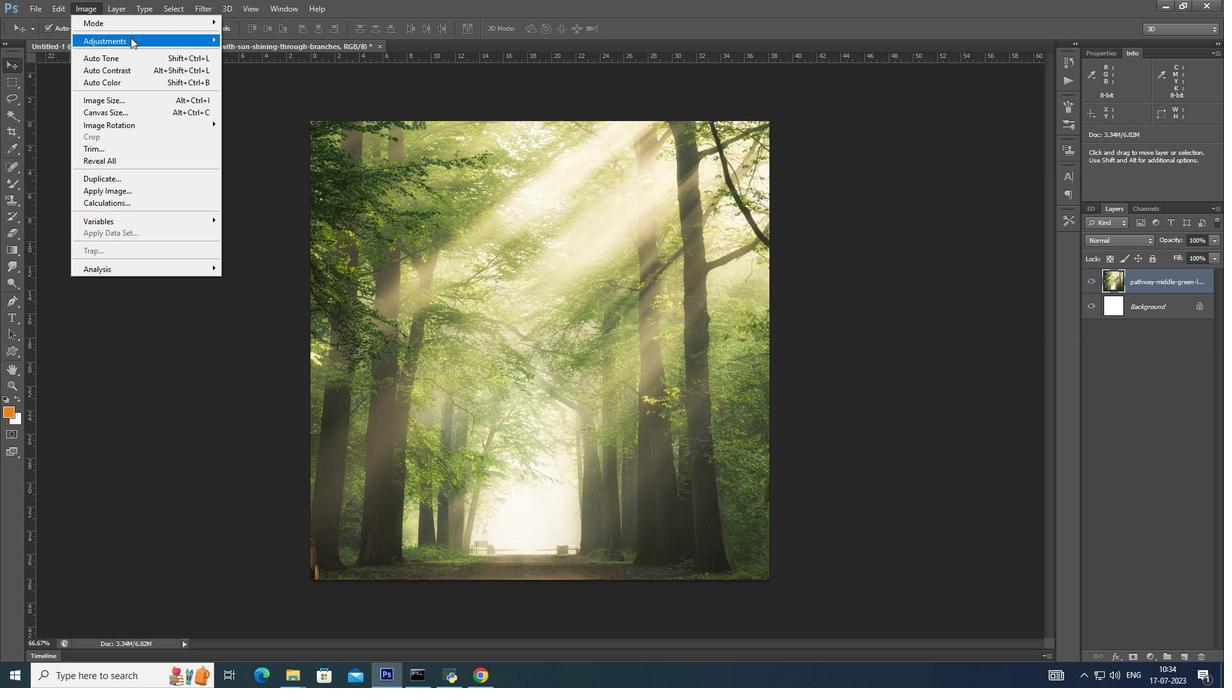 
Action: Mouse moved to (318, 203)
Screenshot: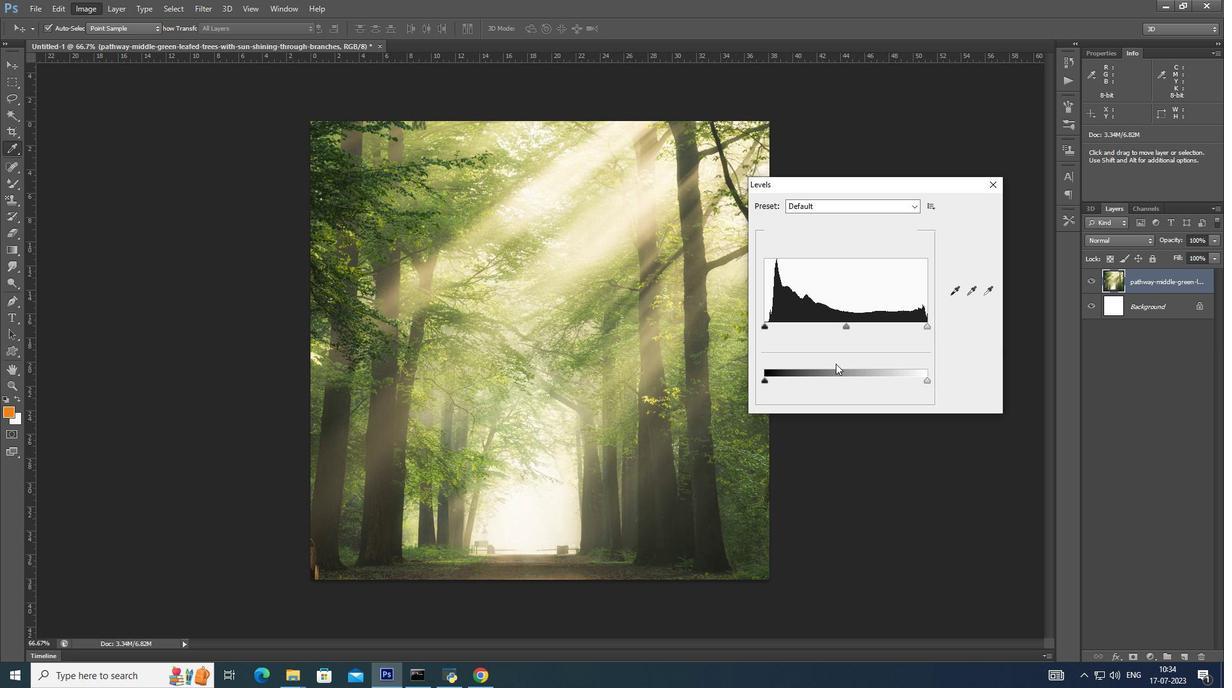 
Action: Mouse pressed left at (318, 203)
Screenshot: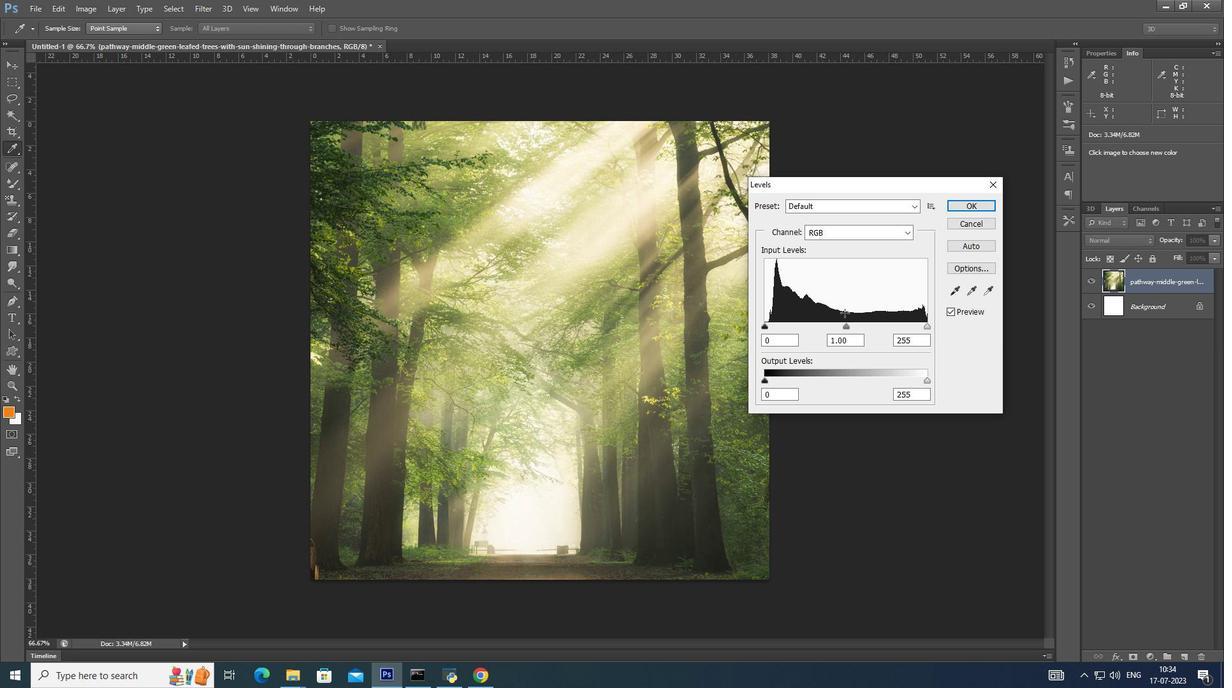 
Action: Mouse moved to (870, 334)
Screenshot: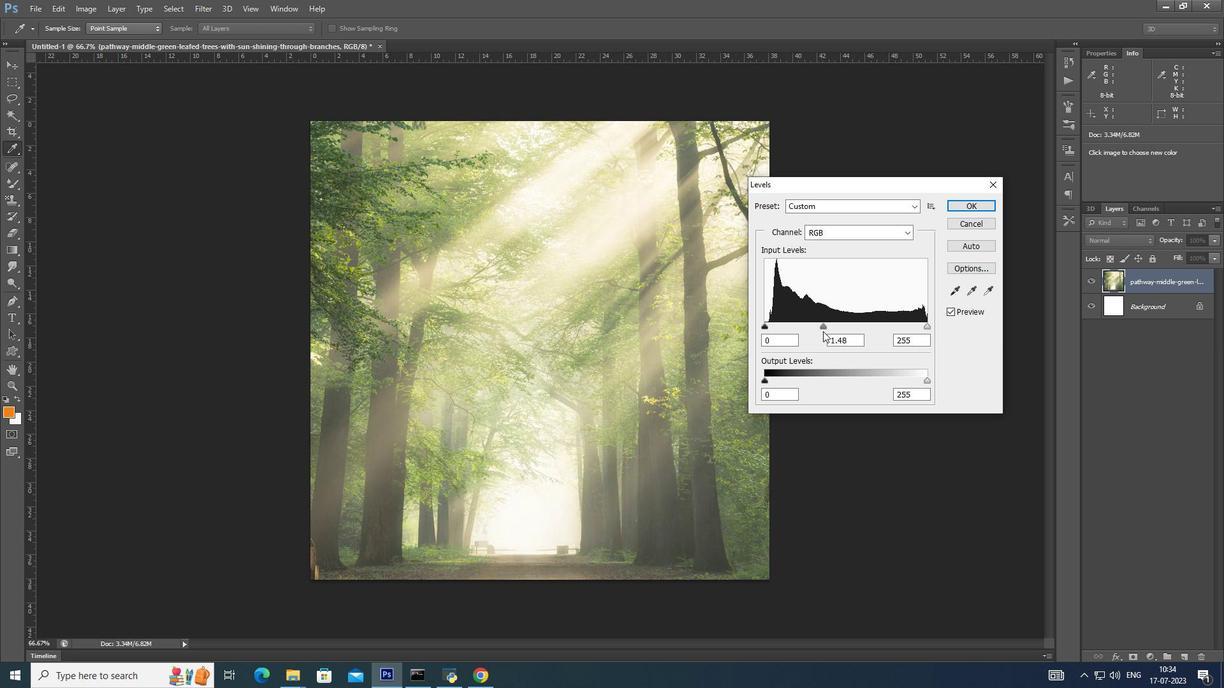 
Action: Mouse pressed left at (870, 334)
Screenshot: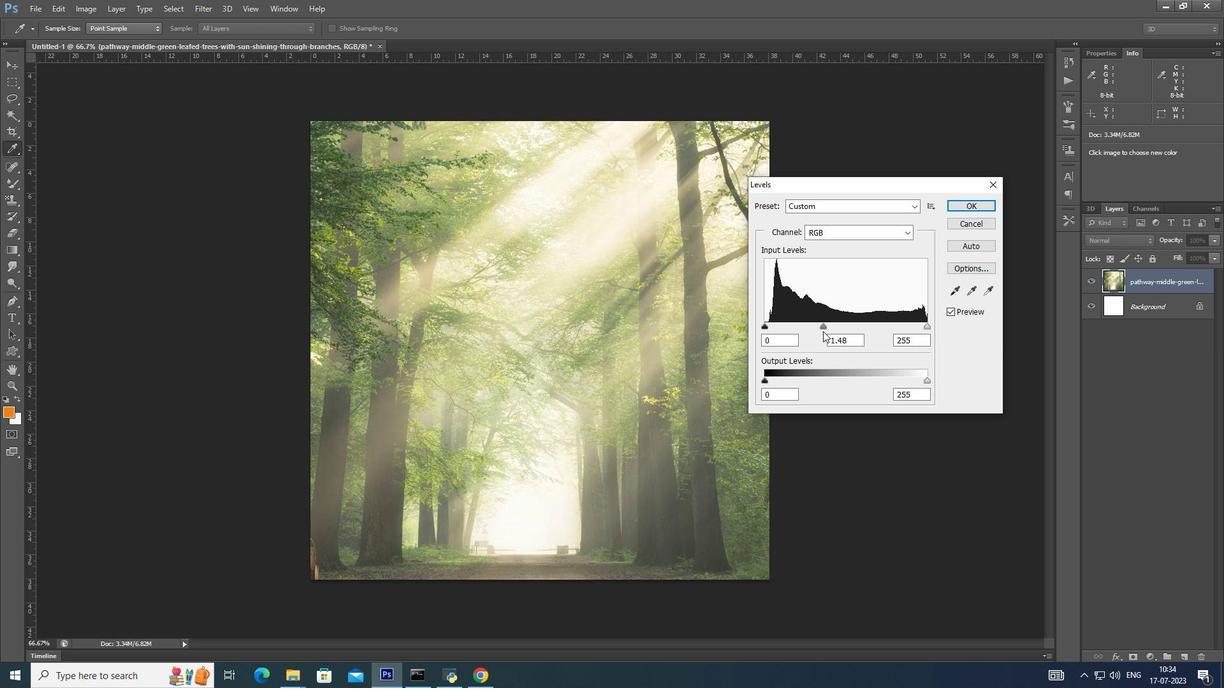 
Action: Mouse moved to (977, 277)
Screenshot: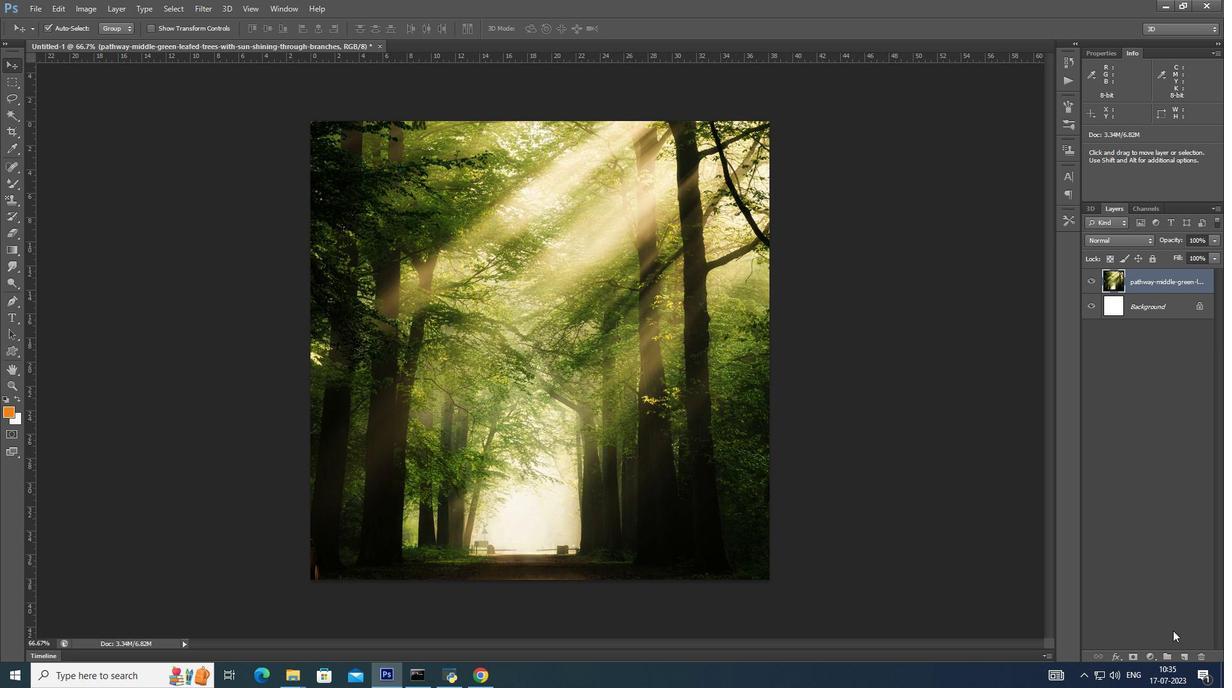 
Action: Mouse pressed left at (977, 277)
Screenshot: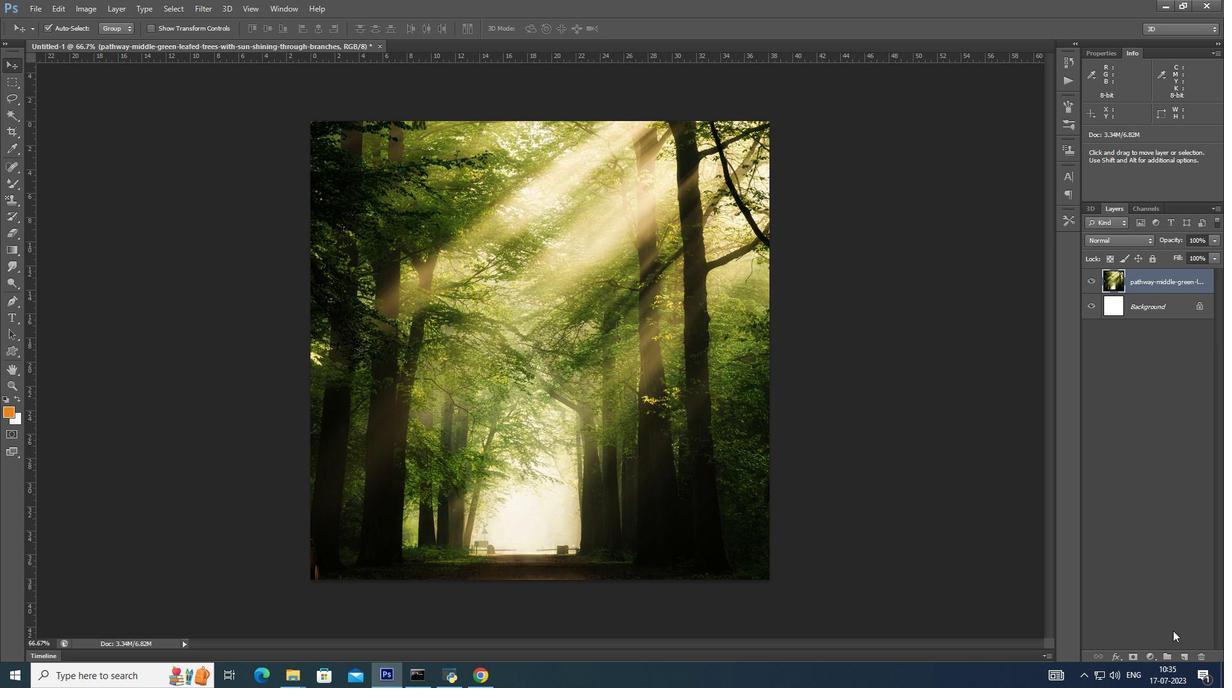 
Action: Mouse moved to (1181, 487)
Screenshot: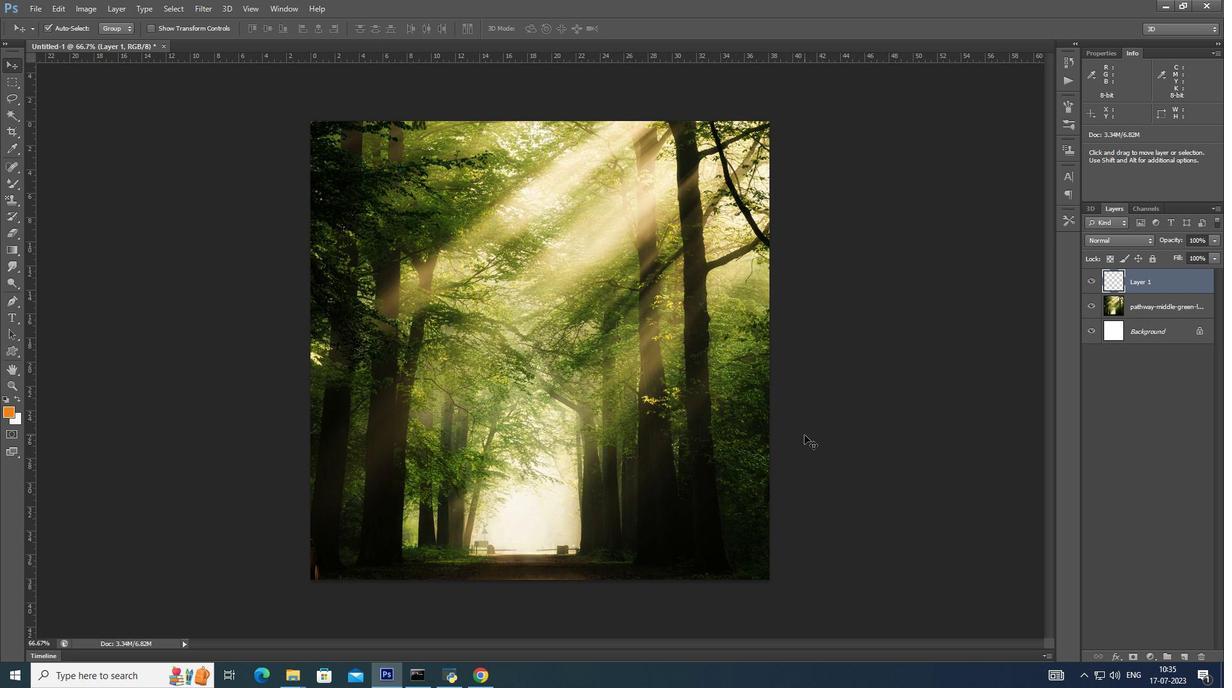 
Action: Mouse pressed left at (1181, 487)
Screenshot: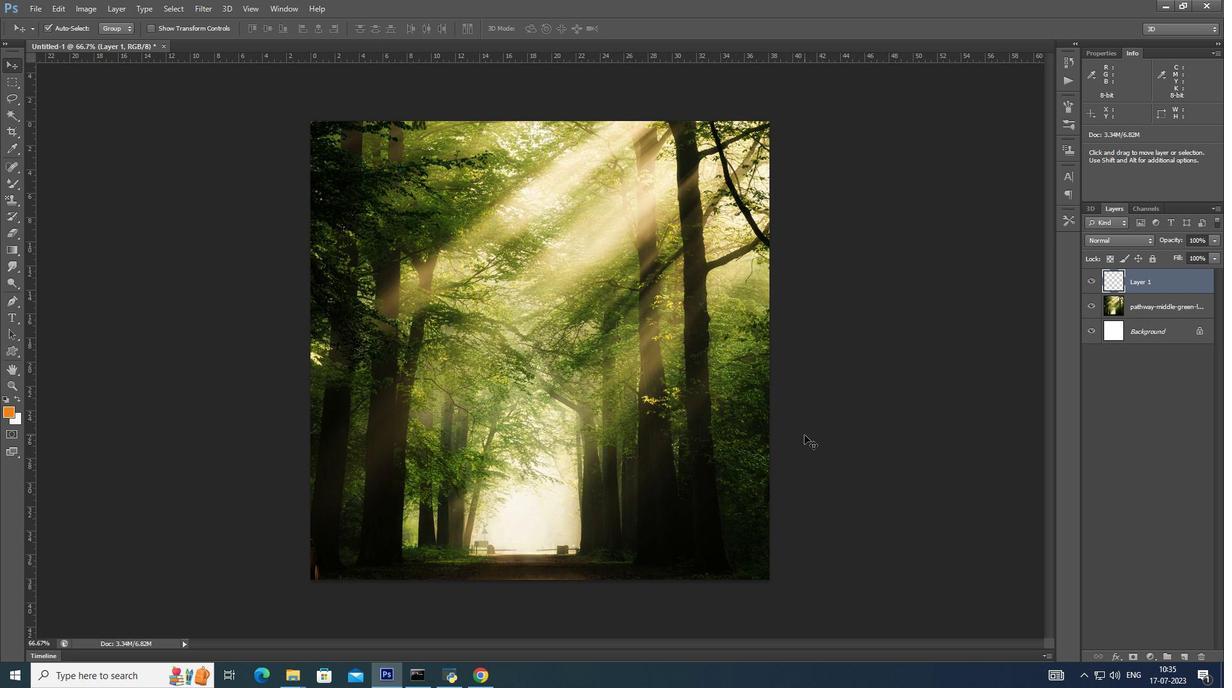 
Action: Mouse moved to (97, 282)
Screenshot: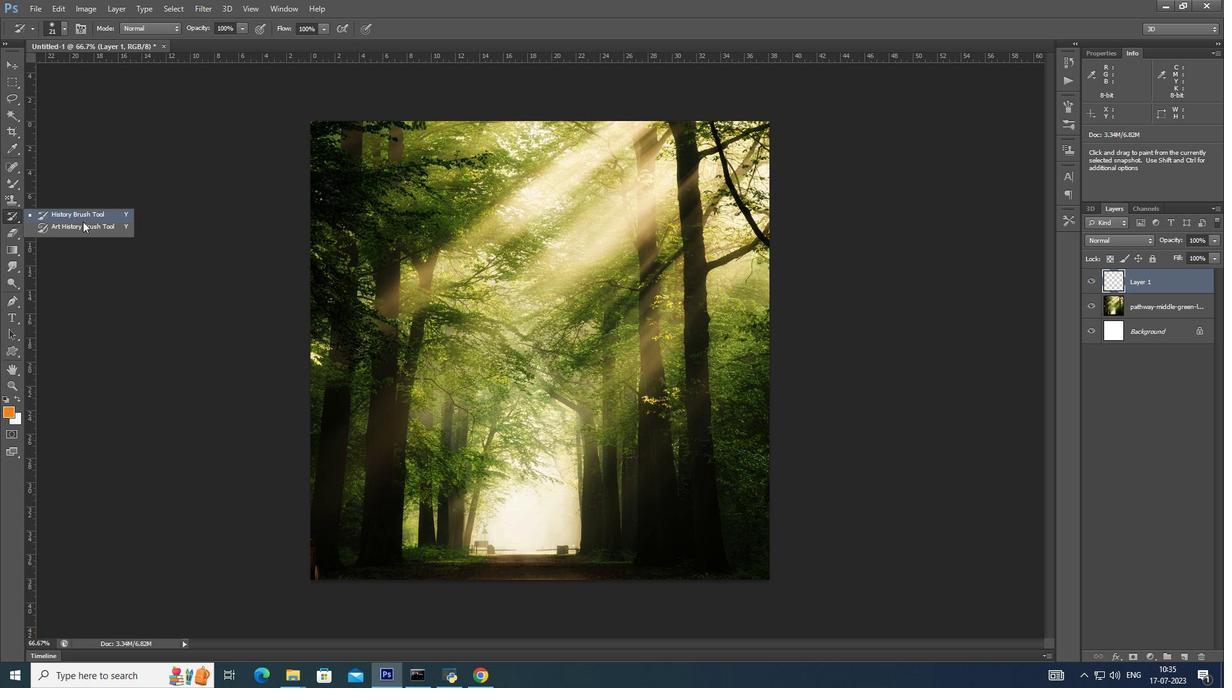 
Action: Mouse pressed left at (97, 282)
Screenshot: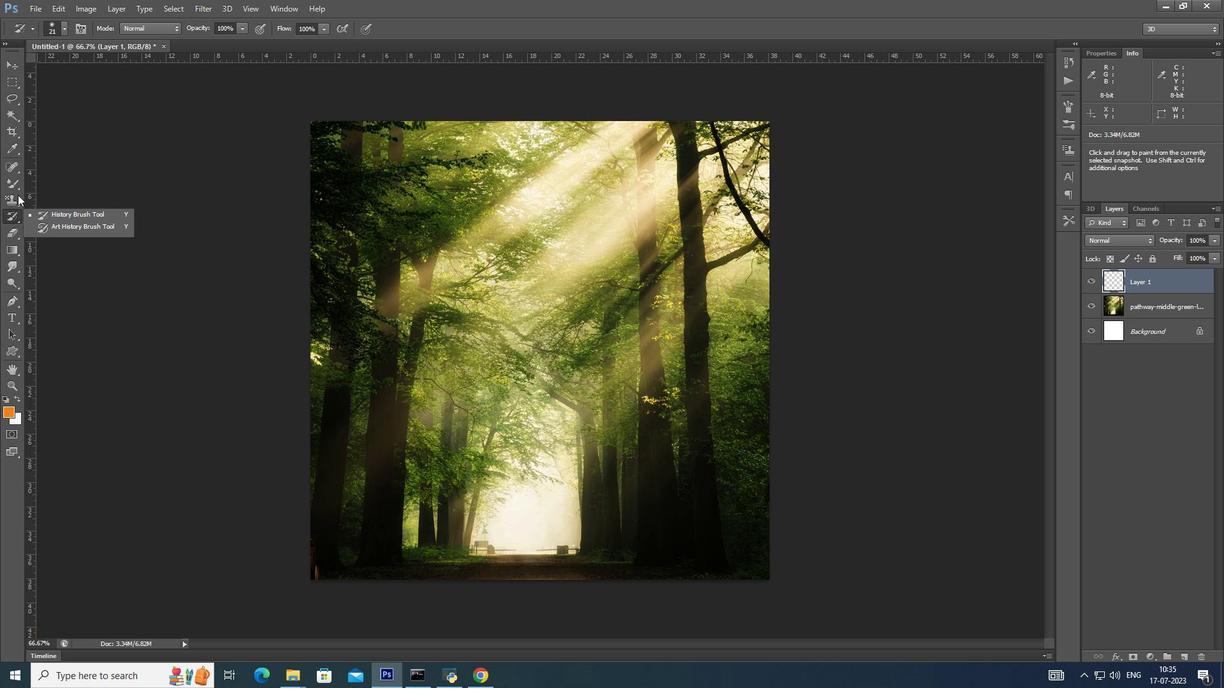
Action: Mouse moved to (102, 265)
Screenshot: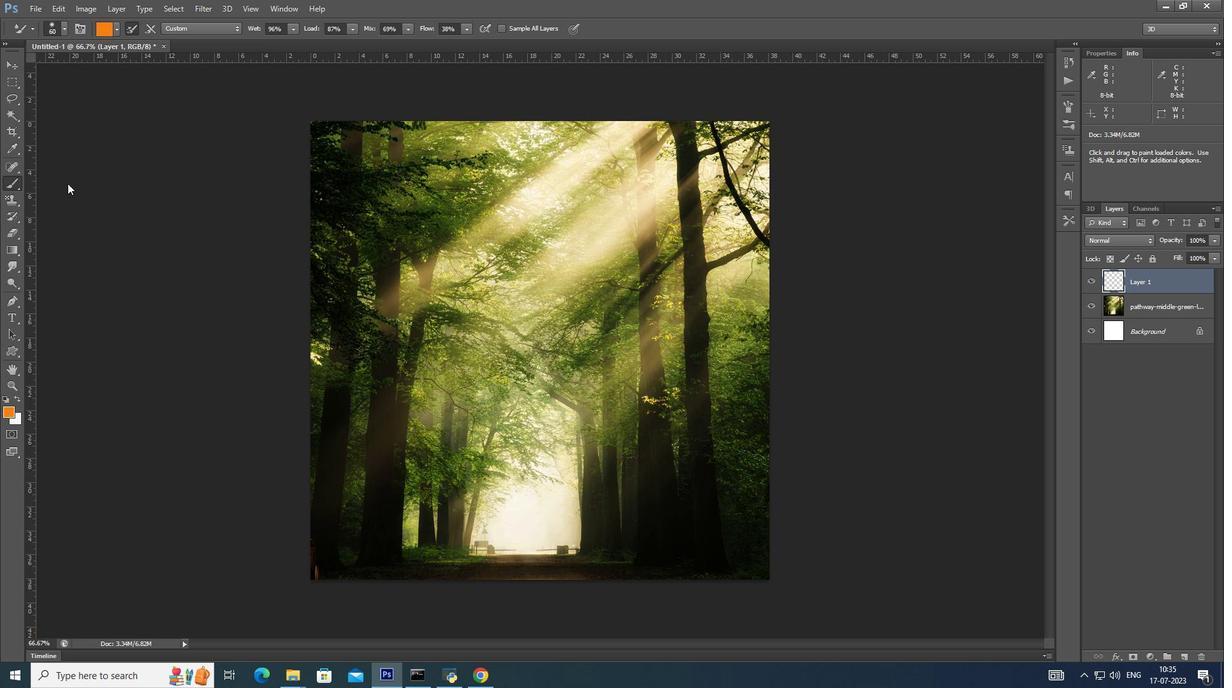 
Action: Mouse pressed left at (102, 265)
Screenshot: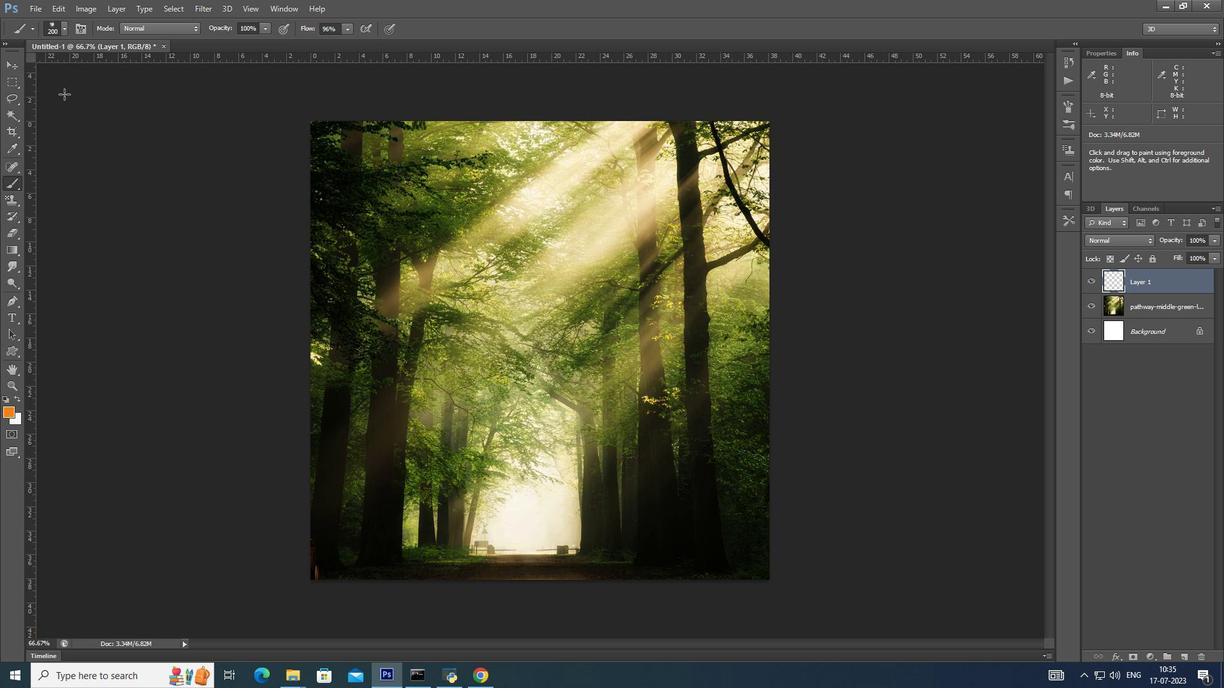 
Action: Mouse moved to (147, 266)
Screenshot: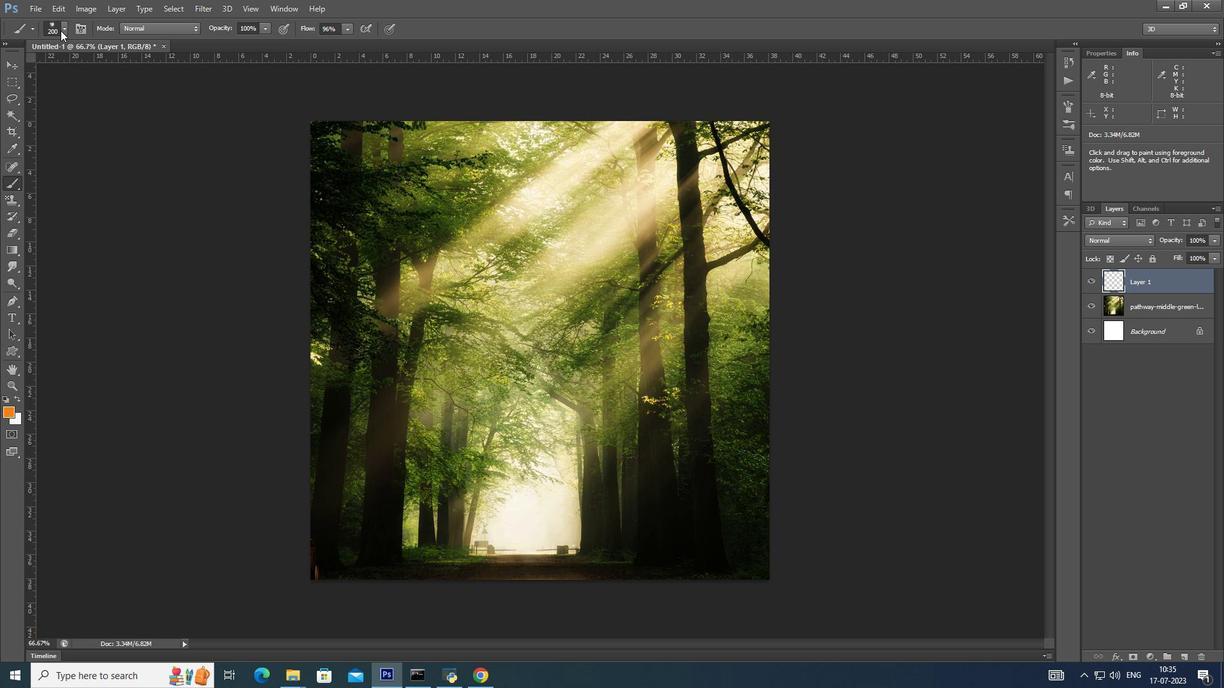 
Action: Mouse pressed left at (147, 266)
Screenshot: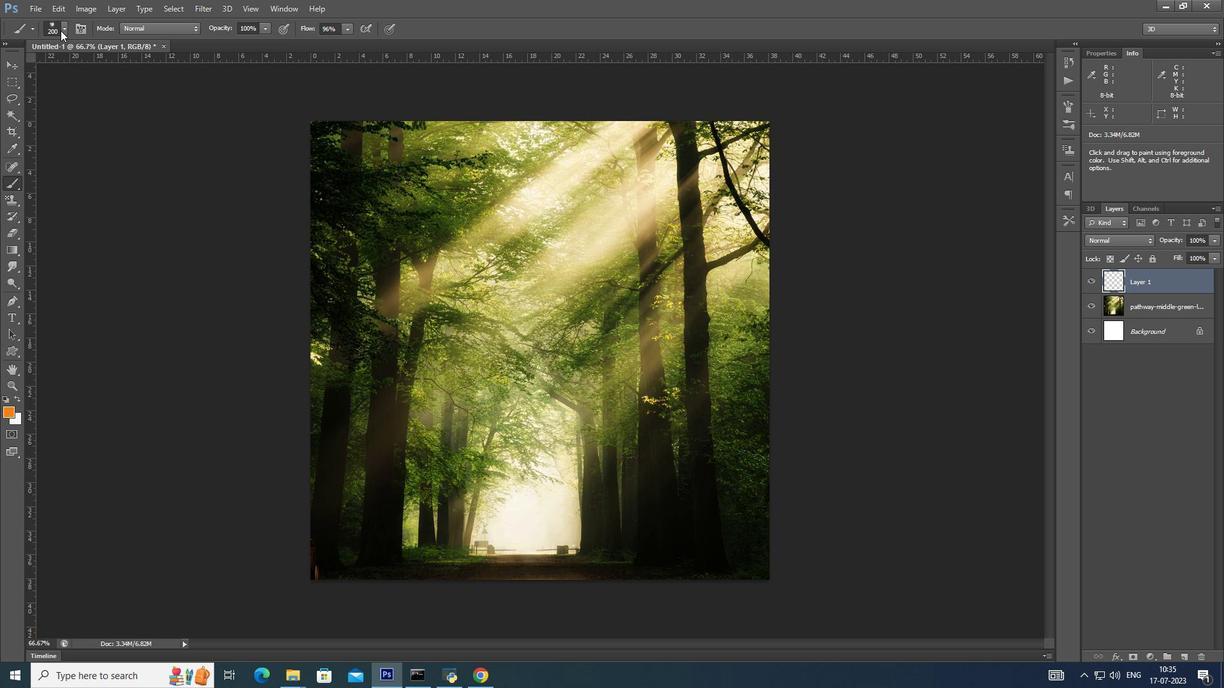 
Action: Mouse moved to (143, 193)
Screenshot: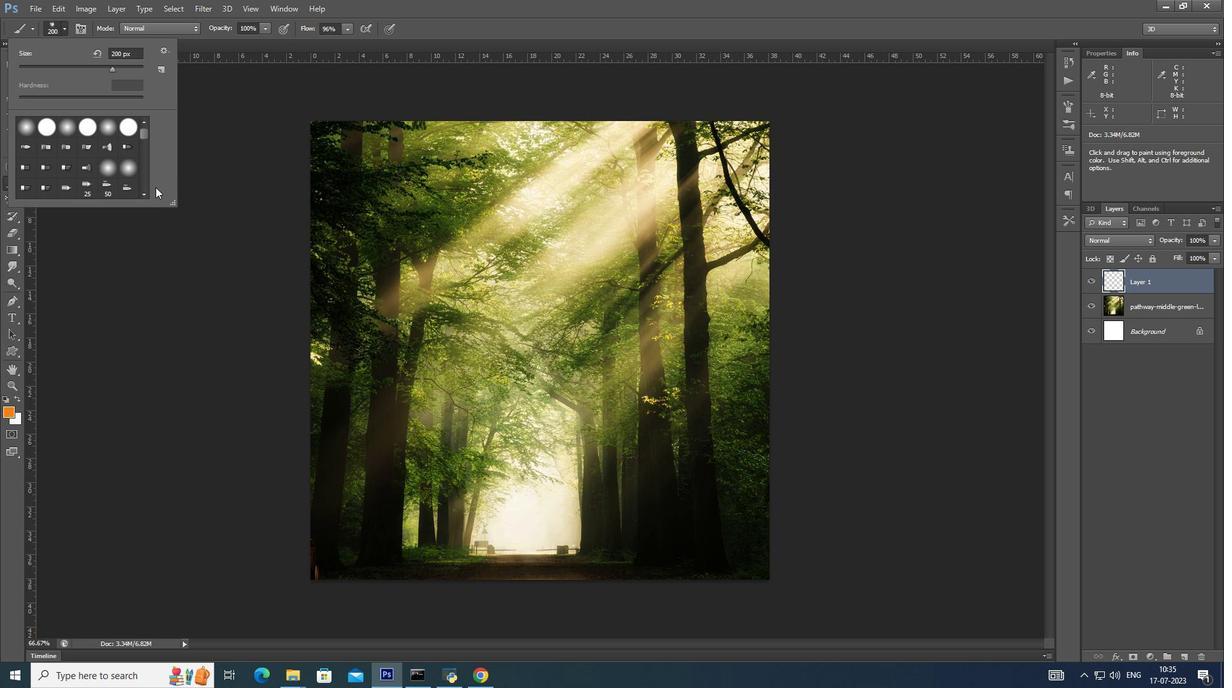 
Action: Mouse pressed left at (143, 193)
Screenshot: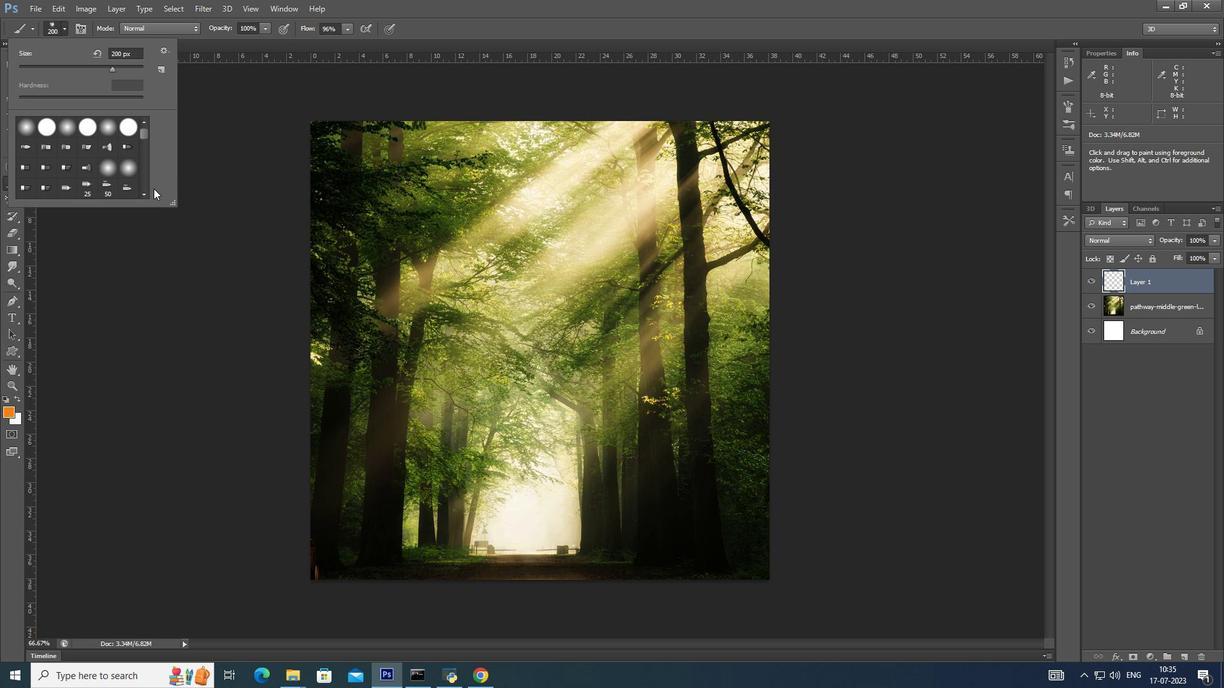 
Action: Mouse moved to (219, 270)
Screenshot: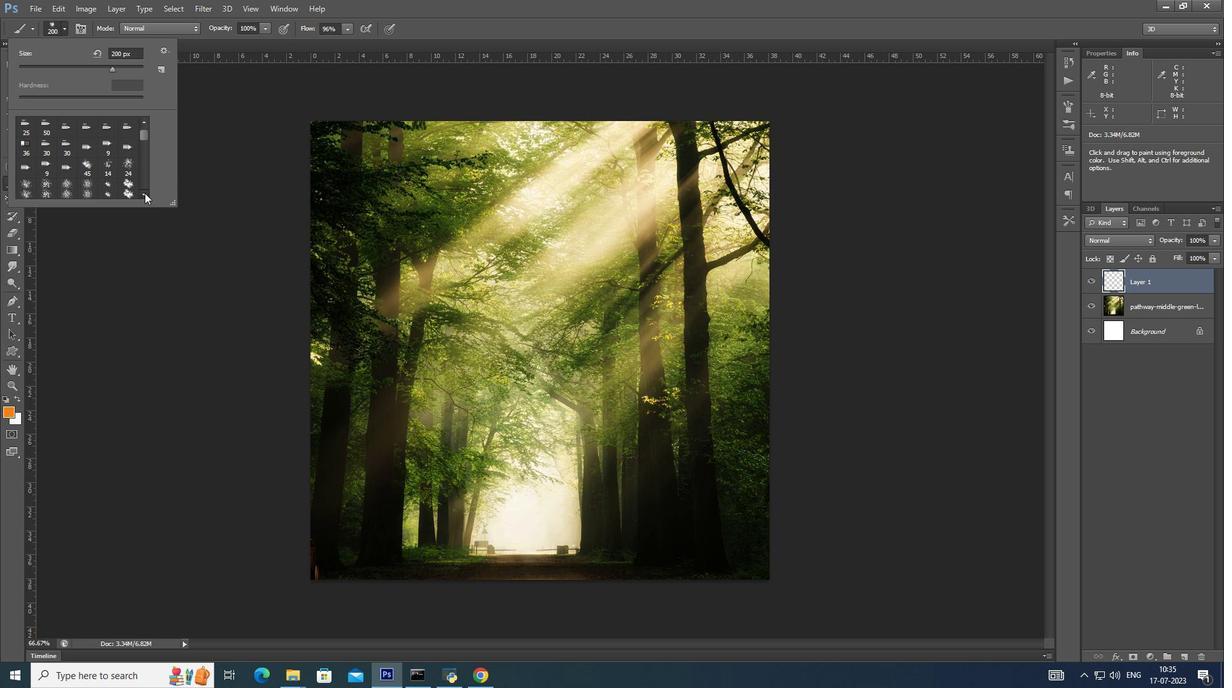 
Action: Mouse pressed left at (219, 270)
Screenshot: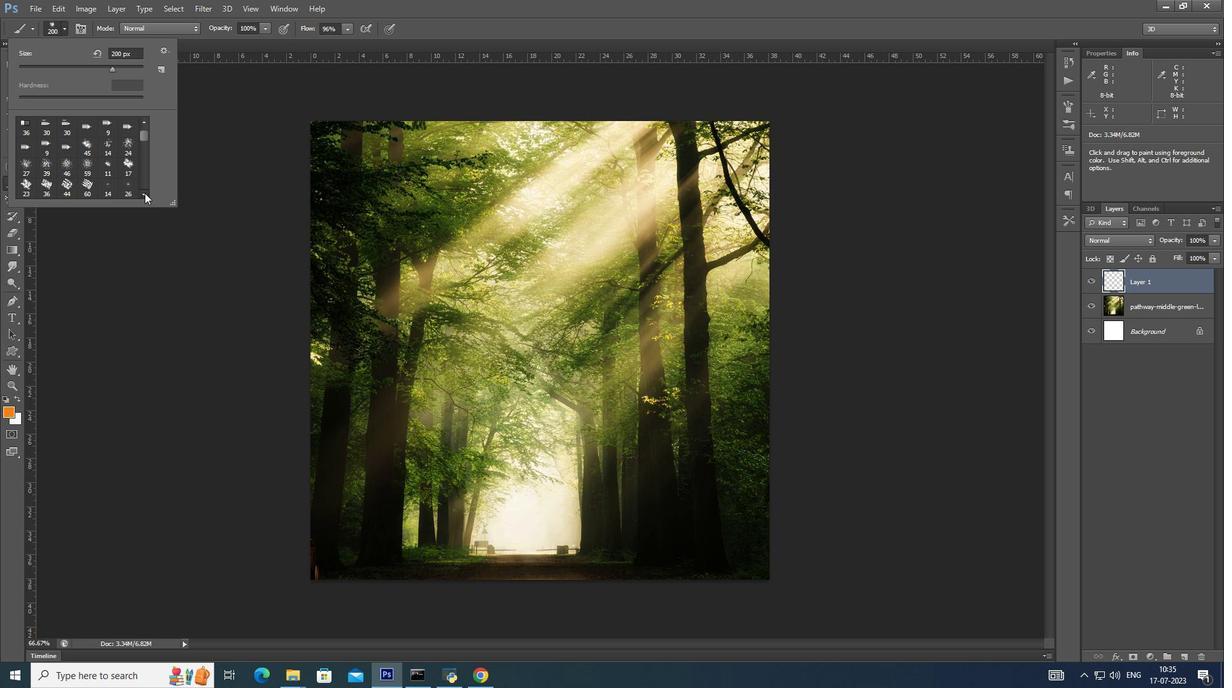 
Action: Mouse pressed left at (219, 270)
Screenshot: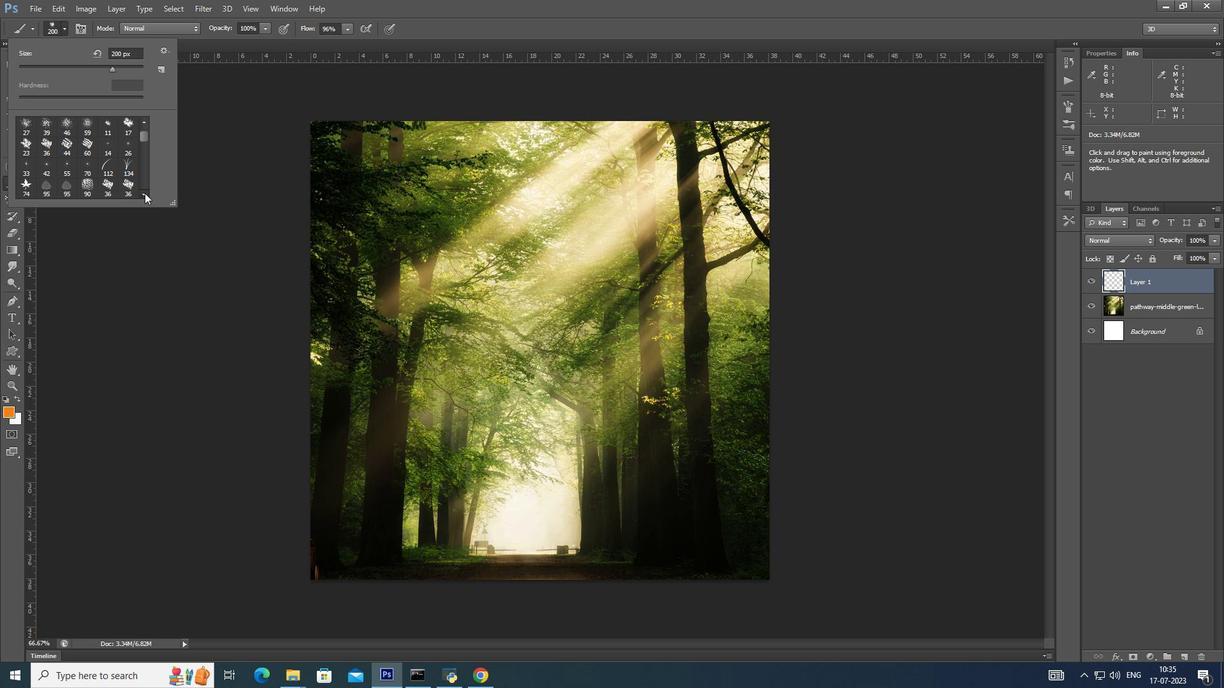 
Action: Mouse pressed left at (219, 270)
Screenshot: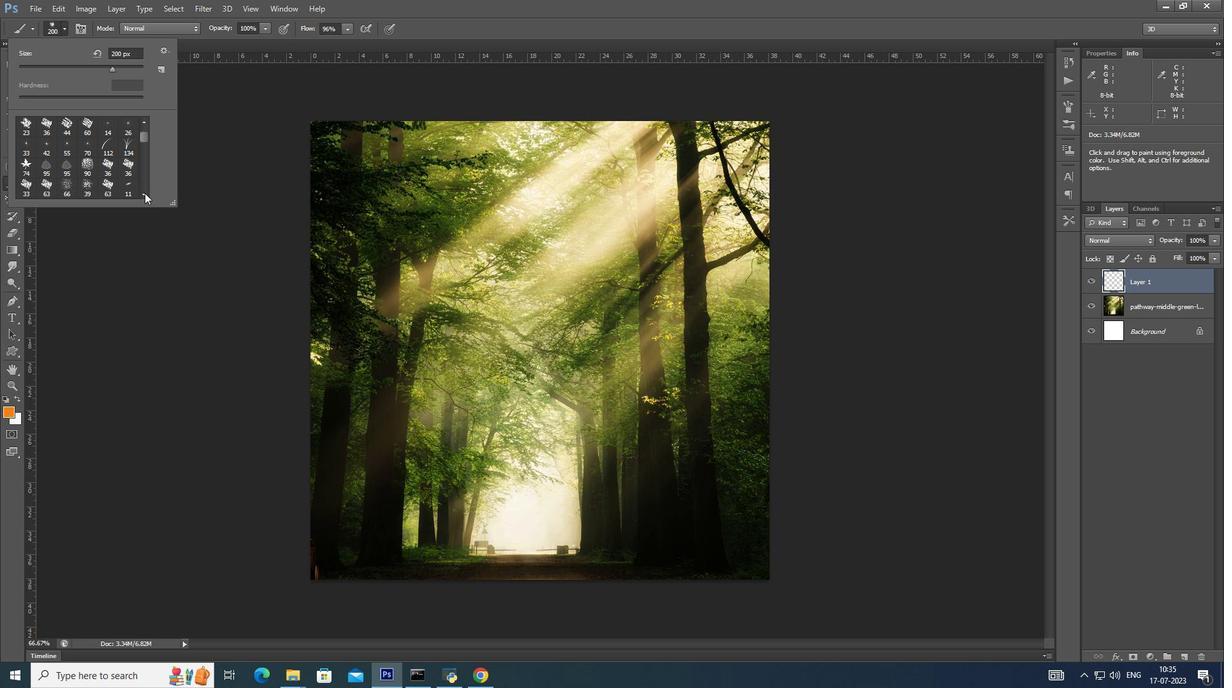 
Action: Mouse moved to (105, 255)
Screenshot: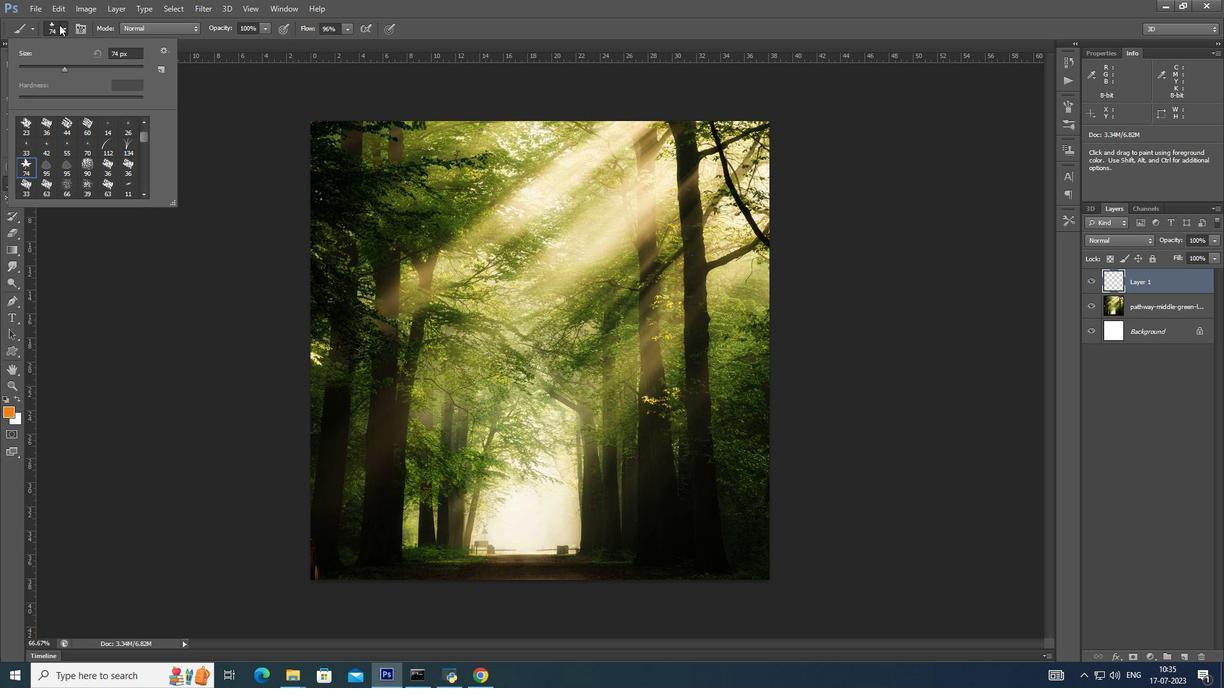 
Action: Mouse pressed left at (105, 255)
Screenshot: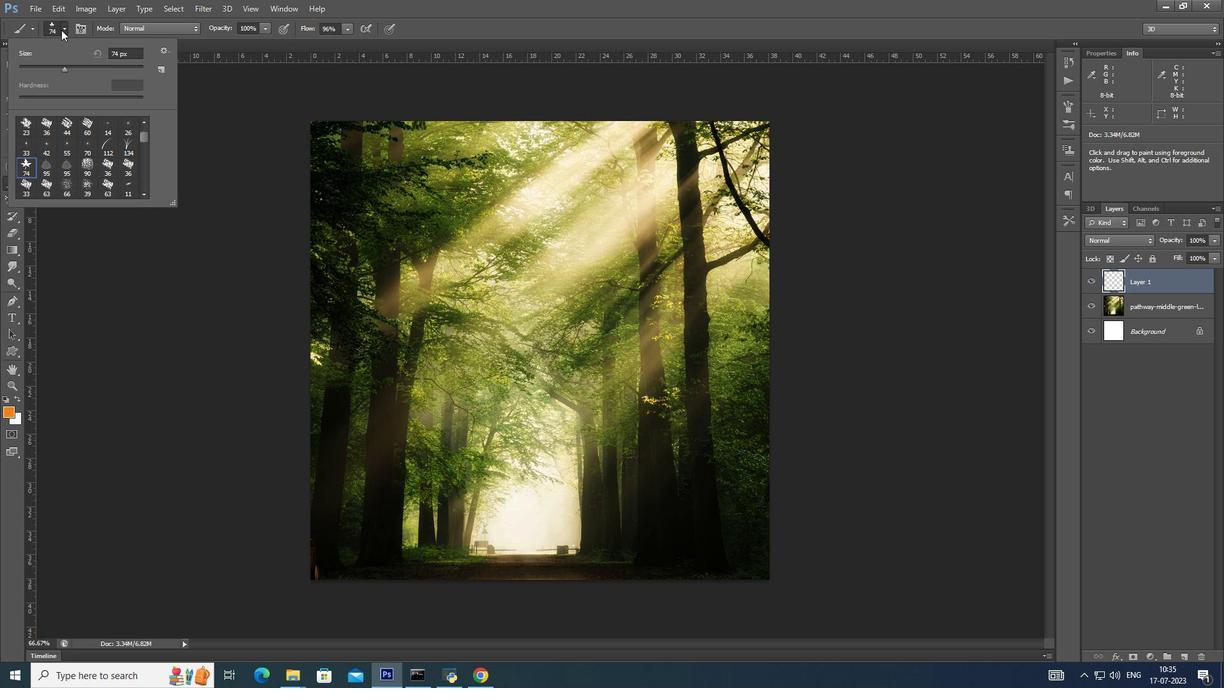
Action: Mouse moved to (142, 193)
Screenshot: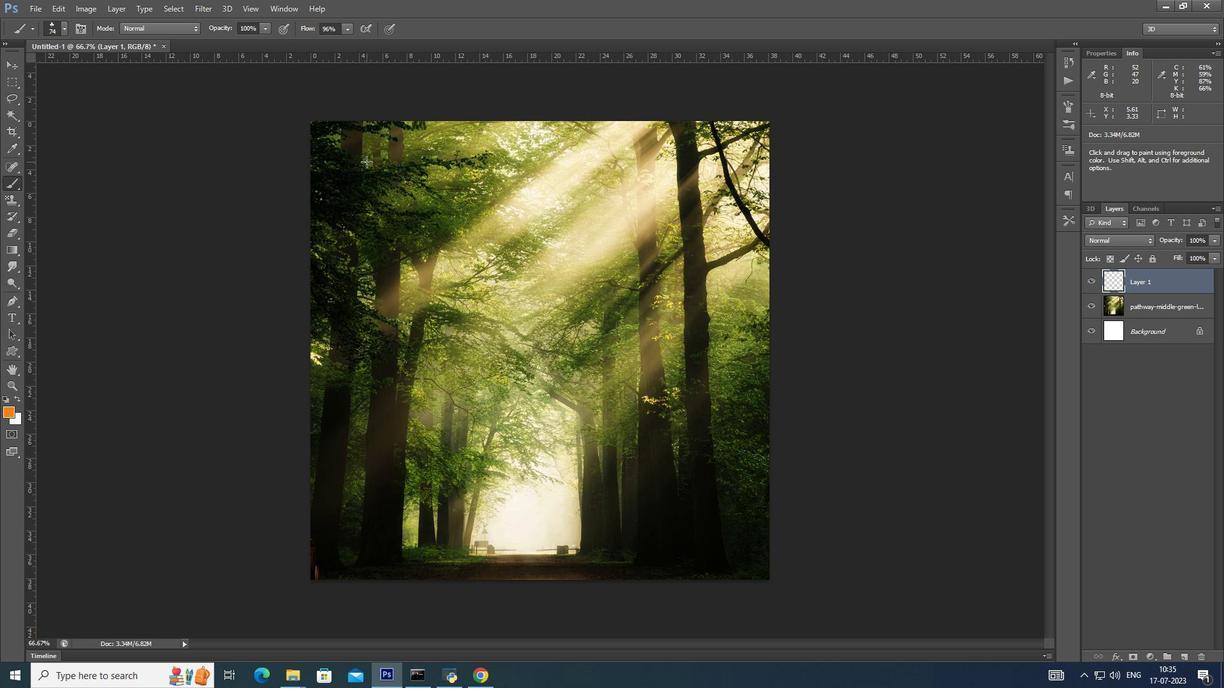 
Action: Mouse pressed left at (142, 193)
Screenshot: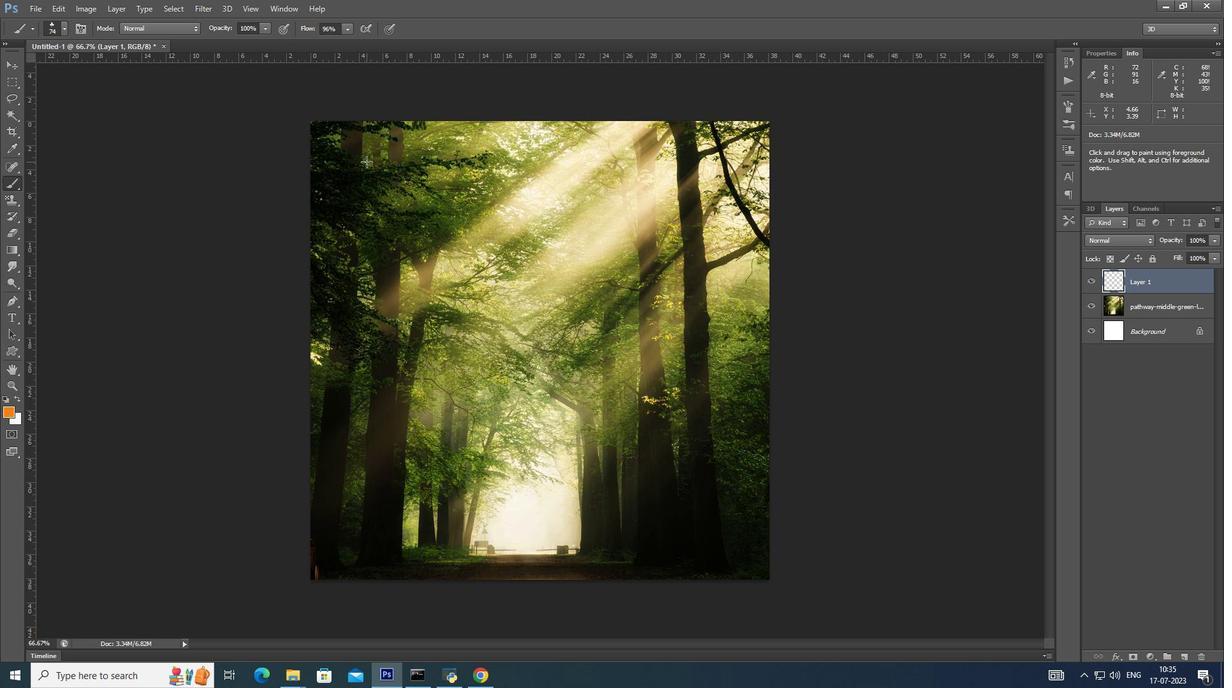 
Action: Mouse moved to (443, 269)
Screenshot: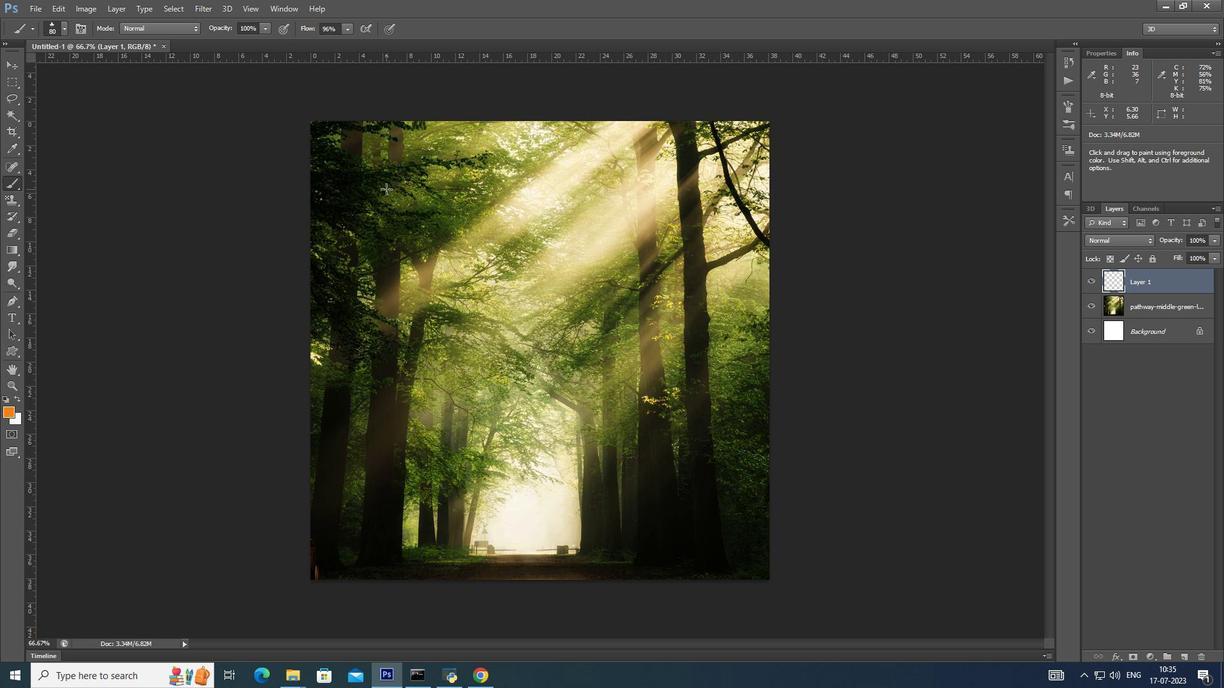
Action: Key pressed ]]]]]]
Screenshot: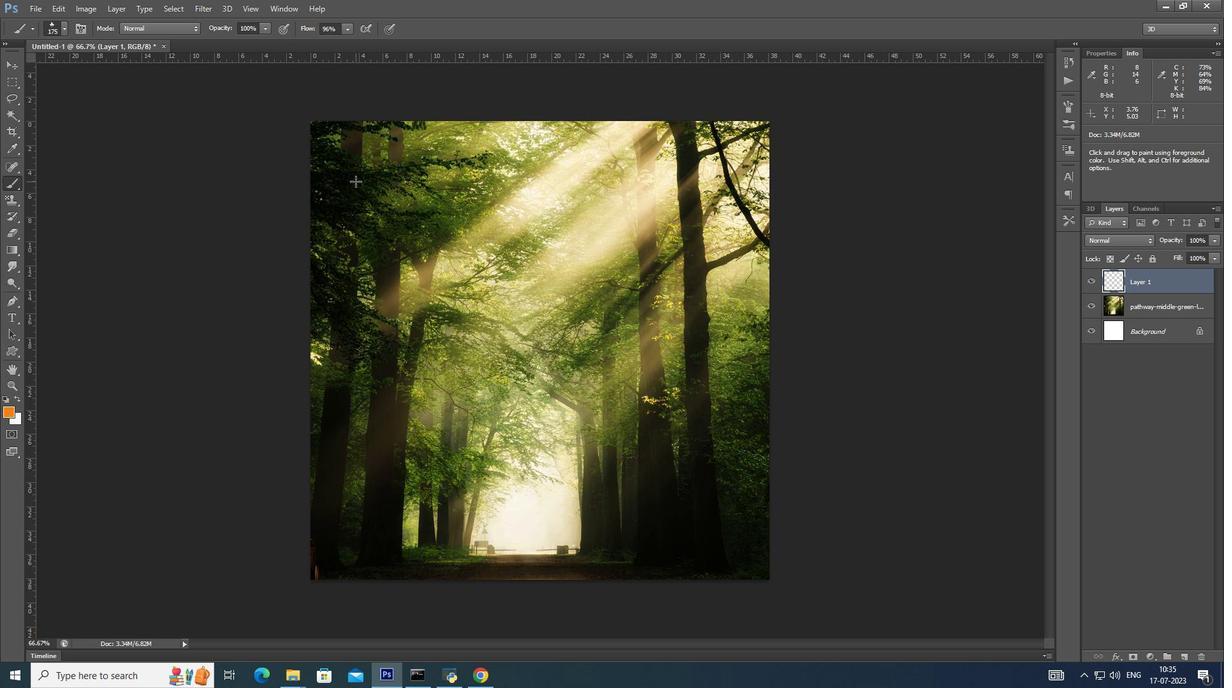 
Action: Mouse moved to (415, 265)
Screenshot: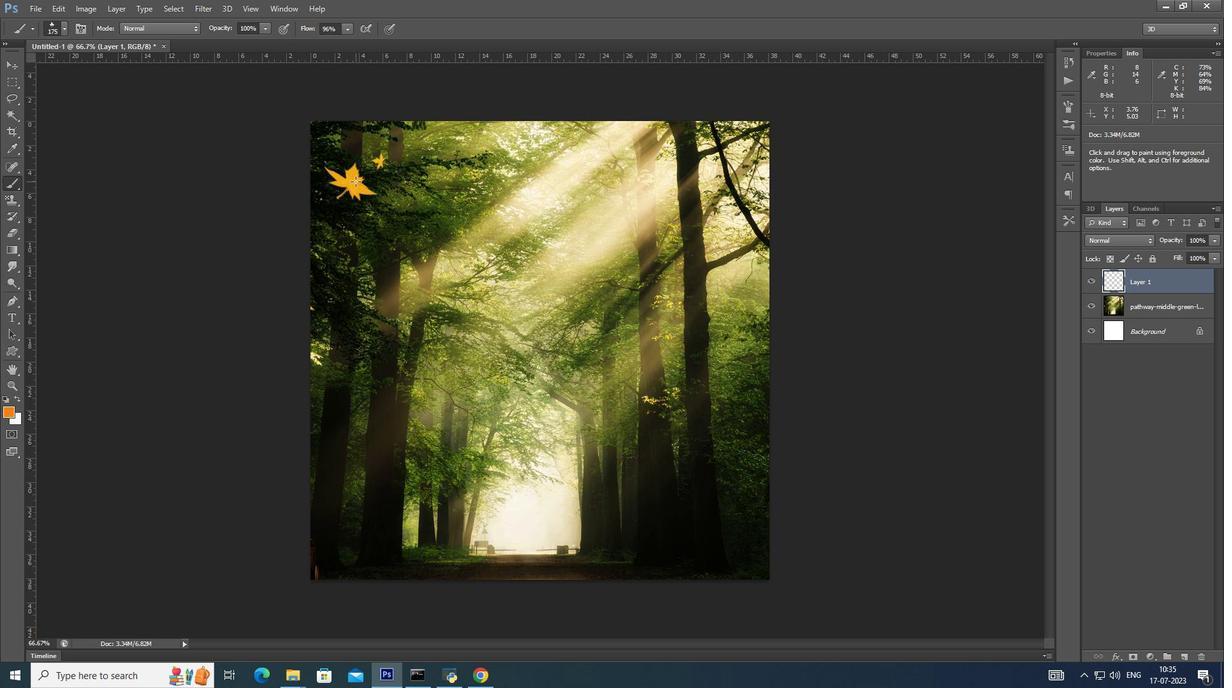 
Action: Mouse pressed left at (415, 265)
Screenshot: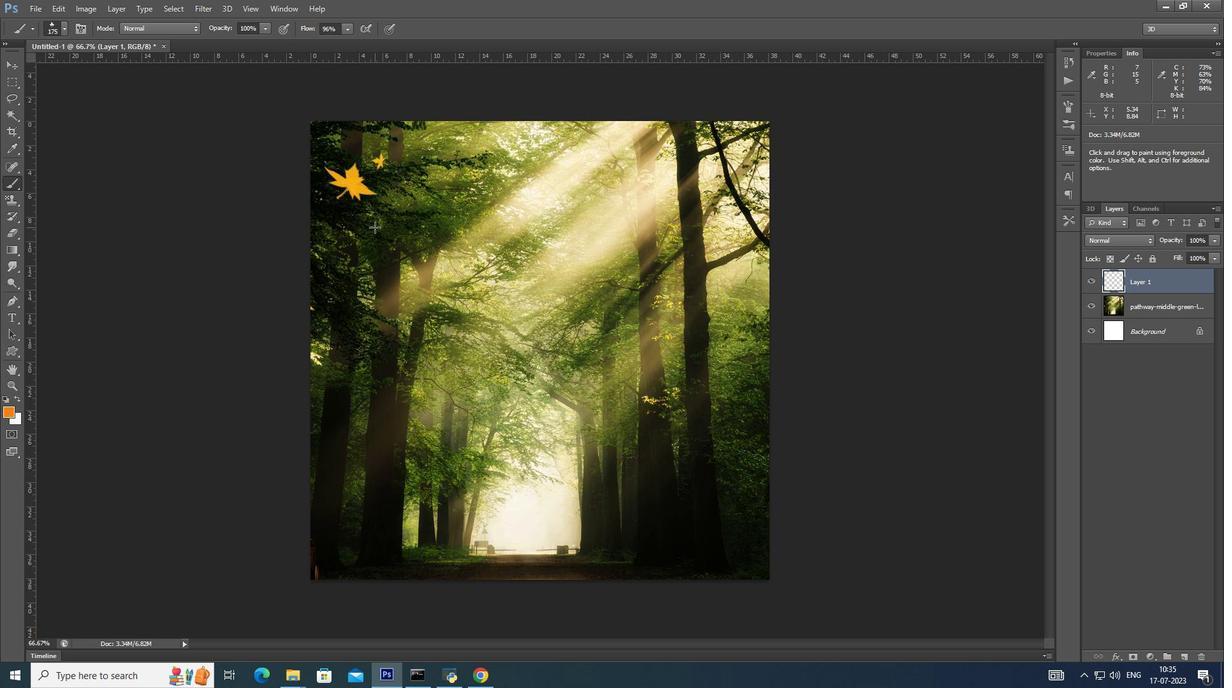 
Action: Mouse moved to (432, 287)
Screenshot: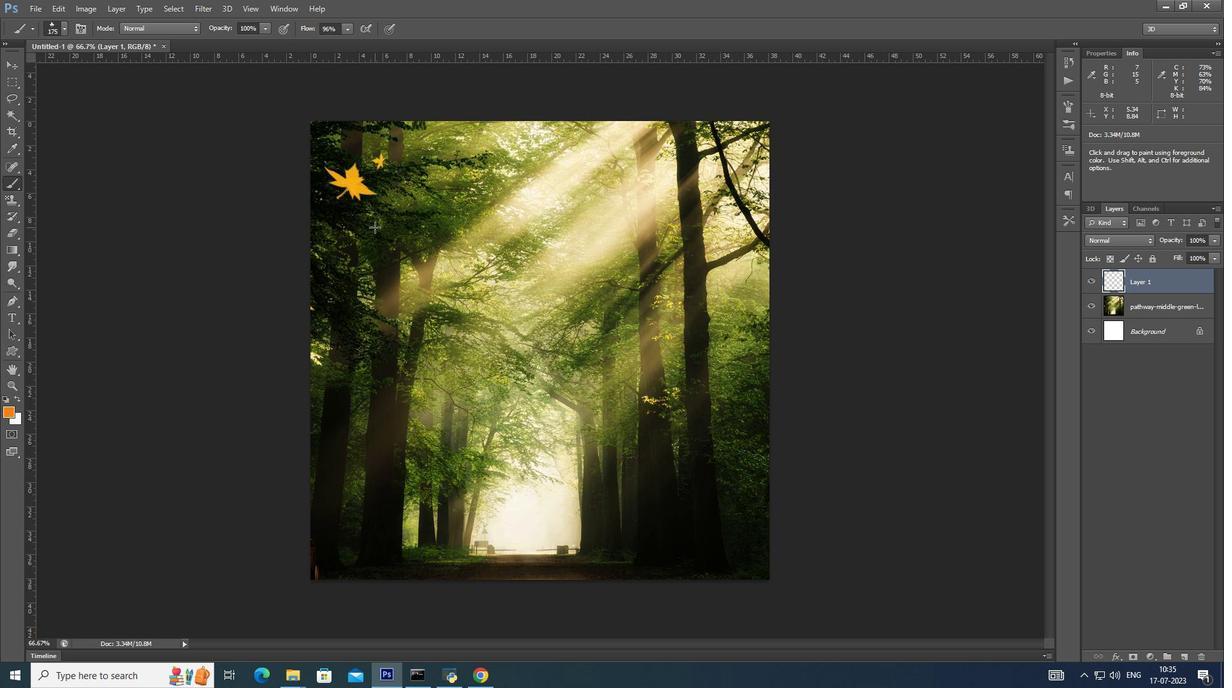 
Action: Key pressed ctrl+Z
Screenshot: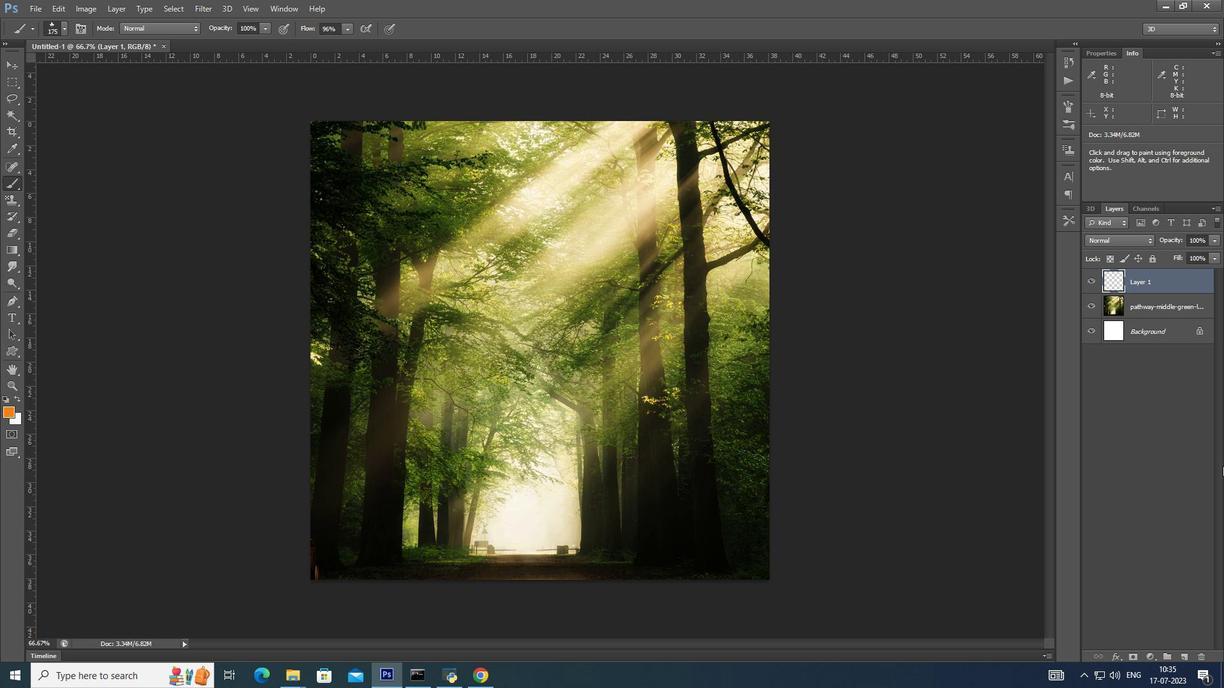 
Action: Mouse moved to (509, 347)
Screenshot: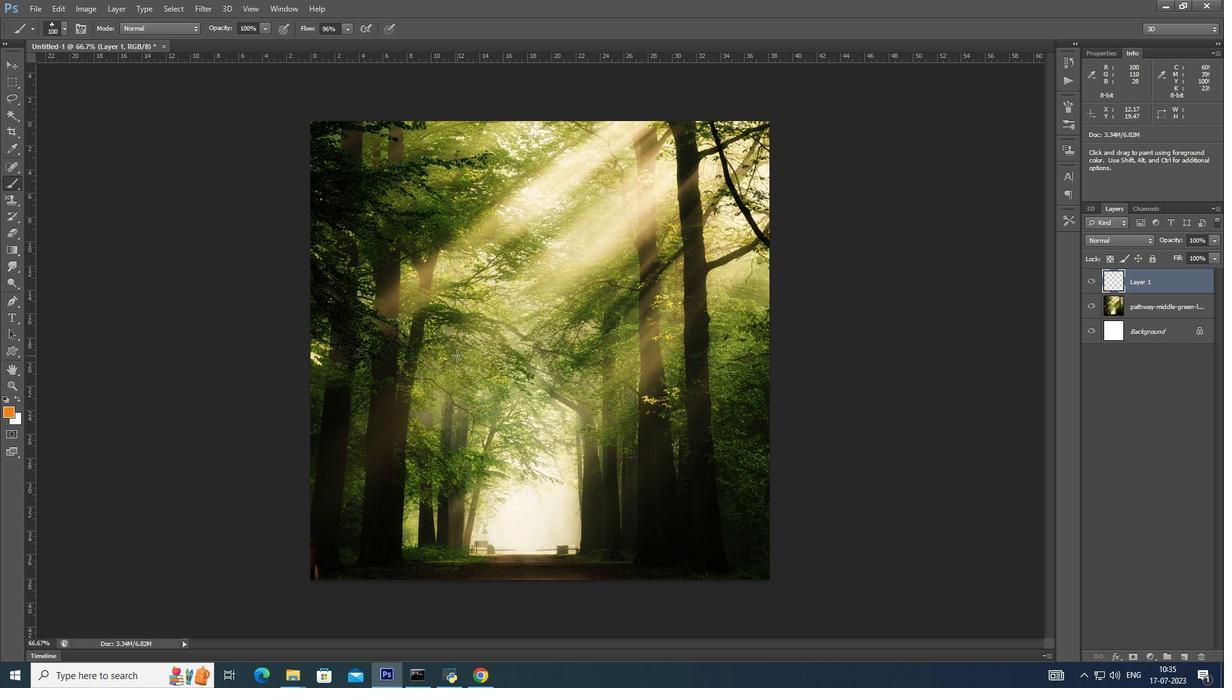
Action: Key pressed [[[[[[[
Screenshot: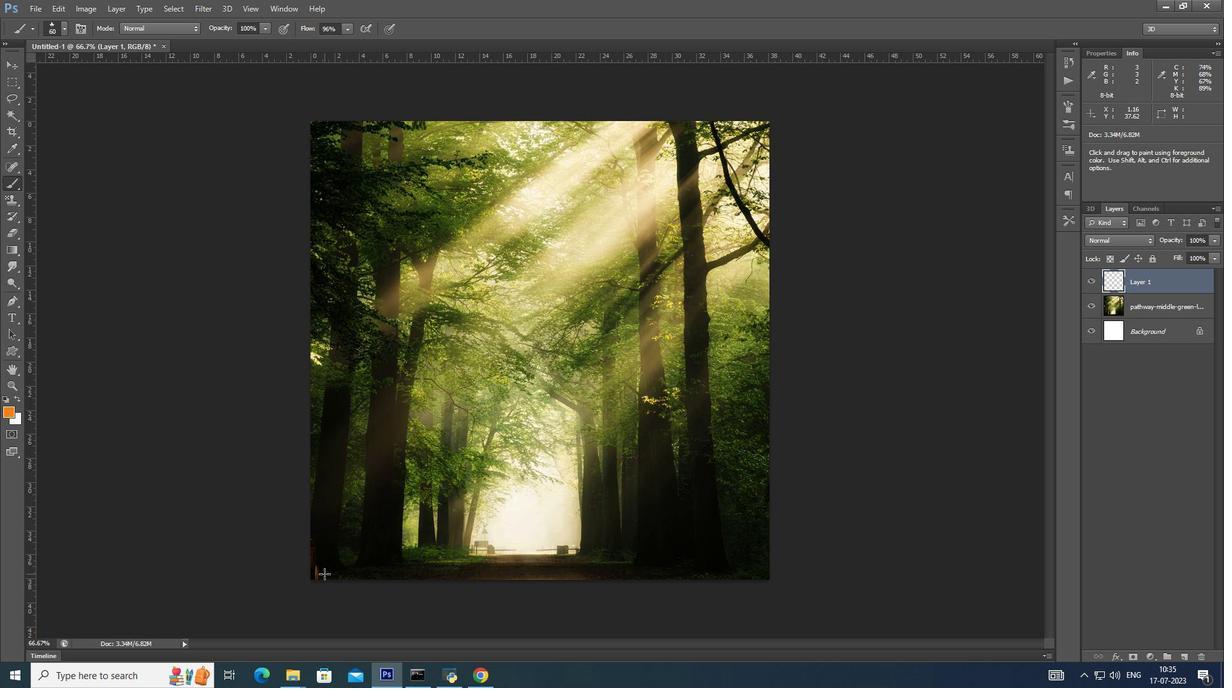 
Action: Mouse moved to (386, 450)
Screenshot: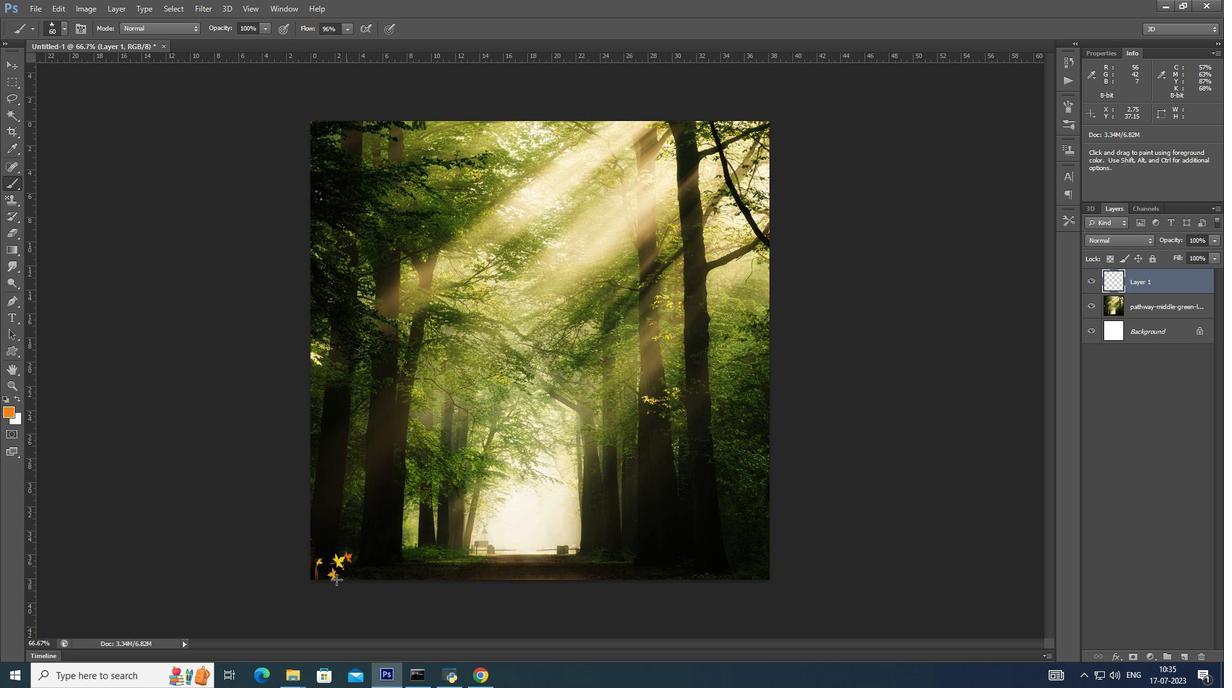 
Action: Mouse pressed left at (386, 450)
Screenshot: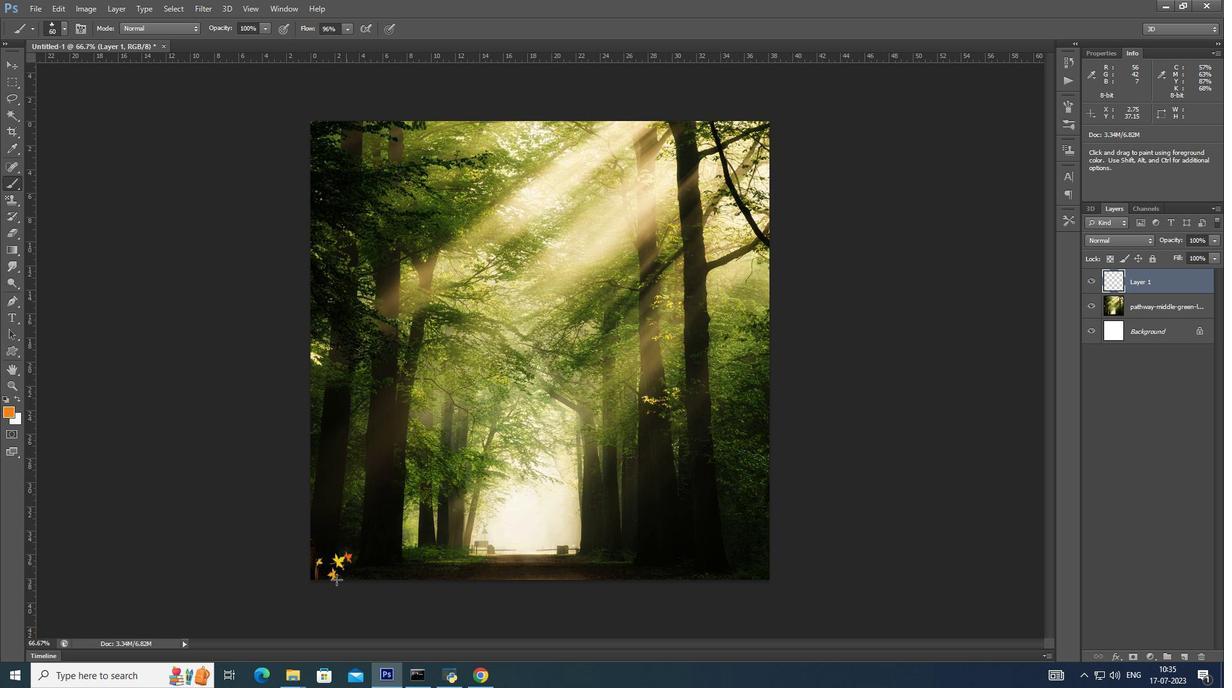 
Action: Mouse moved to (403, 448)
Screenshot: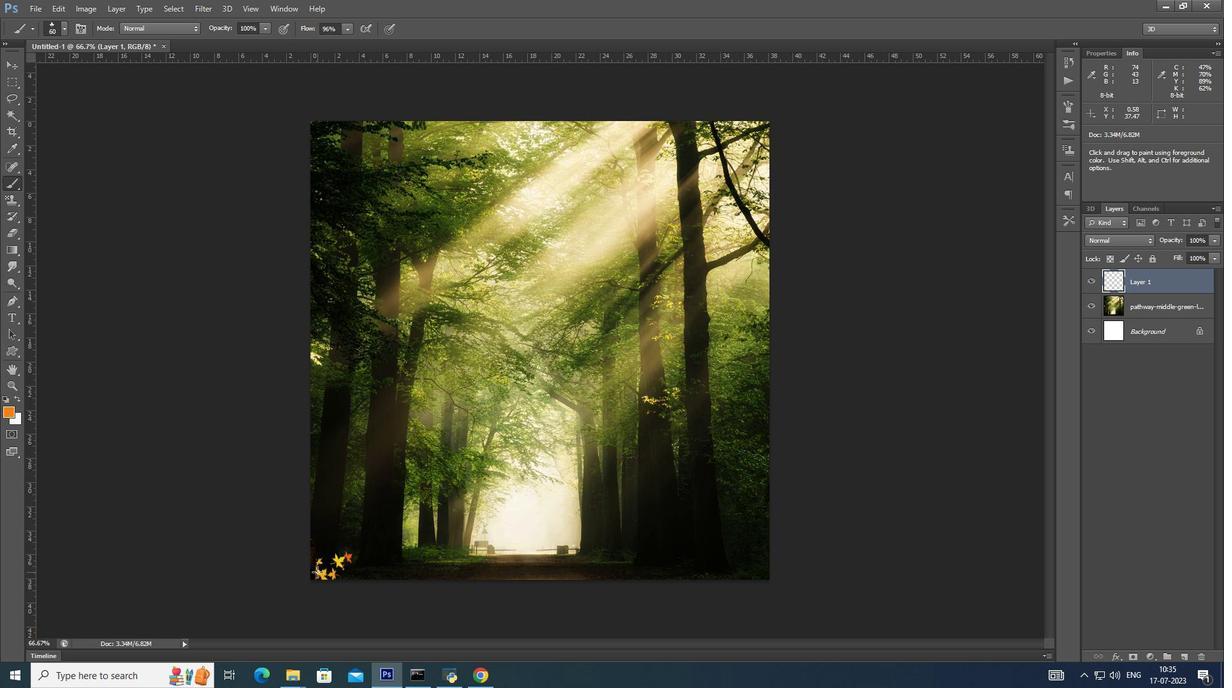 
Action: Mouse pressed left at (403, 448)
Screenshot: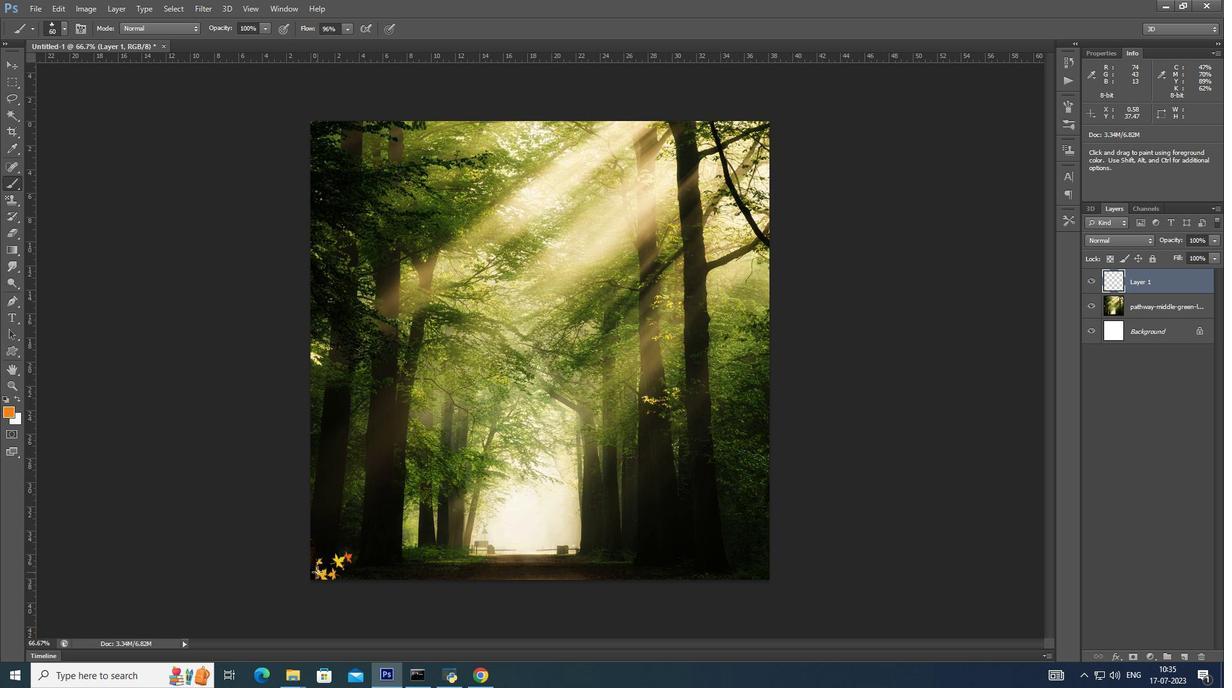
Action: Mouse moved to (379, 450)
Screenshot: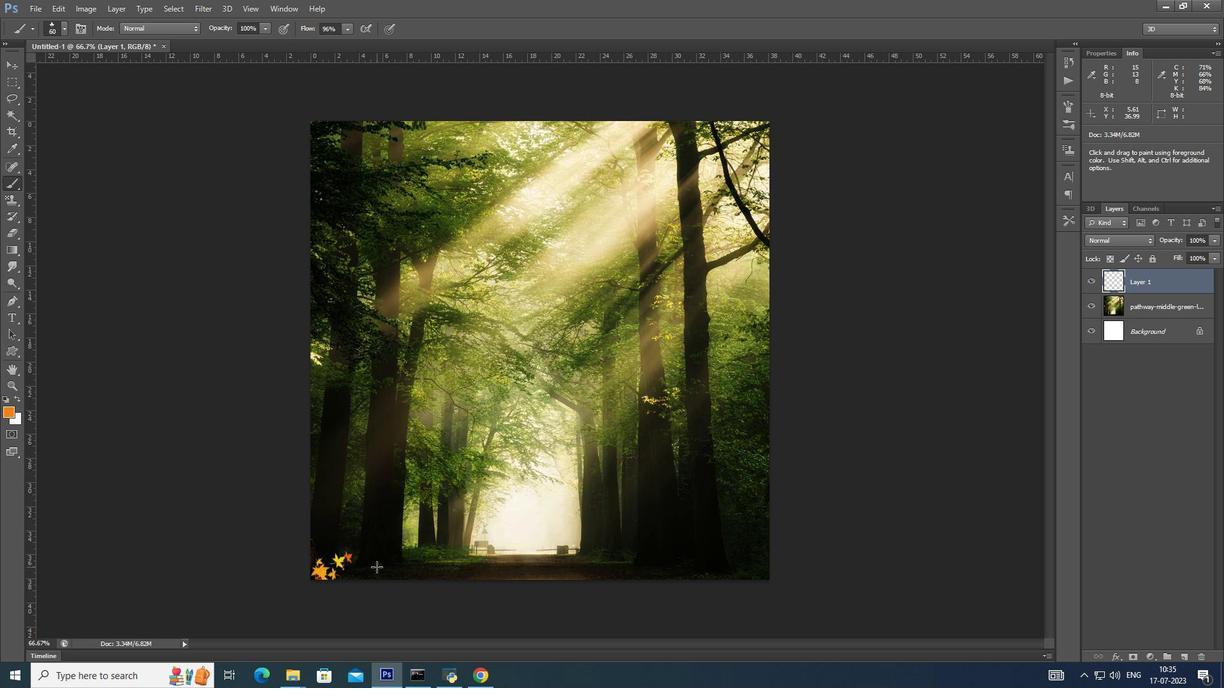 
Action: Mouse pressed left at (379, 450)
Screenshot: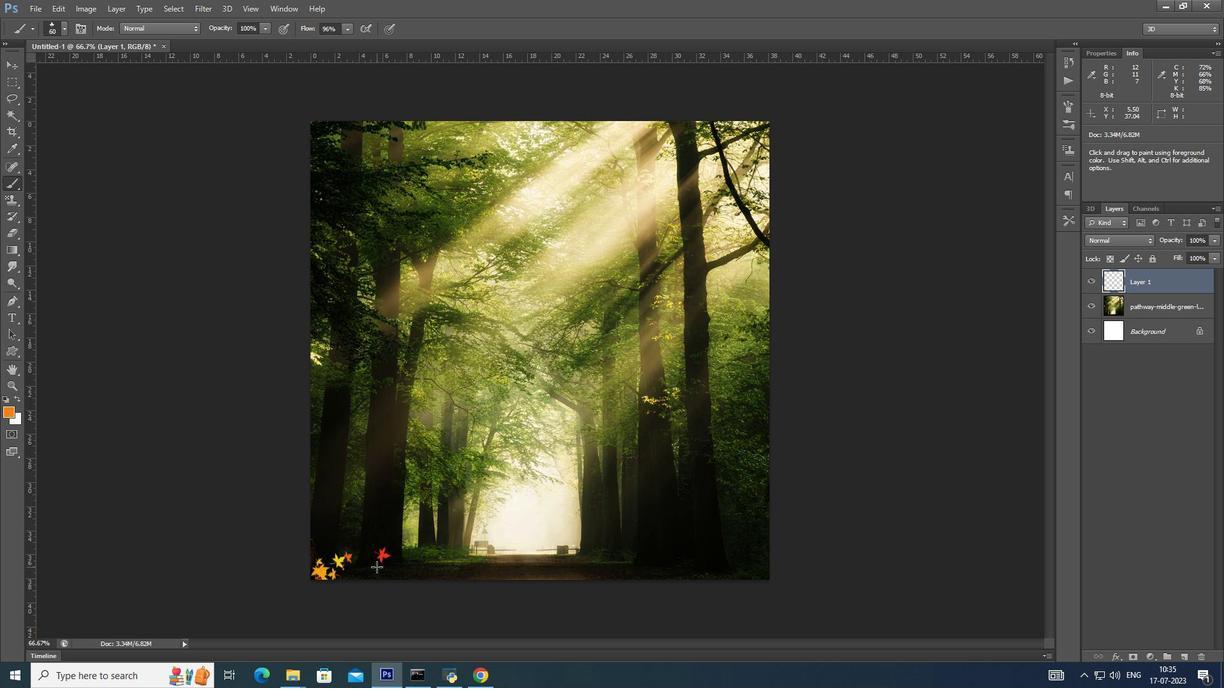 
Action: Mouse moved to (434, 447)
Screenshot: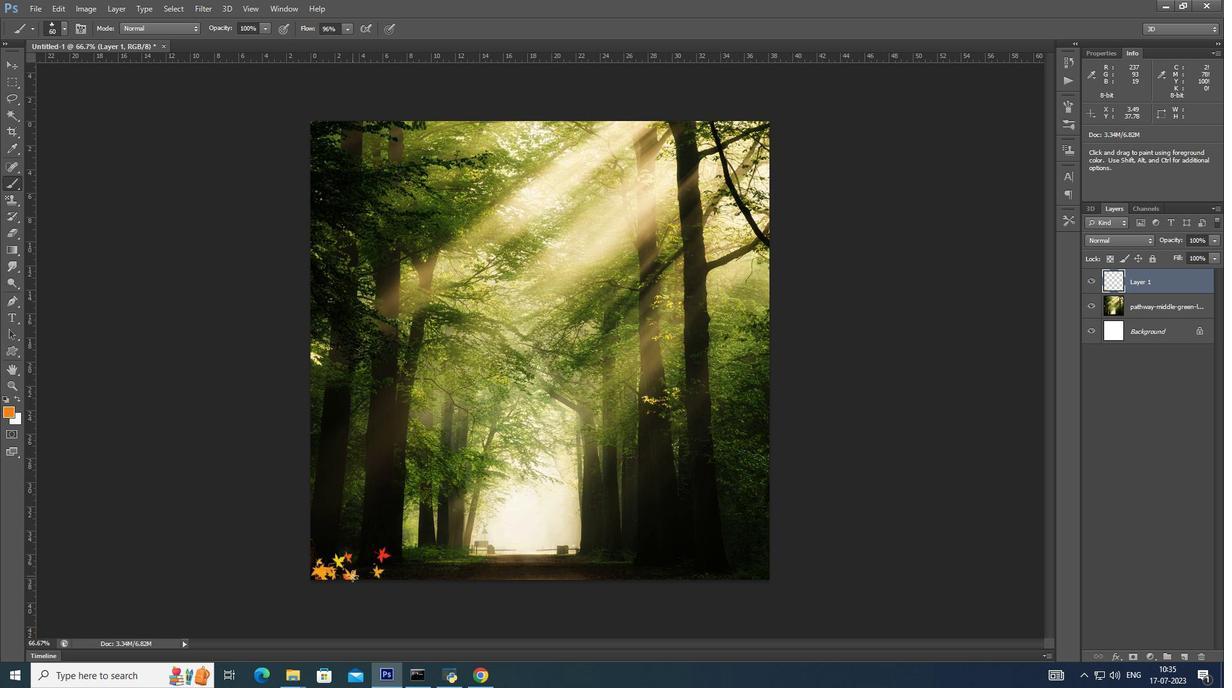 
Action: Mouse pressed left at (434, 447)
Screenshot: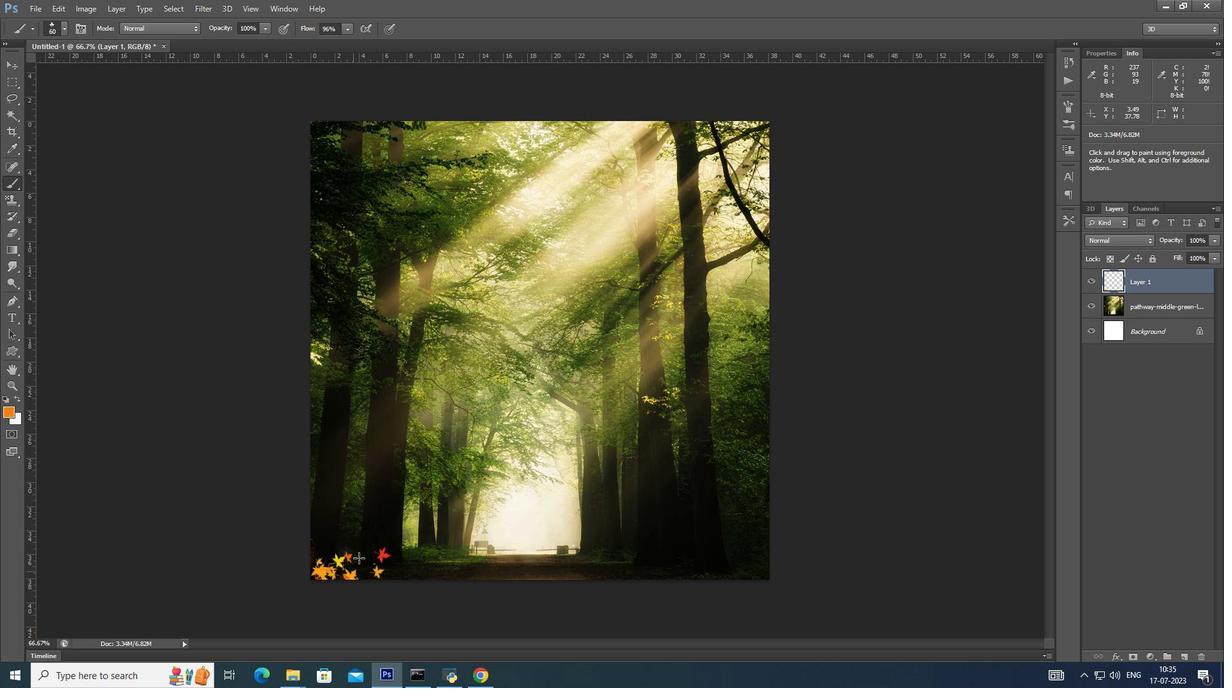 
Action: Mouse moved to (412, 452)
Screenshot: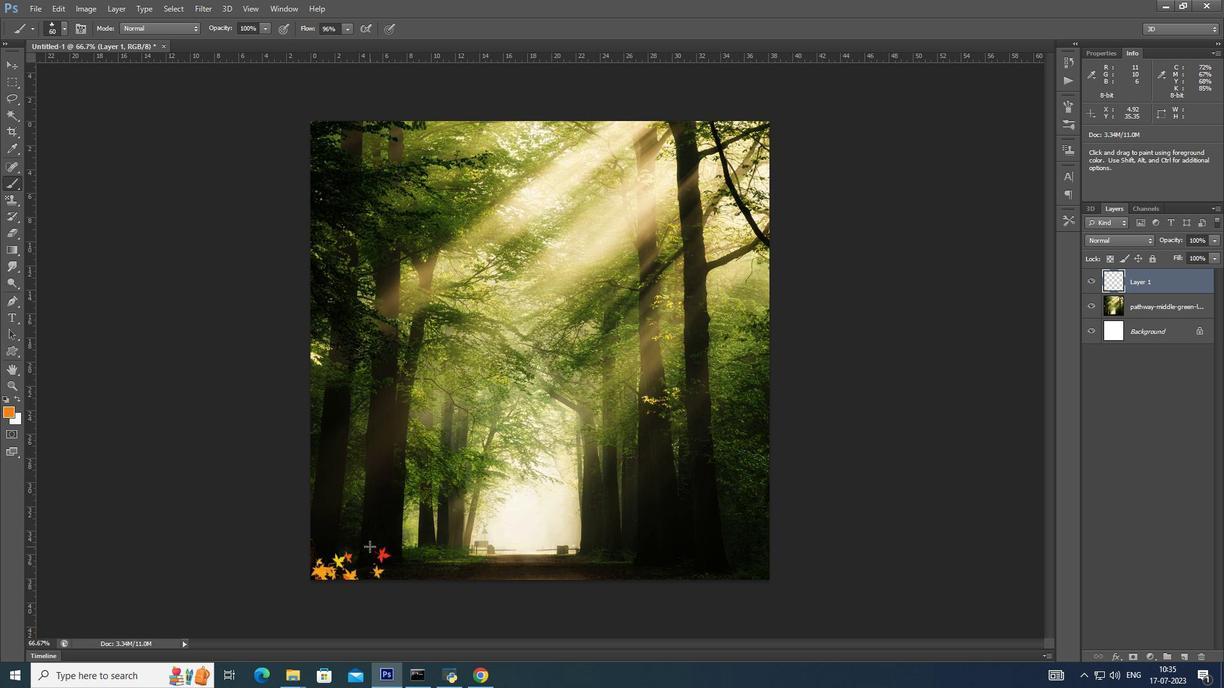 
Action: Mouse pressed left at (412, 452)
Screenshot: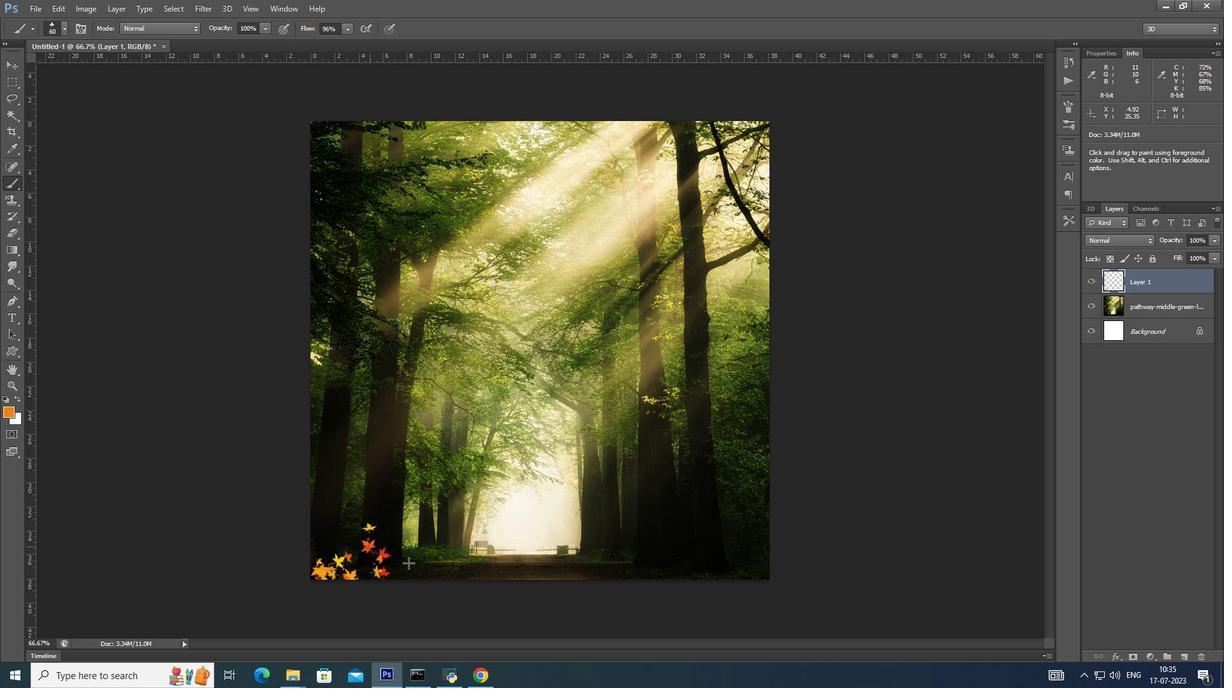 
Action: Mouse moved to (428, 437)
Screenshot: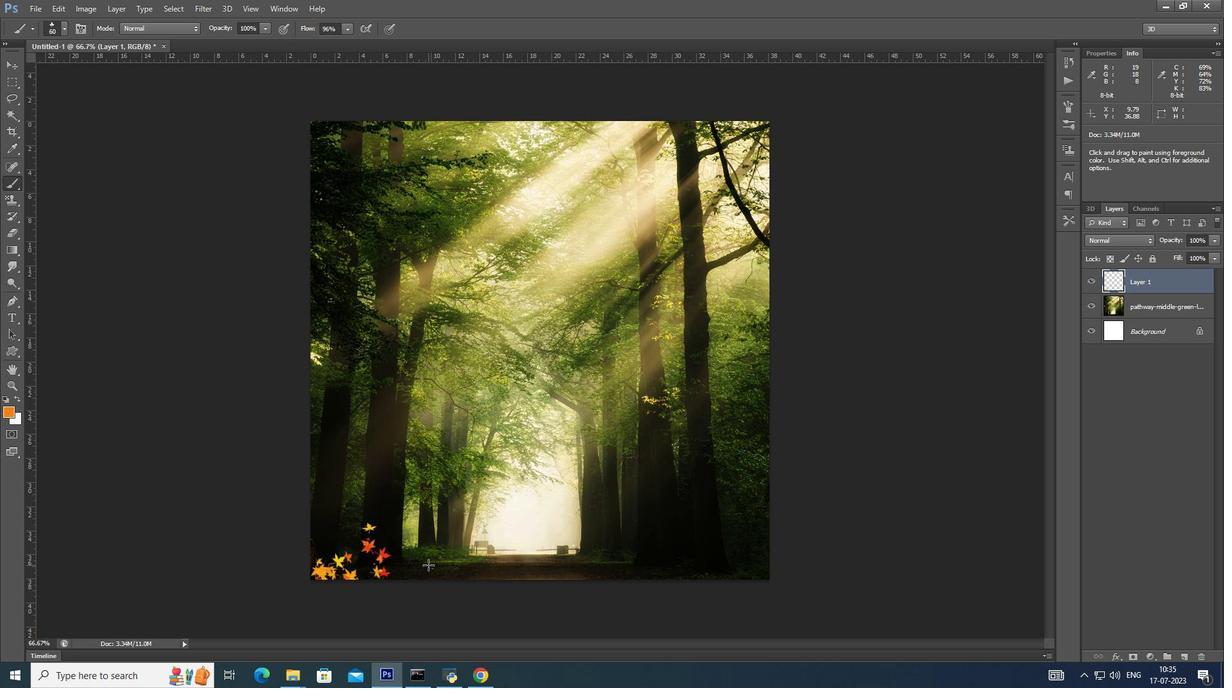 
Action: Mouse pressed left at (428, 437)
Screenshot: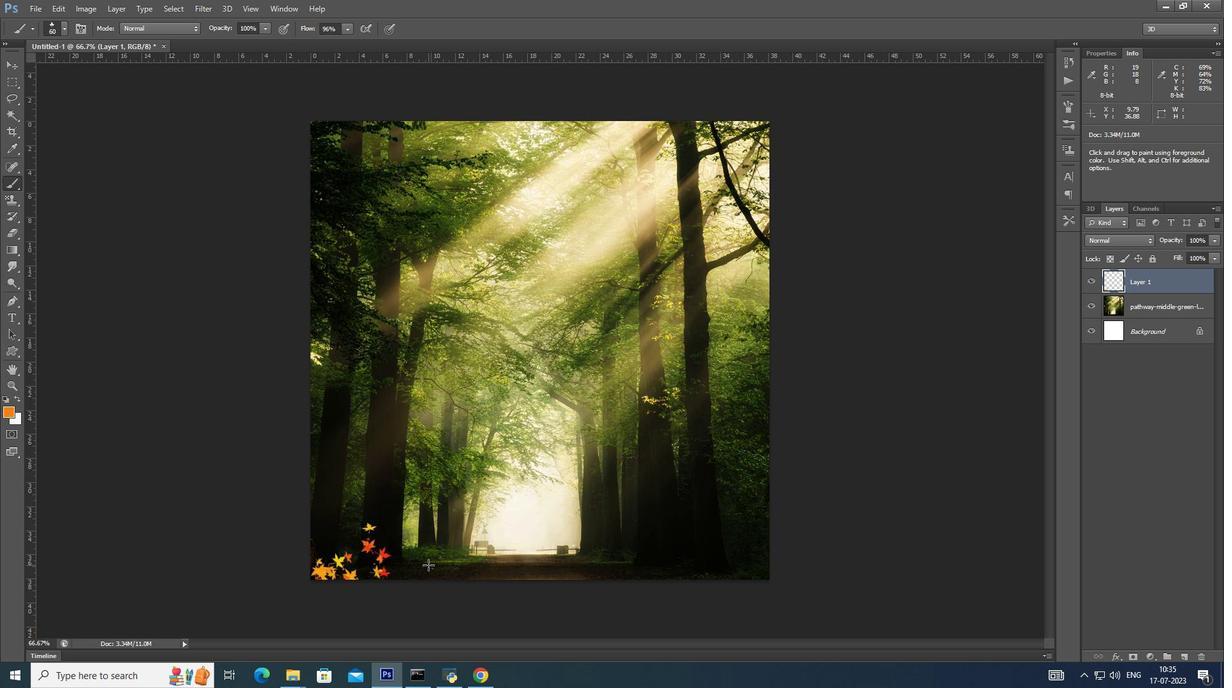 
Action: Mouse moved to (482, 446)
Screenshot: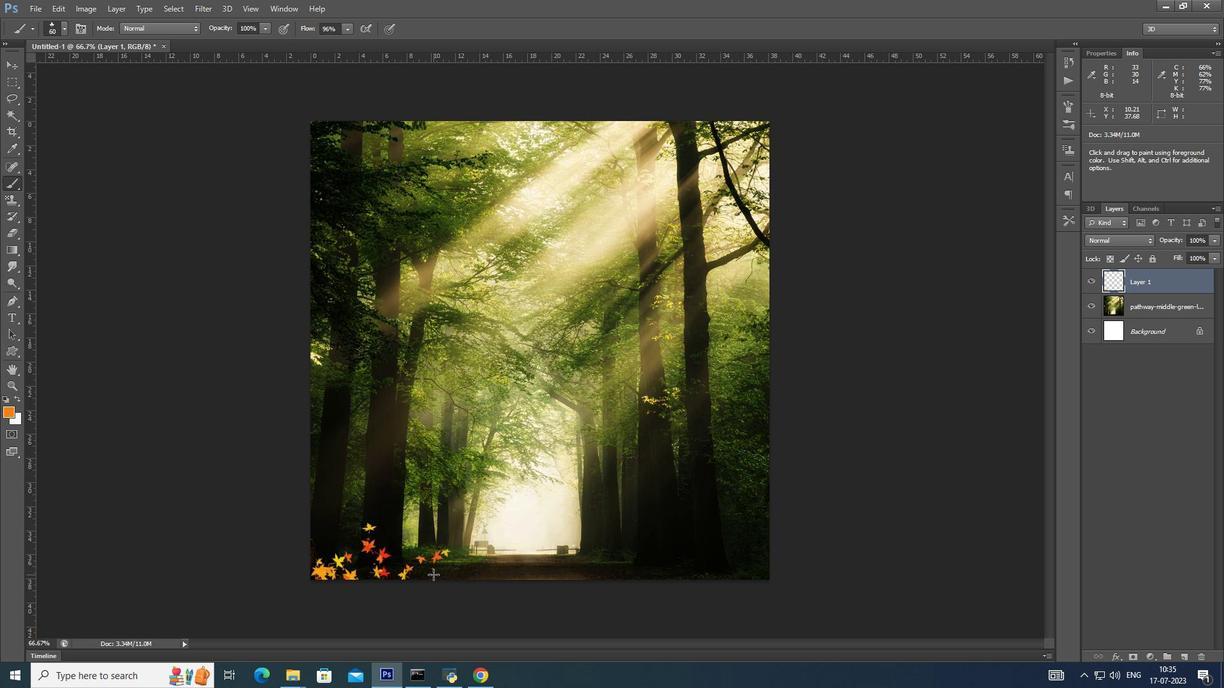 
Action: Mouse pressed left at (482, 446)
Screenshot: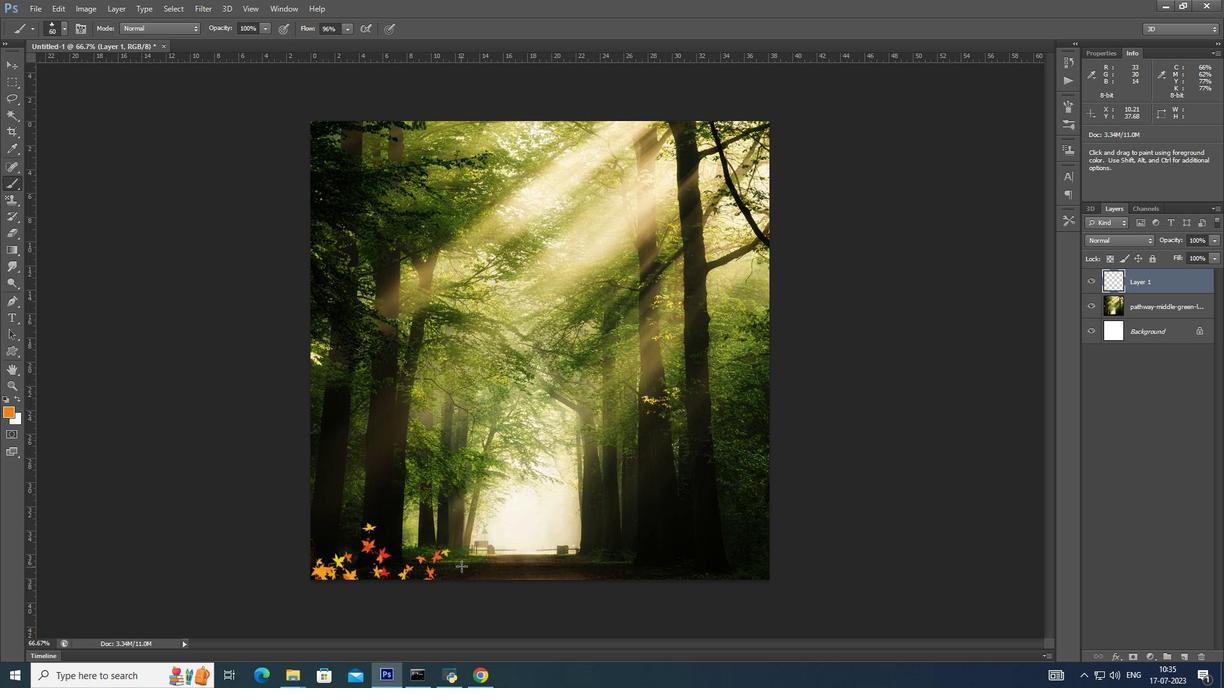 
Action: Mouse moved to (487, 451)
Screenshot: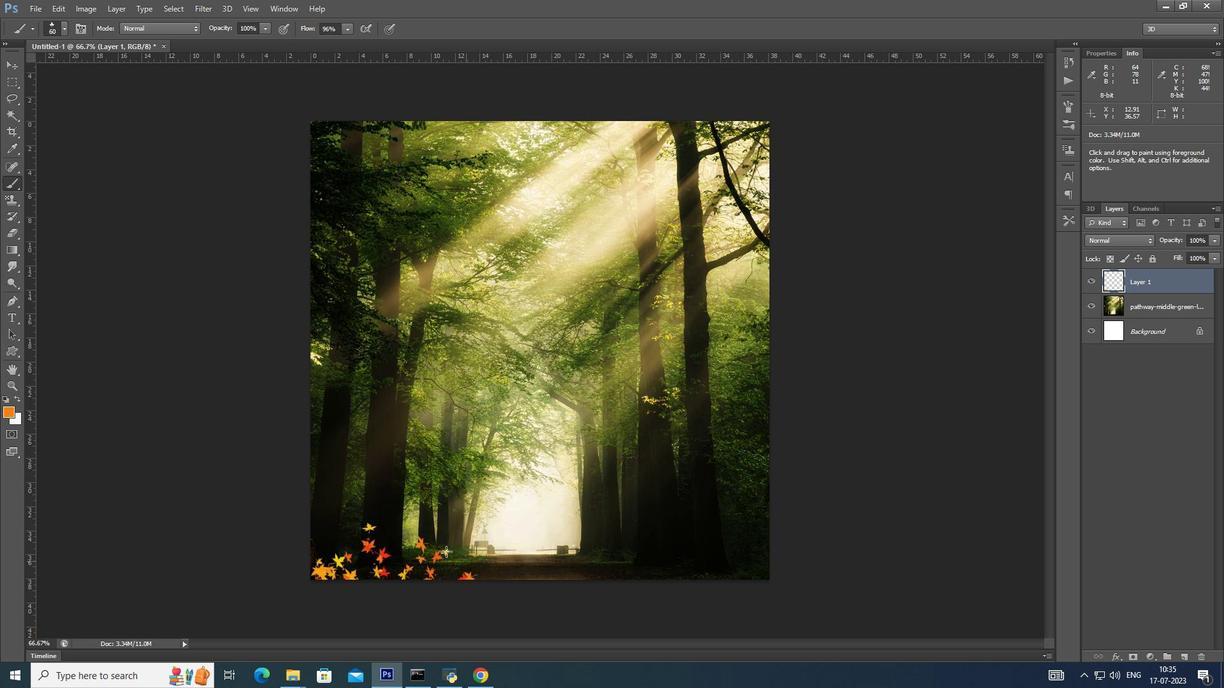 
Action: Mouse pressed left at (487, 451)
Screenshot: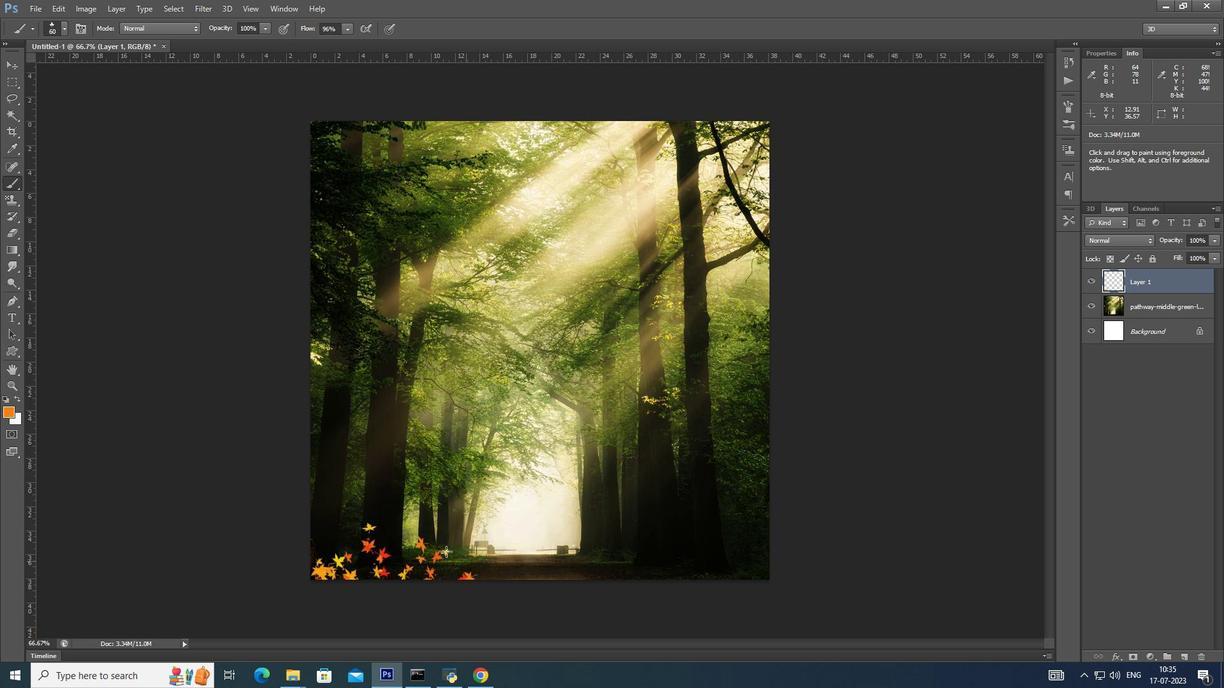 
Action: Mouse moved to (517, 445)
Screenshot: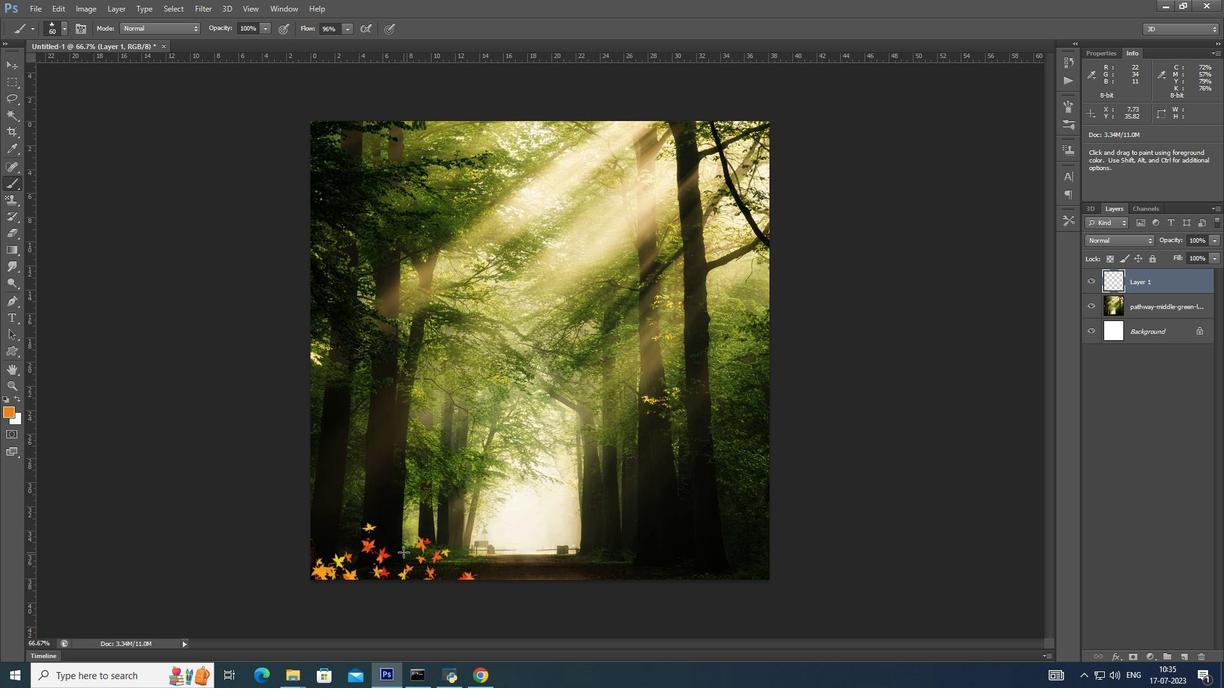 
Action: Mouse pressed left at (517, 445)
Screenshot: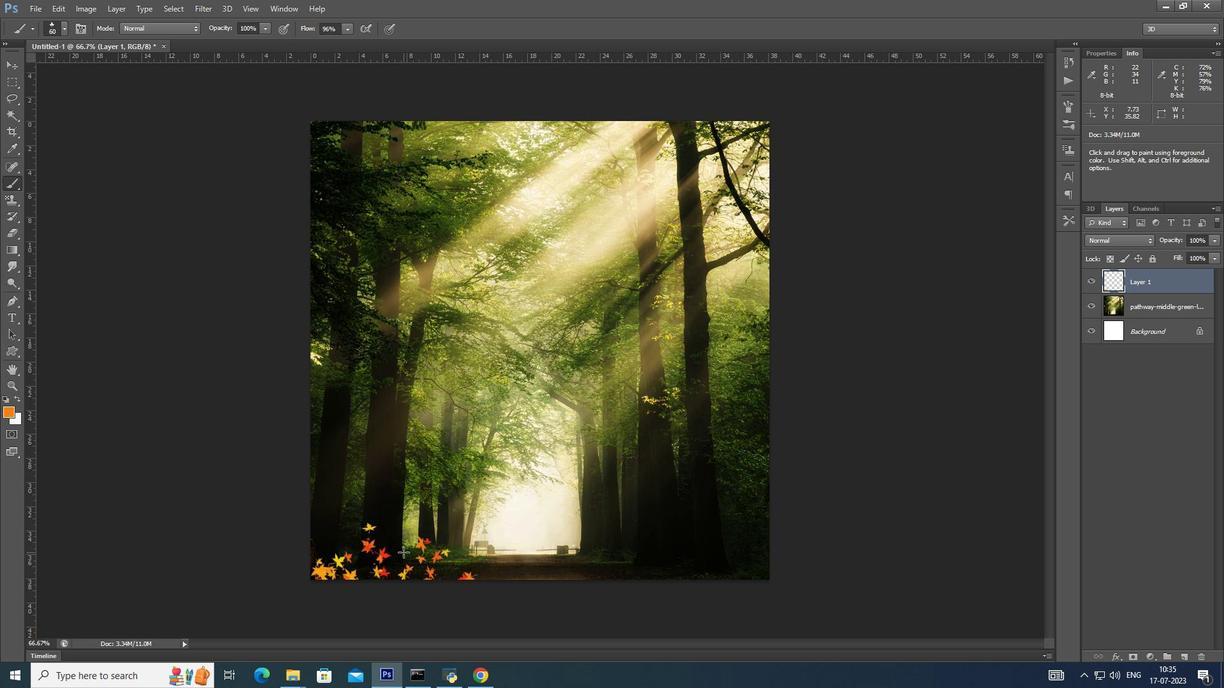 
Action: Mouse moved to (459, 440)
Screenshot: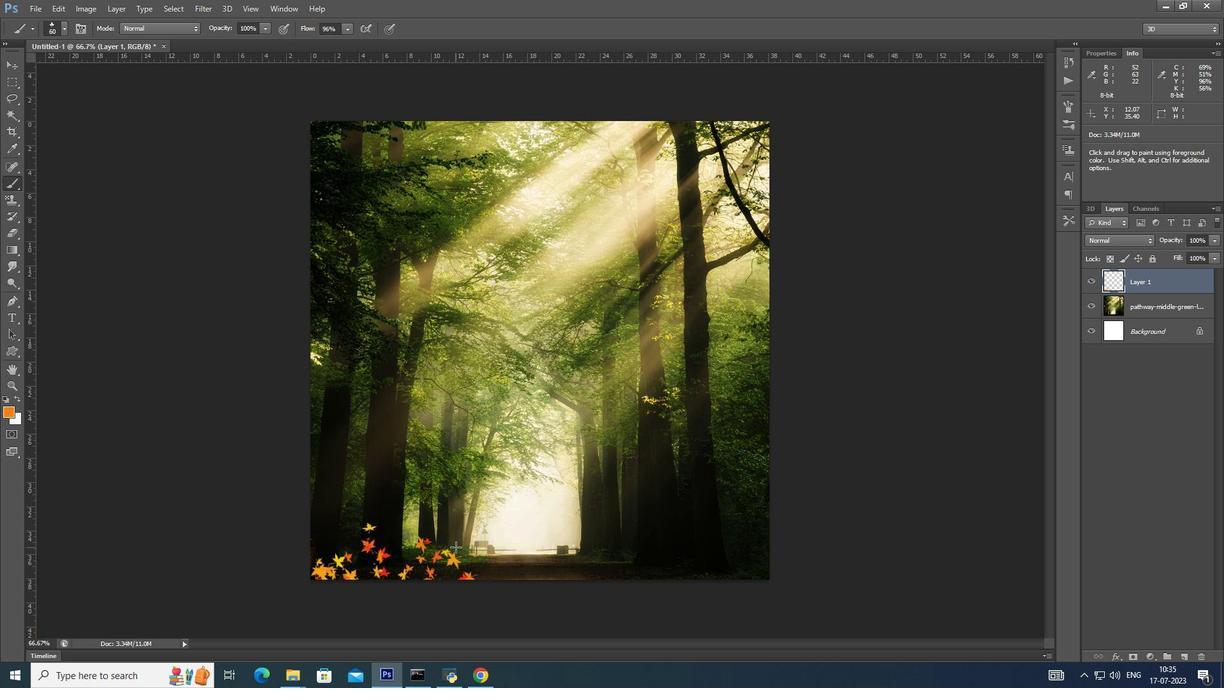 
Action: Mouse pressed left at (459, 440)
Screenshot: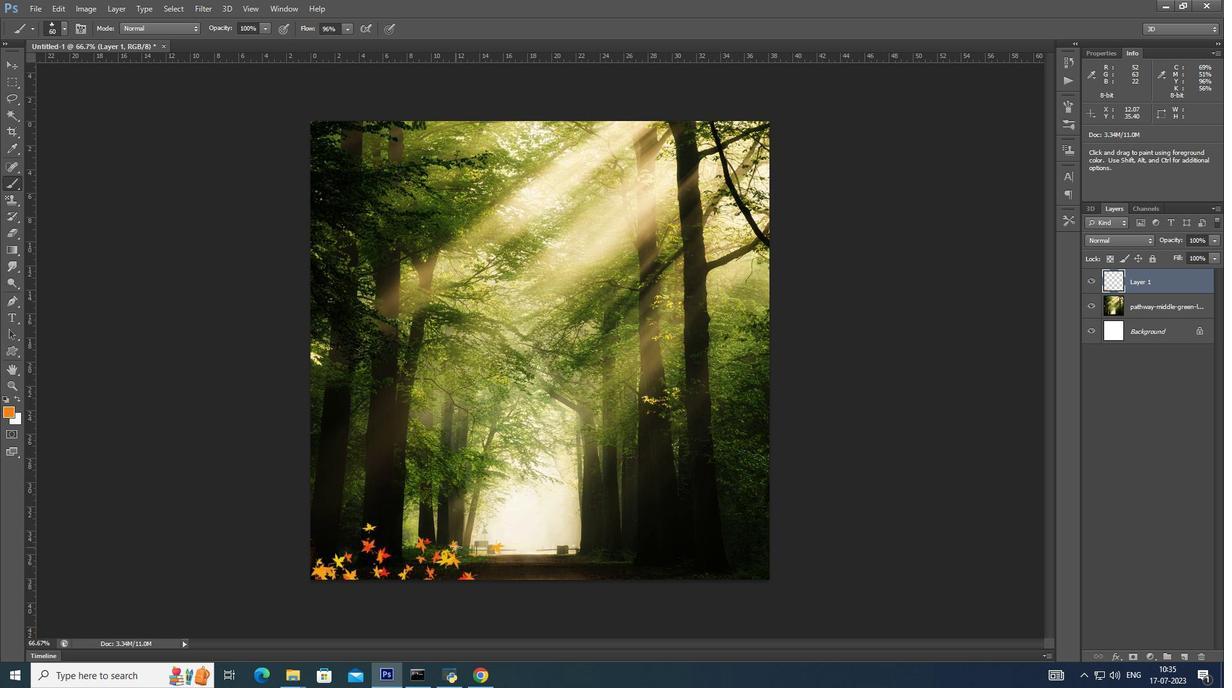 
Action: Mouse moved to (508, 438)
Screenshot: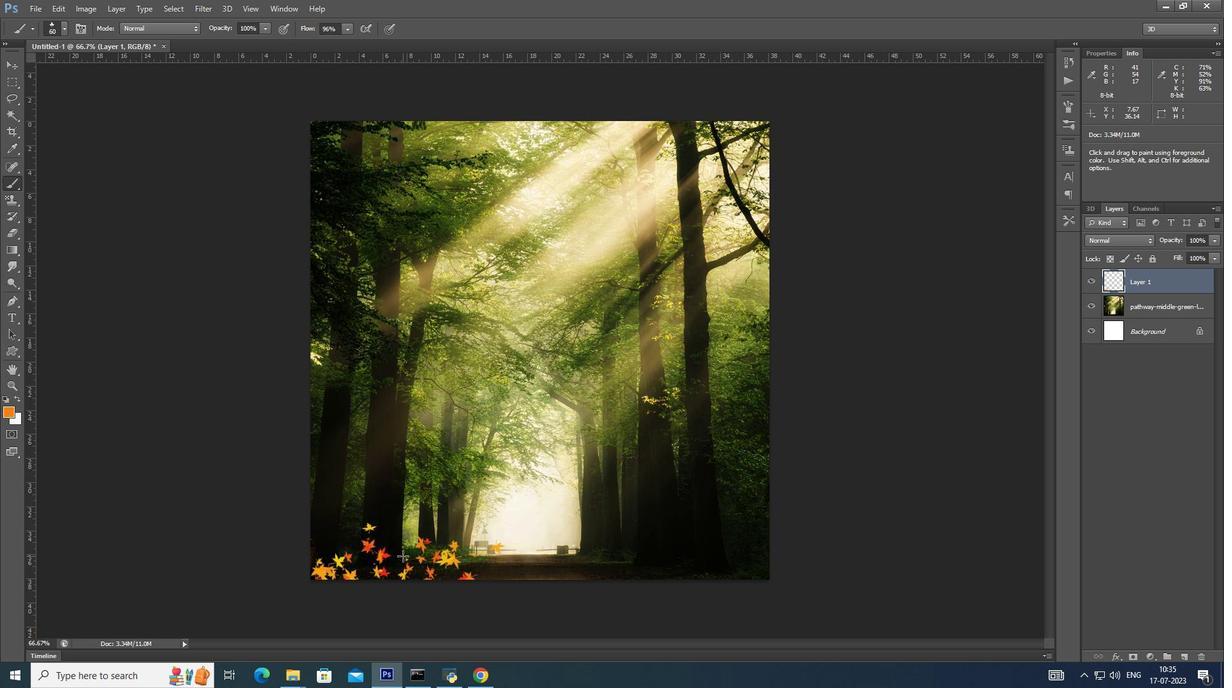 
Action: Mouse pressed left at (508, 438)
Screenshot: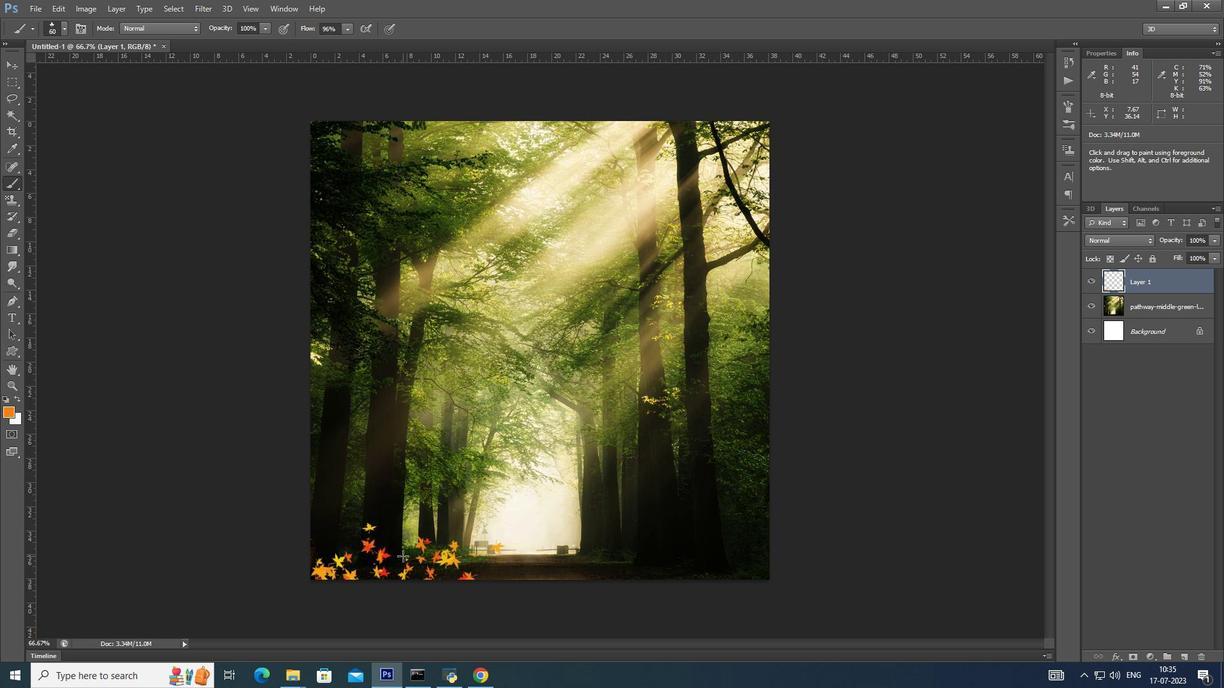 
Action: Mouse moved to (459, 442)
Screenshot: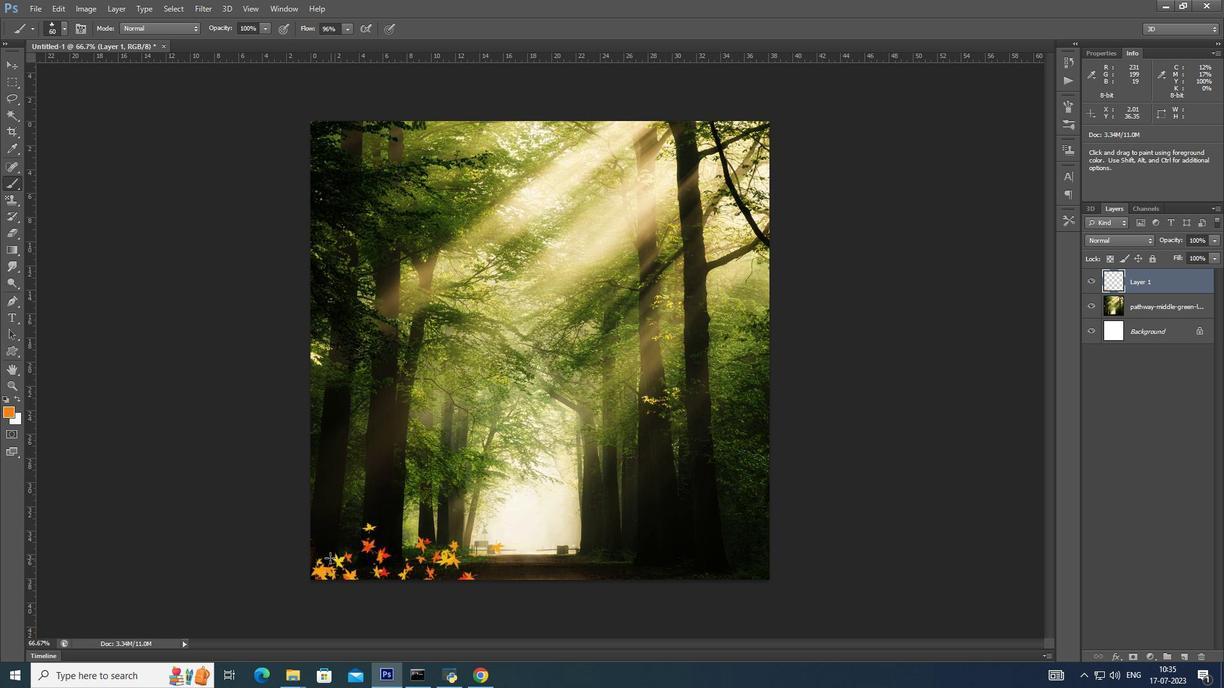 
Action: Mouse pressed left at (459, 442)
Screenshot: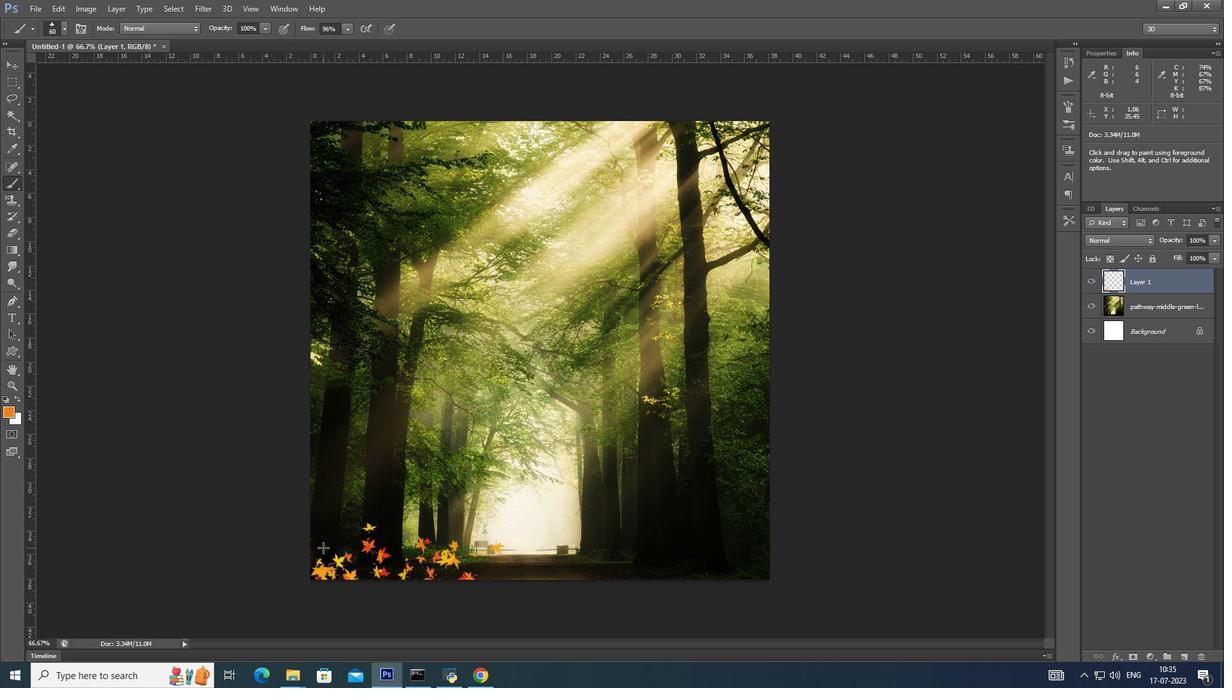 
Action: Mouse moved to (385, 438)
Screenshot: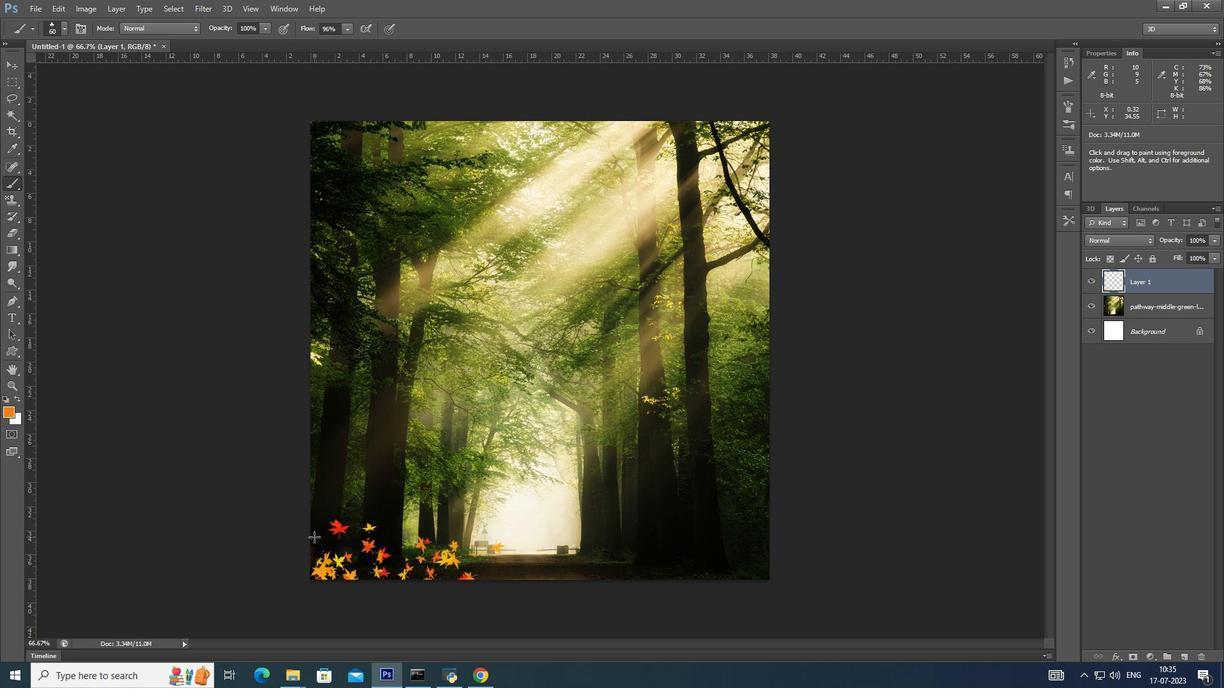 
Action: Mouse pressed left at (385, 438)
Screenshot: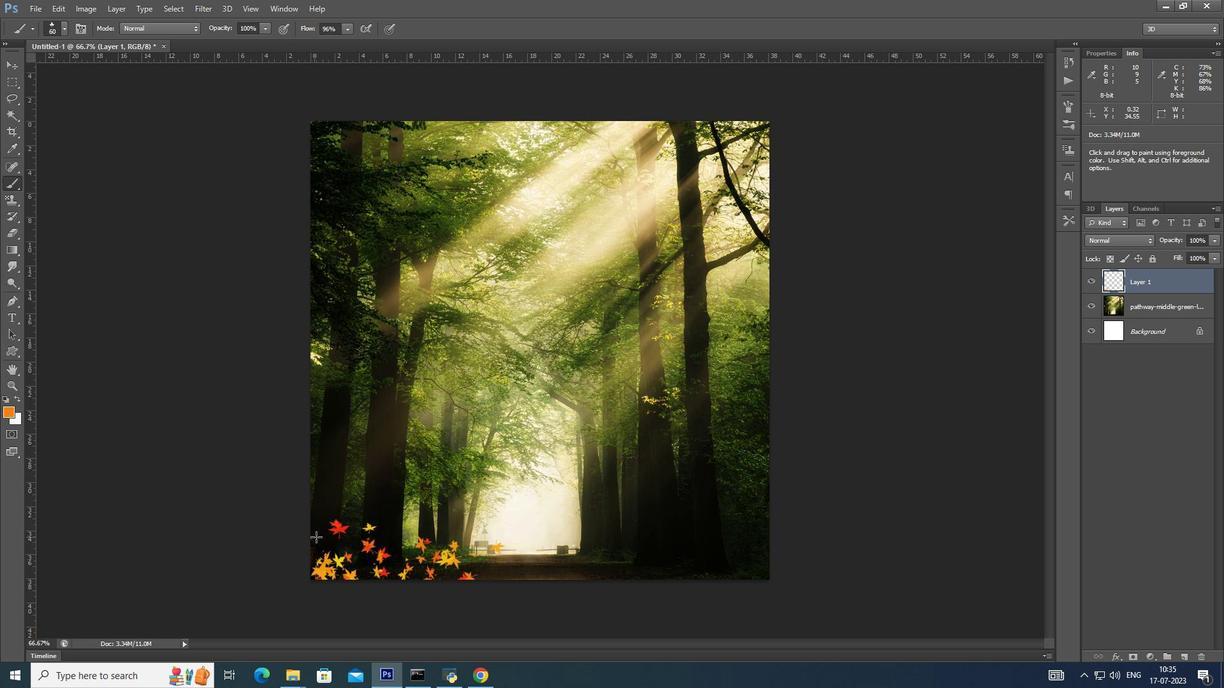
Action: Mouse moved to (376, 433)
Screenshot: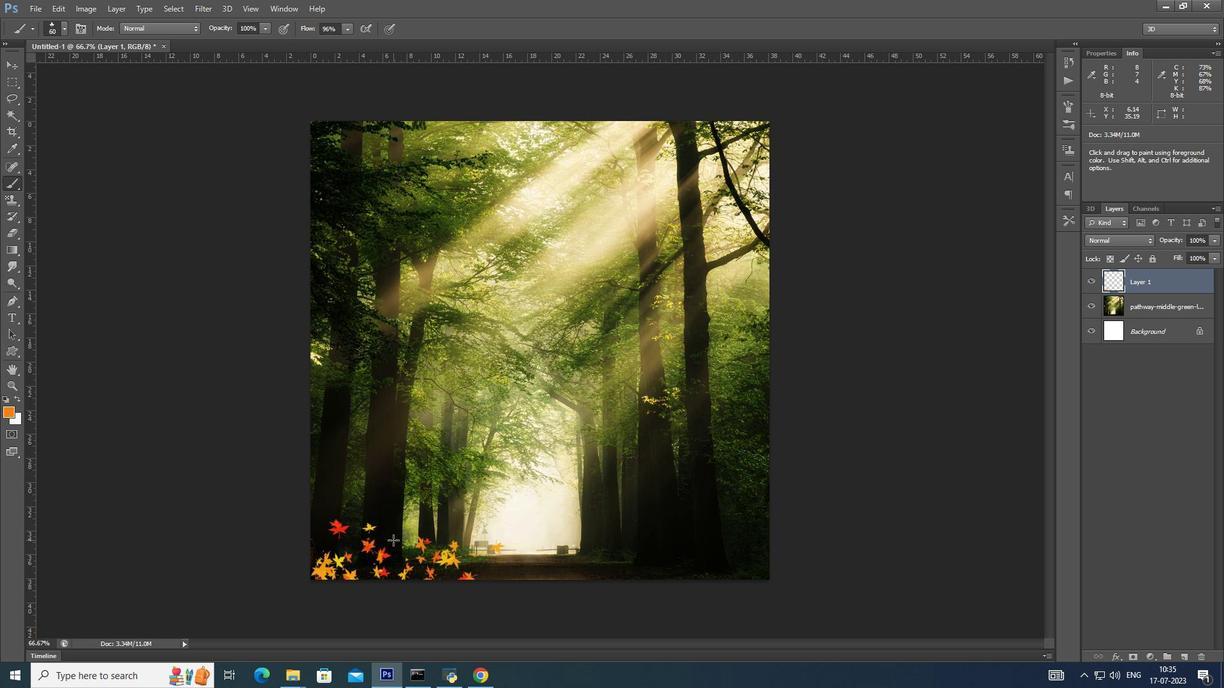 
Action: Mouse pressed left at (376, 433)
Screenshot: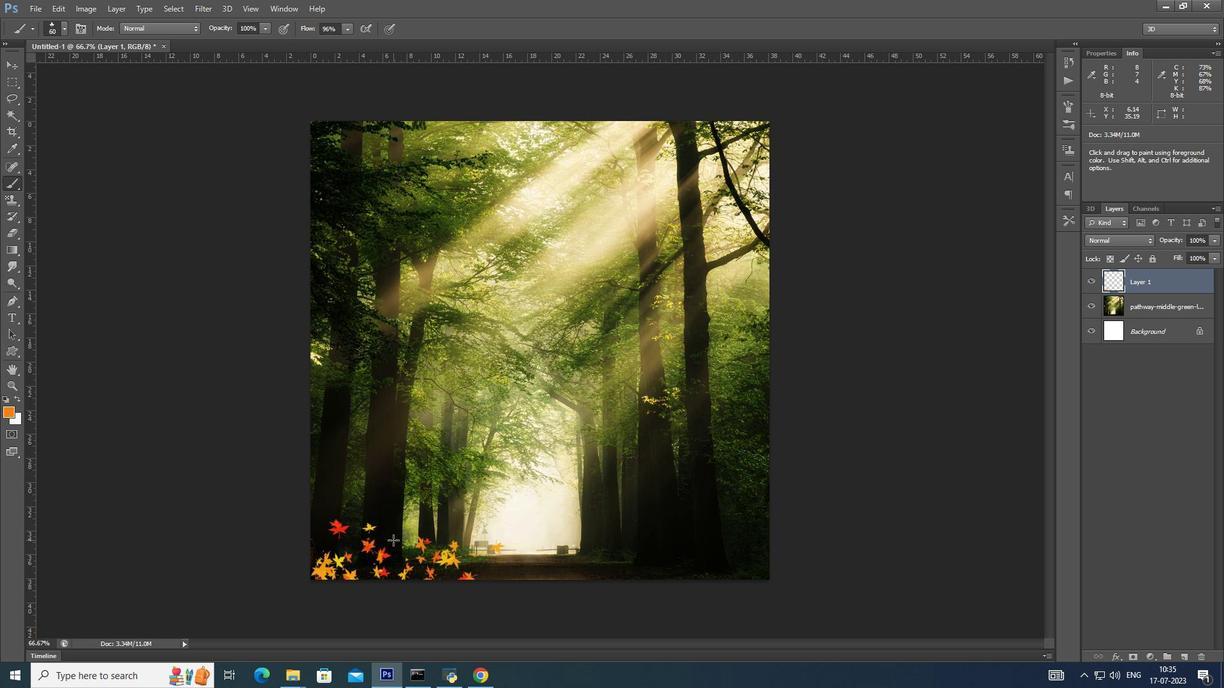 
Action: Mouse moved to (450, 434)
Screenshot: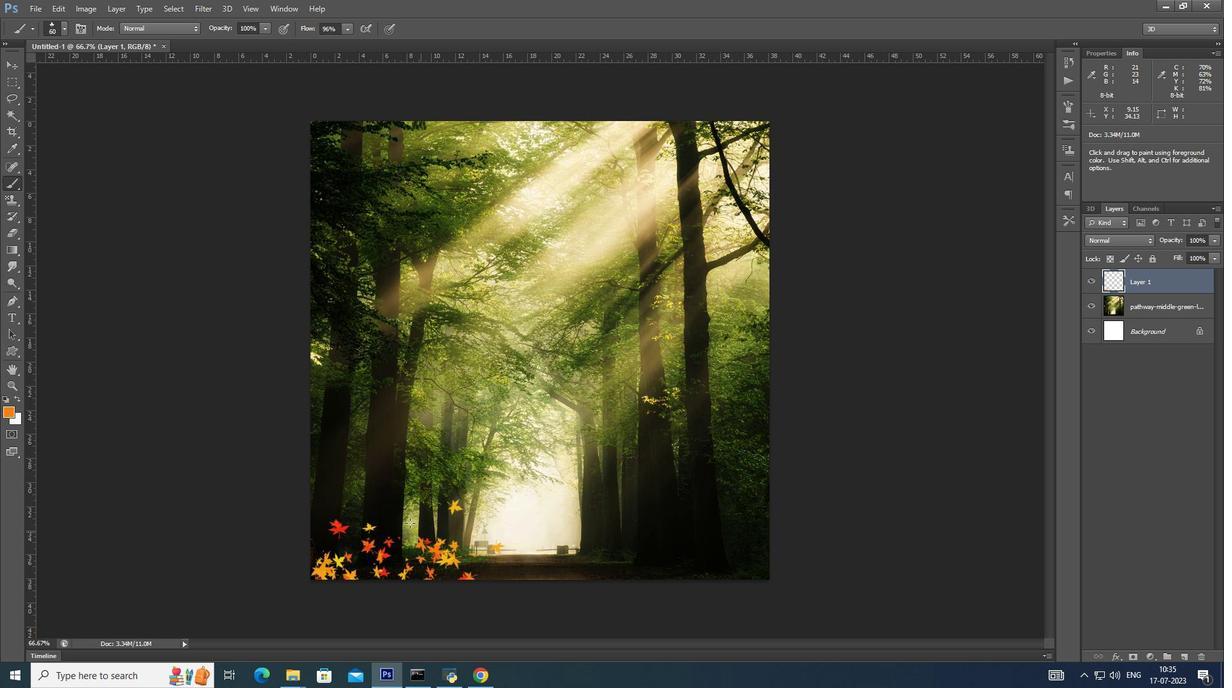 
Action: Mouse pressed left at (450, 434)
Screenshot: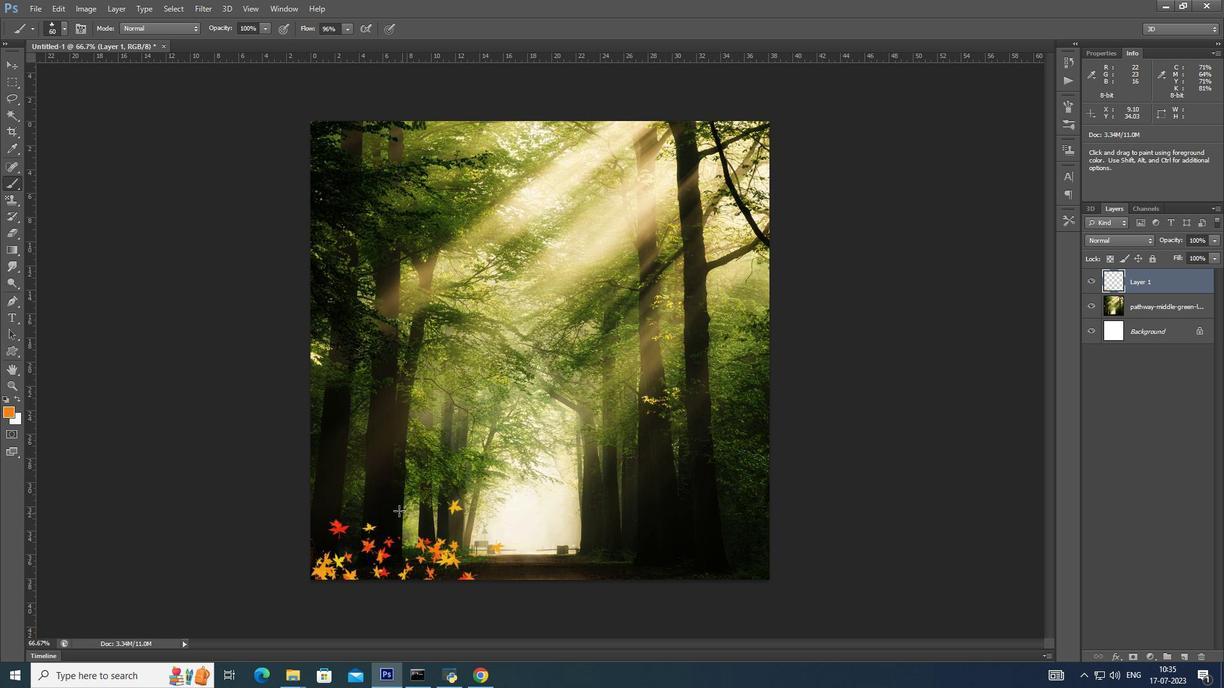 
Action: Mouse moved to (475, 430)
Screenshot: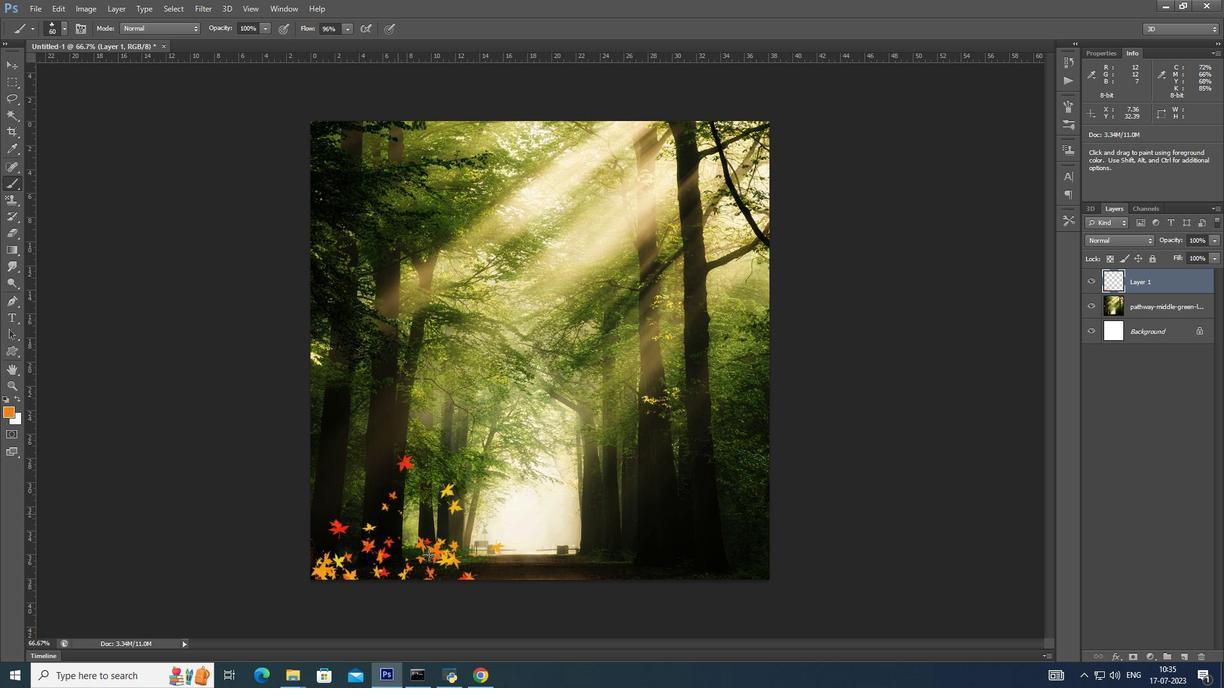 
Action: Mouse pressed left at (475, 430)
Screenshot: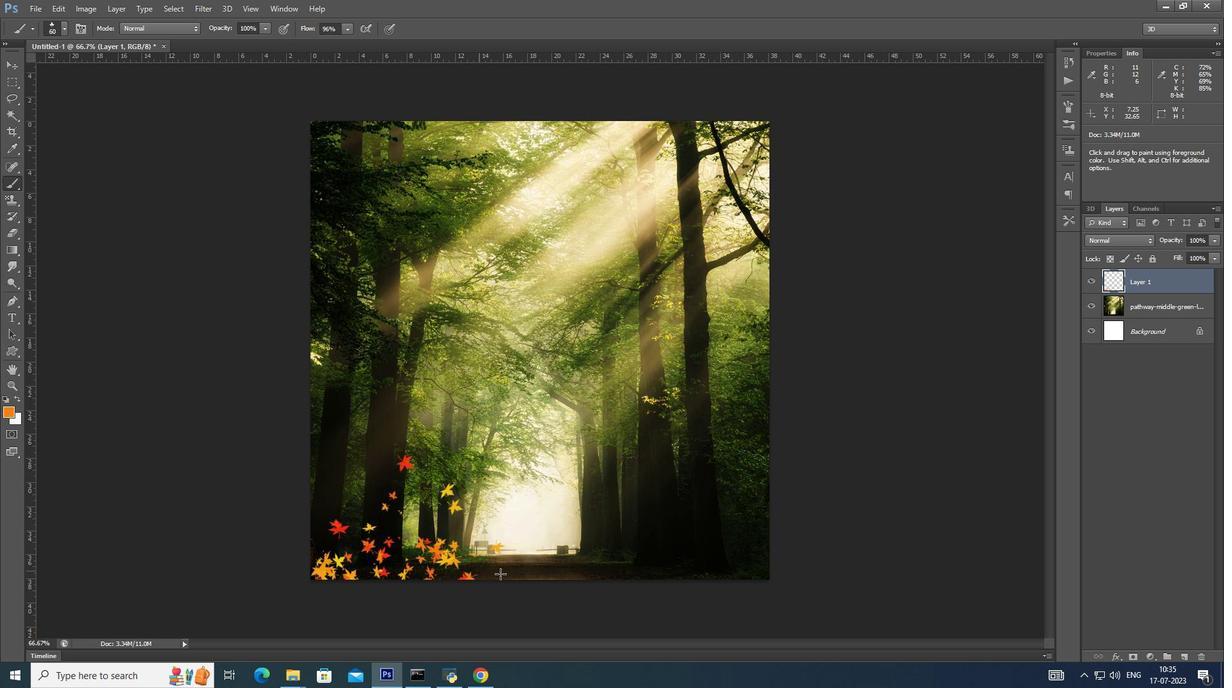 
Action: Mouse moved to (455, 421)
Screenshot: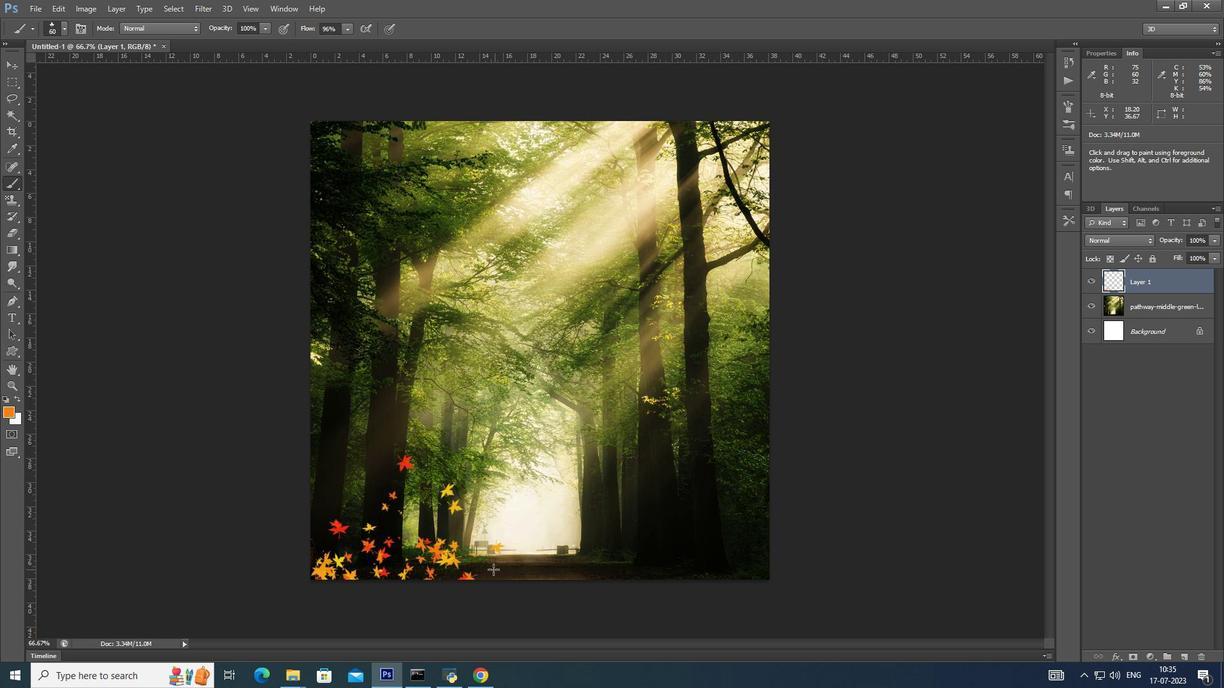 
Action: Mouse pressed left at (455, 421)
Screenshot: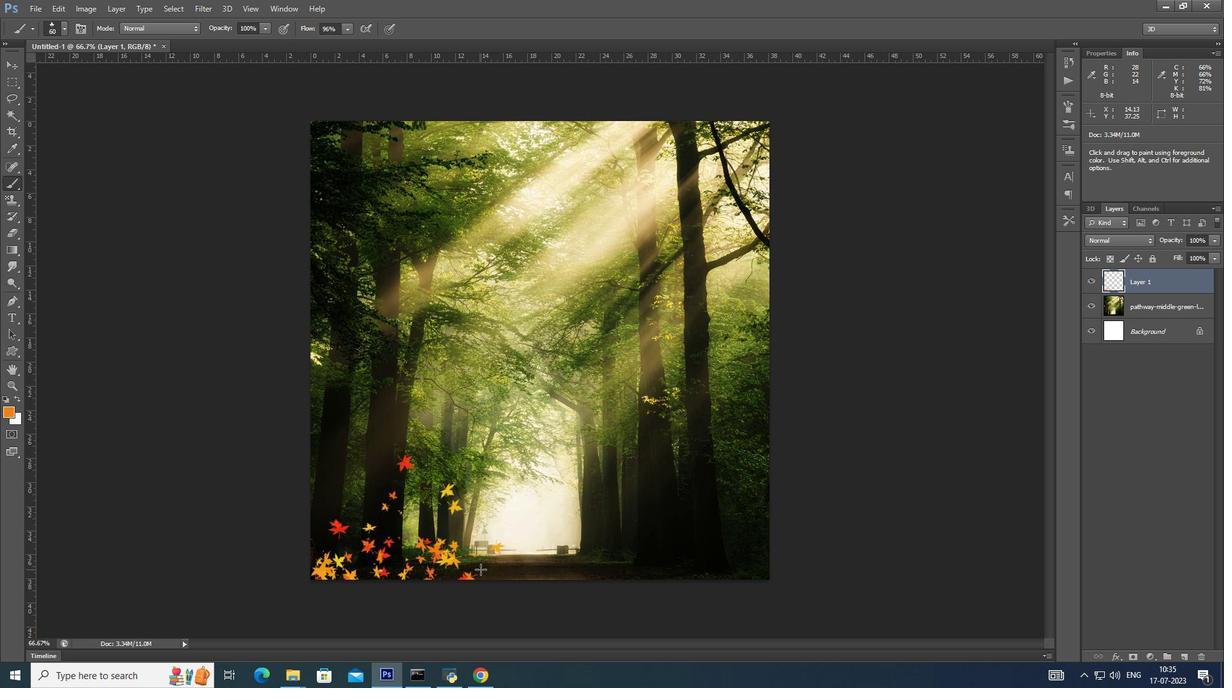 
Action: Mouse moved to (531, 448)
Screenshot: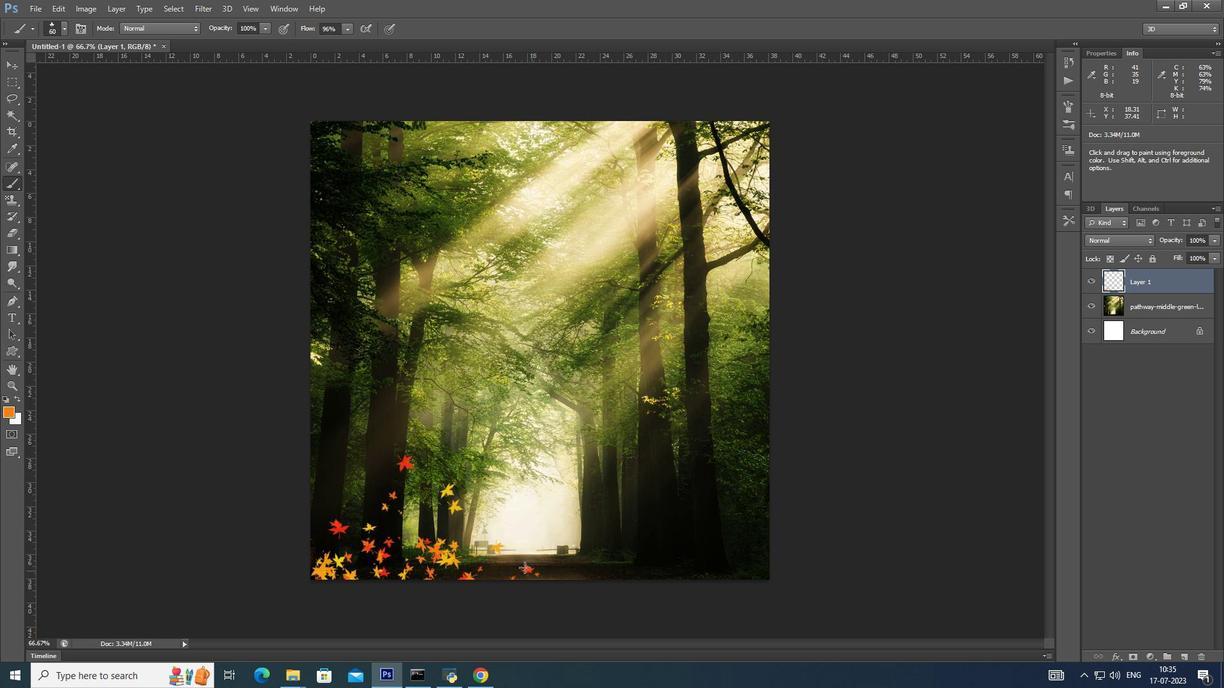 
Action: Mouse pressed left at (531, 448)
Screenshot: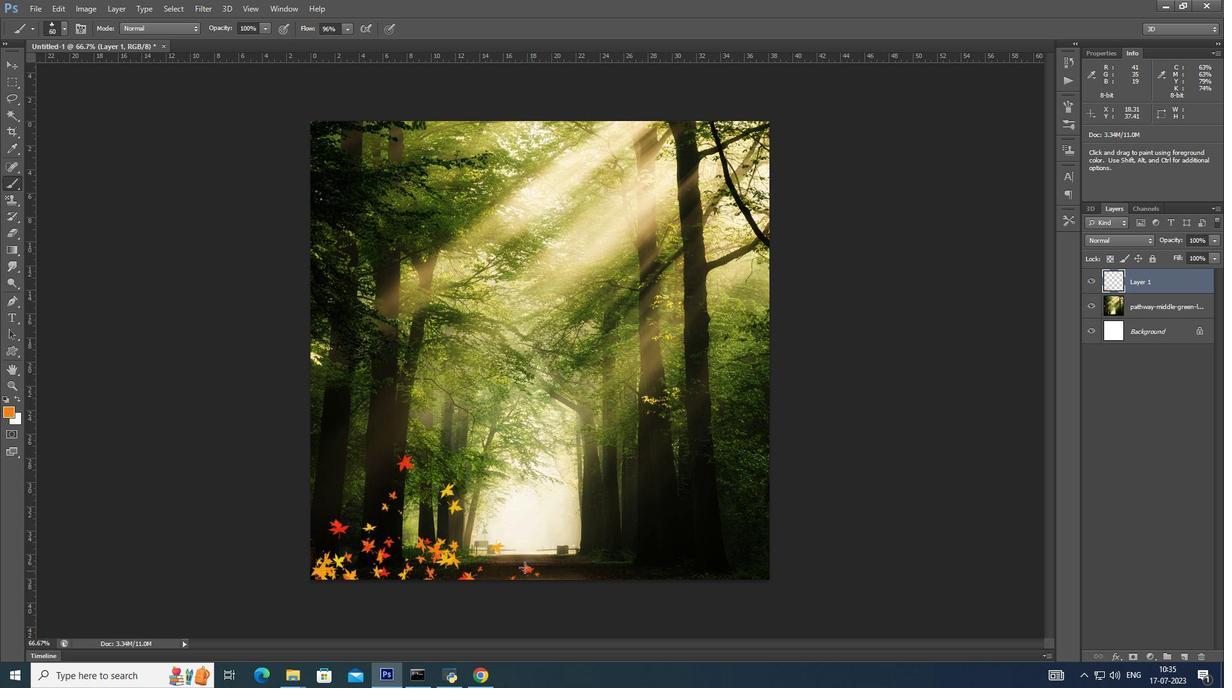 
Action: Mouse moved to (577, 449)
Screenshot: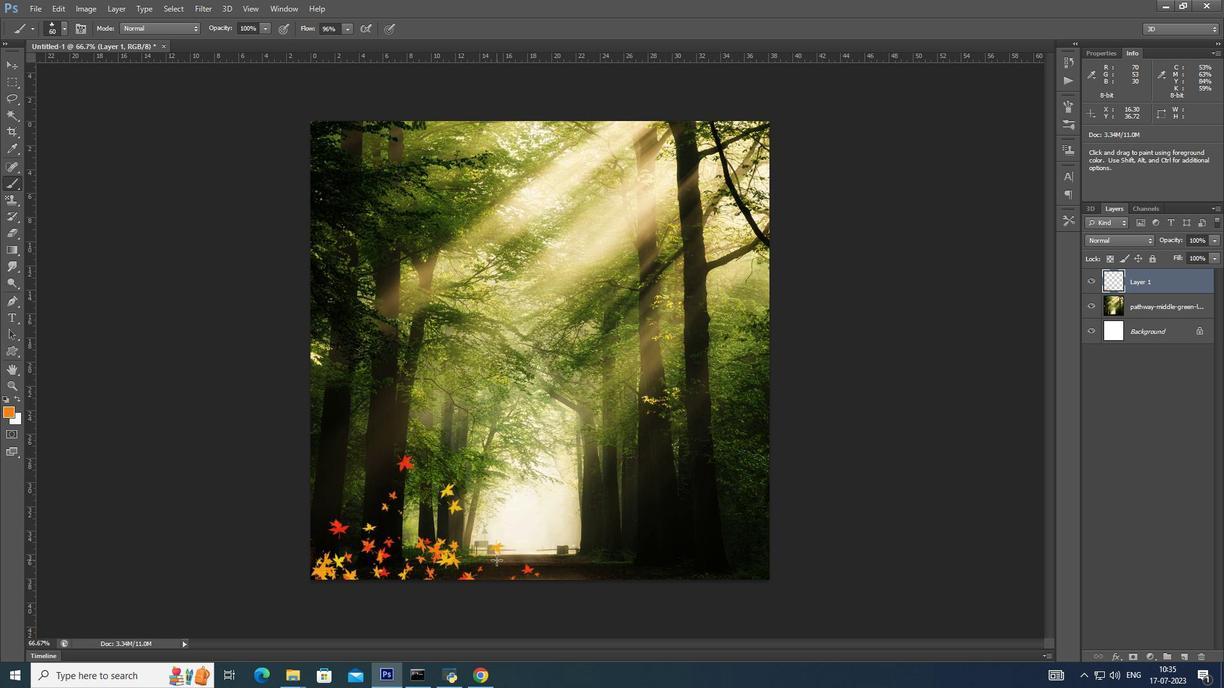 
Action: Mouse pressed left at (577, 449)
Screenshot: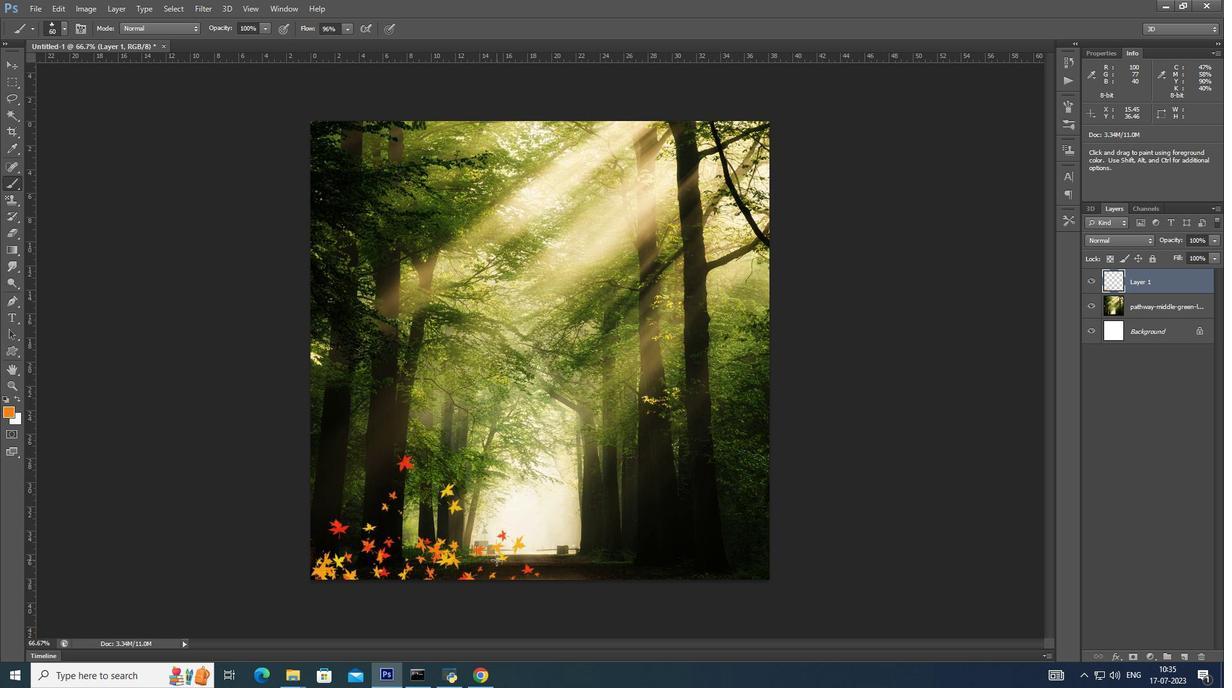 
Action: Mouse moved to (545, 444)
Screenshot: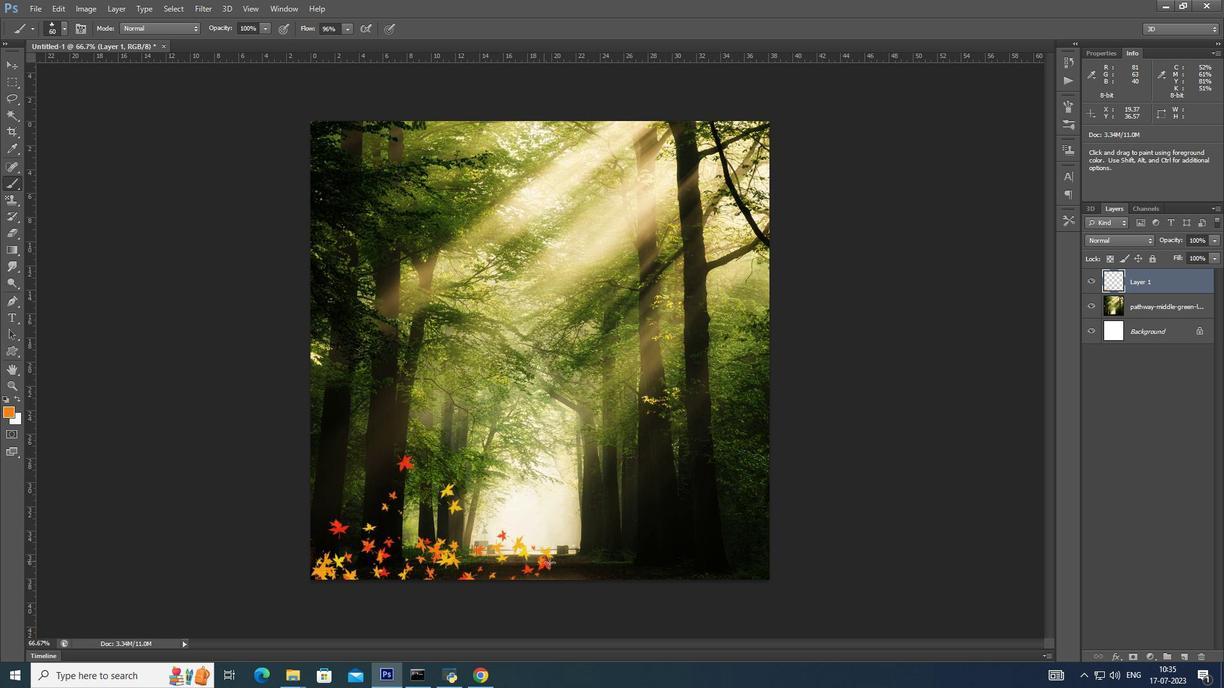 
Action: Mouse pressed left at (545, 444)
Screenshot: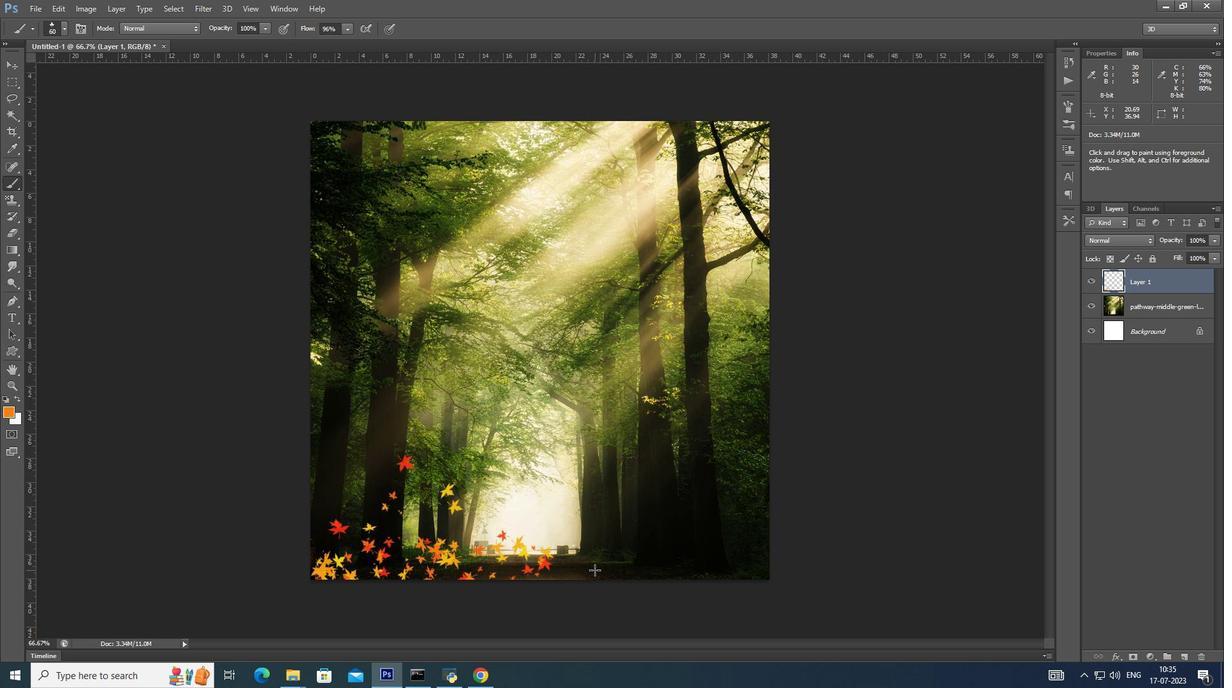 
Action: Mouse moved to (589, 445)
Screenshot: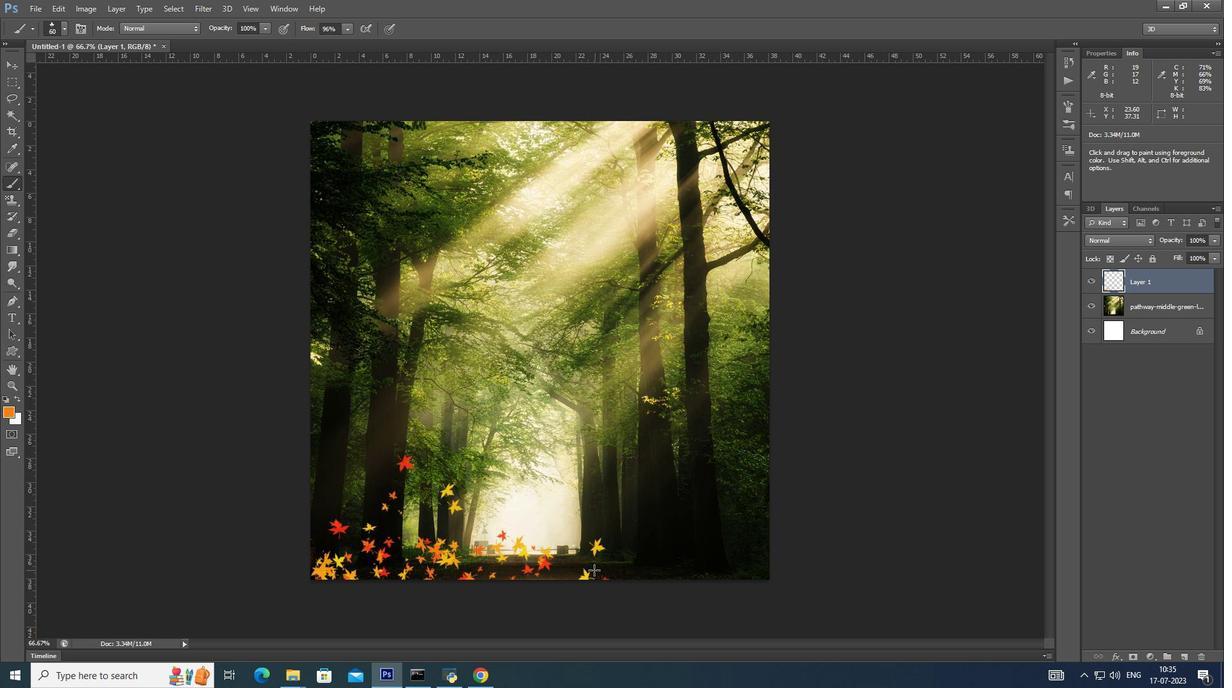
Action: Mouse pressed left at (589, 445)
Screenshot: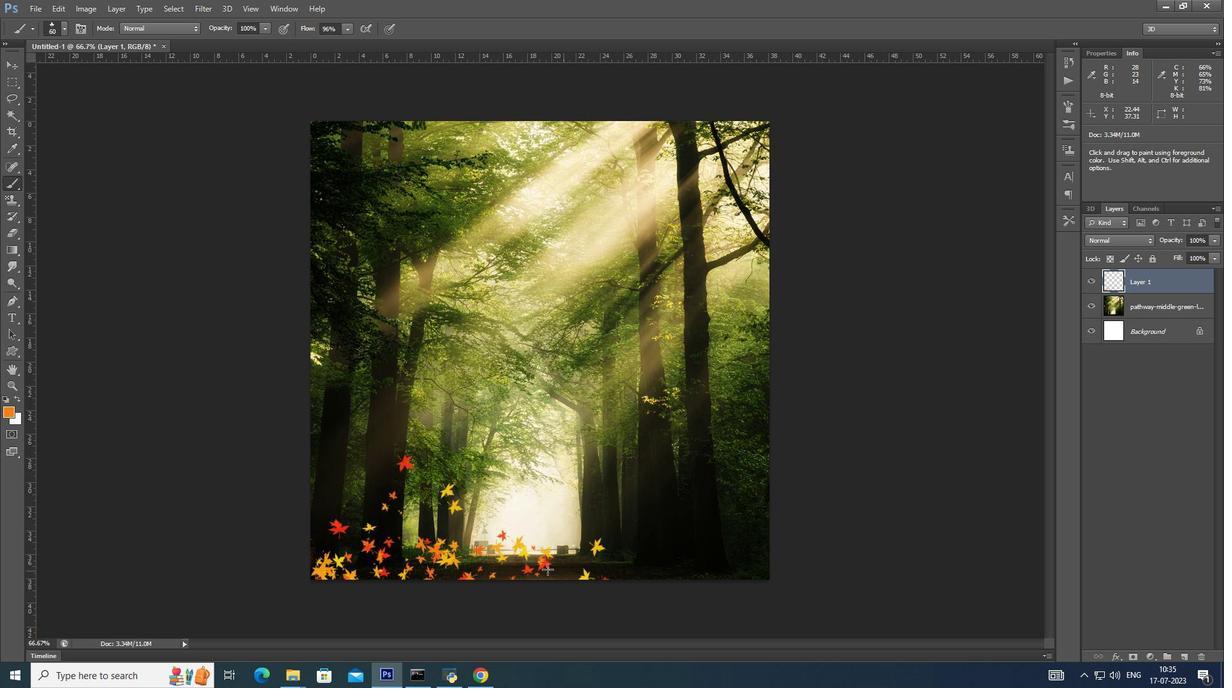 
Action: Mouse moved to (636, 449)
Screenshot: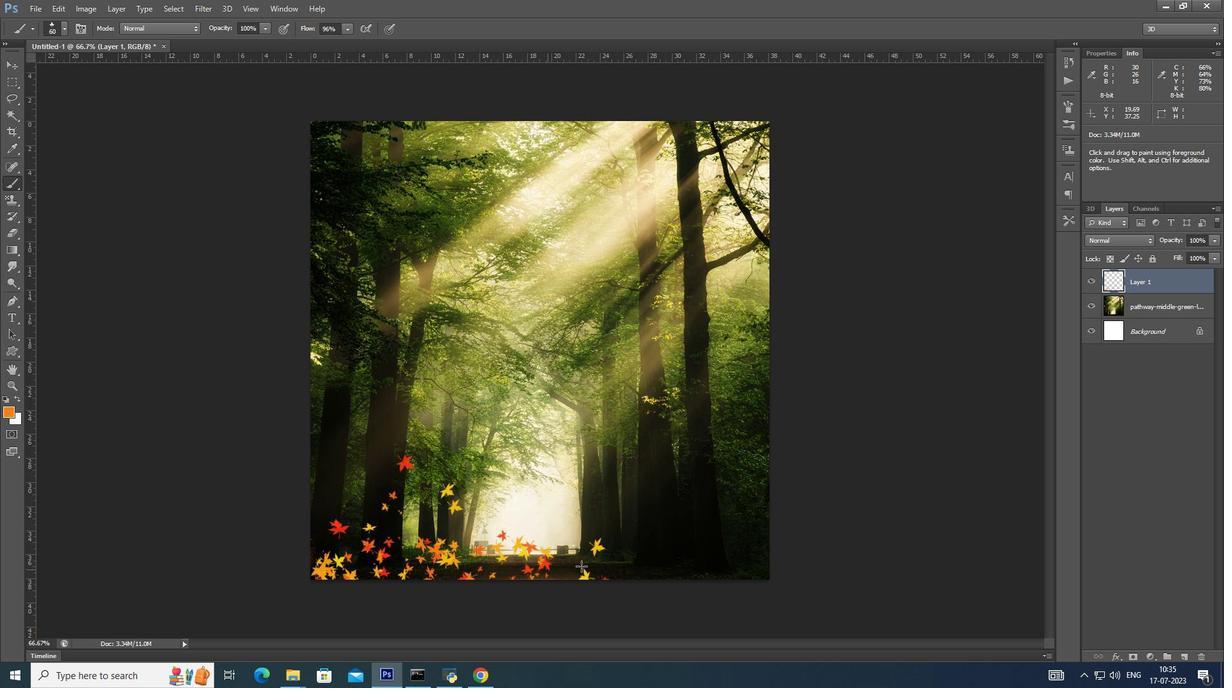 
Action: Mouse pressed left at (636, 449)
Screenshot: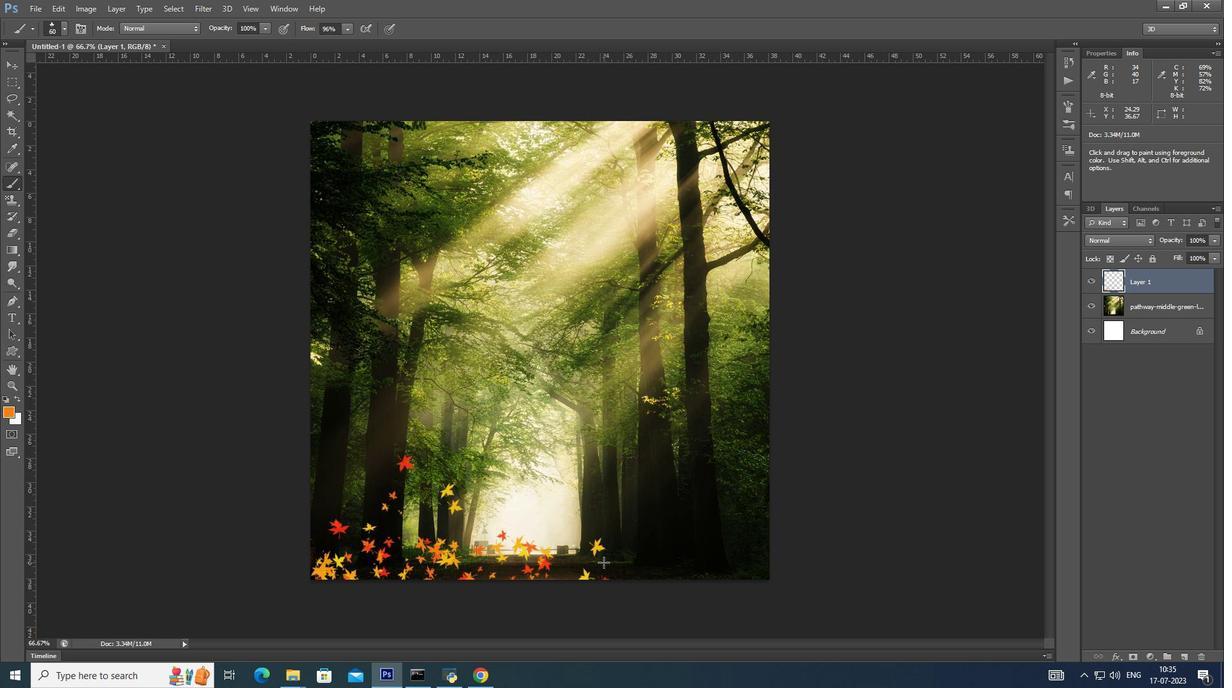 
Action: Mouse moved to (592, 448)
Screenshot: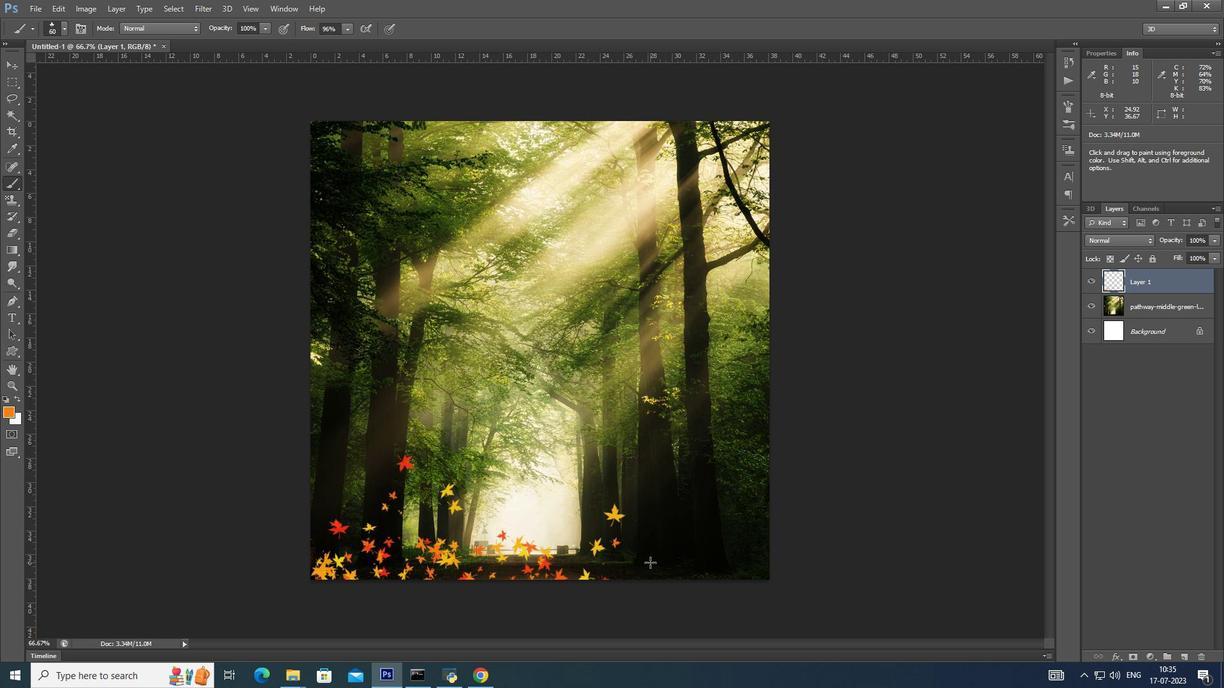 
Action: Mouse pressed left at (592, 448)
Screenshot: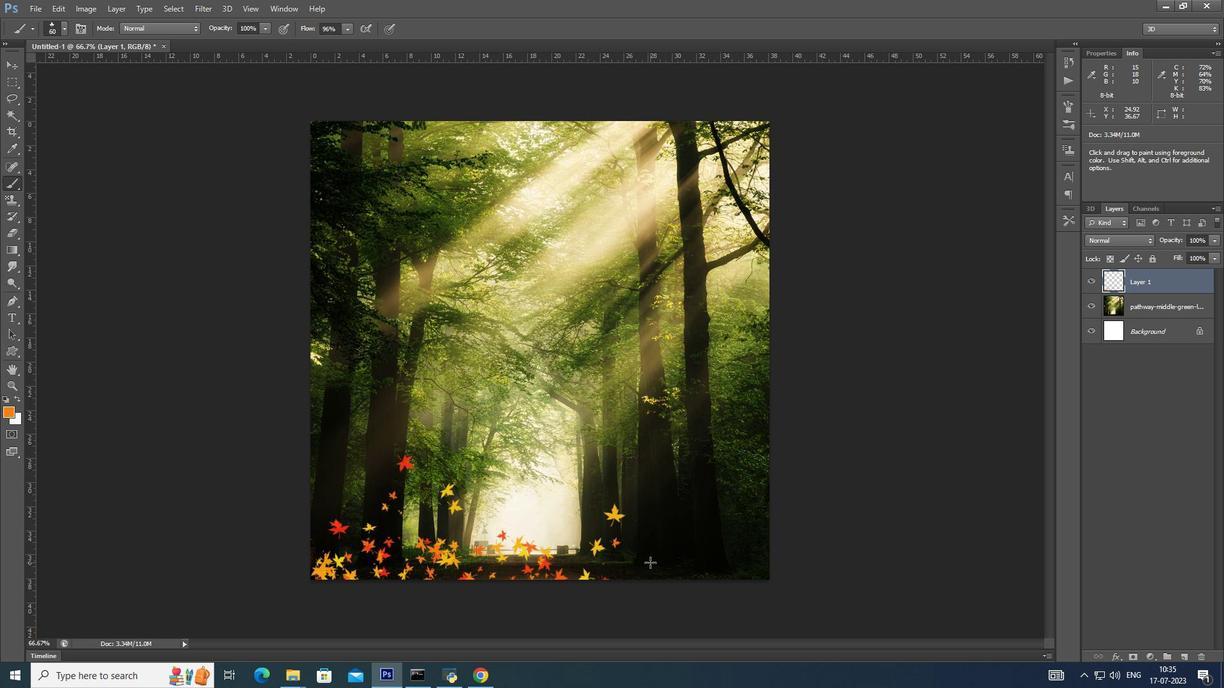 
Action: Mouse moved to (645, 445)
Screenshot: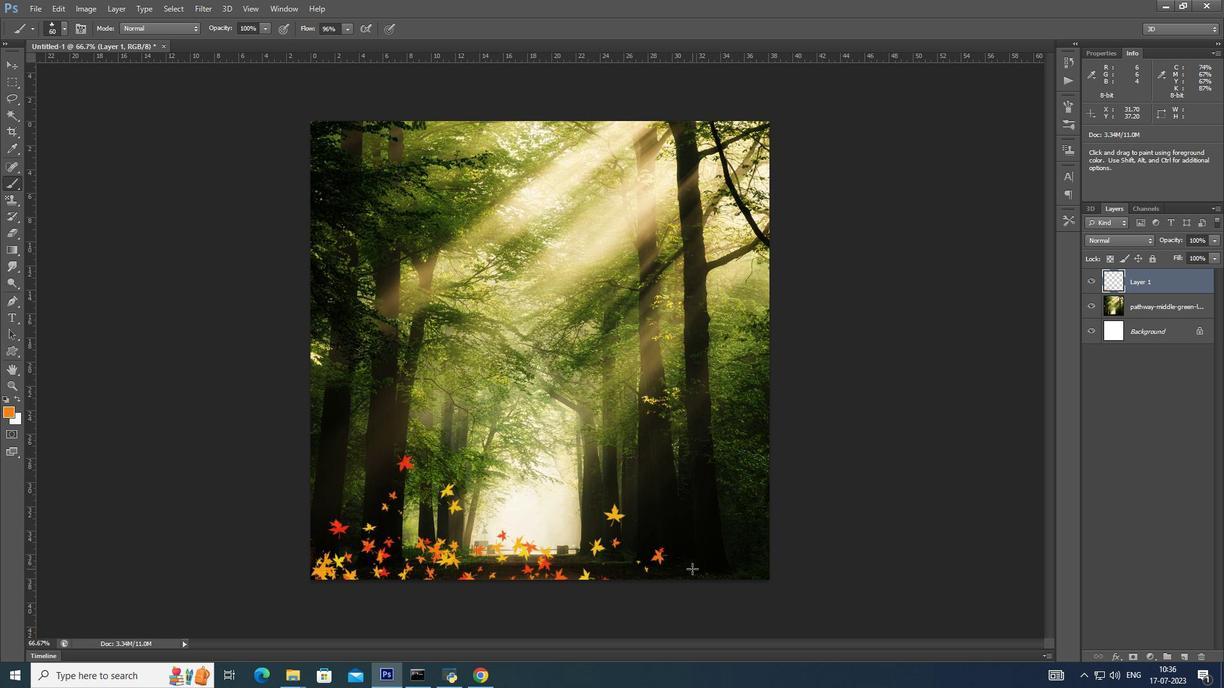 
Action: Mouse pressed left at (645, 445)
Screenshot: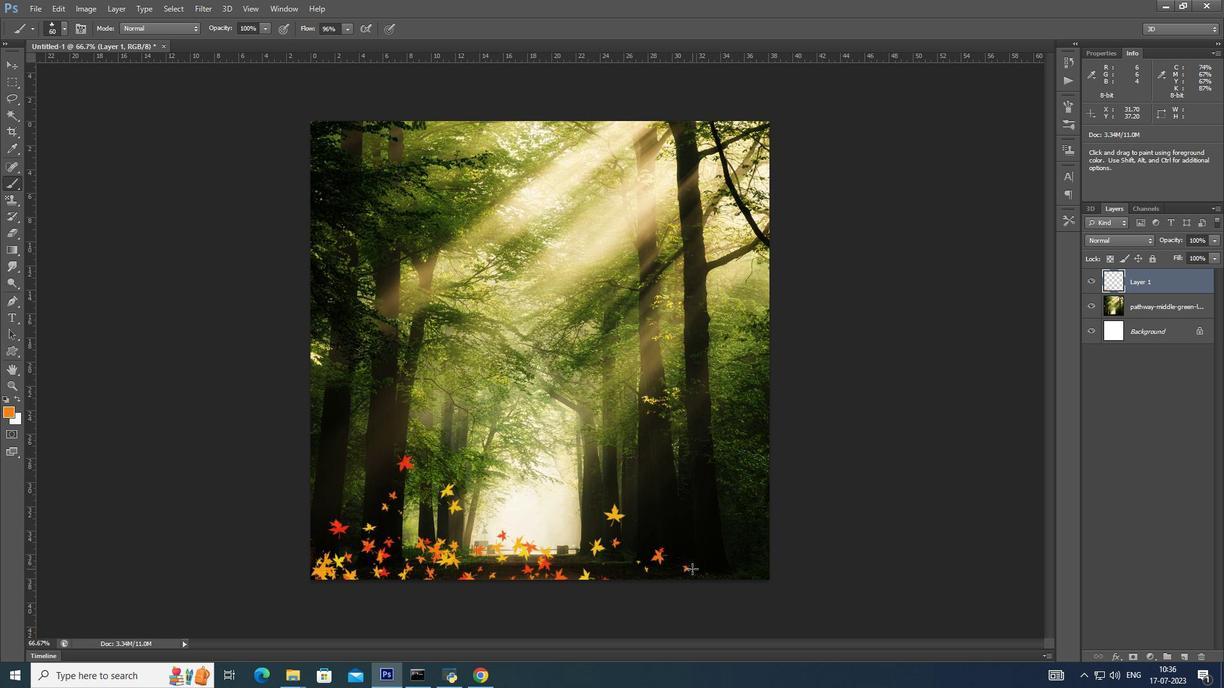 
Action: Mouse moved to (688, 445)
Screenshot: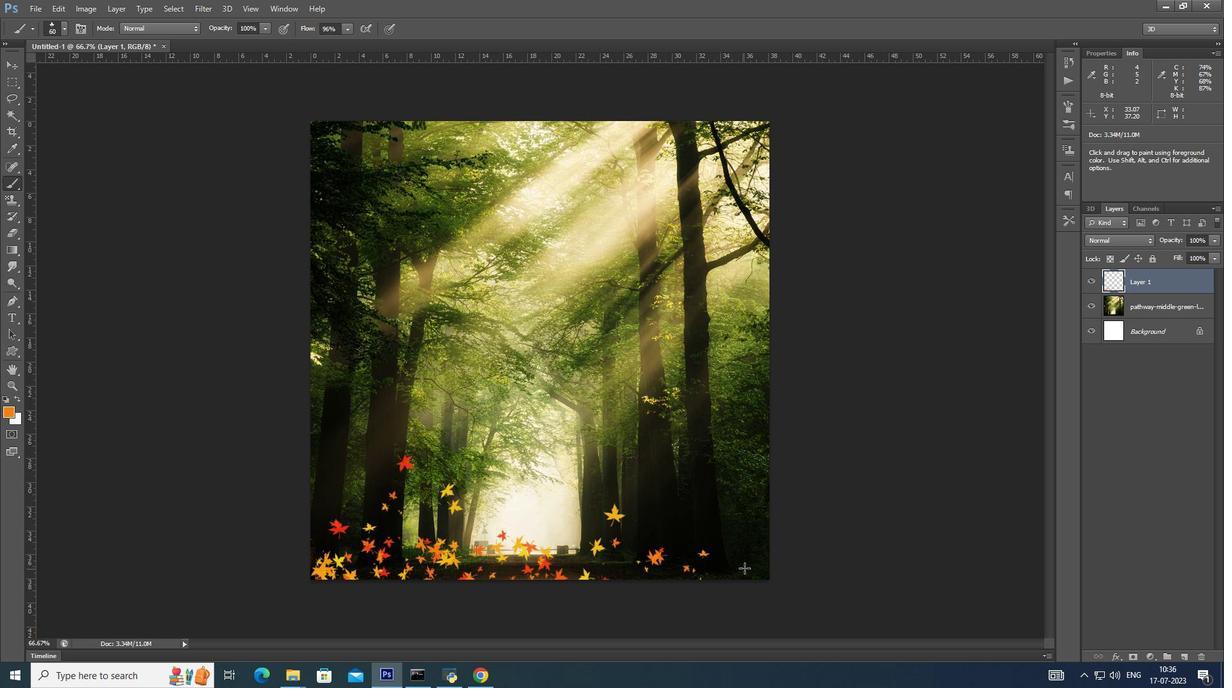 
Action: Mouse pressed left at (688, 445)
Screenshot: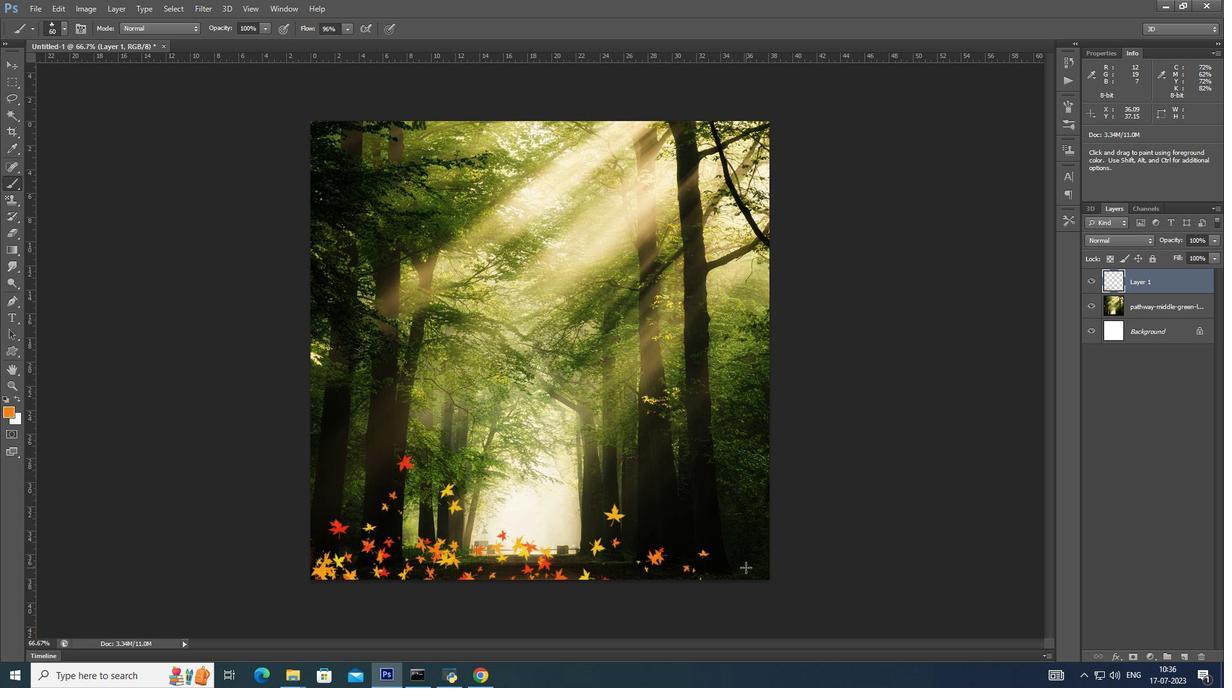 
Action: Mouse moved to (727, 448)
Screenshot: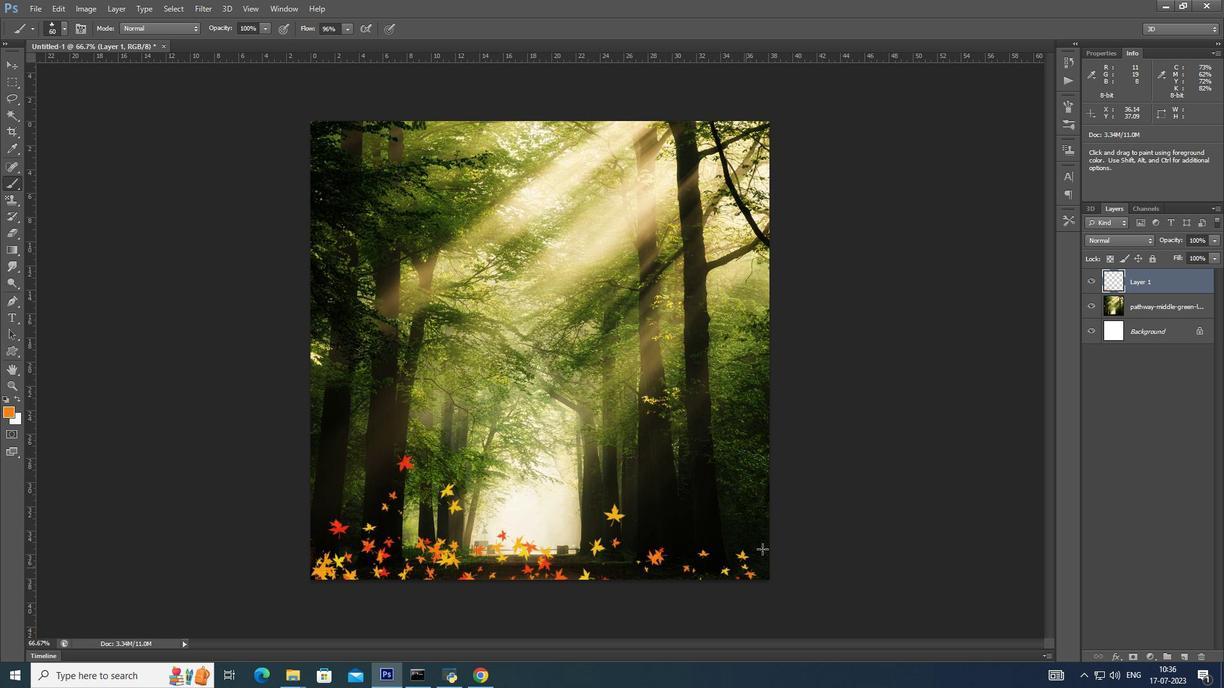 
Action: Mouse pressed left at (727, 448)
Screenshot: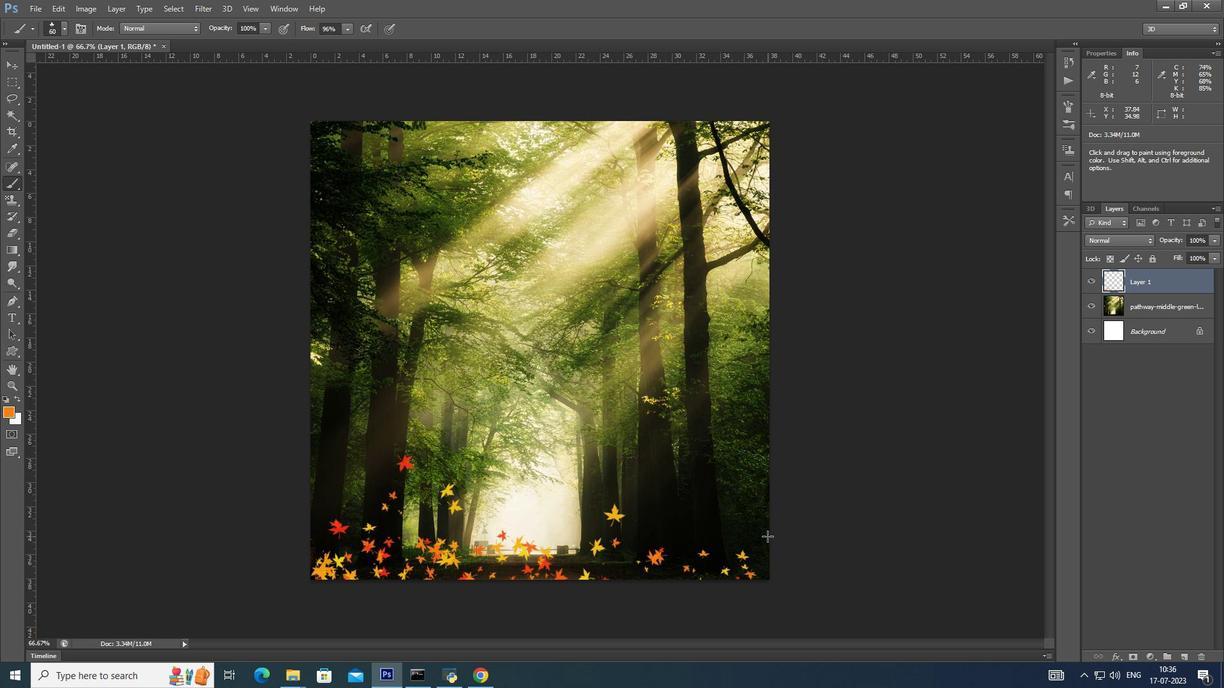 
Action: Mouse moved to (777, 448)
